 Task: Find connections with filter location Içara with filter topic #aviationwith filter profile language English with filter current company Unlimint with filter school St Joseph's College of Commerce (Autonomous) with filter industry Women's Handbag Manufacturing with filter service category NotaryOnline Research with filter keywords title Supervisors
Action: Mouse moved to (688, 154)
Screenshot: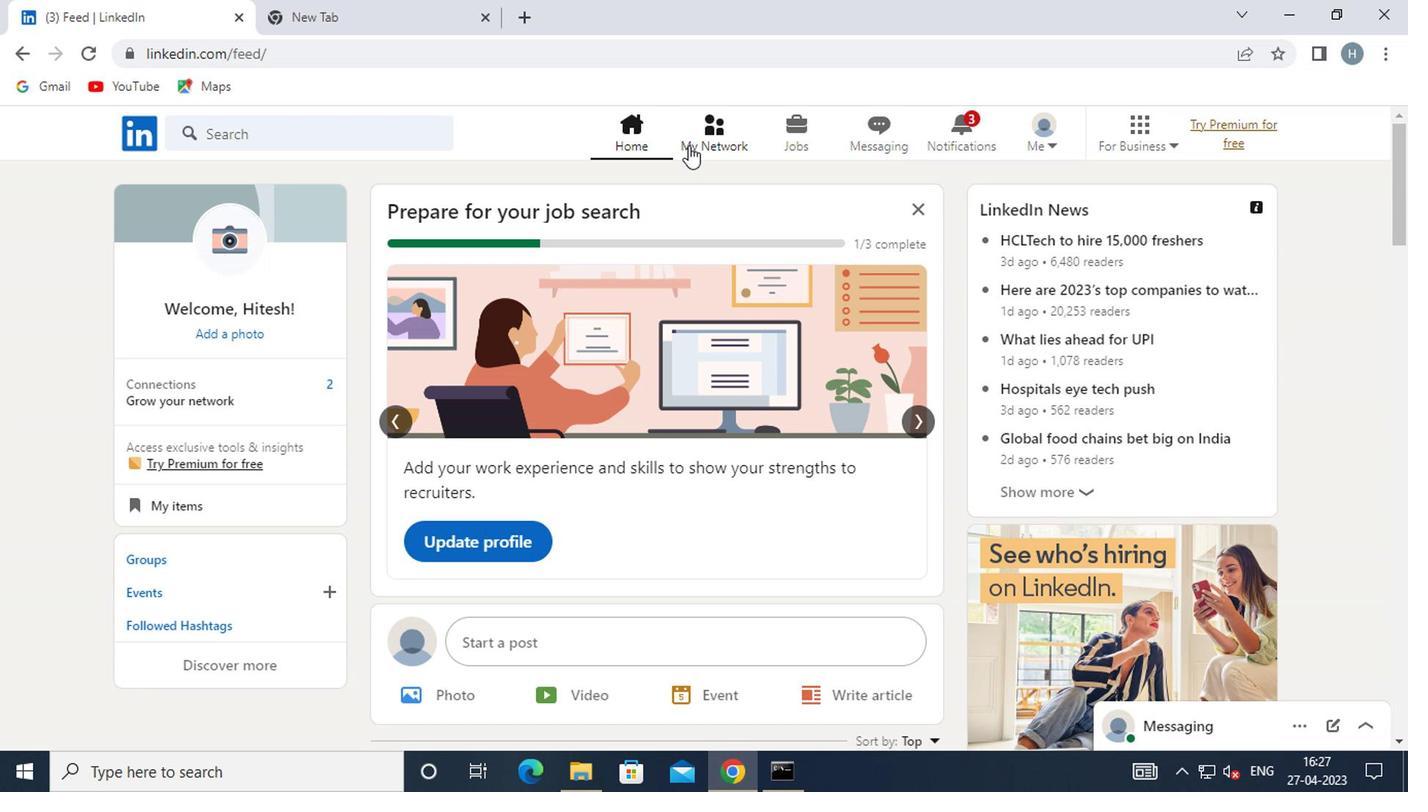 
Action: Mouse pressed left at (688, 154)
Screenshot: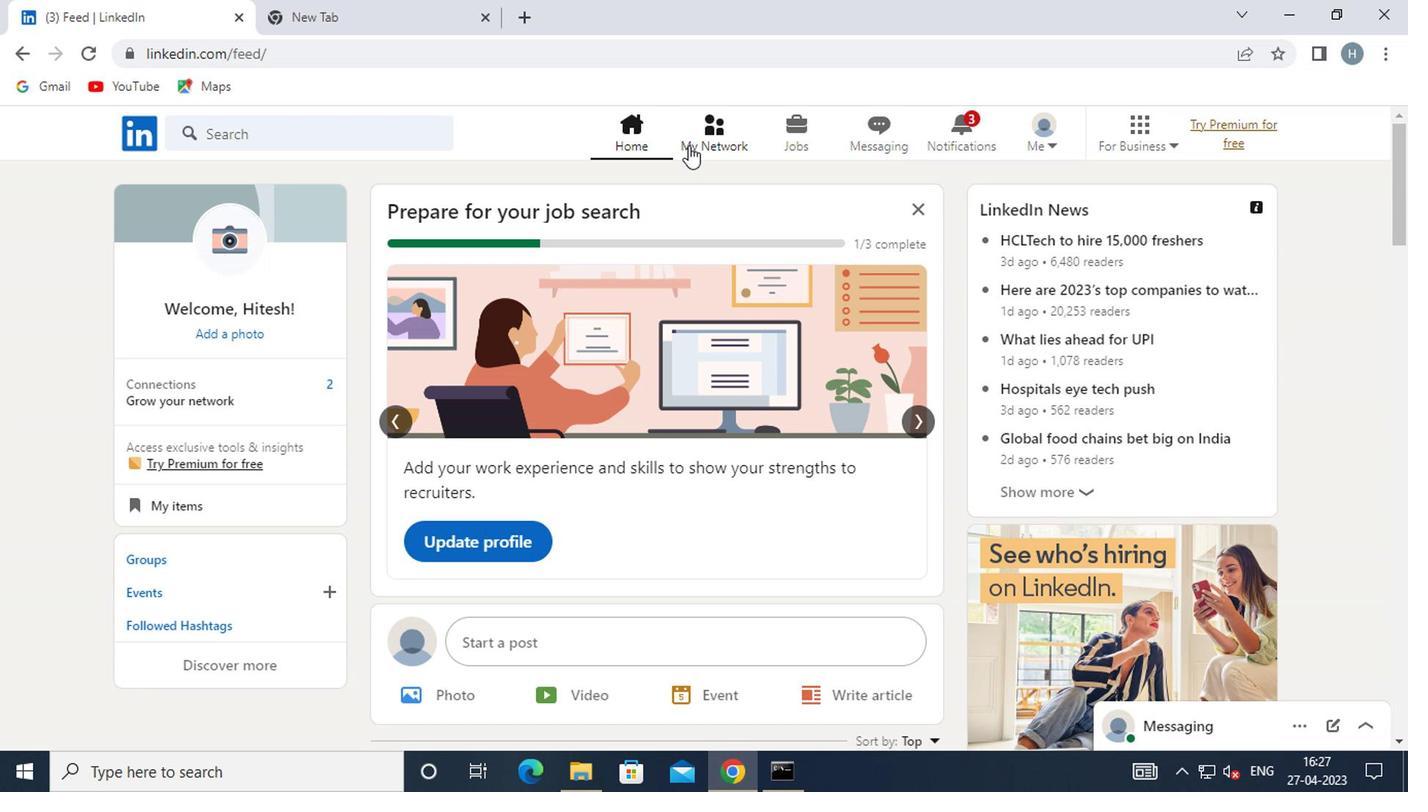 
Action: Mouse moved to (330, 245)
Screenshot: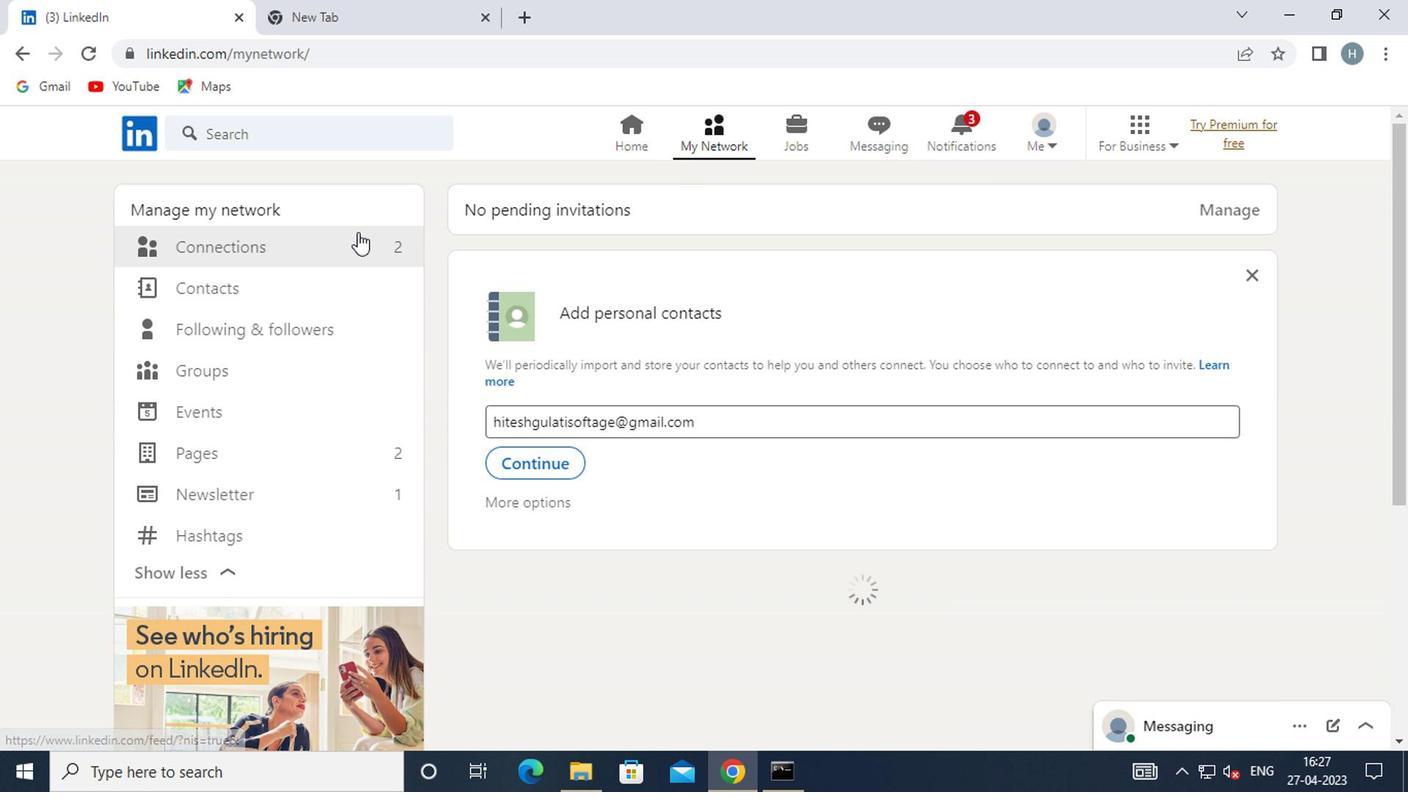 
Action: Mouse pressed left at (330, 245)
Screenshot: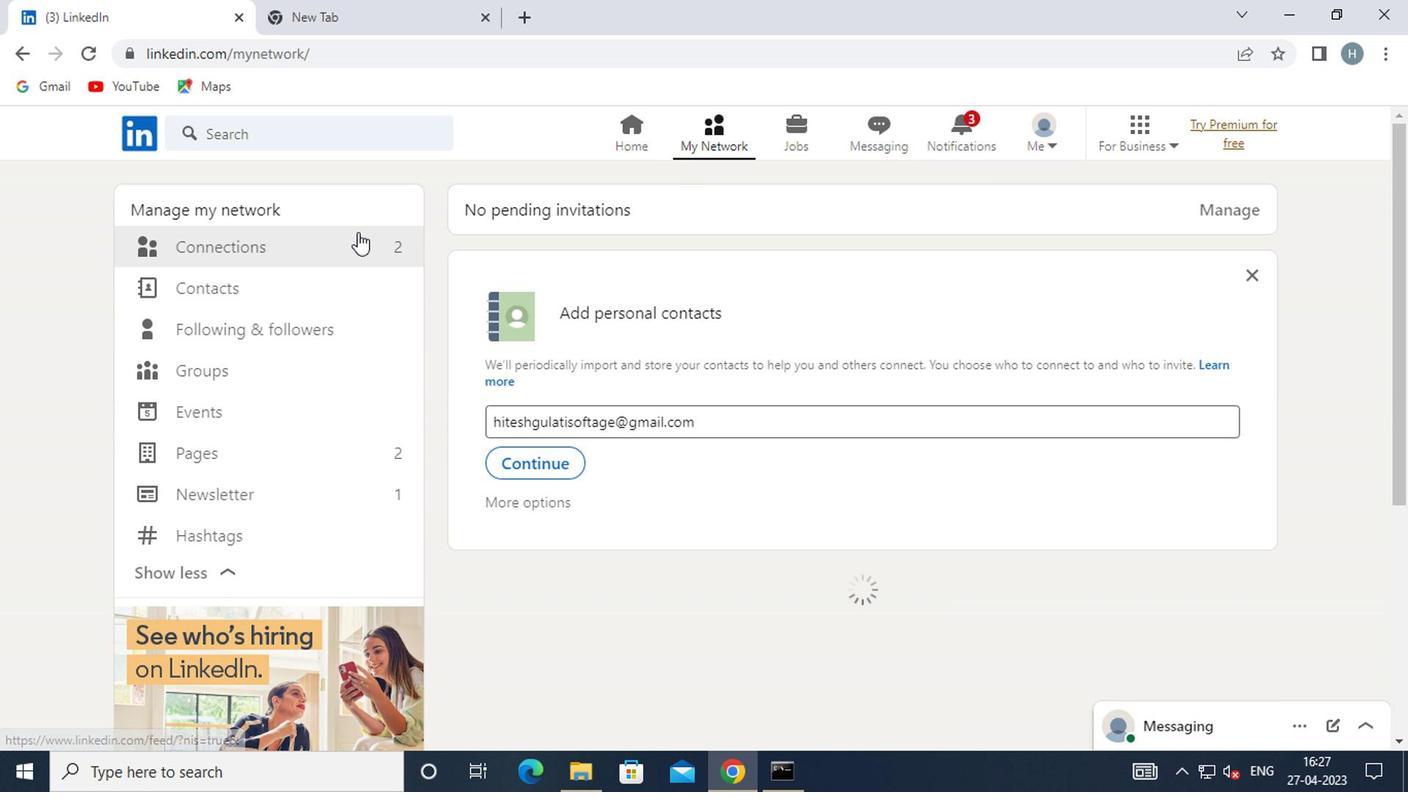 
Action: Mouse moved to (839, 245)
Screenshot: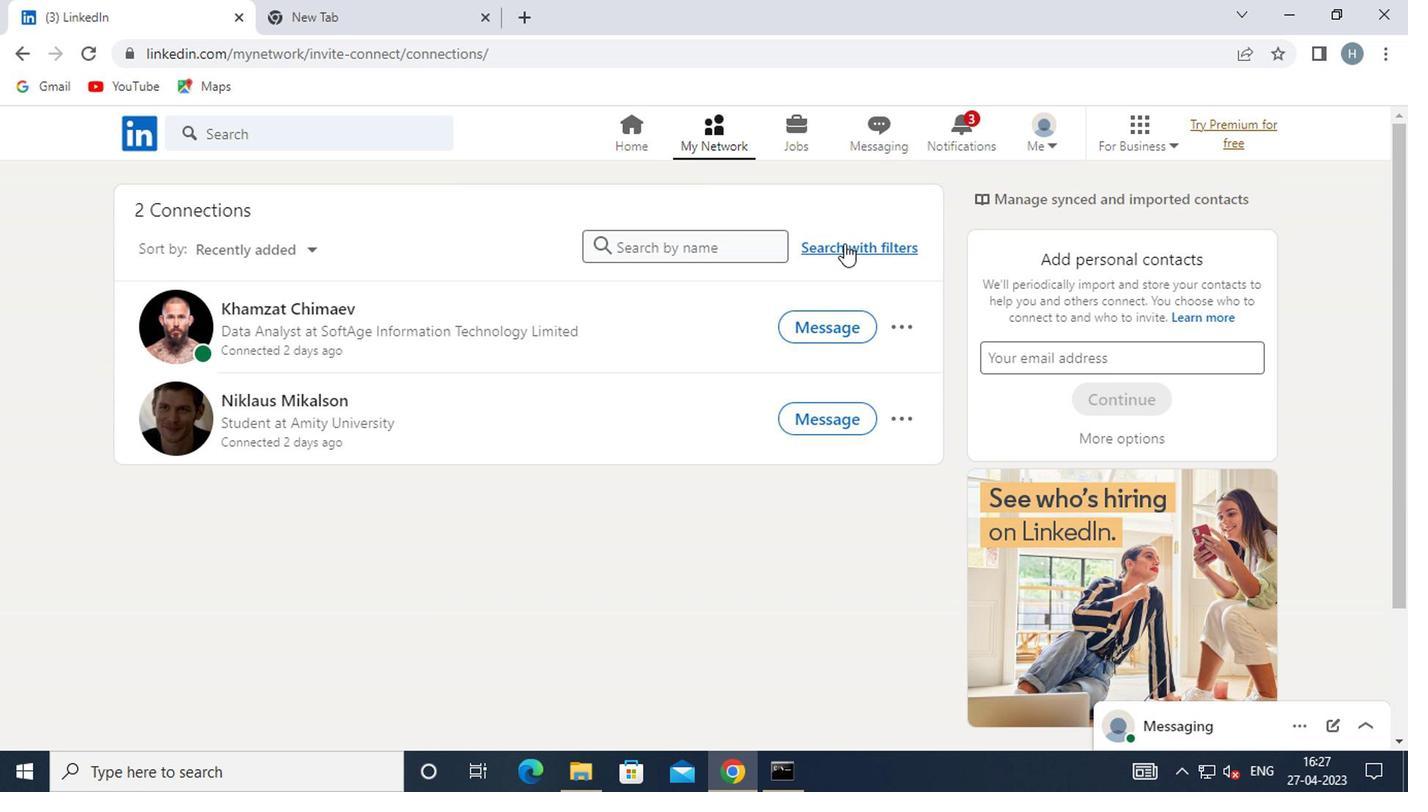 
Action: Mouse pressed left at (839, 245)
Screenshot: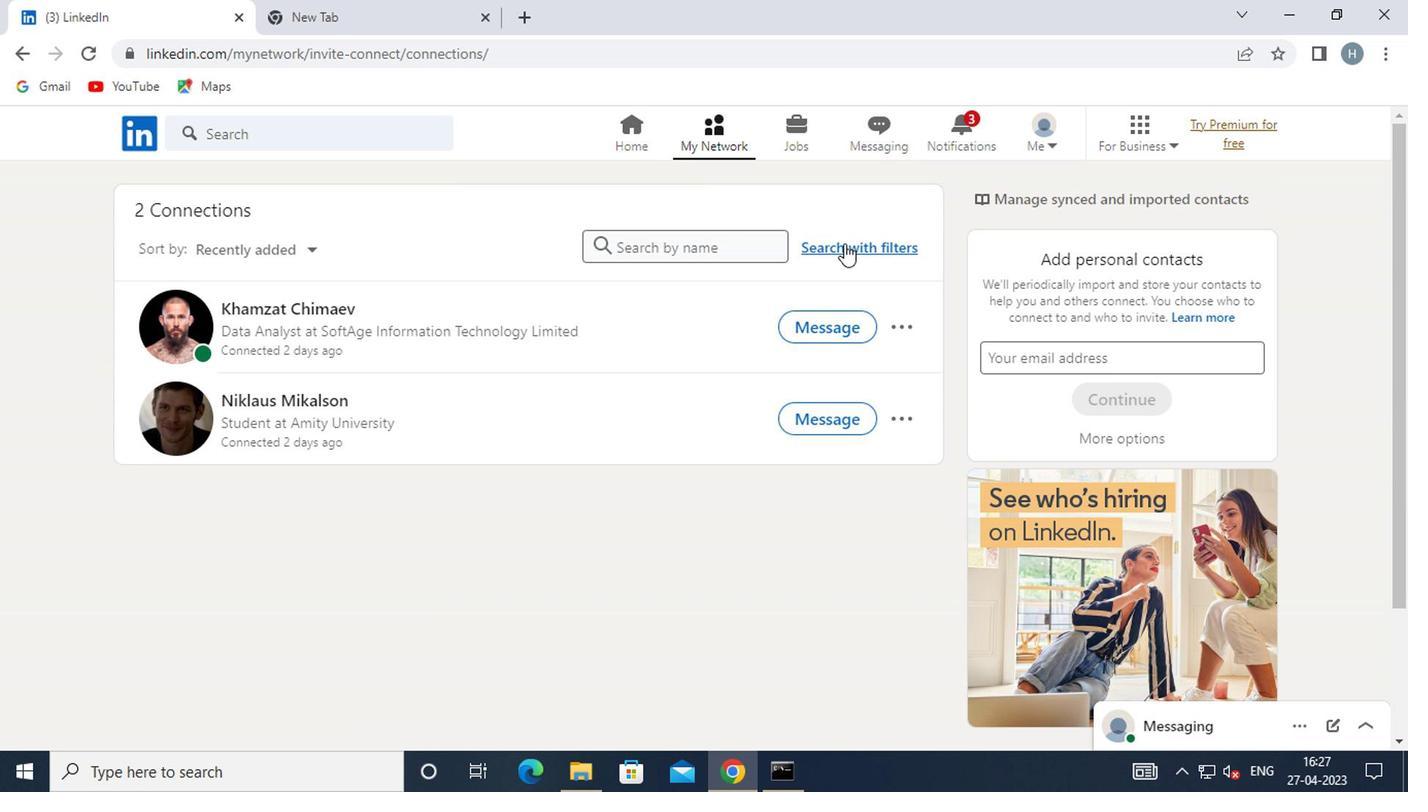 
Action: Mouse moved to (770, 188)
Screenshot: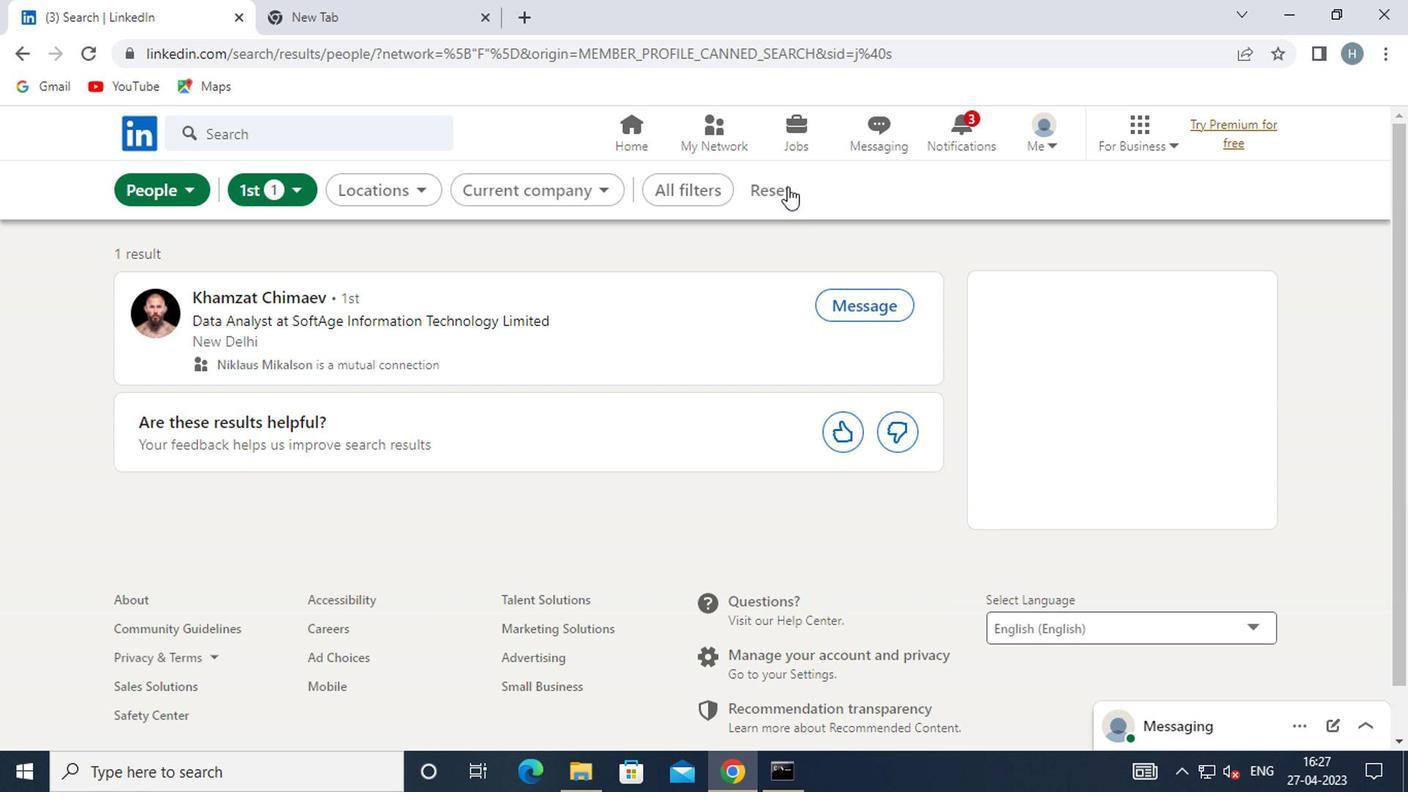 
Action: Mouse pressed left at (770, 188)
Screenshot: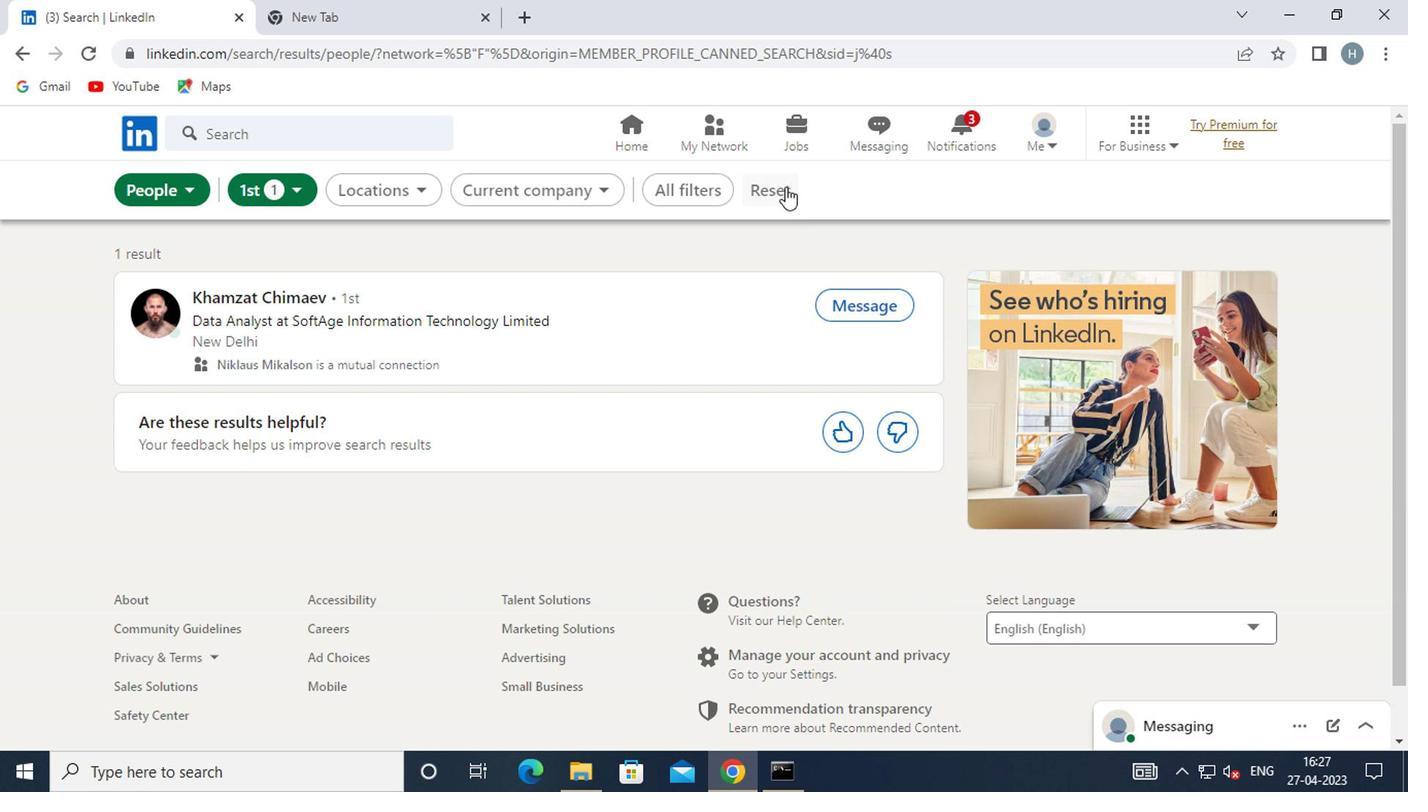 
Action: Mouse moved to (729, 188)
Screenshot: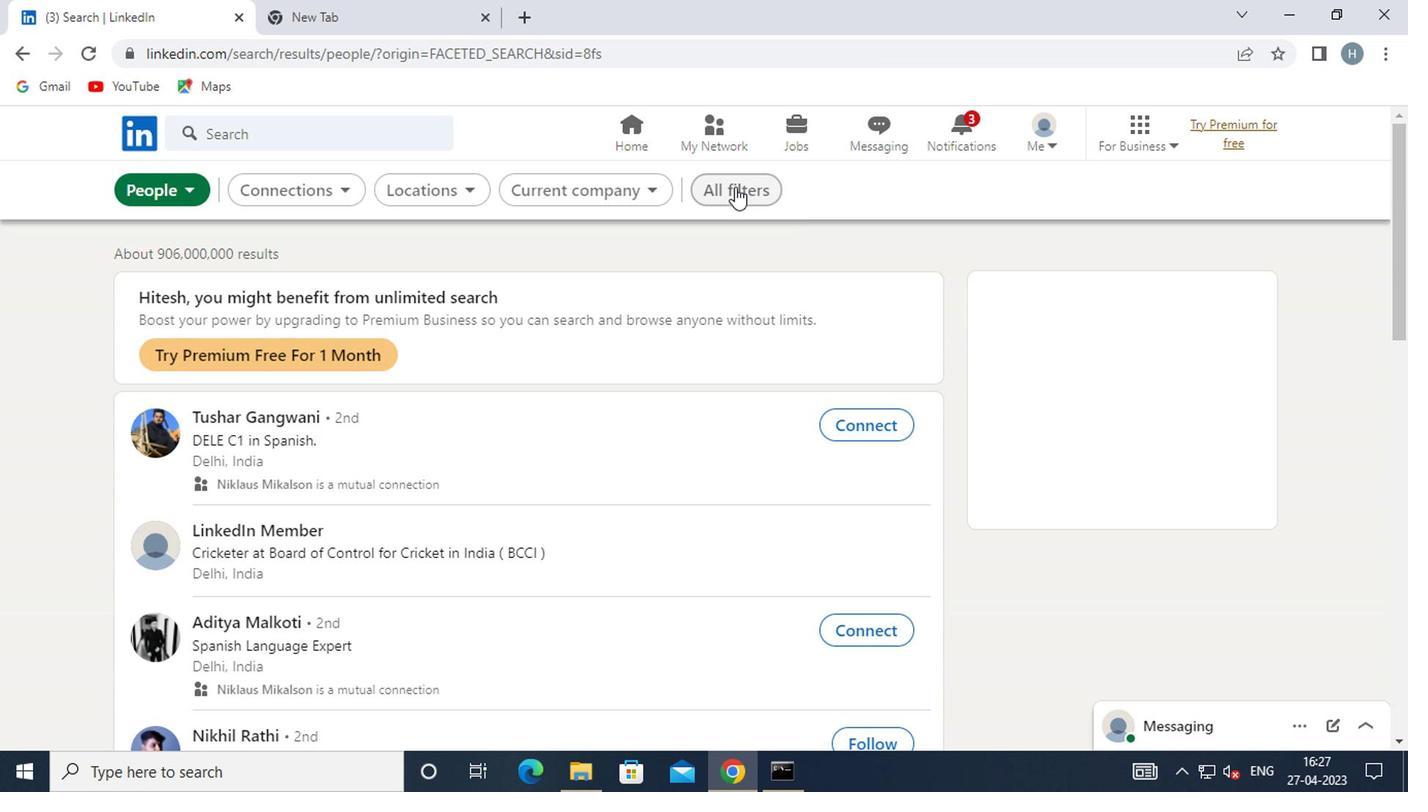 
Action: Mouse pressed left at (729, 188)
Screenshot: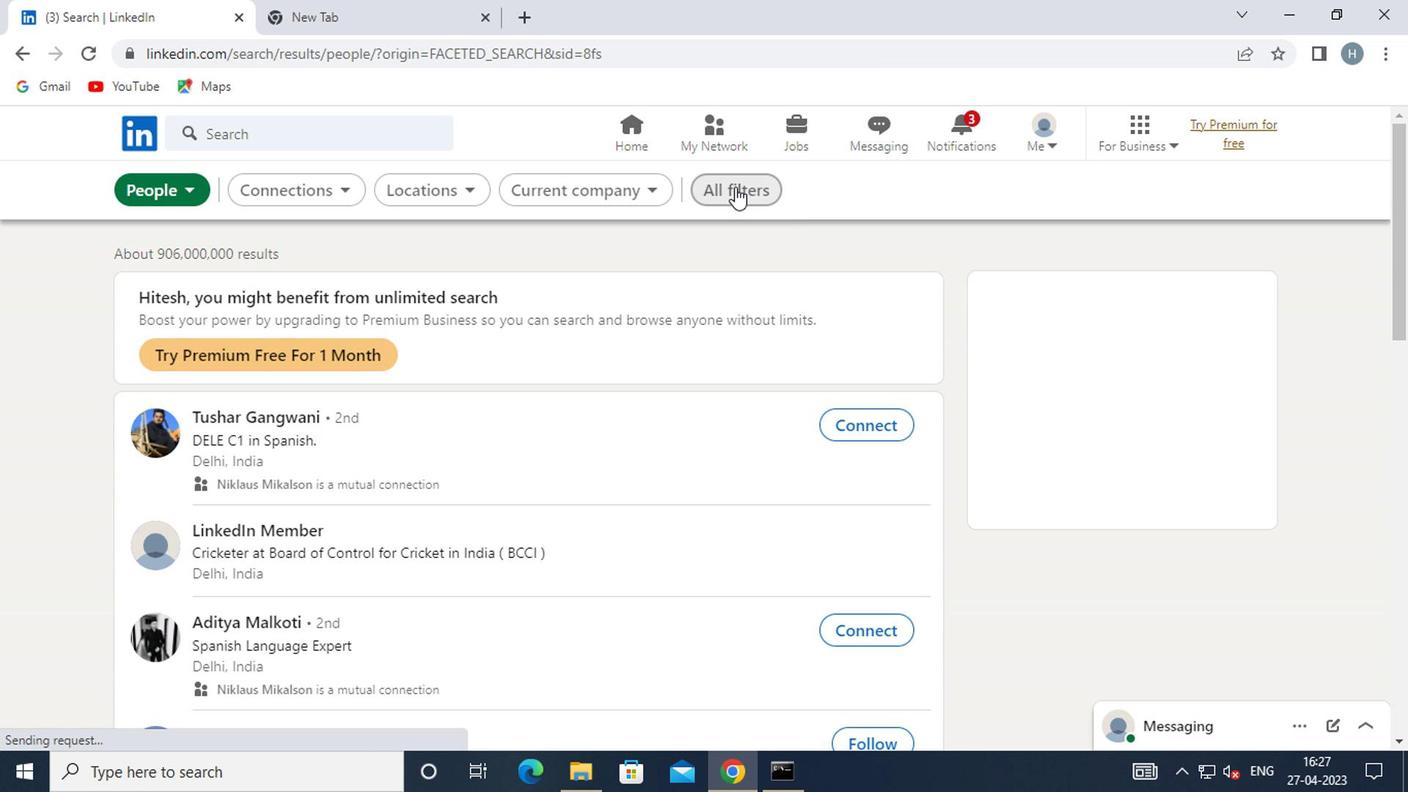 
Action: Mouse moved to (1006, 382)
Screenshot: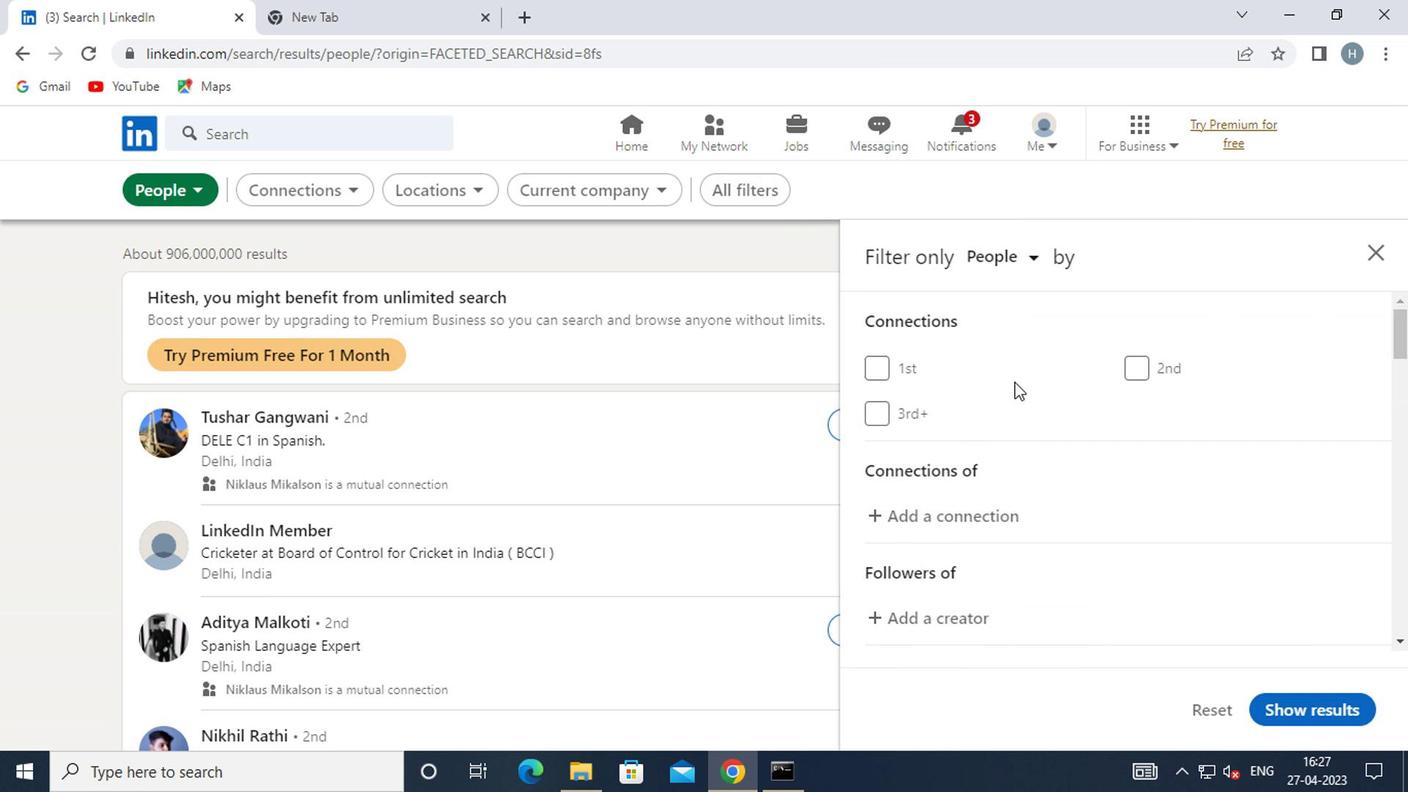 
Action: Mouse scrolled (1006, 382) with delta (0, 0)
Screenshot: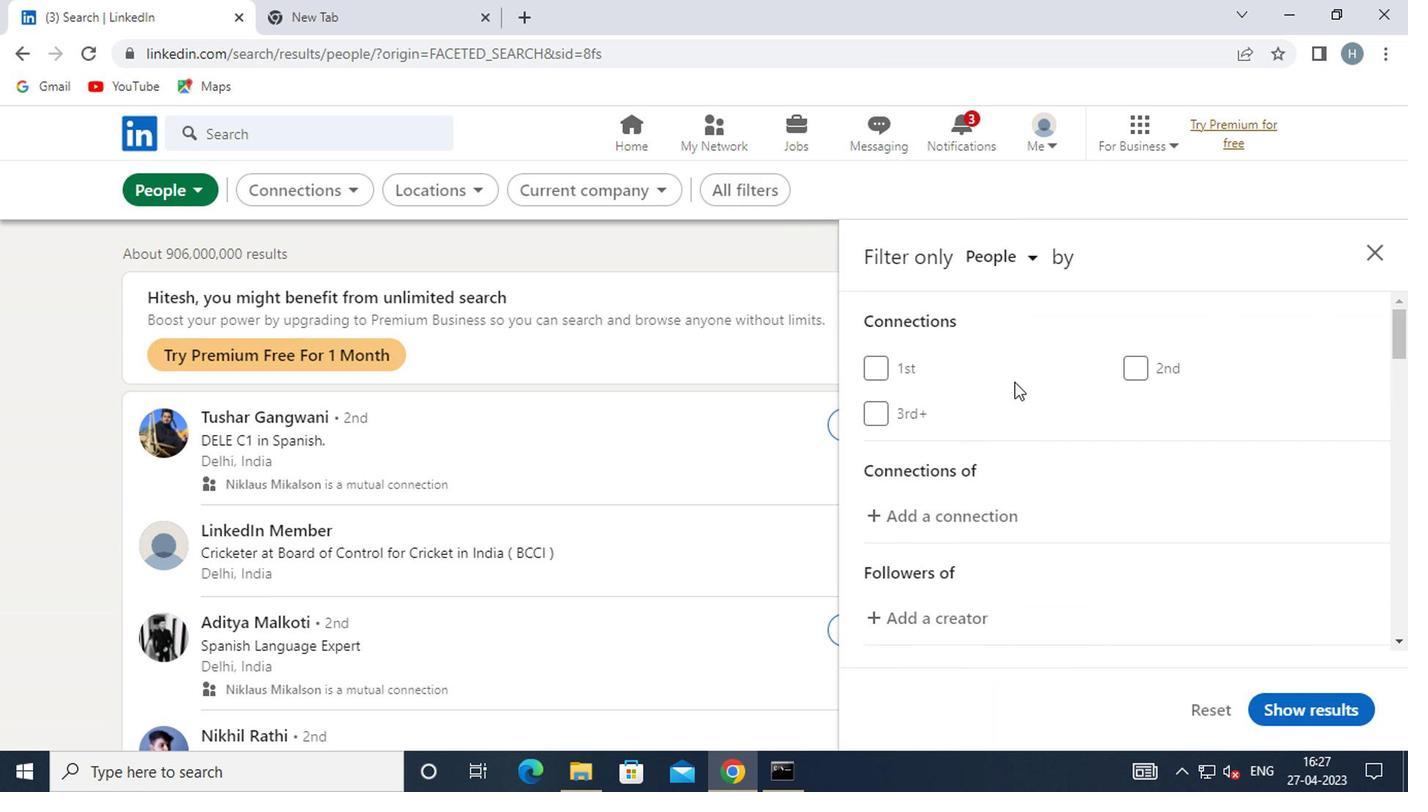 
Action: Mouse scrolled (1006, 382) with delta (0, 0)
Screenshot: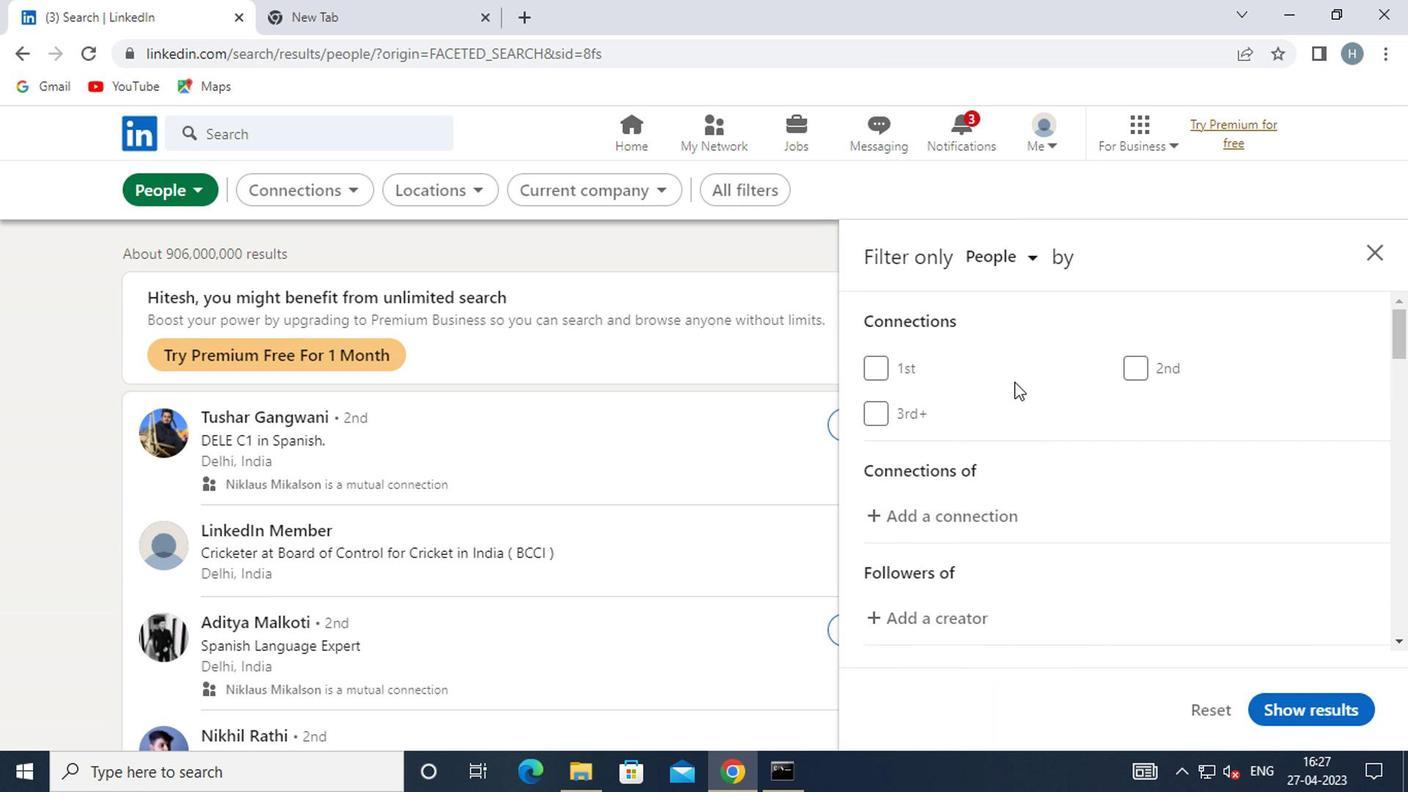 
Action: Mouse scrolled (1006, 382) with delta (0, 0)
Screenshot: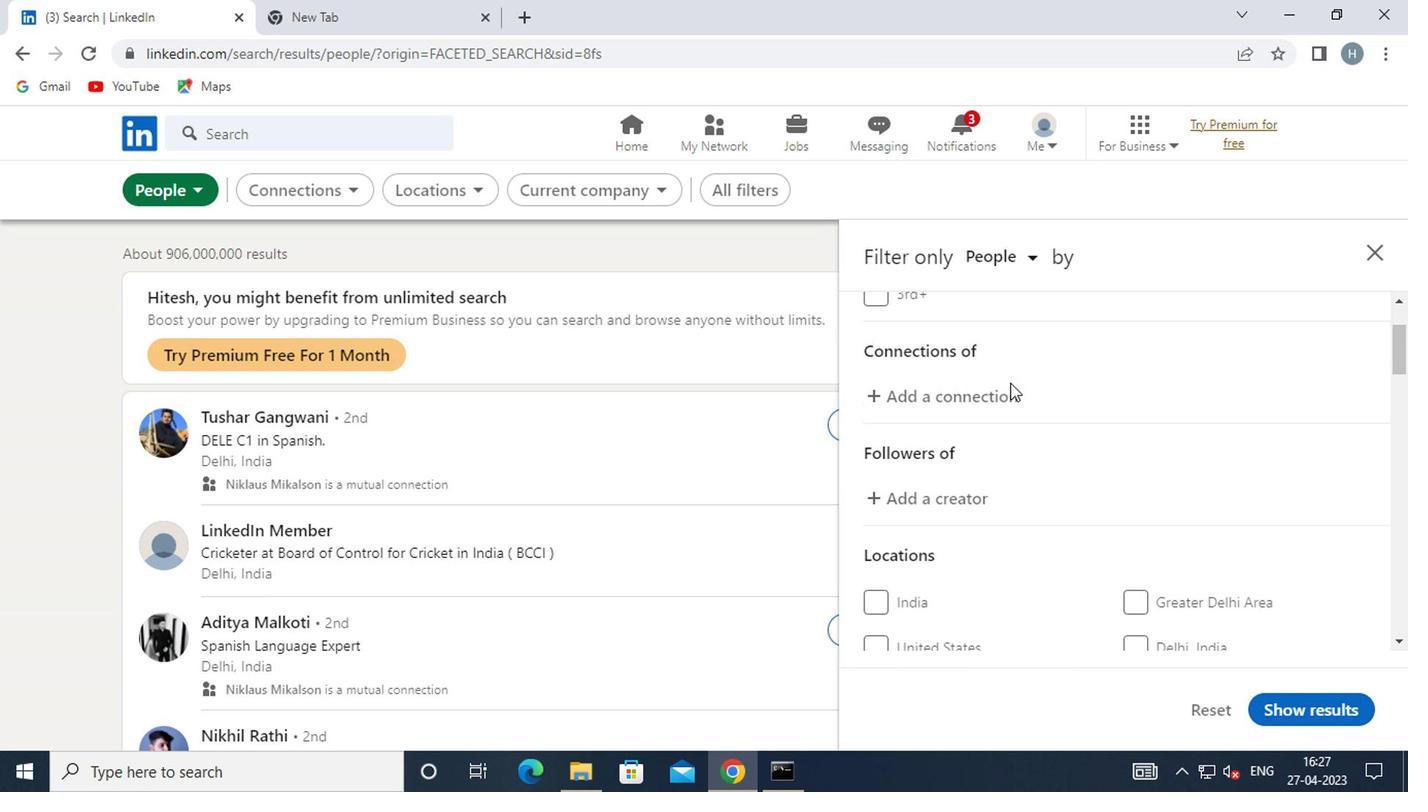 
Action: Mouse scrolled (1006, 382) with delta (0, 0)
Screenshot: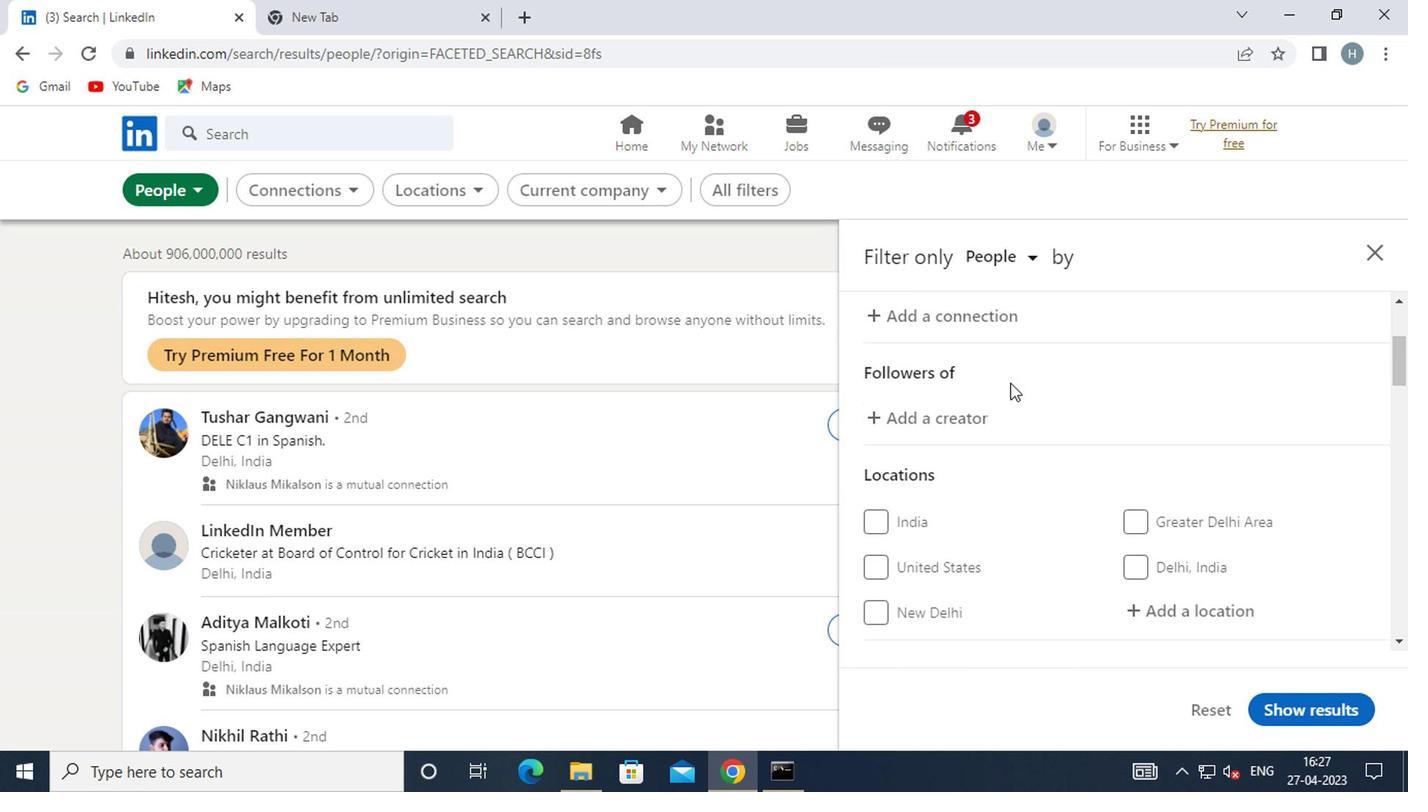 
Action: Mouse moved to (1163, 401)
Screenshot: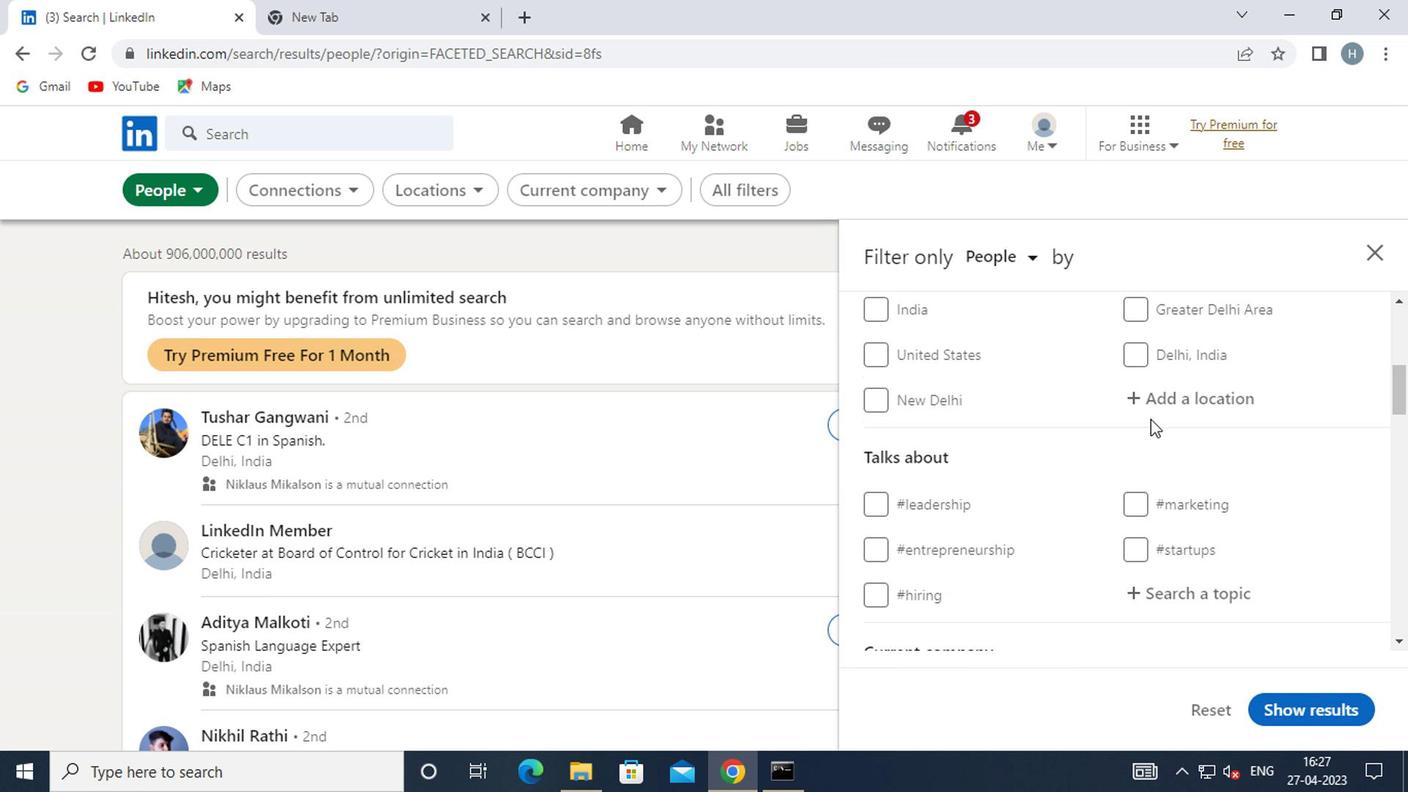 
Action: Mouse pressed left at (1163, 401)
Screenshot: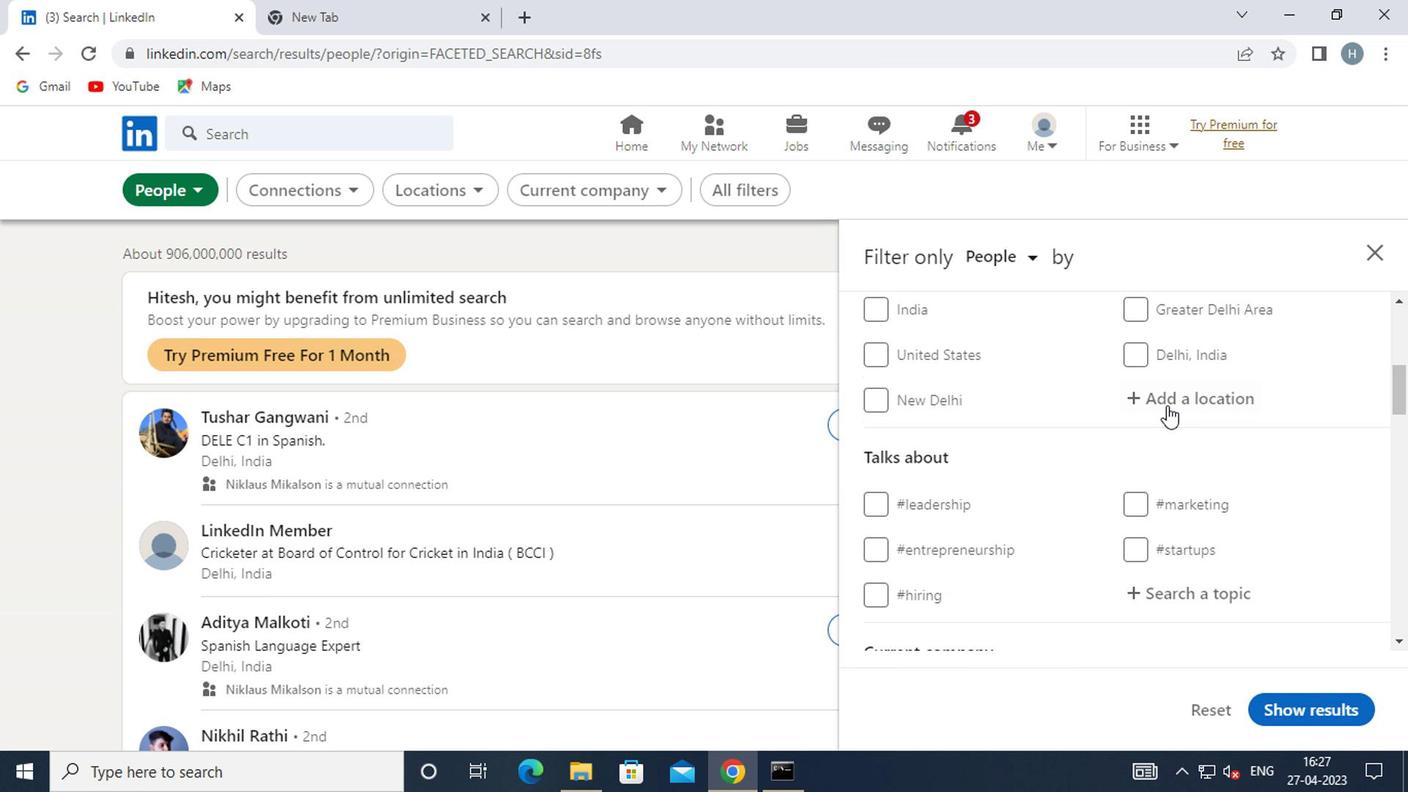 
Action: Key pressed <Key.shift>ICARA
Screenshot: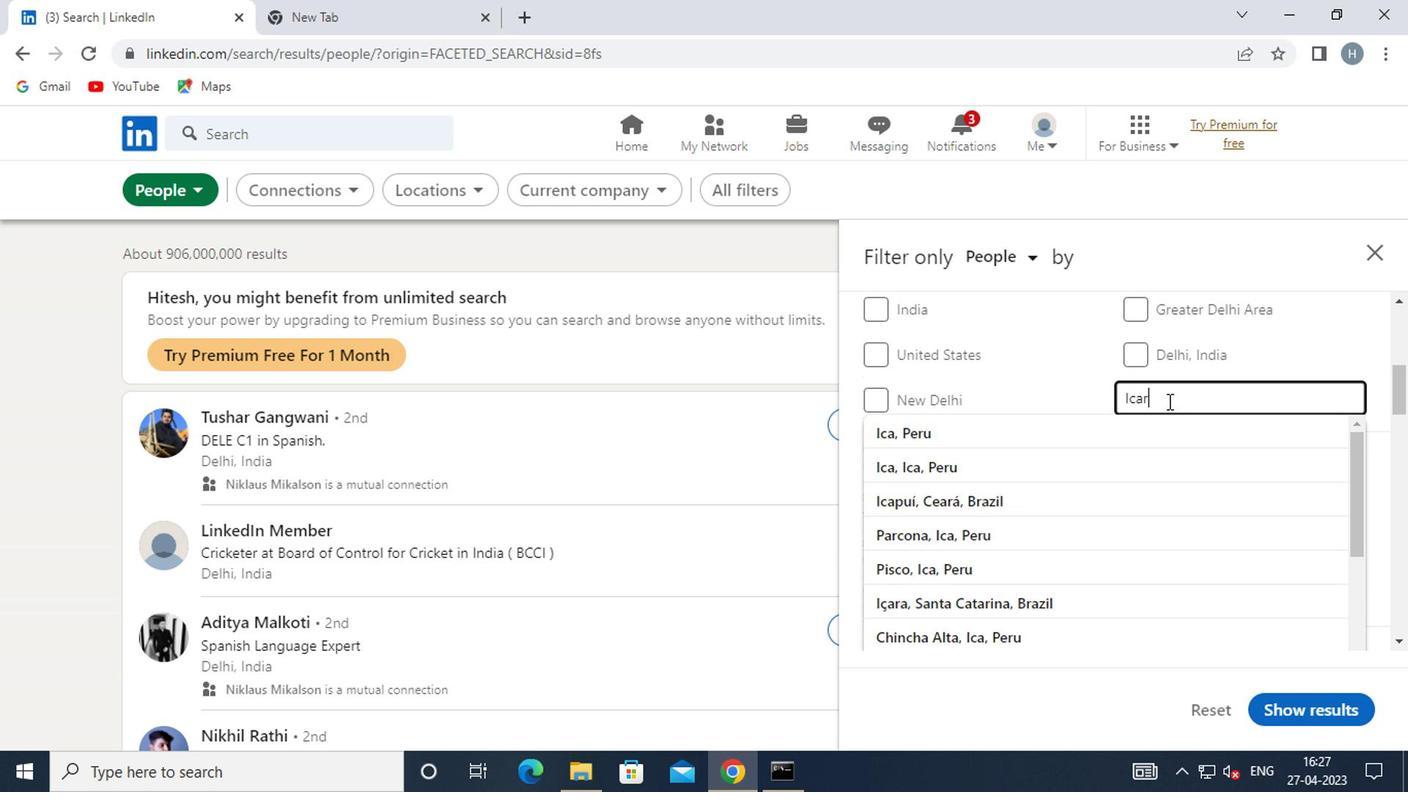 
Action: Mouse moved to (1329, 338)
Screenshot: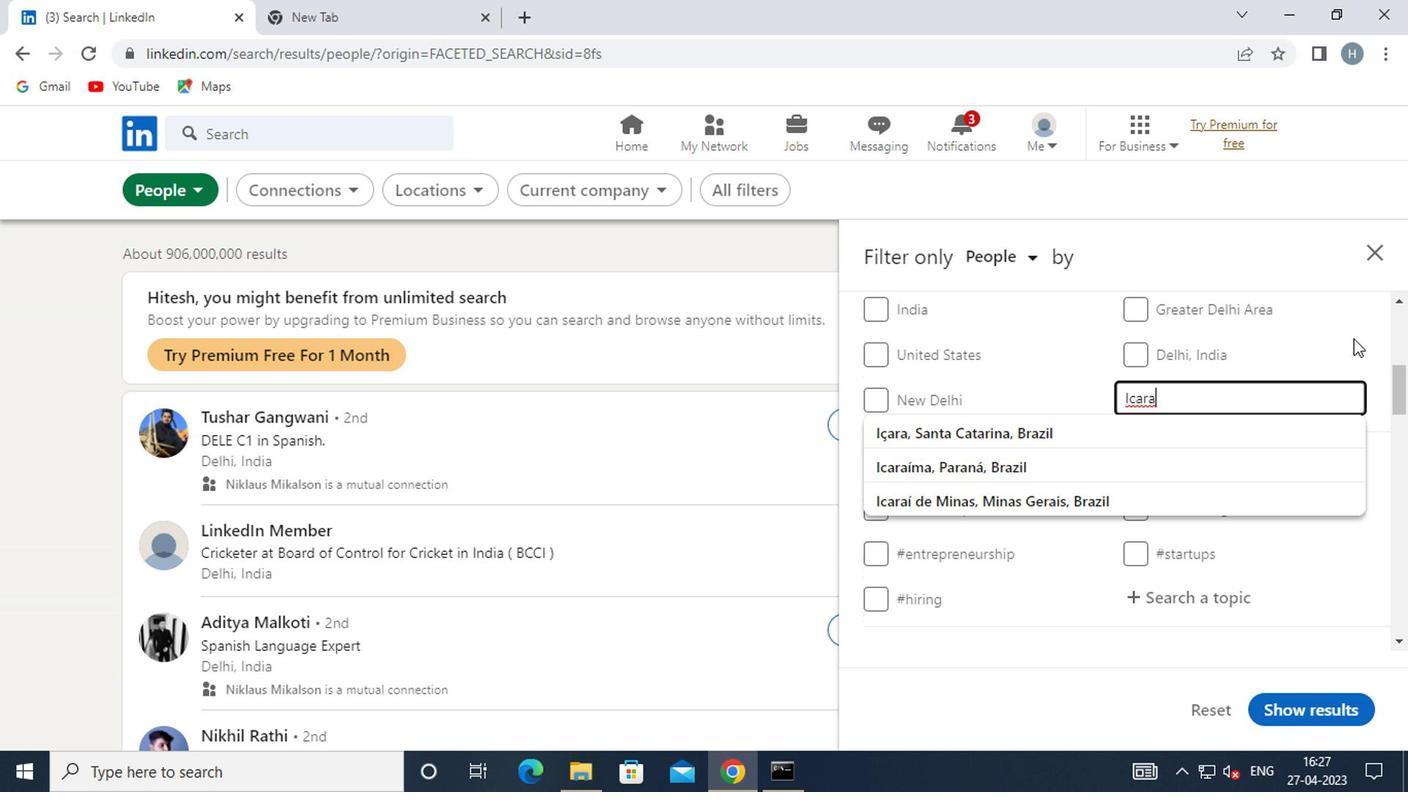 
Action: Mouse pressed left at (1329, 338)
Screenshot: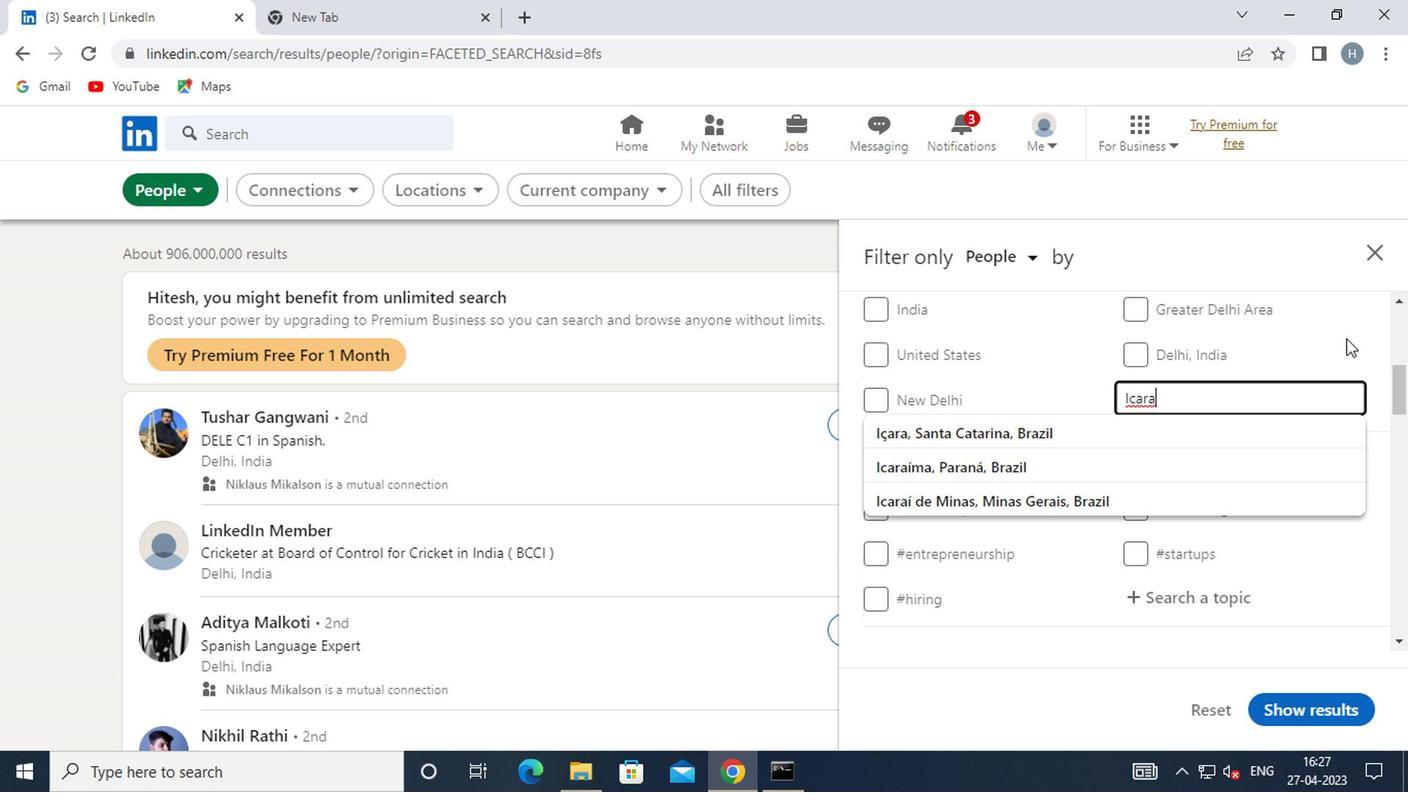 
Action: Mouse moved to (1268, 374)
Screenshot: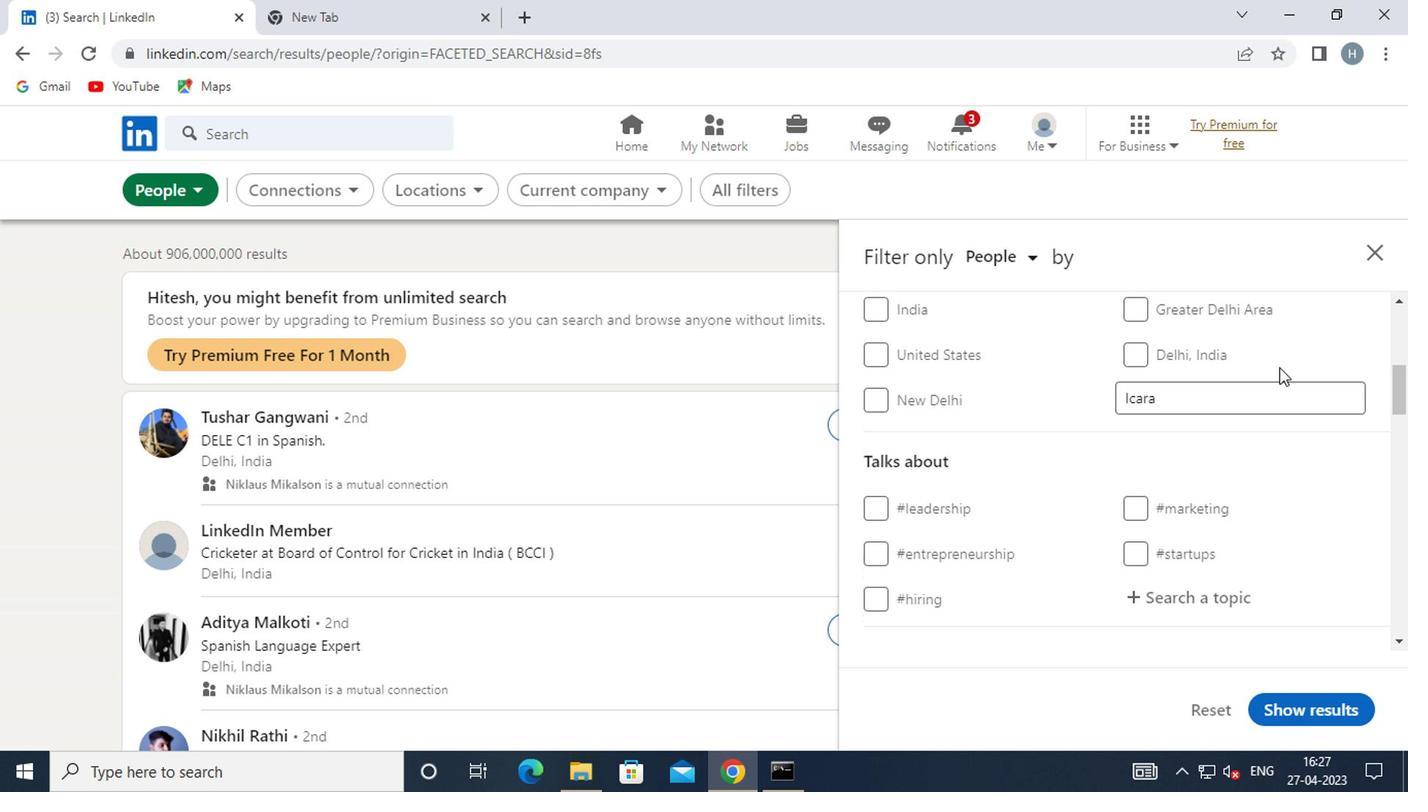 
Action: Mouse scrolled (1268, 372) with delta (0, -1)
Screenshot: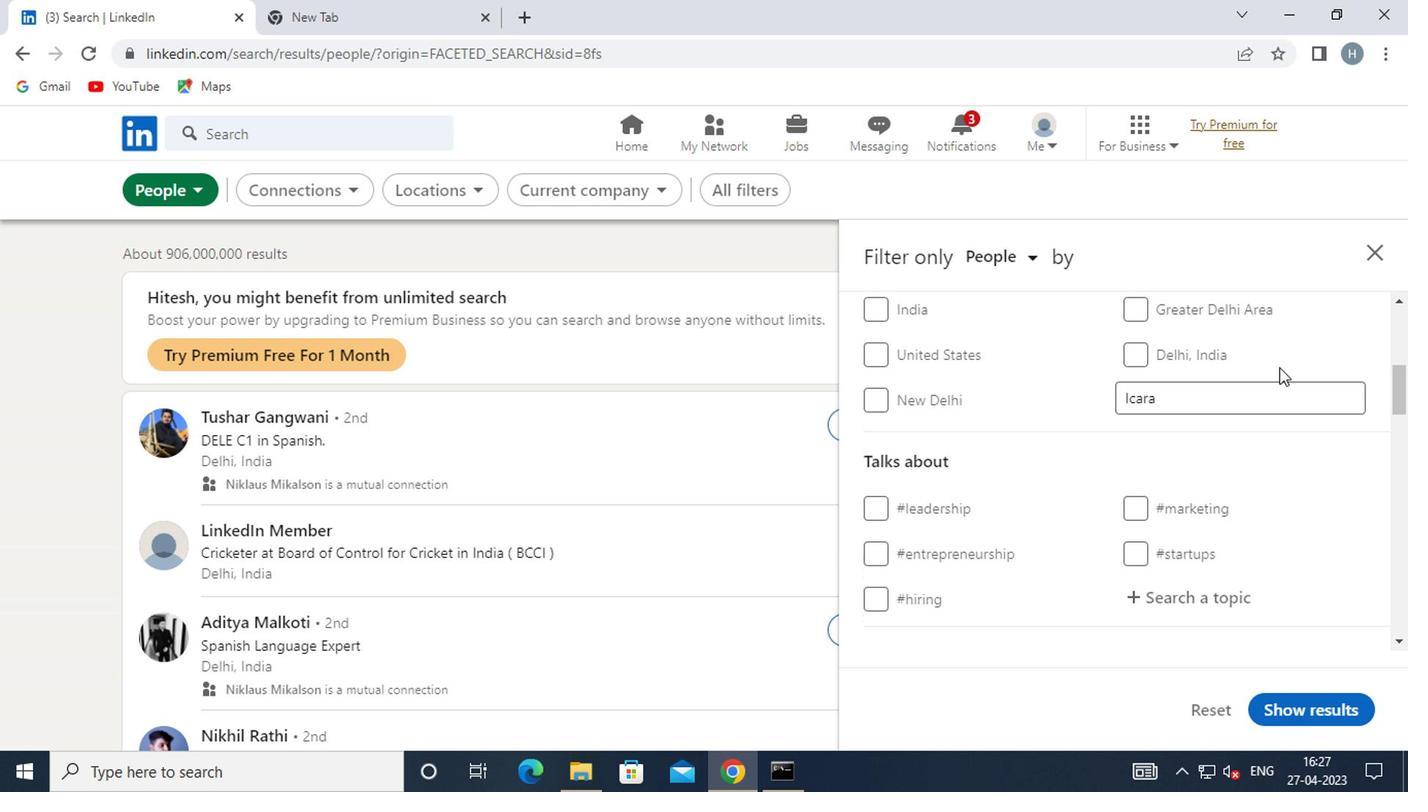 
Action: Mouse moved to (1260, 380)
Screenshot: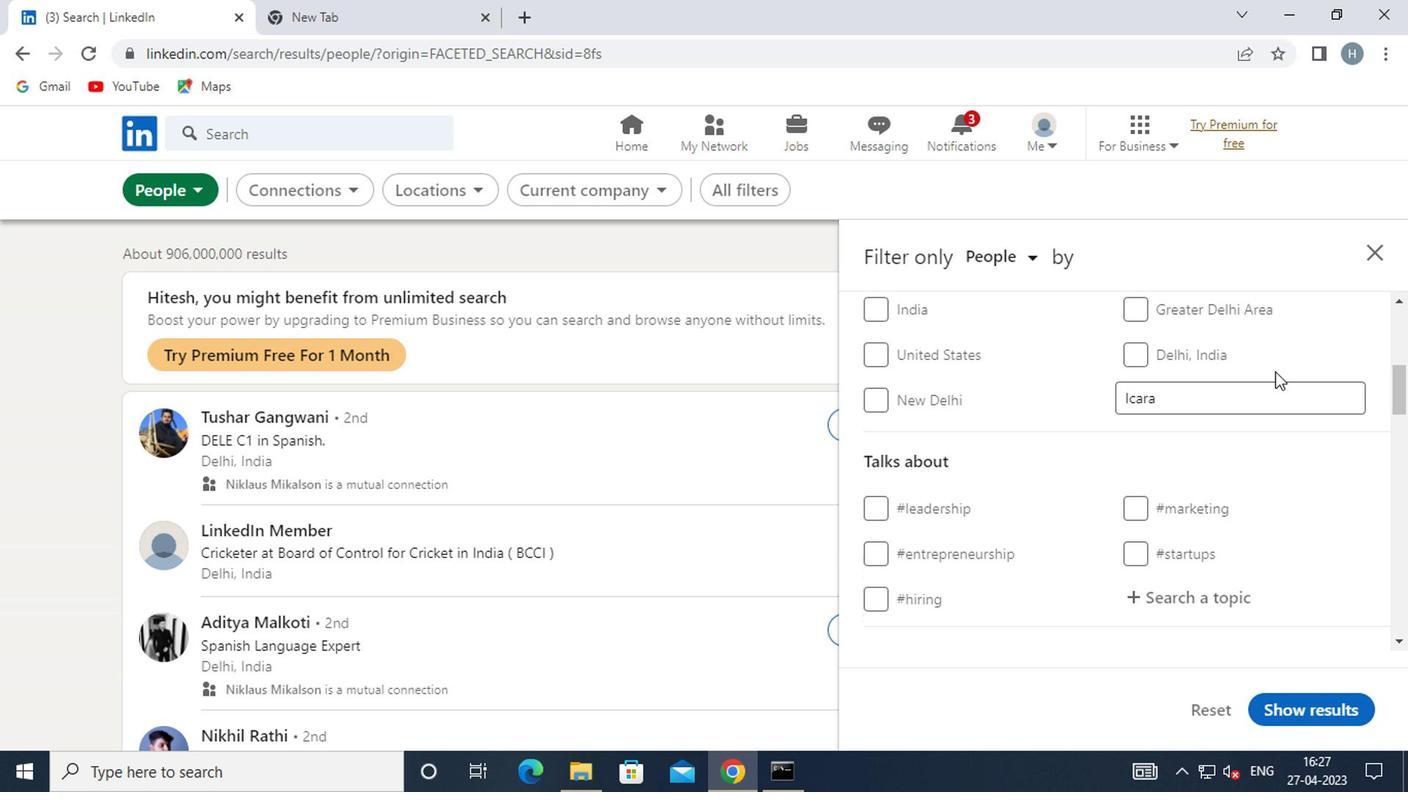 
Action: Mouse scrolled (1260, 379) with delta (0, 0)
Screenshot: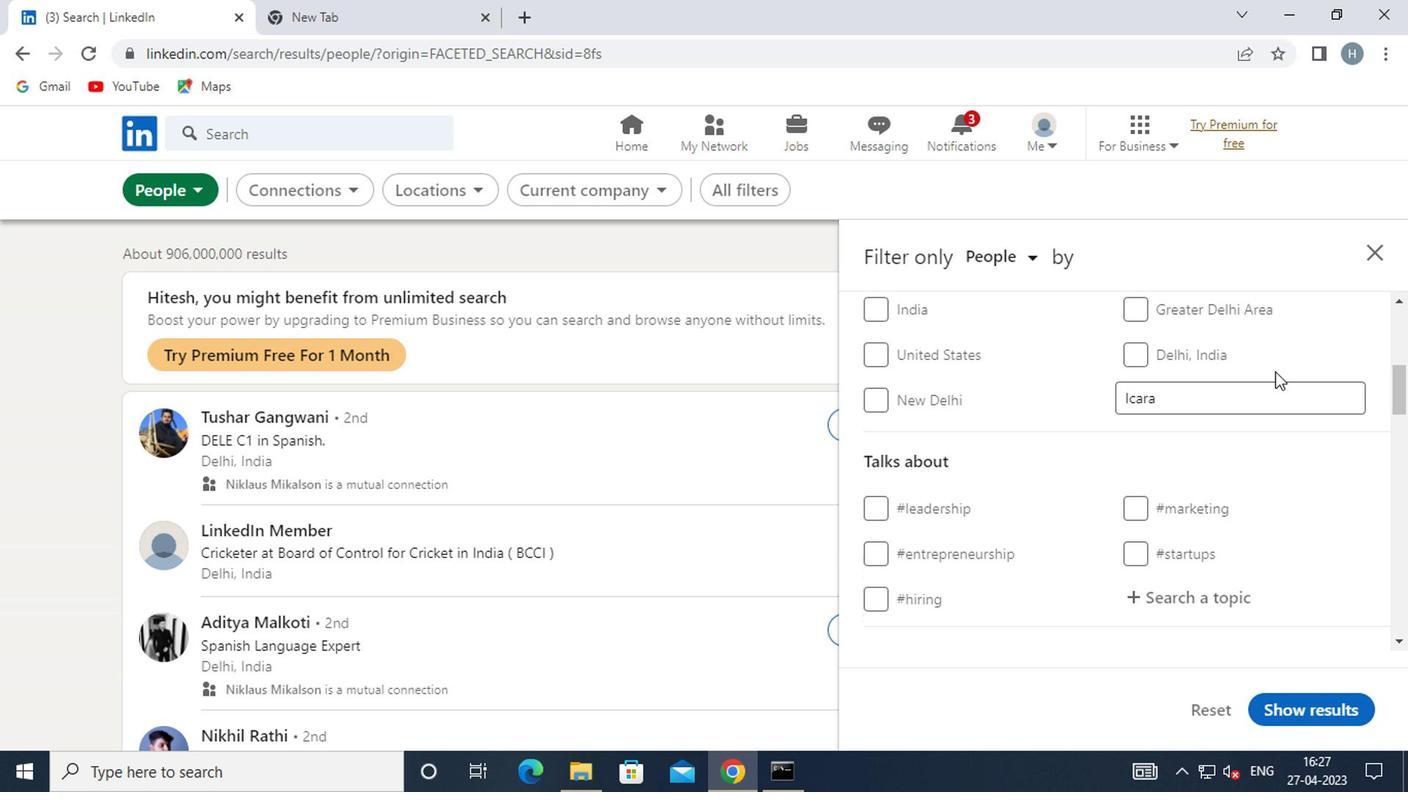 
Action: Mouse moved to (1221, 385)
Screenshot: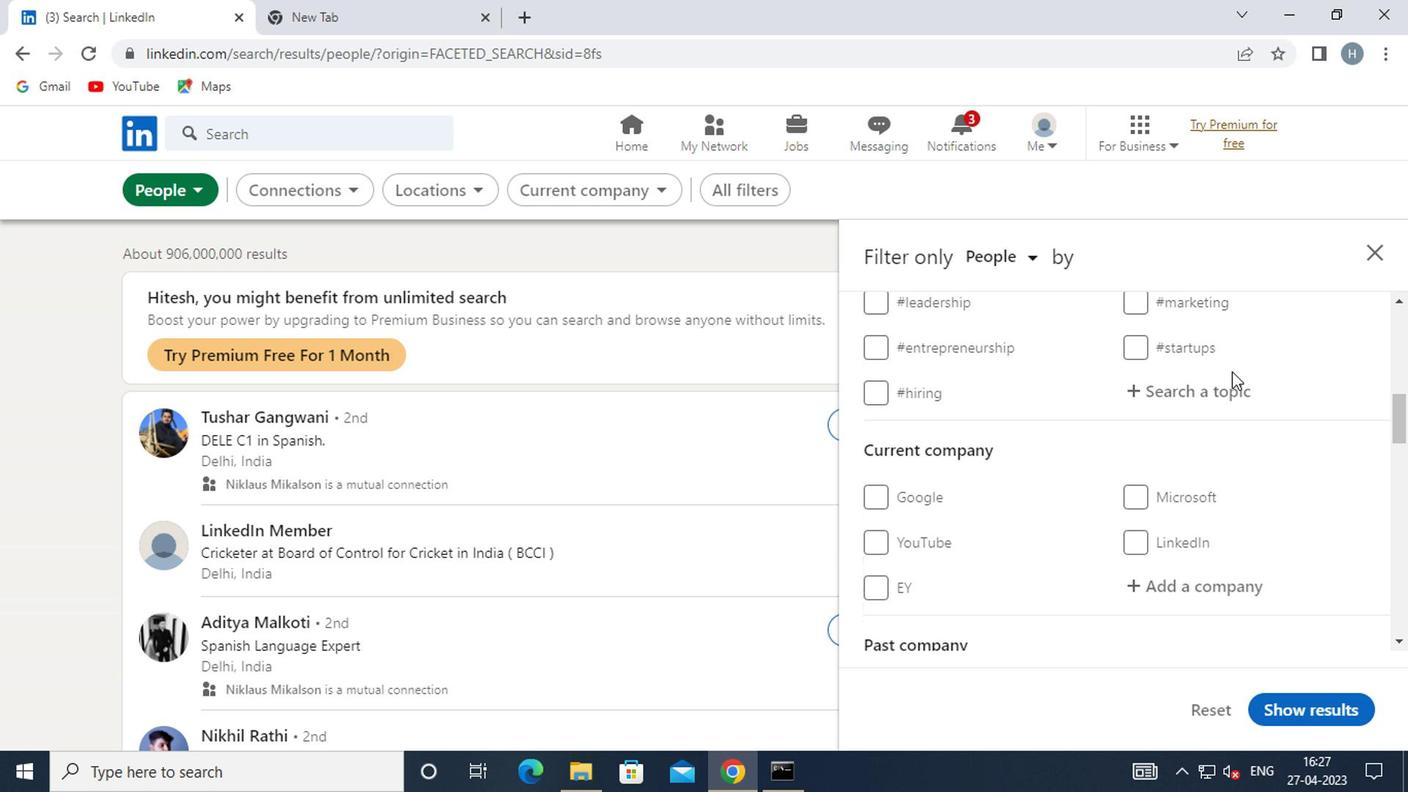 
Action: Mouse pressed left at (1221, 385)
Screenshot: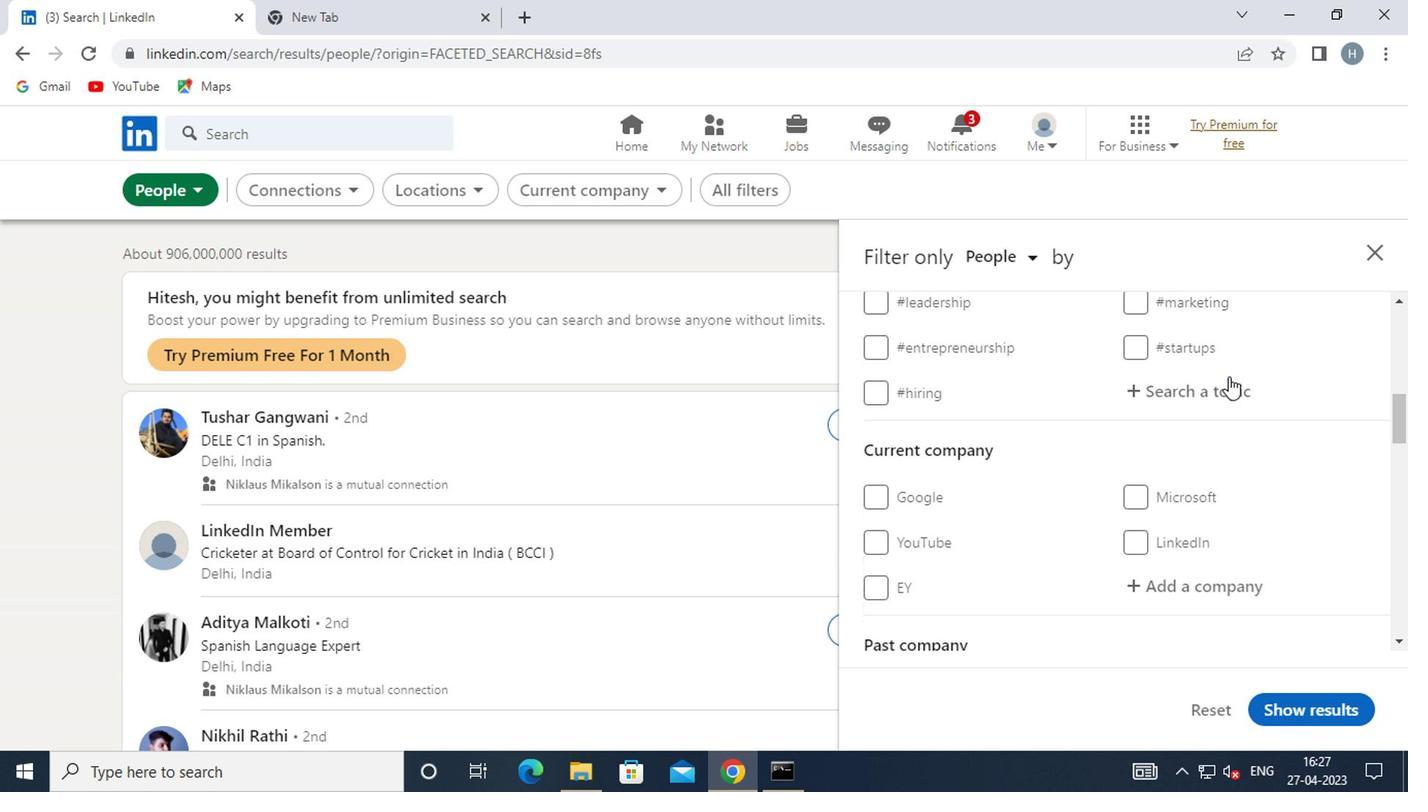 
Action: Key pressed <Key.shift><Key.shift><Key.shift><Key.shift><Key.shift><Key.shift><Key.shift><Key.shift>#AVIATIONWITH
Screenshot: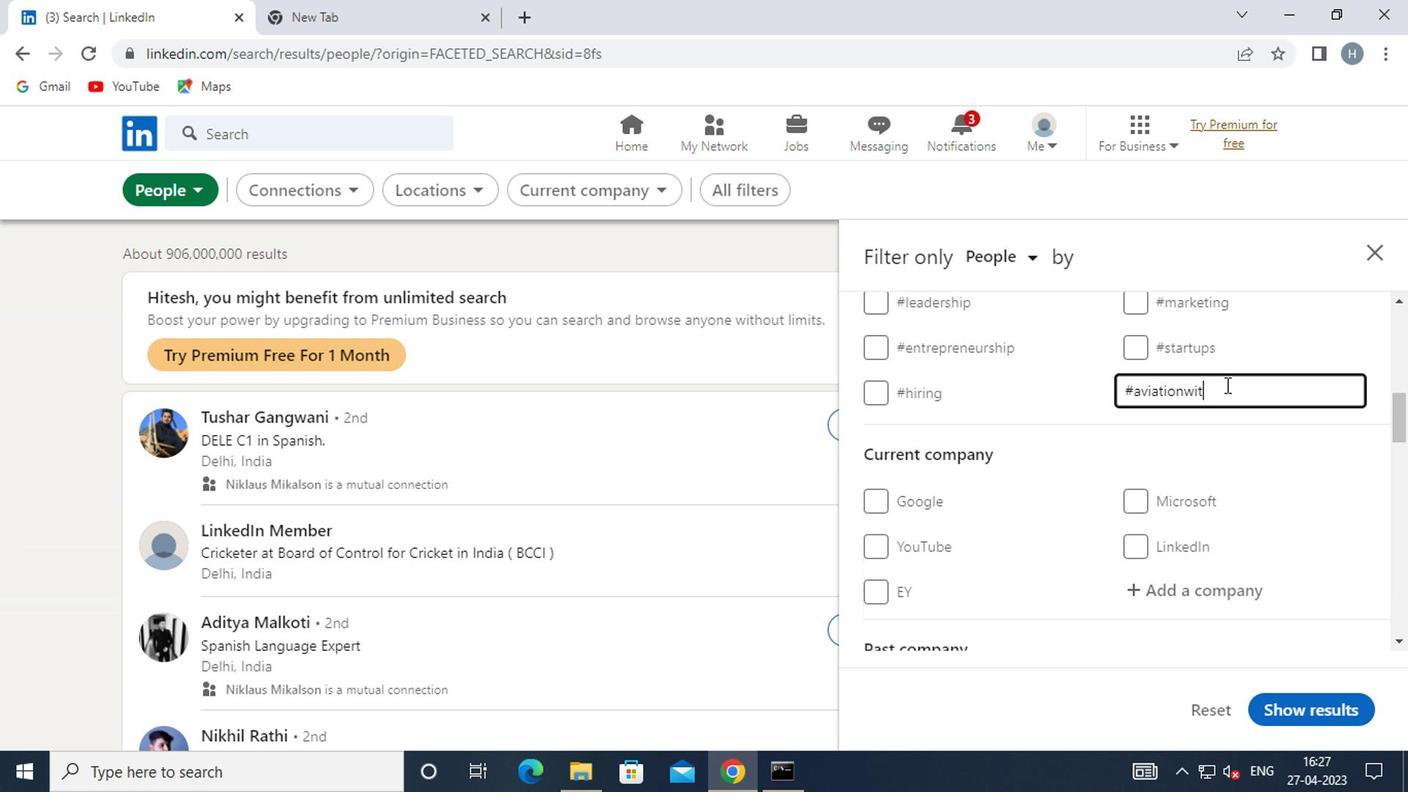 
Action: Mouse moved to (1291, 354)
Screenshot: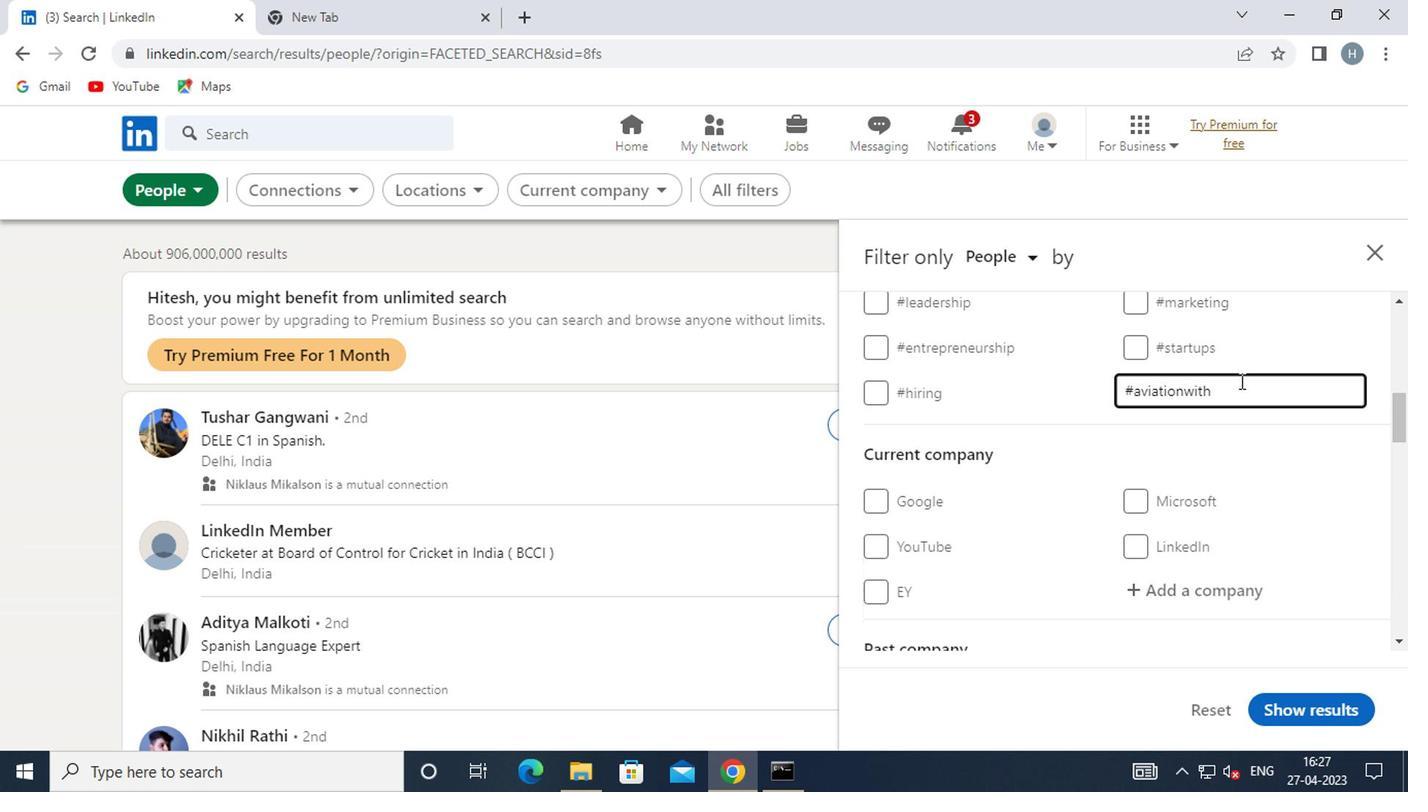 
Action: Mouse pressed left at (1291, 354)
Screenshot: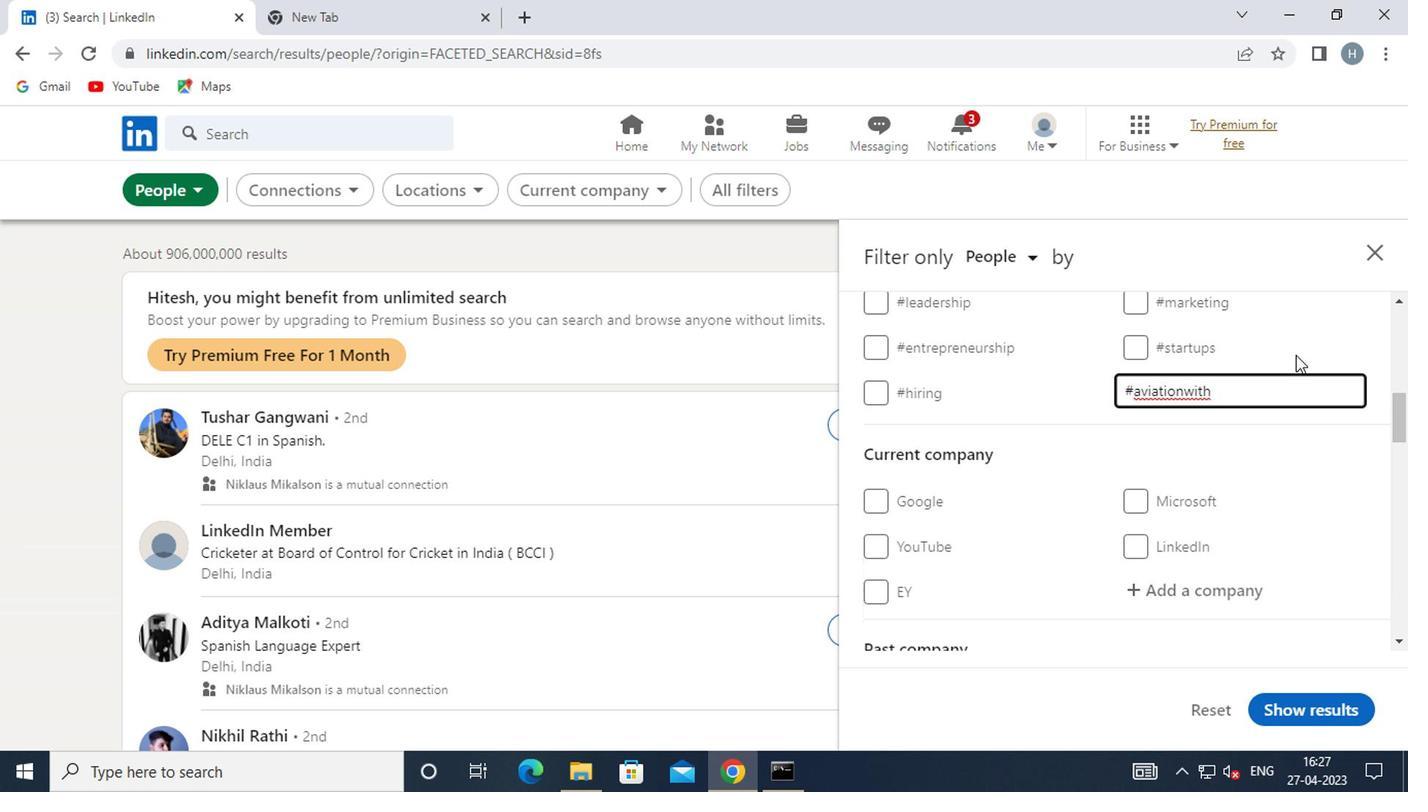 
Action: Mouse moved to (1290, 354)
Screenshot: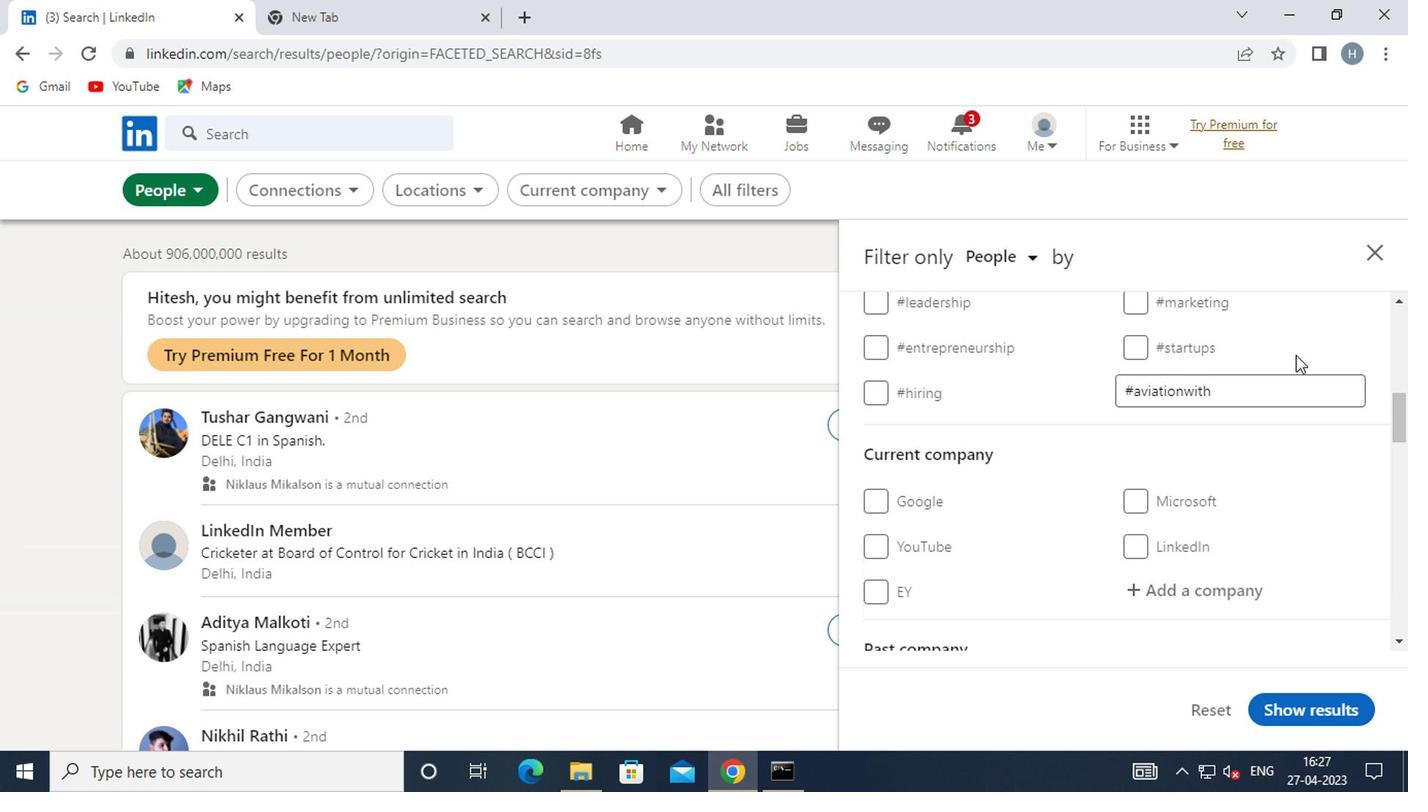 
Action: Mouse scrolled (1290, 354) with delta (0, 0)
Screenshot: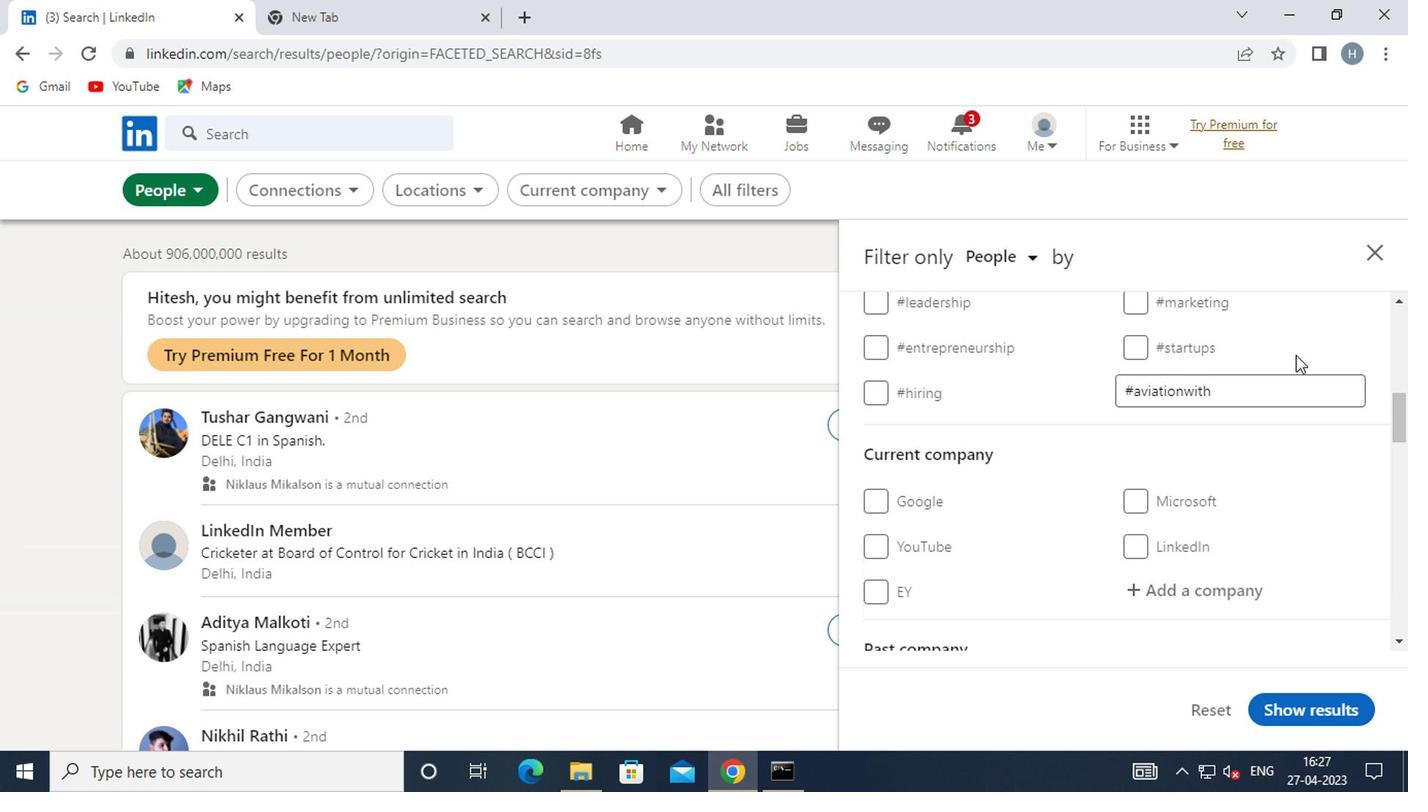 
Action: Mouse moved to (1280, 357)
Screenshot: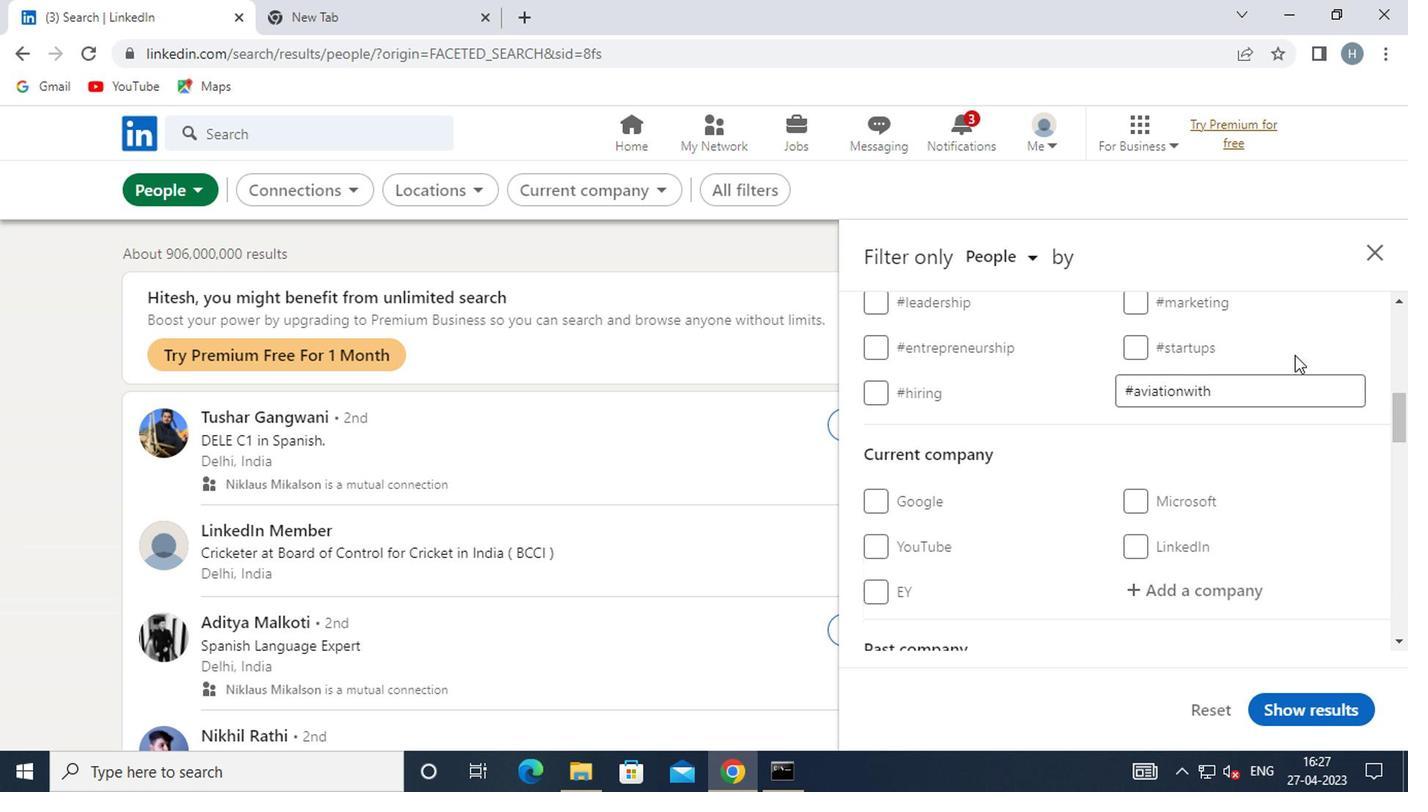 
Action: Mouse scrolled (1280, 356) with delta (0, 0)
Screenshot: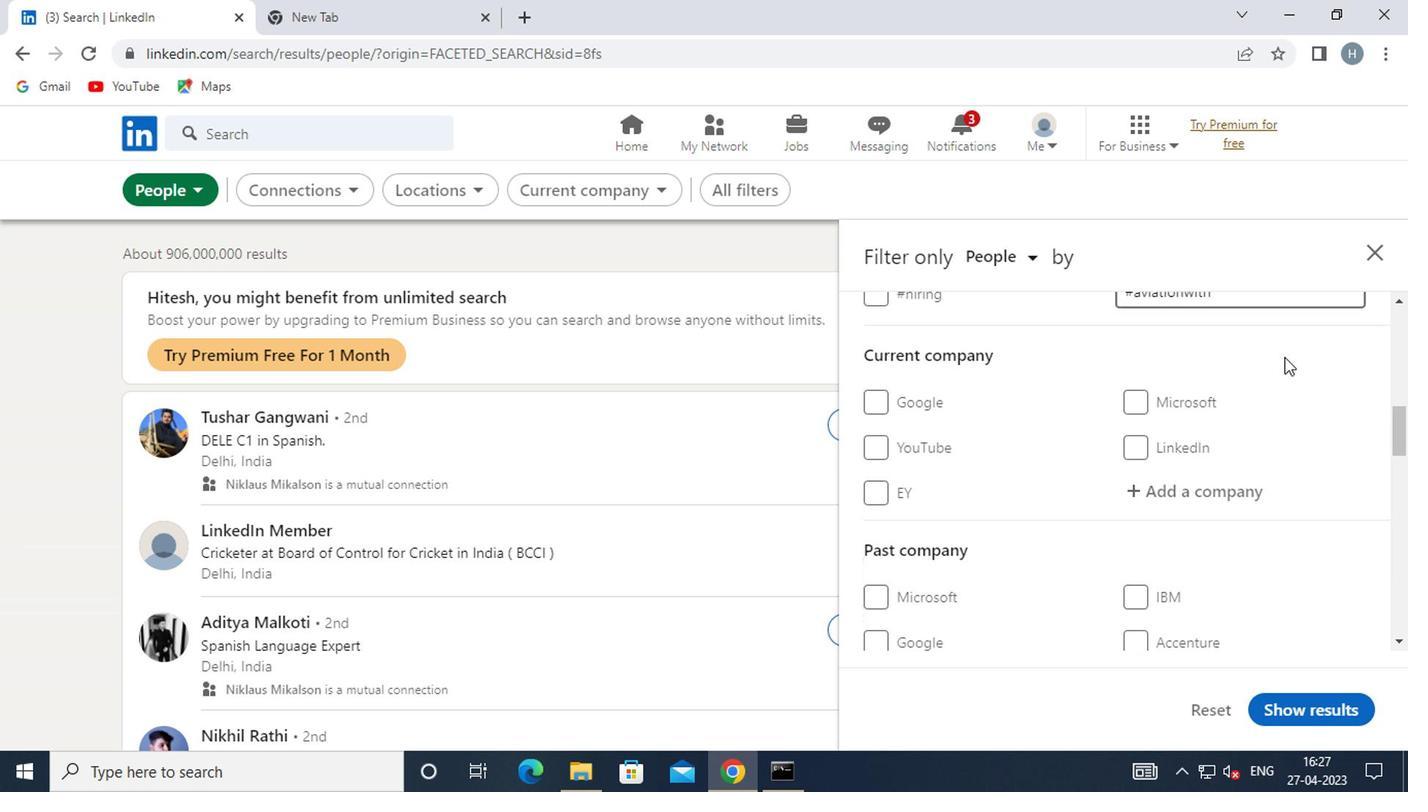 
Action: Mouse scrolled (1280, 356) with delta (0, 0)
Screenshot: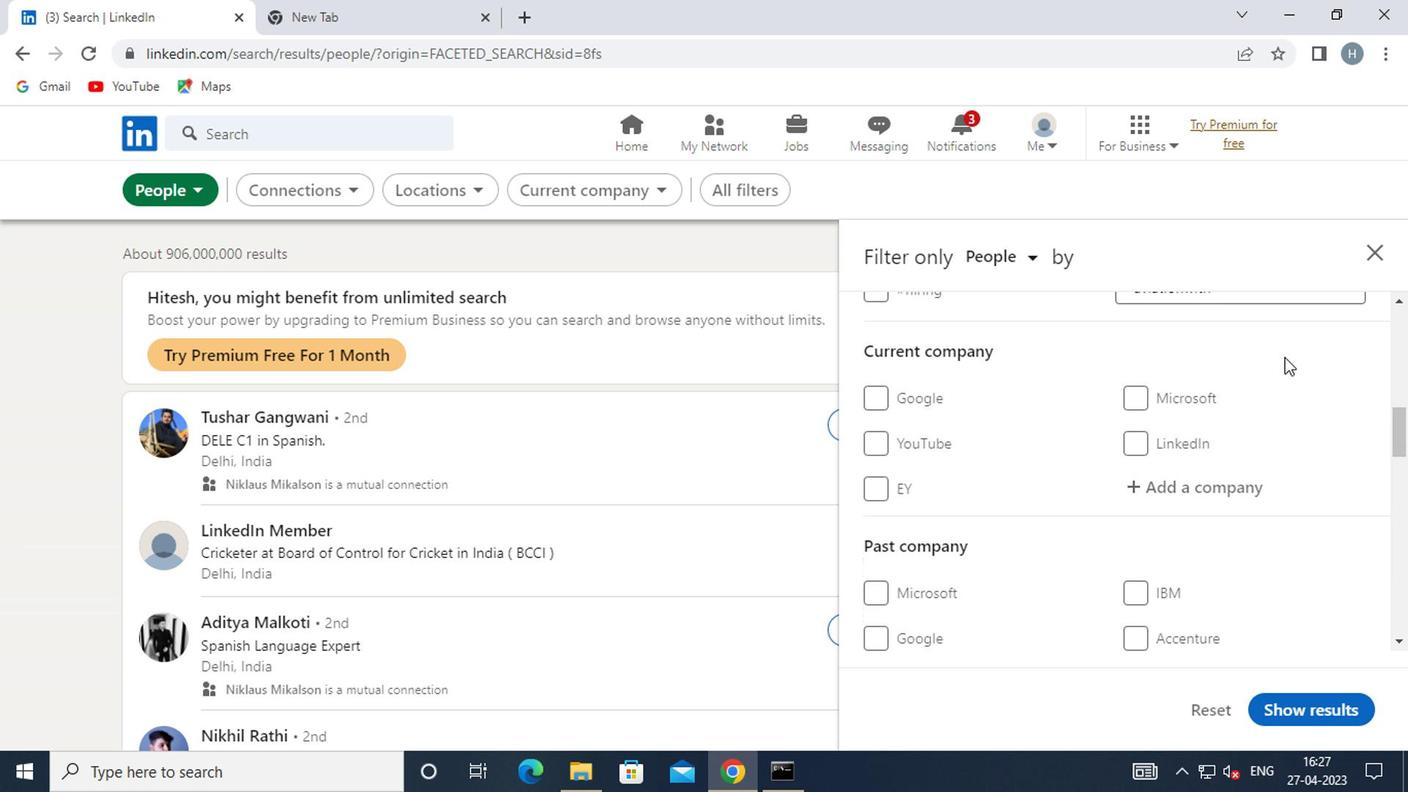 
Action: Mouse moved to (1271, 366)
Screenshot: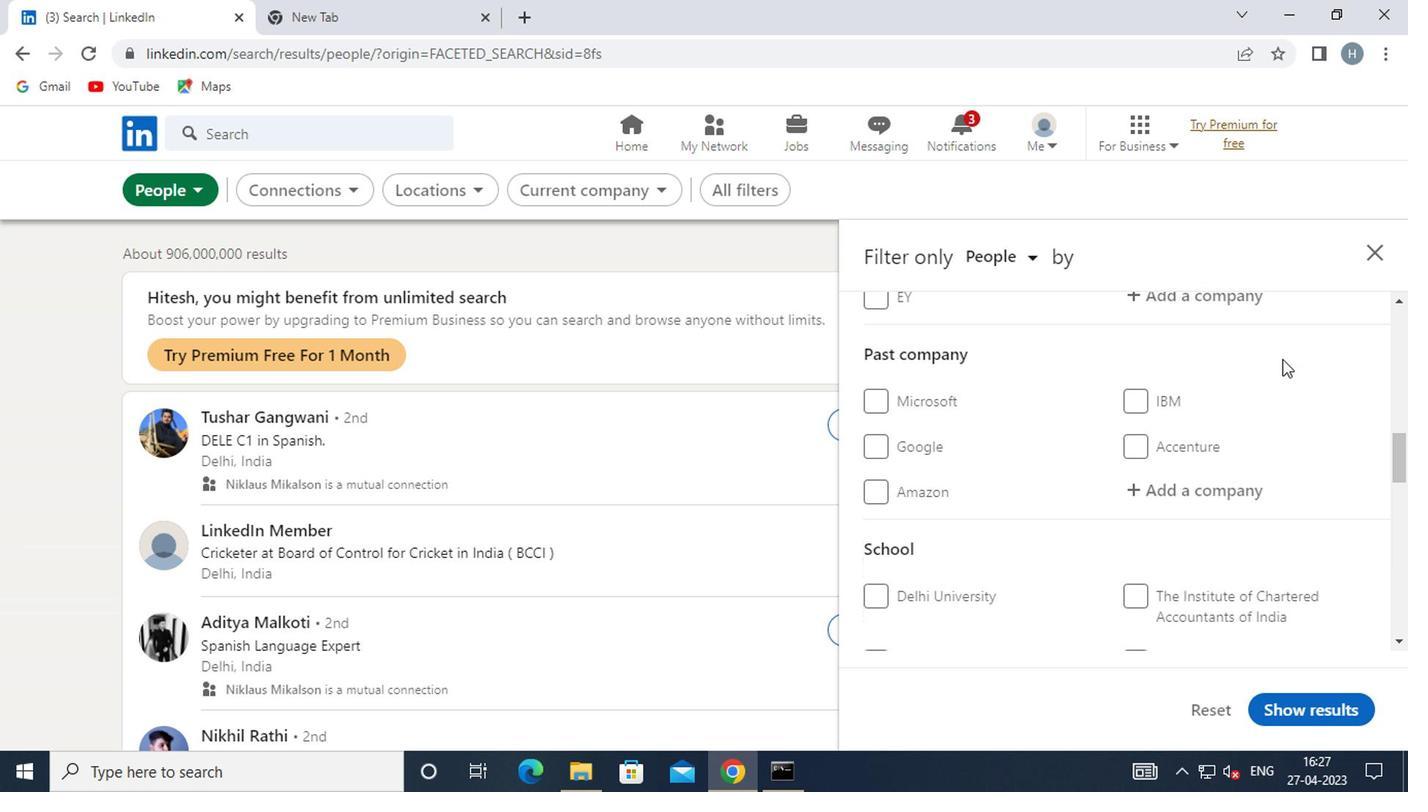 
Action: Mouse scrolled (1271, 365) with delta (0, -1)
Screenshot: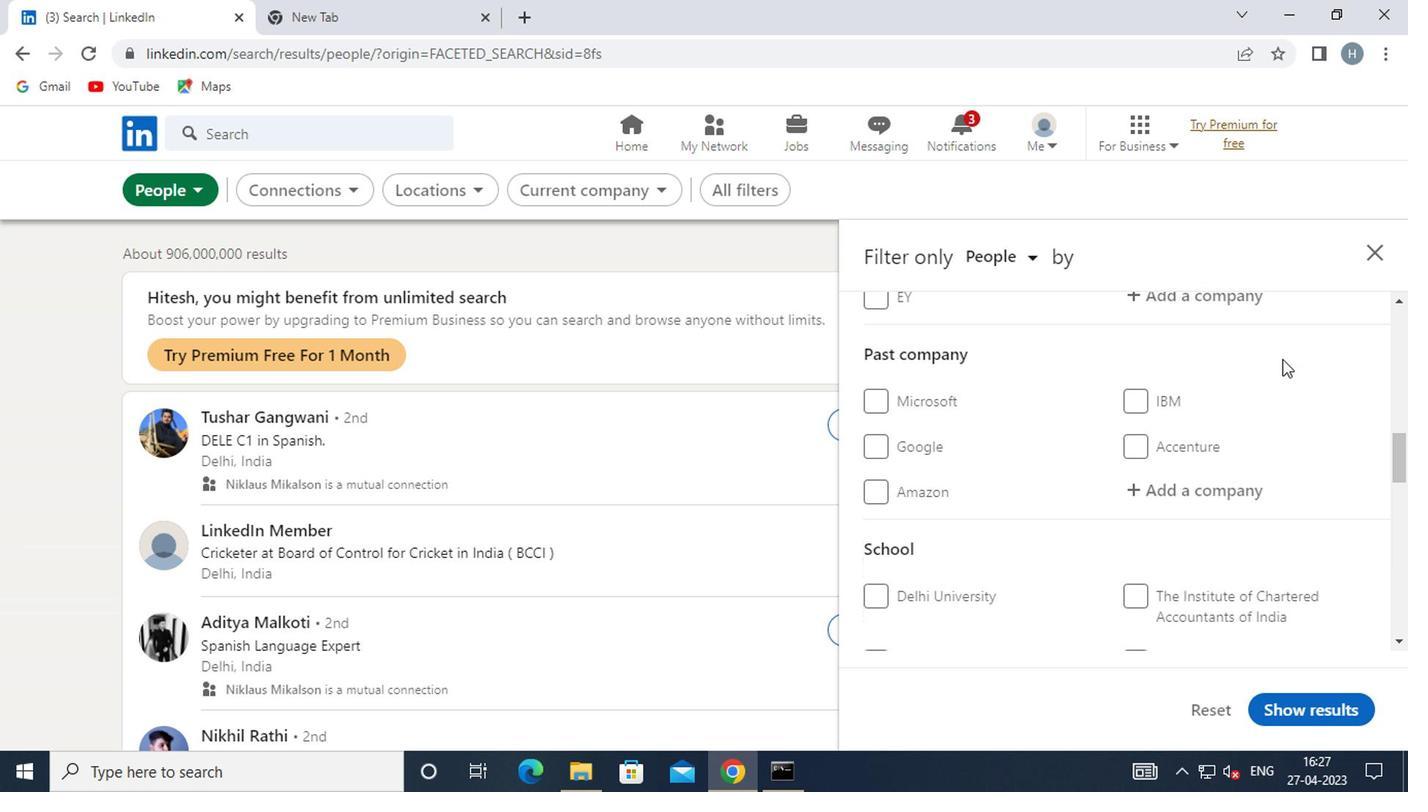 
Action: Mouse moved to (1265, 374)
Screenshot: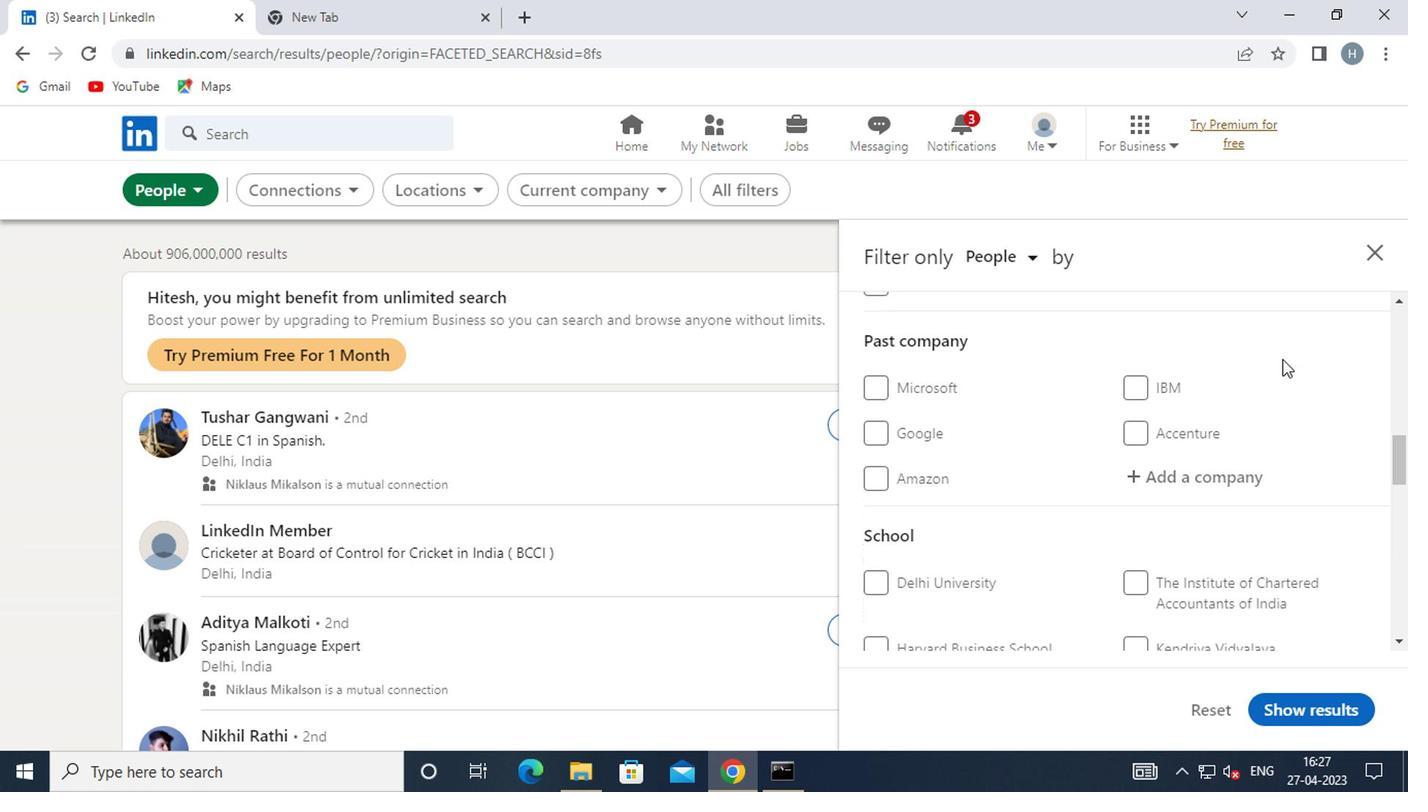 
Action: Mouse scrolled (1265, 372) with delta (0, -1)
Screenshot: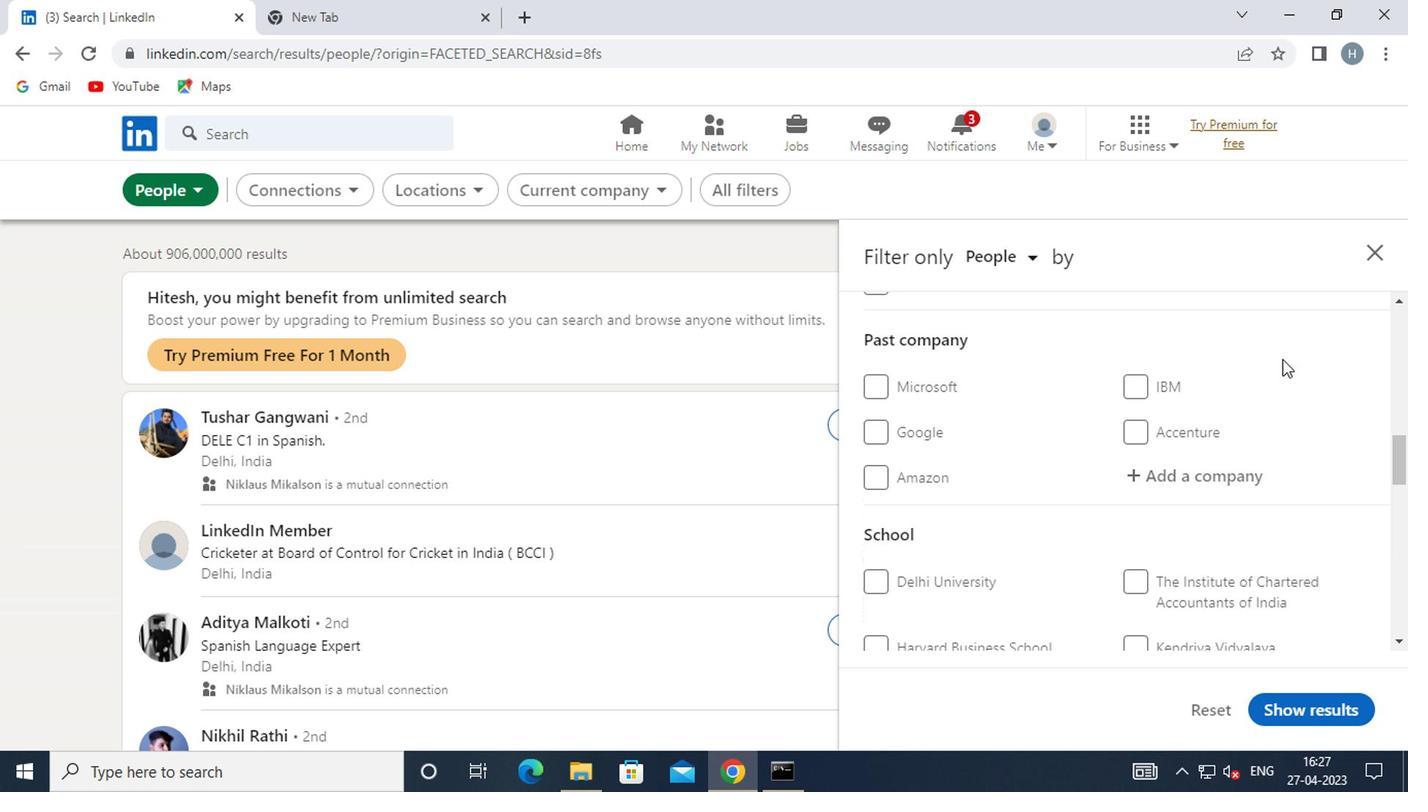 
Action: Mouse moved to (1251, 384)
Screenshot: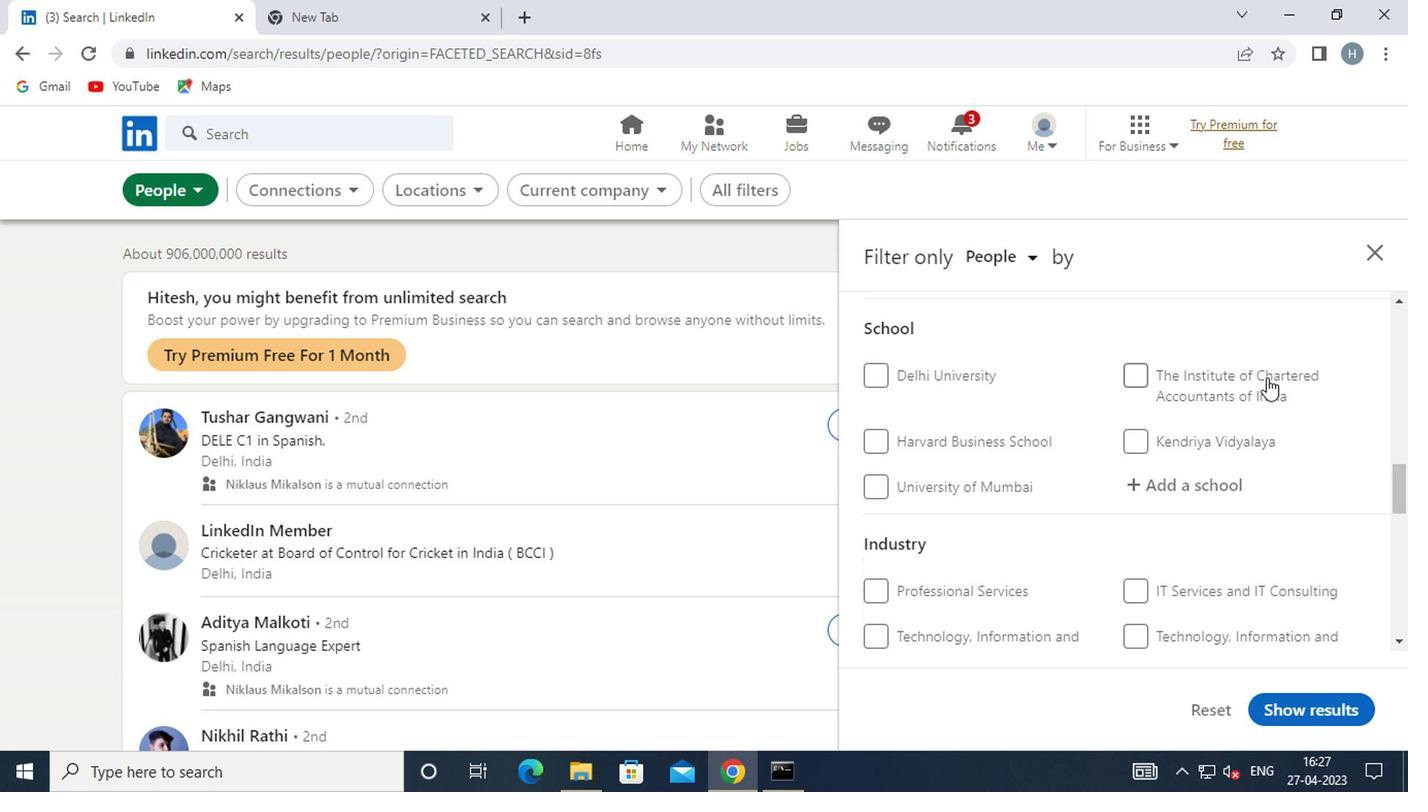 
Action: Mouse scrolled (1251, 382) with delta (0, -1)
Screenshot: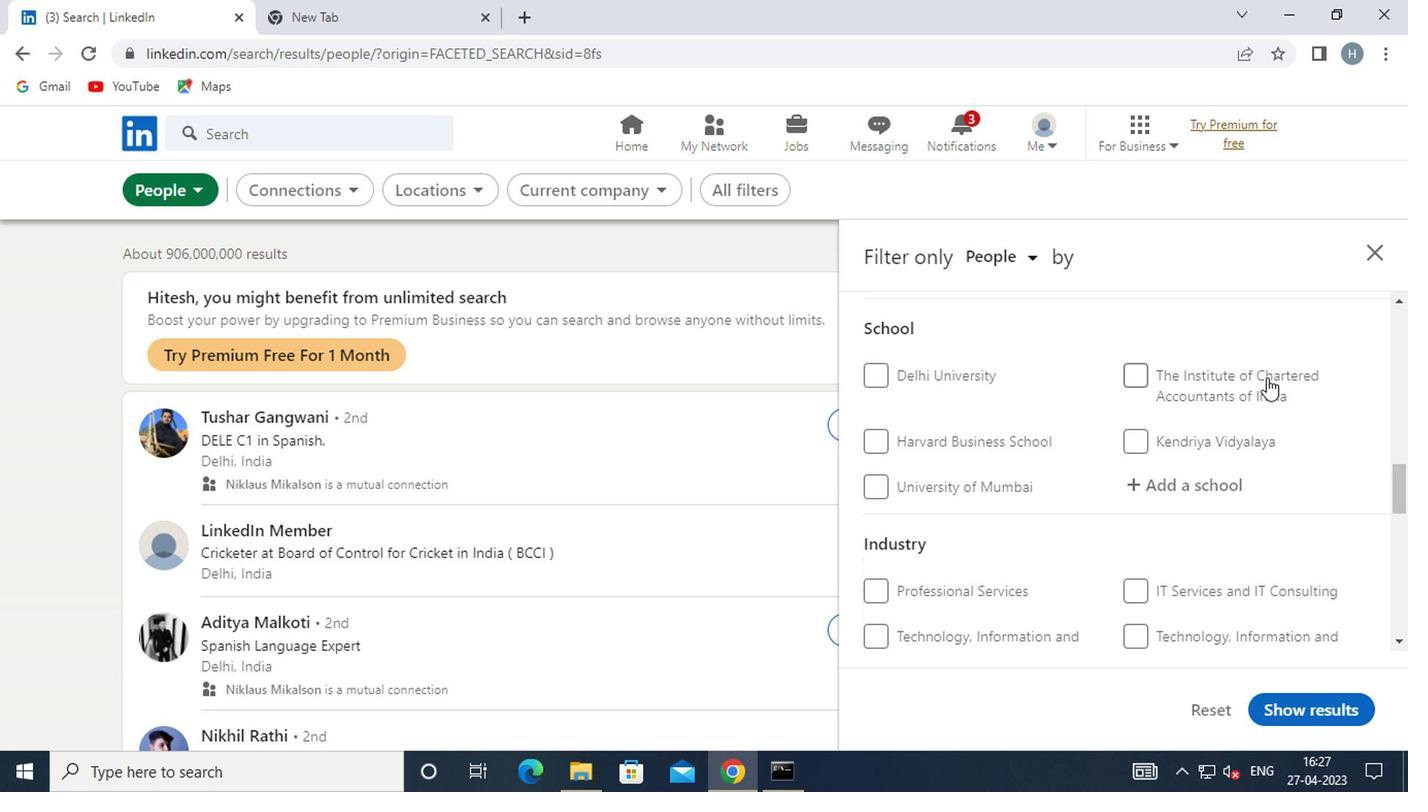 
Action: Mouse moved to (1246, 387)
Screenshot: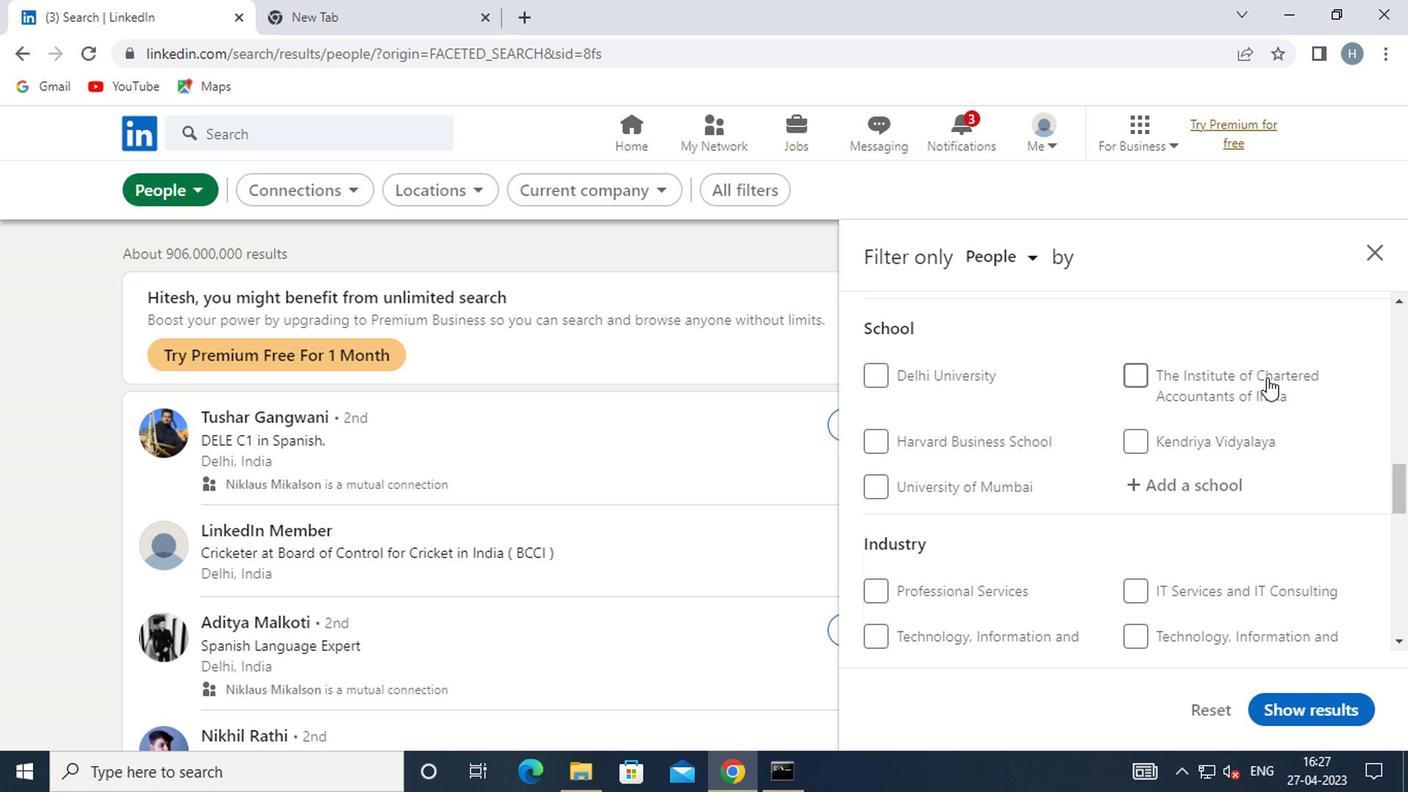 
Action: Mouse scrolled (1246, 387) with delta (0, 0)
Screenshot: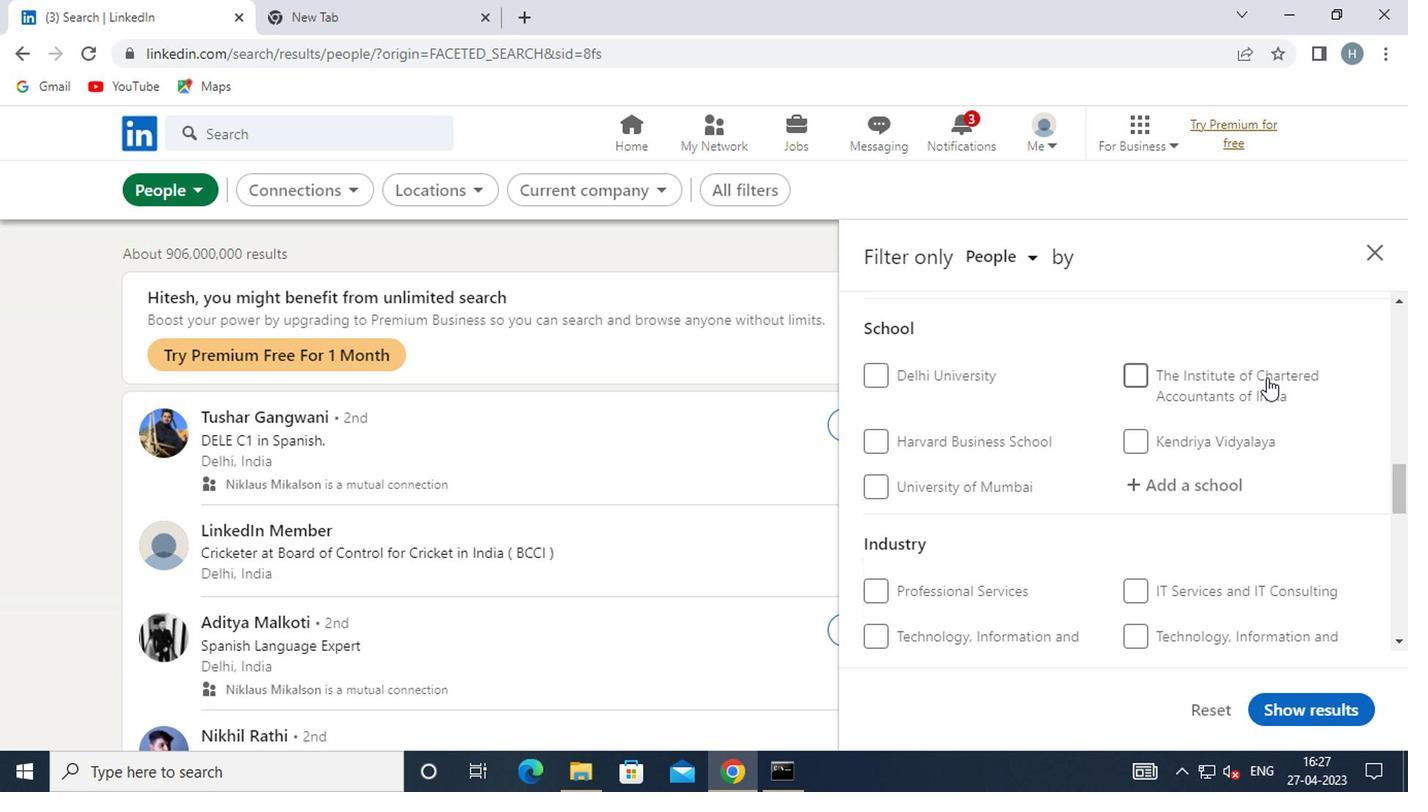 
Action: Mouse moved to (1229, 399)
Screenshot: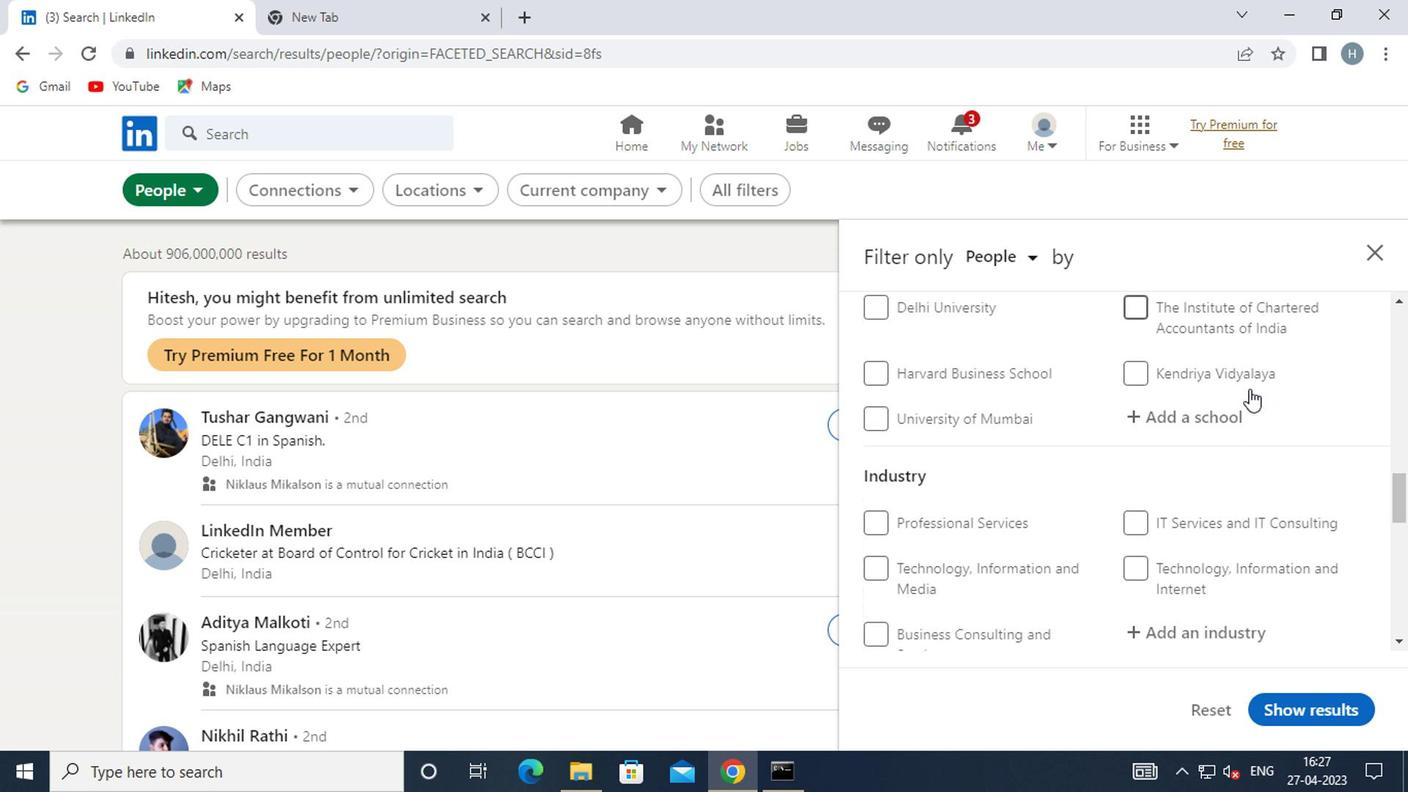 
Action: Mouse scrolled (1229, 398) with delta (0, -1)
Screenshot: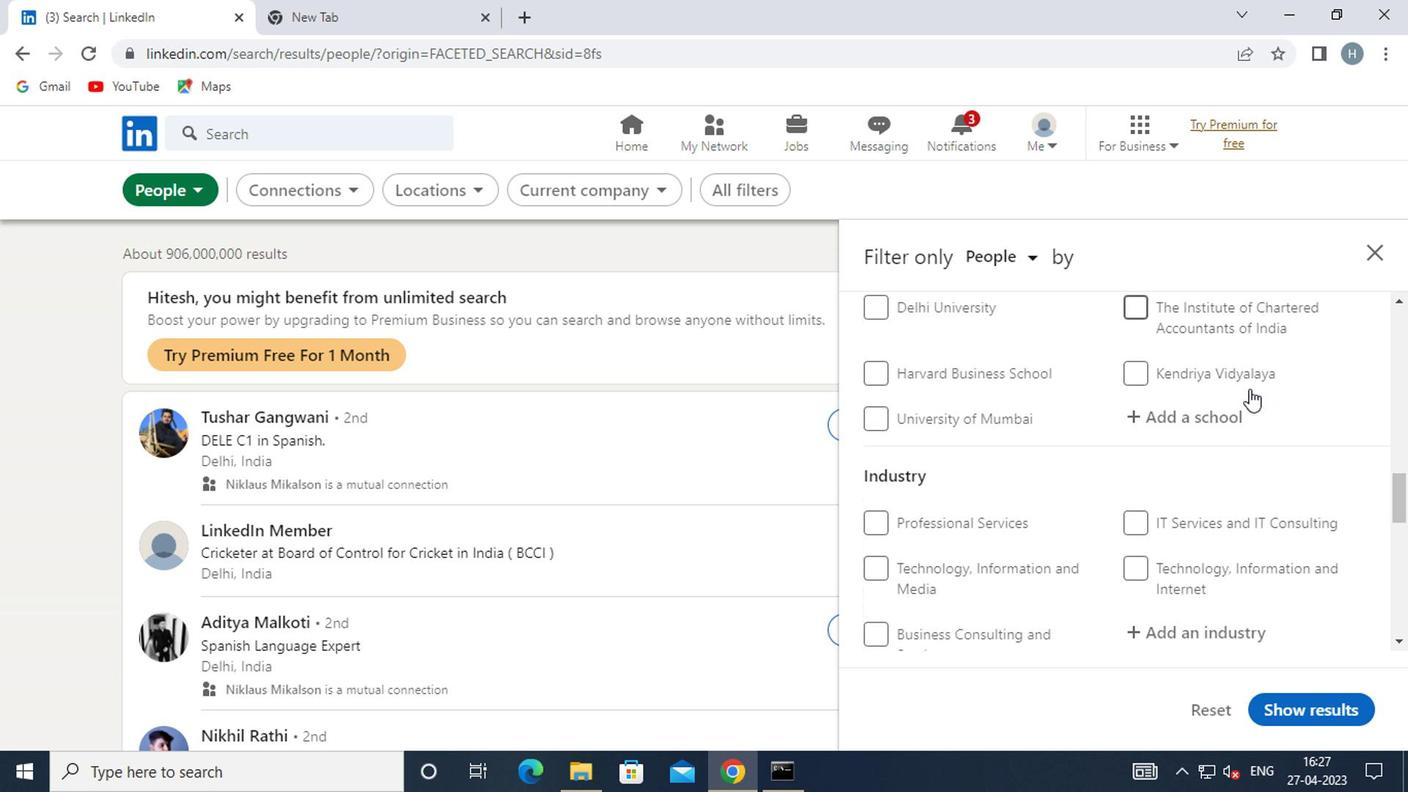 
Action: Mouse moved to (879, 522)
Screenshot: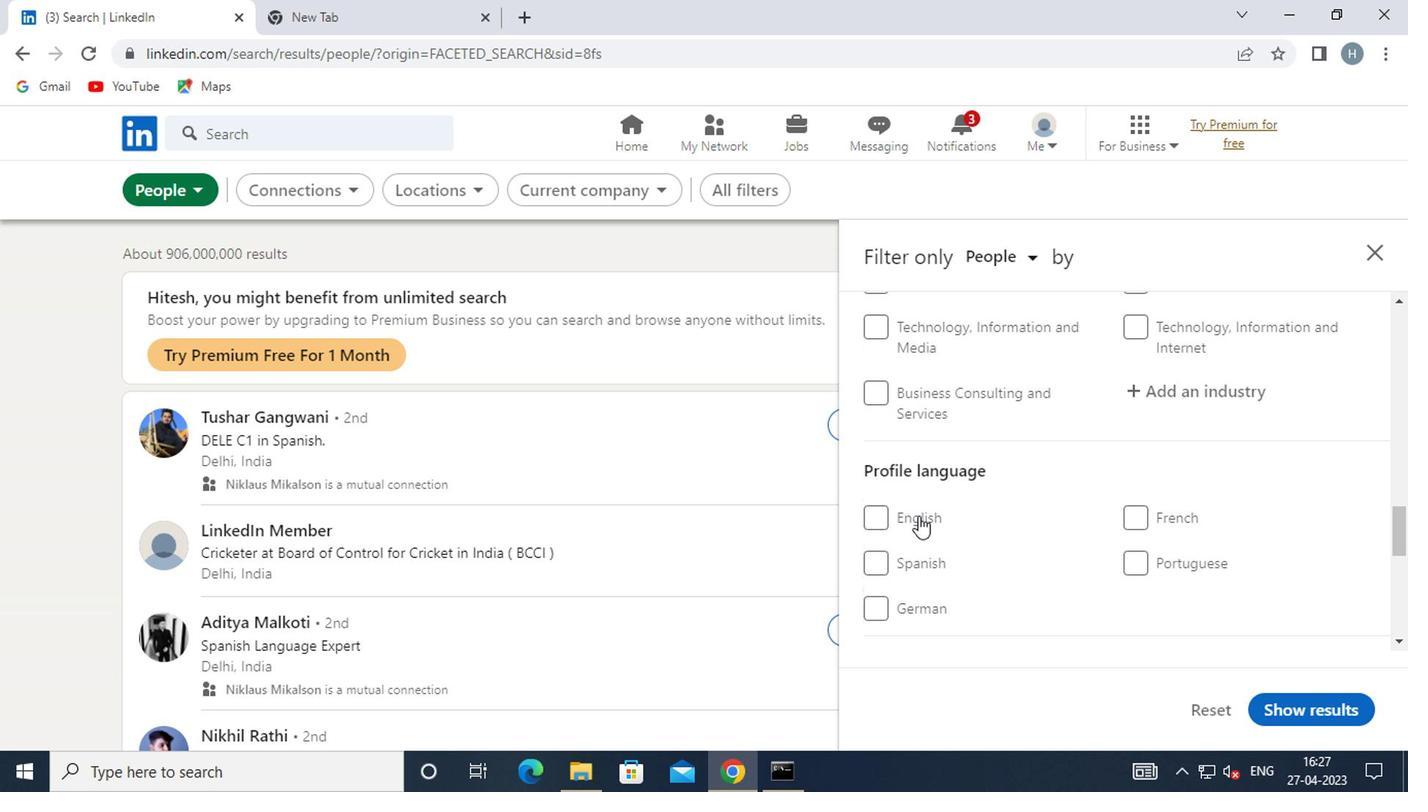 
Action: Mouse pressed left at (879, 522)
Screenshot: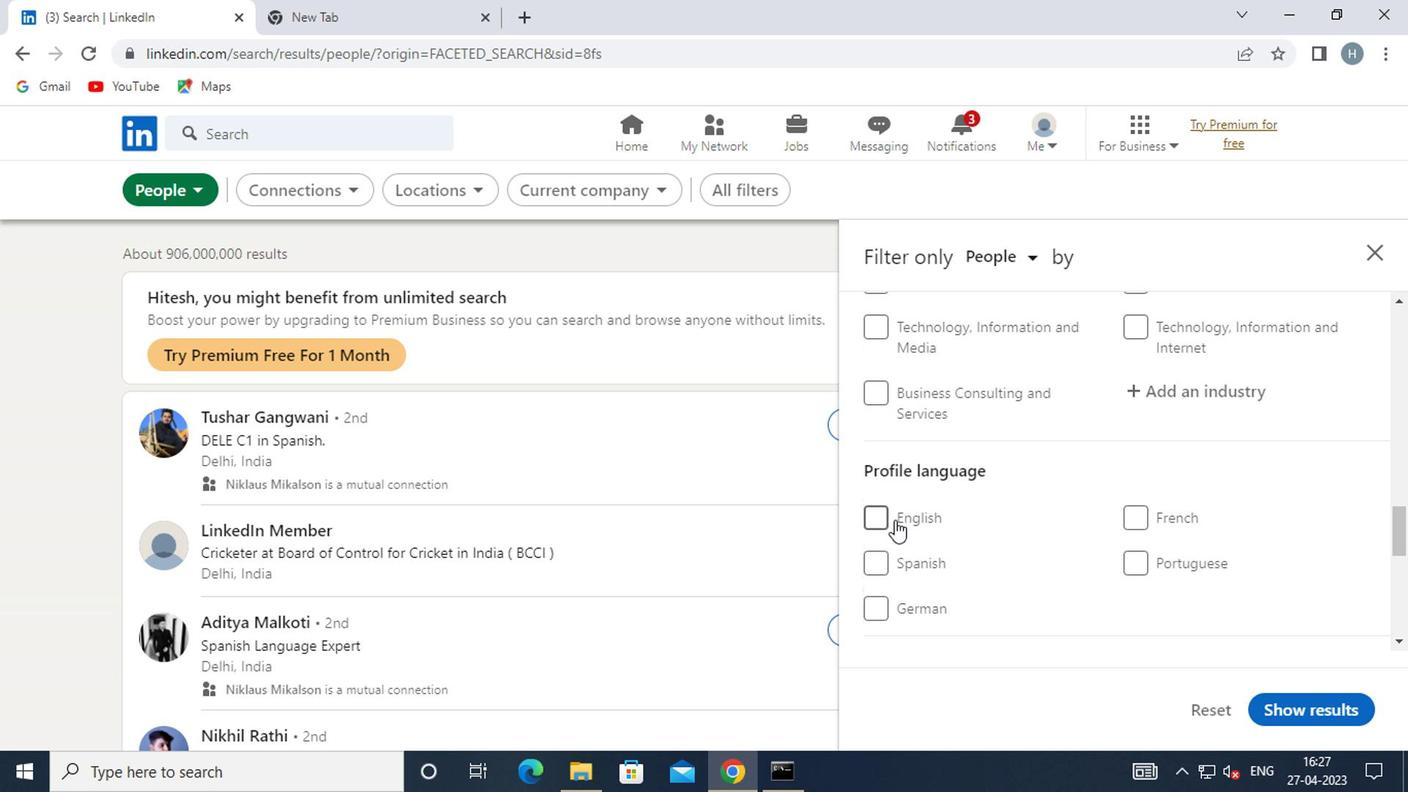 
Action: Mouse moved to (1039, 506)
Screenshot: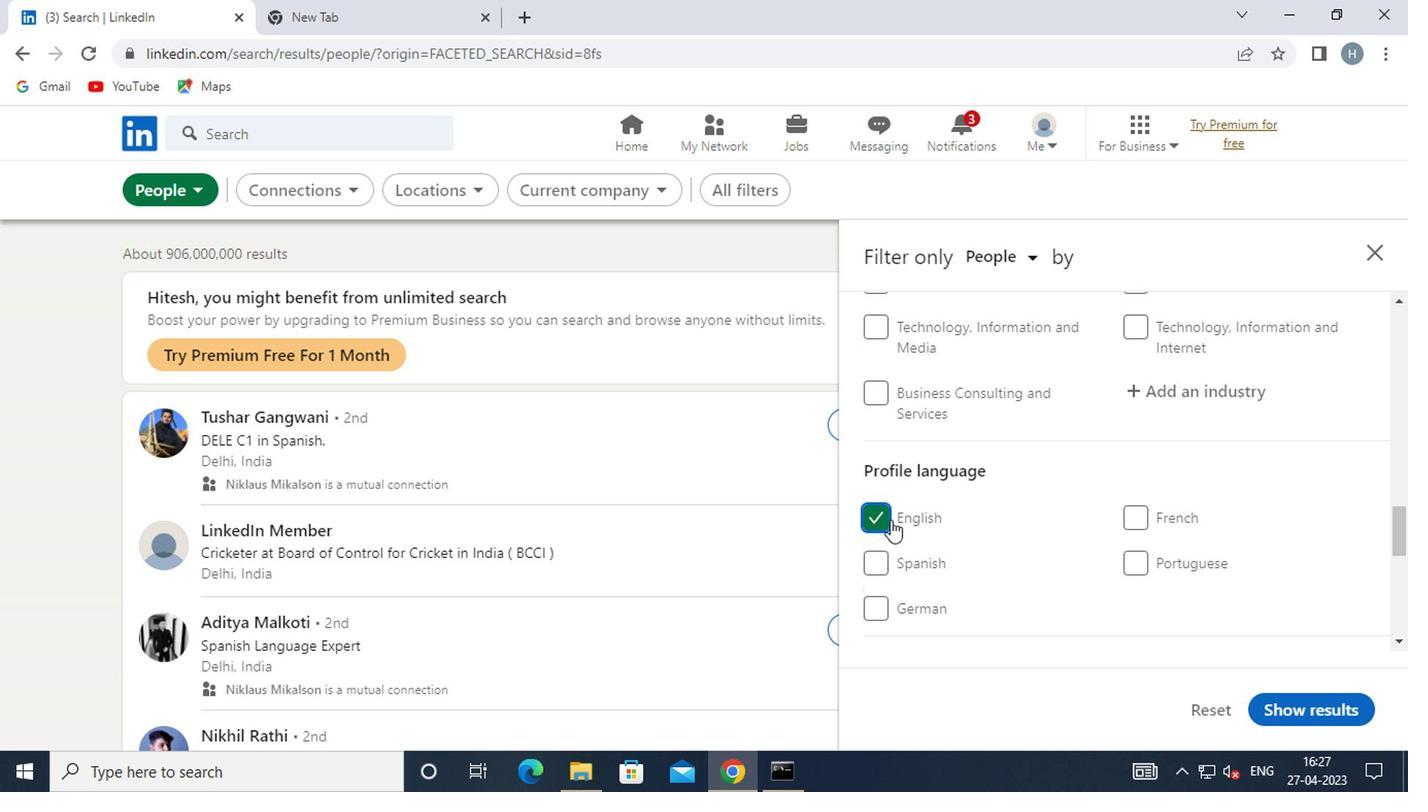 
Action: Mouse scrolled (1039, 508) with delta (0, 1)
Screenshot: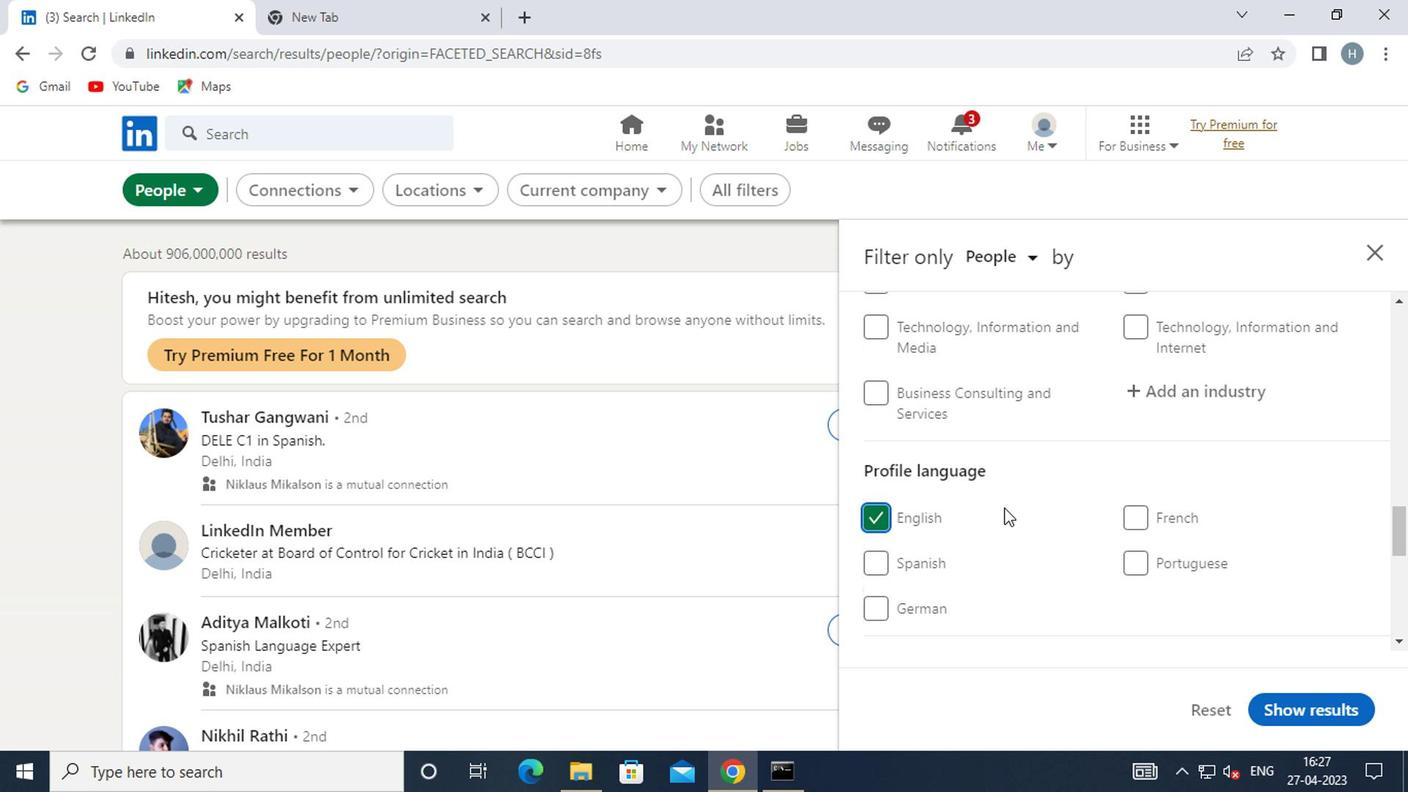 
Action: Mouse scrolled (1039, 508) with delta (0, 1)
Screenshot: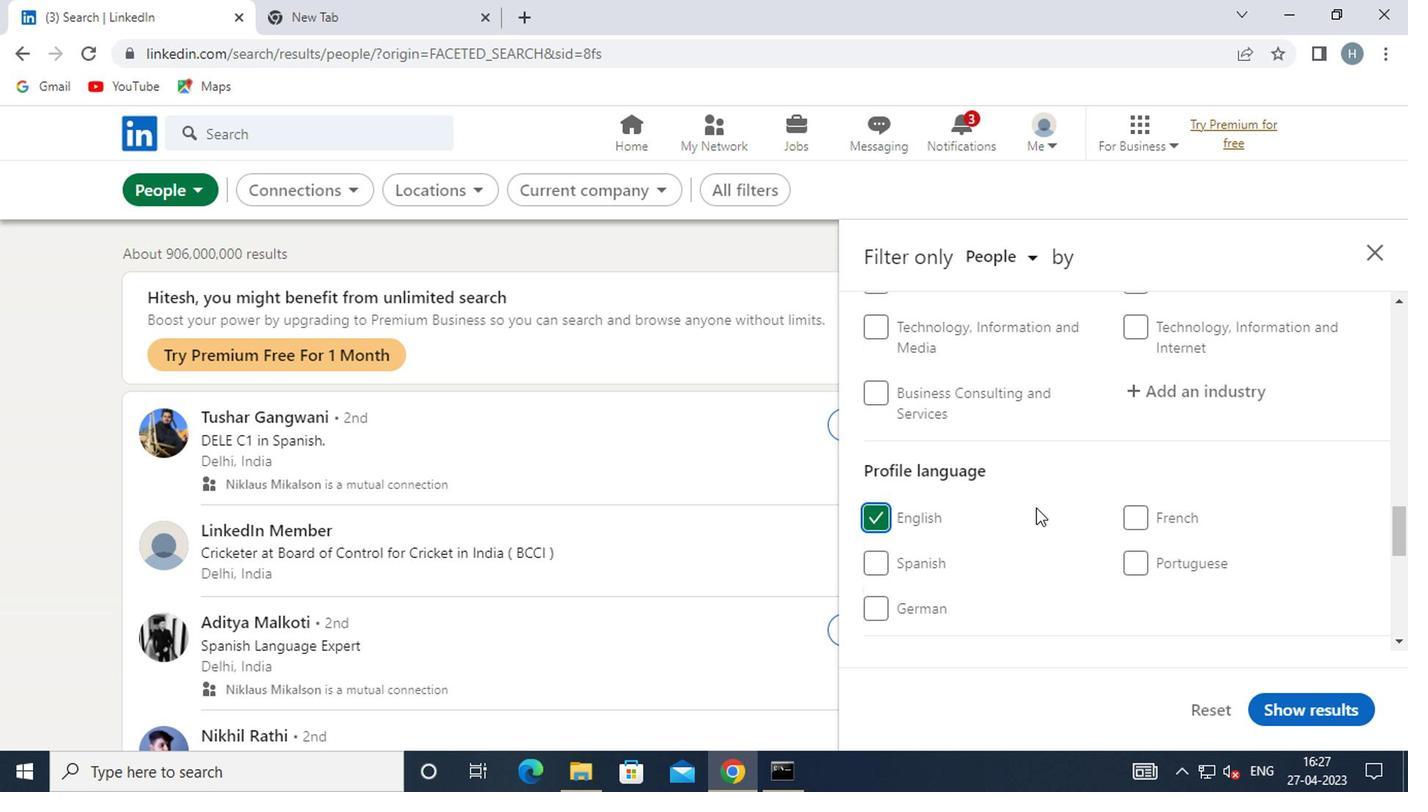 
Action: Mouse moved to (1041, 506)
Screenshot: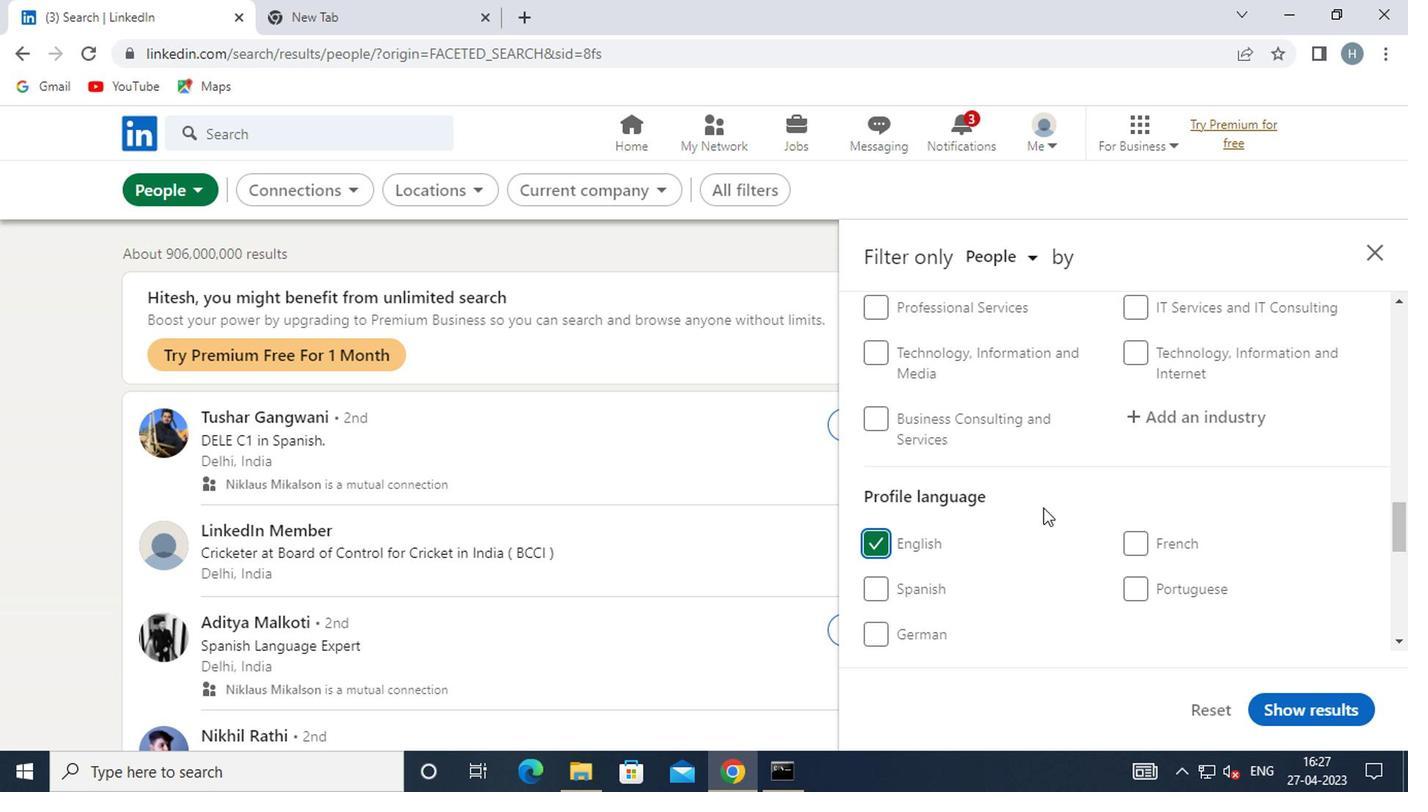 
Action: Mouse scrolled (1041, 508) with delta (0, 1)
Screenshot: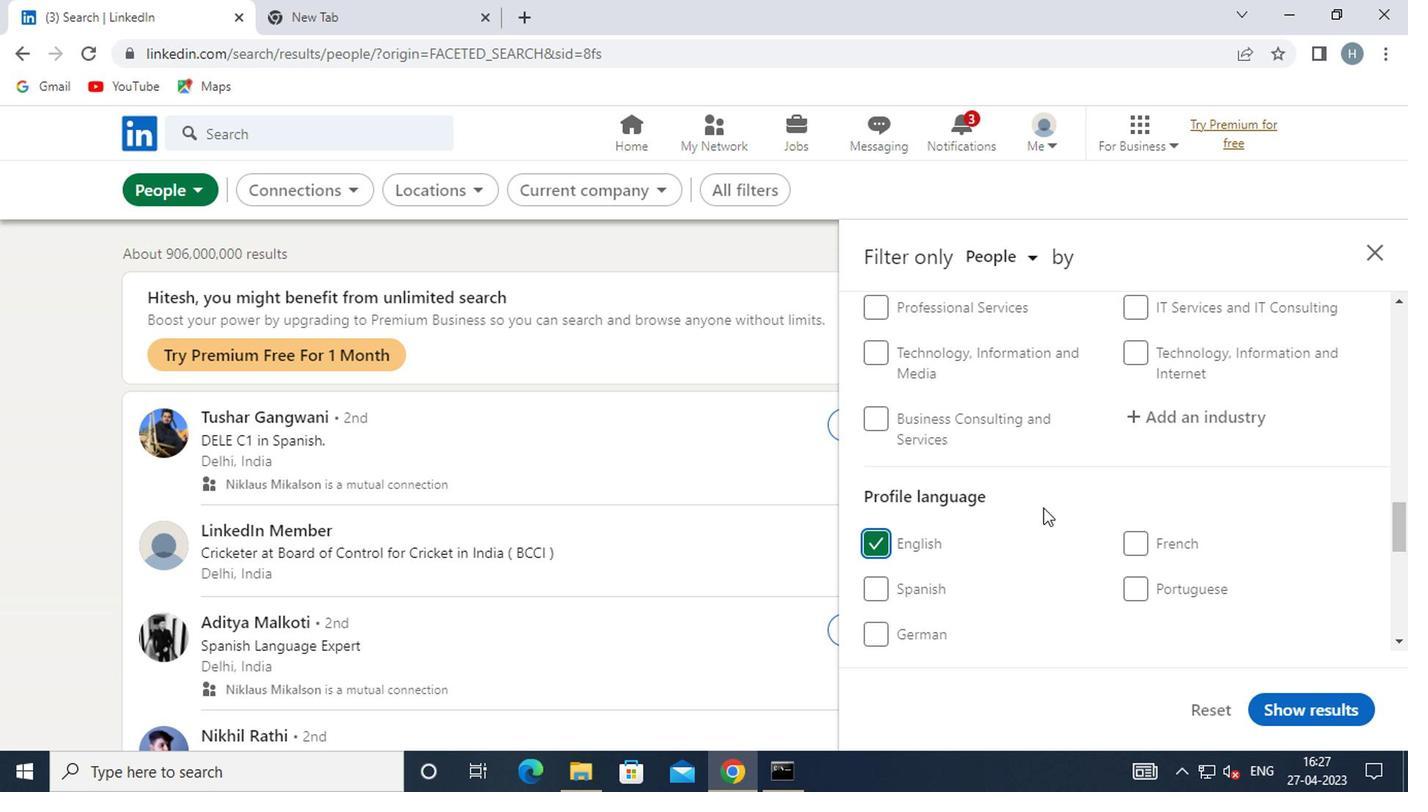 
Action: Mouse scrolled (1041, 508) with delta (0, 1)
Screenshot: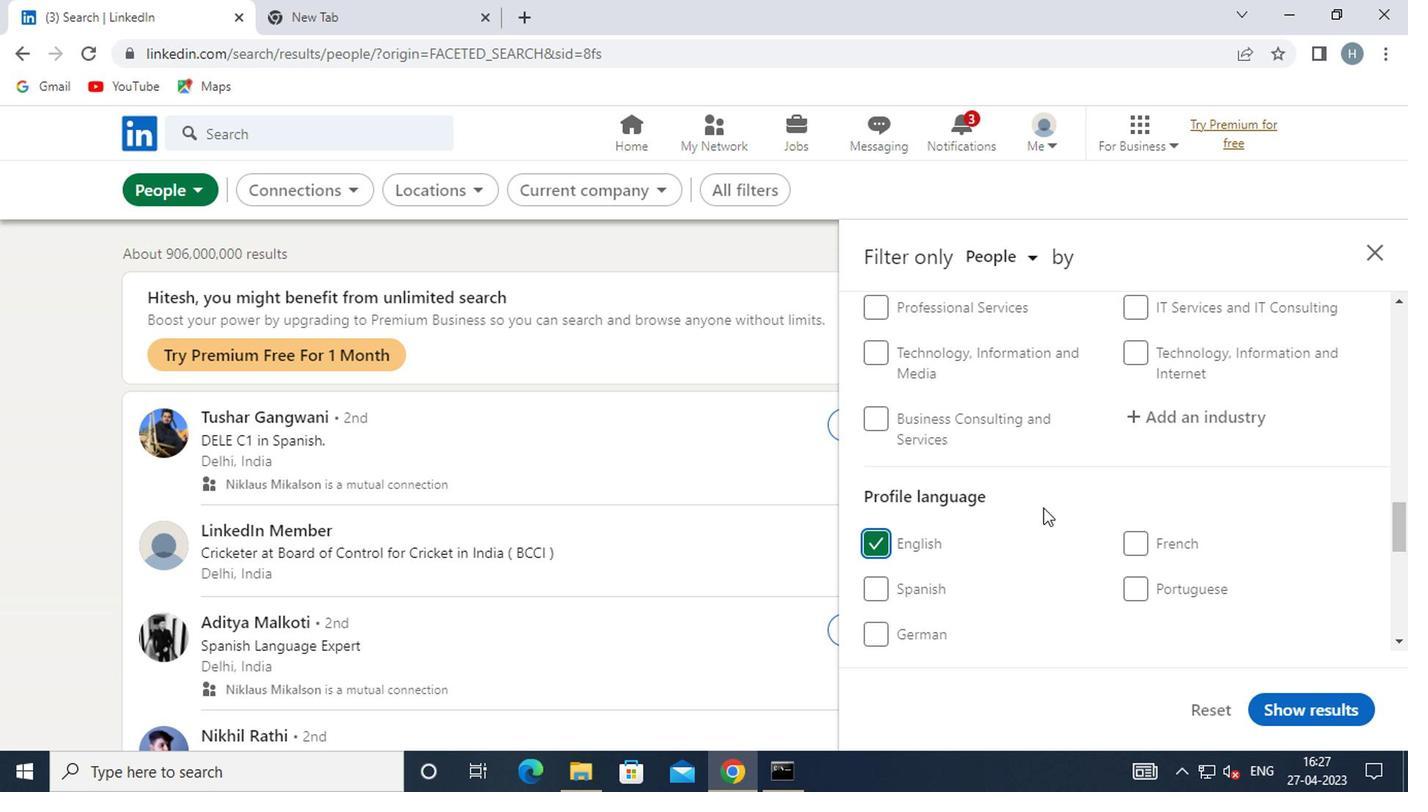 
Action: Mouse moved to (1041, 506)
Screenshot: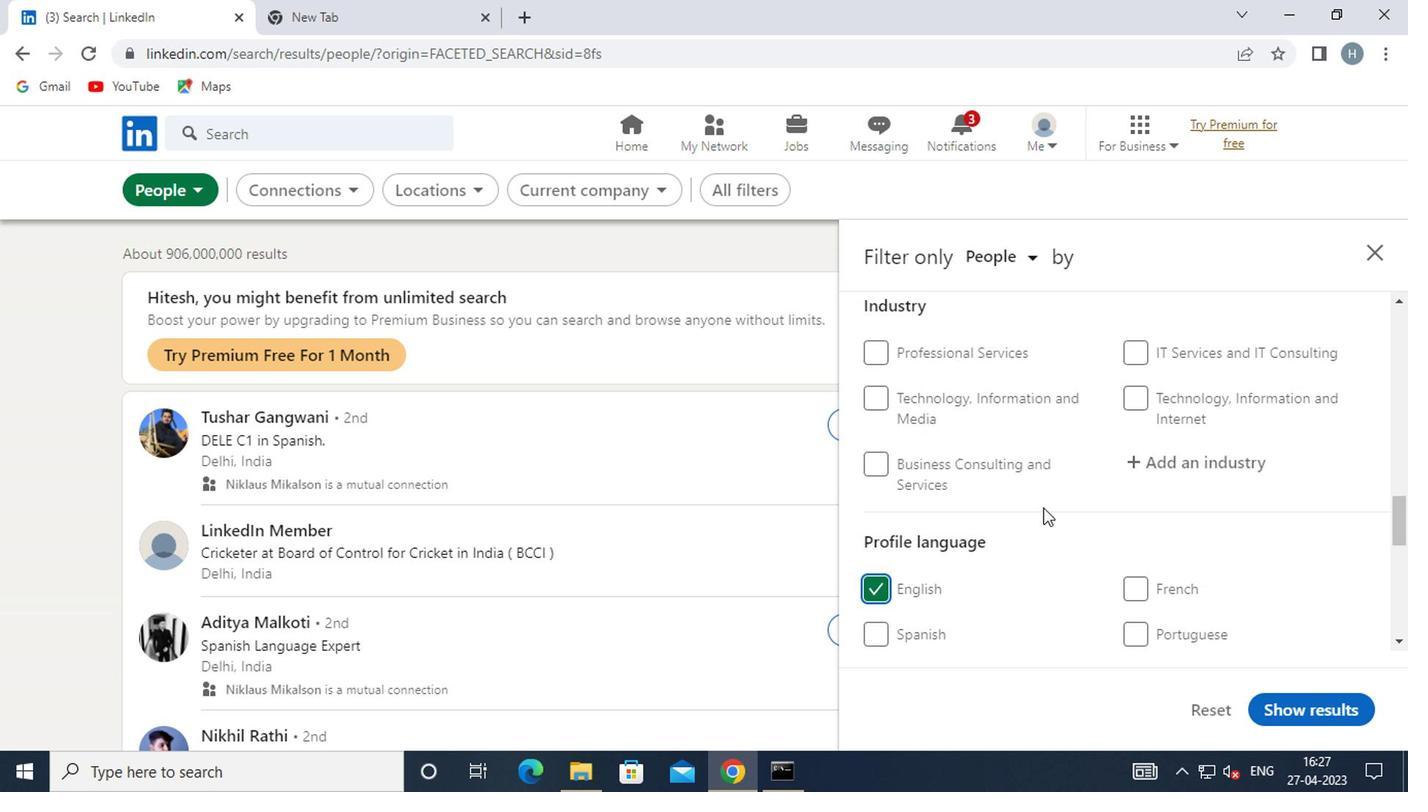 
Action: Mouse scrolled (1041, 506) with delta (0, 0)
Screenshot: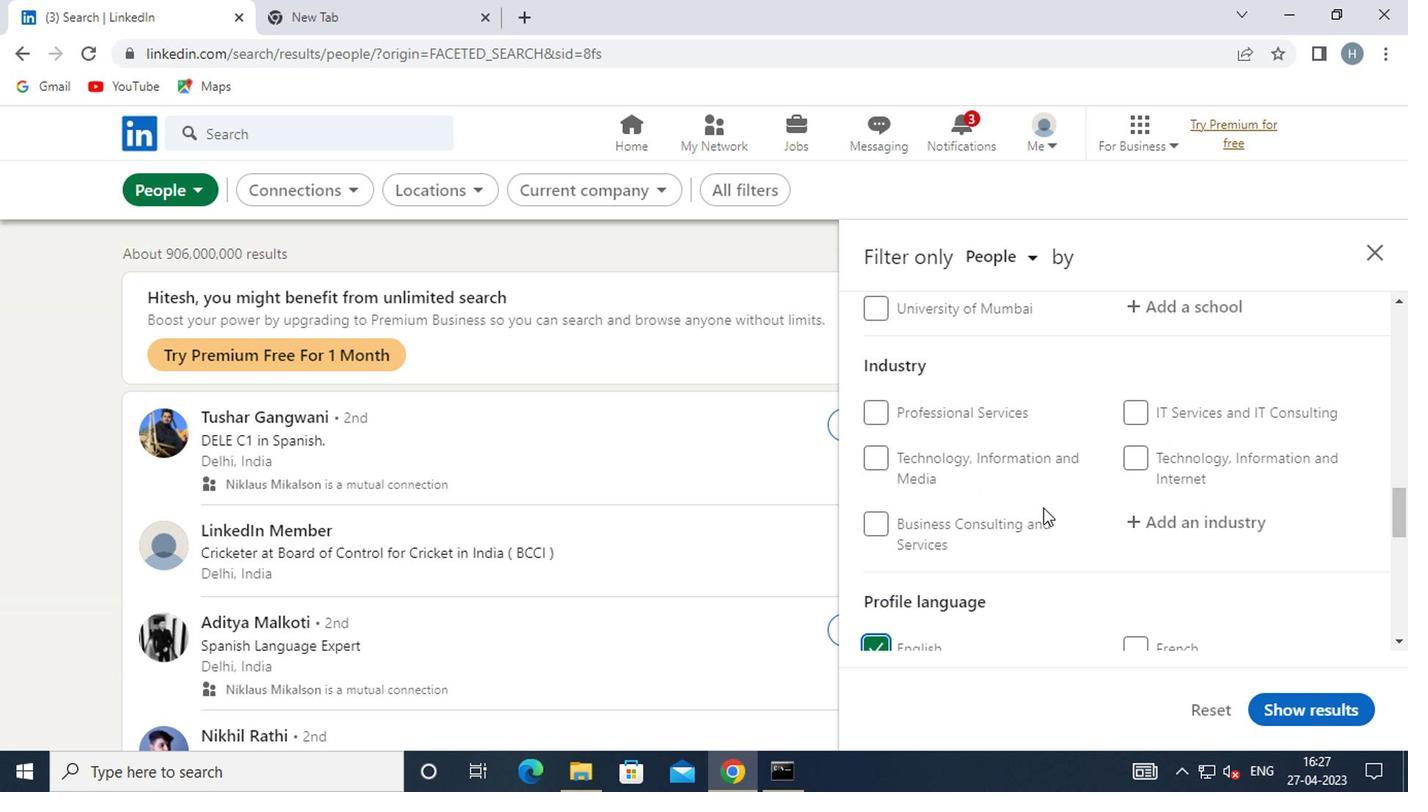 
Action: Mouse moved to (1044, 504)
Screenshot: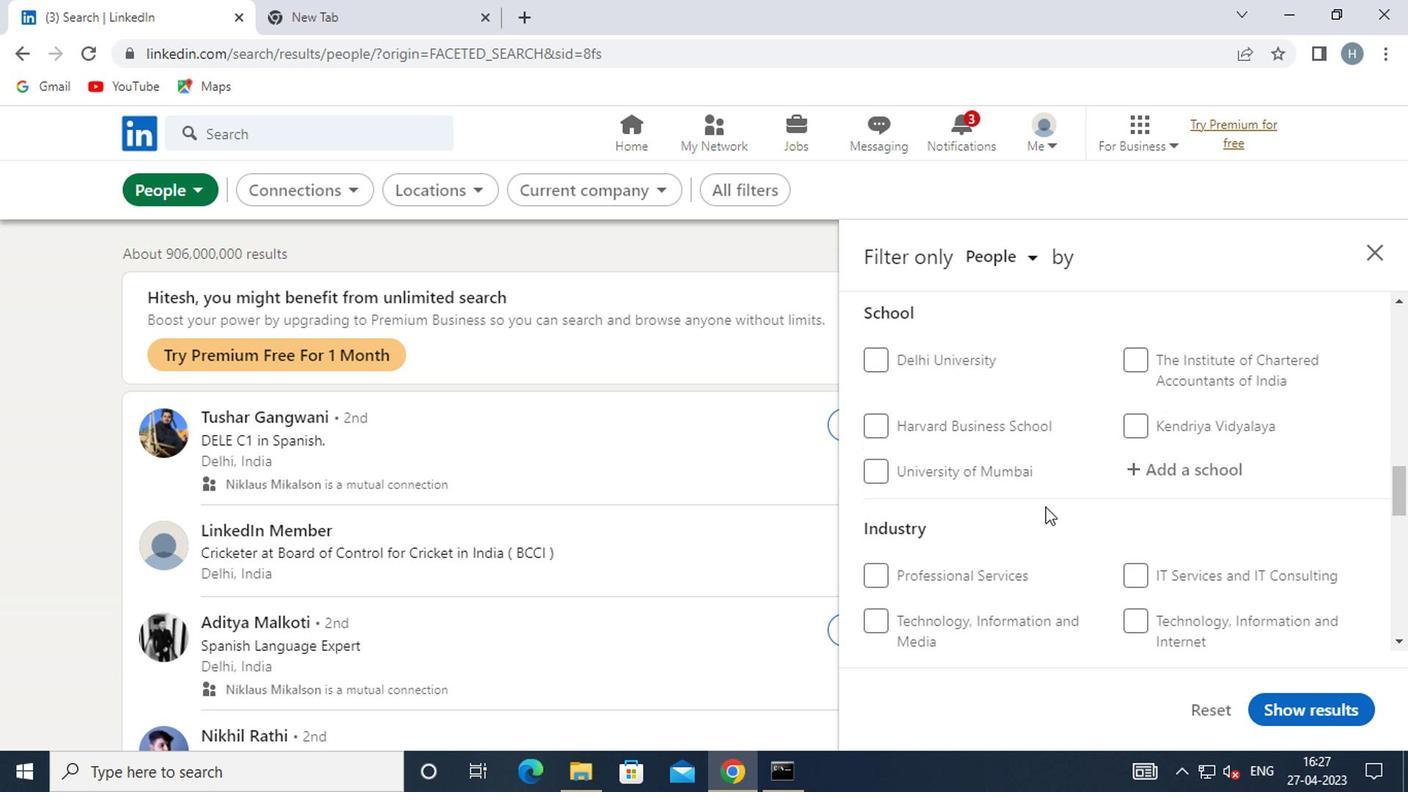 
Action: Mouse scrolled (1044, 506) with delta (0, 1)
Screenshot: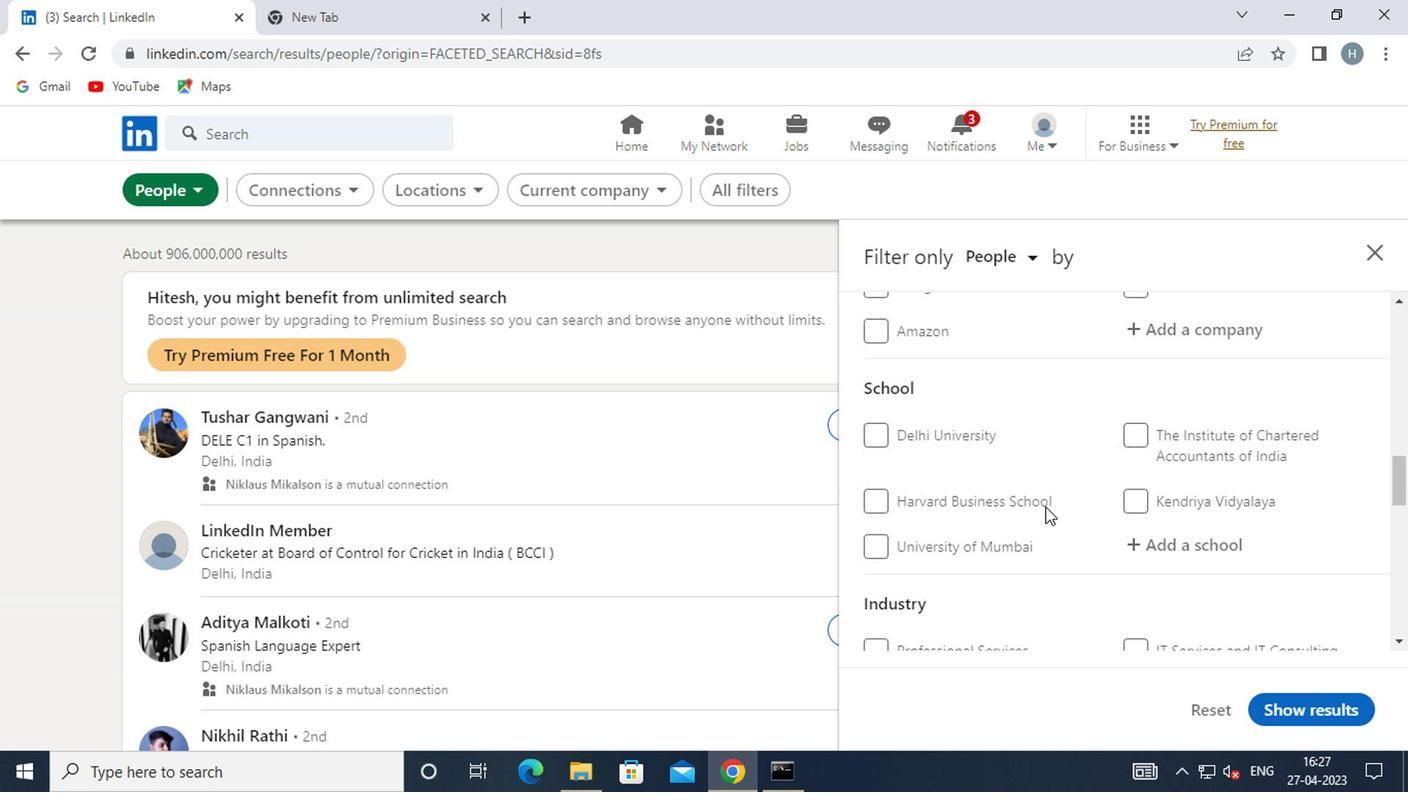 
Action: Mouse scrolled (1044, 506) with delta (0, 1)
Screenshot: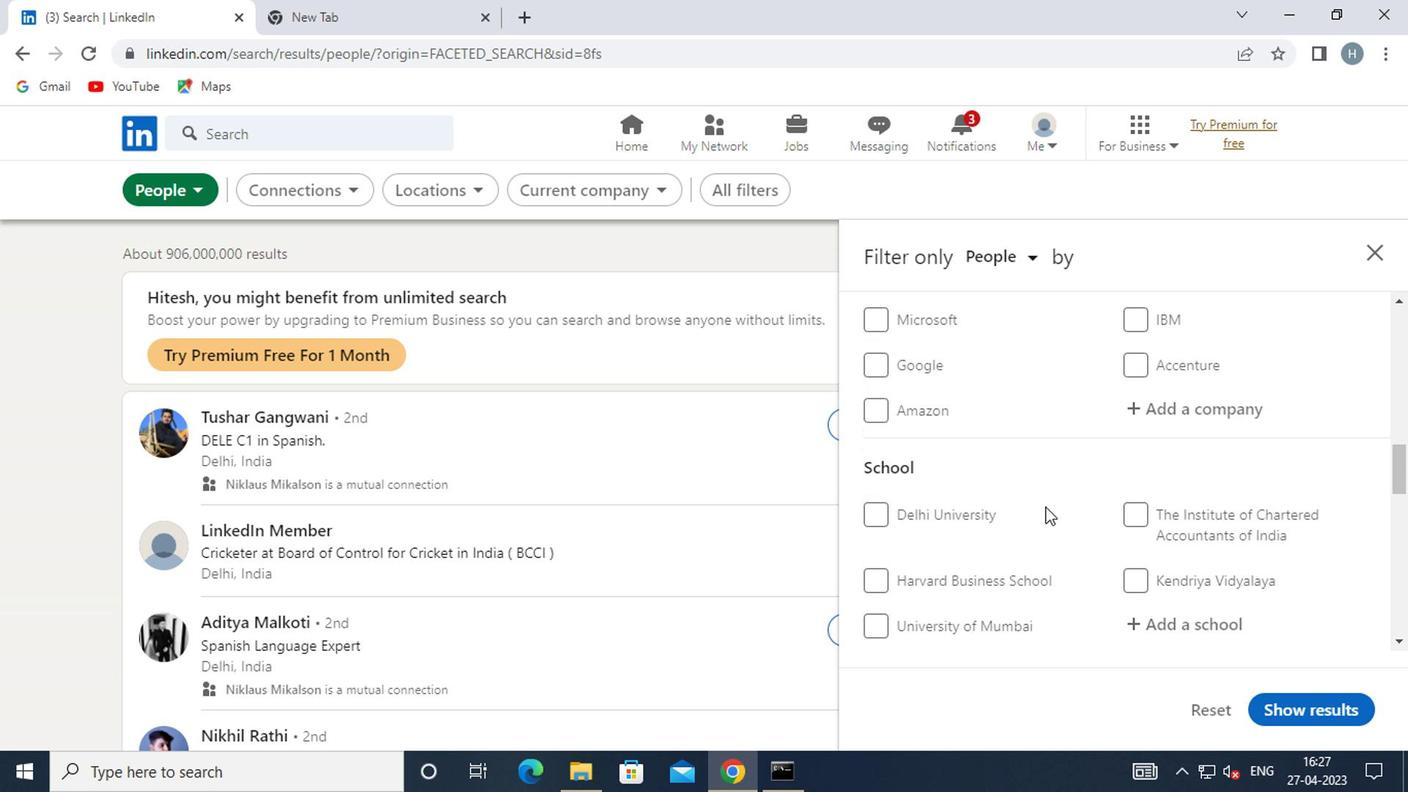 
Action: Mouse moved to (1174, 484)
Screenshot: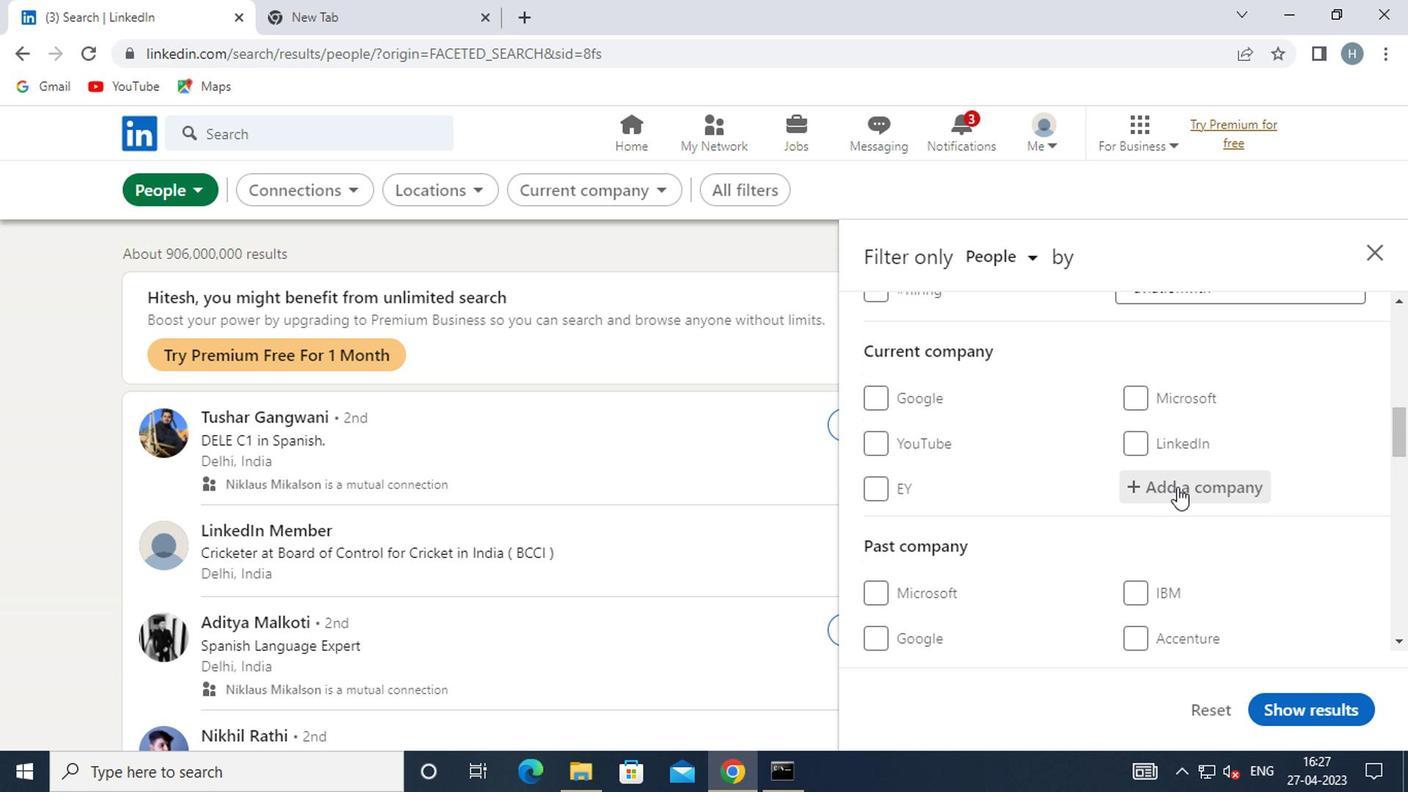 
Action: Mouse pressed left at (1174, 484)
Screenshot: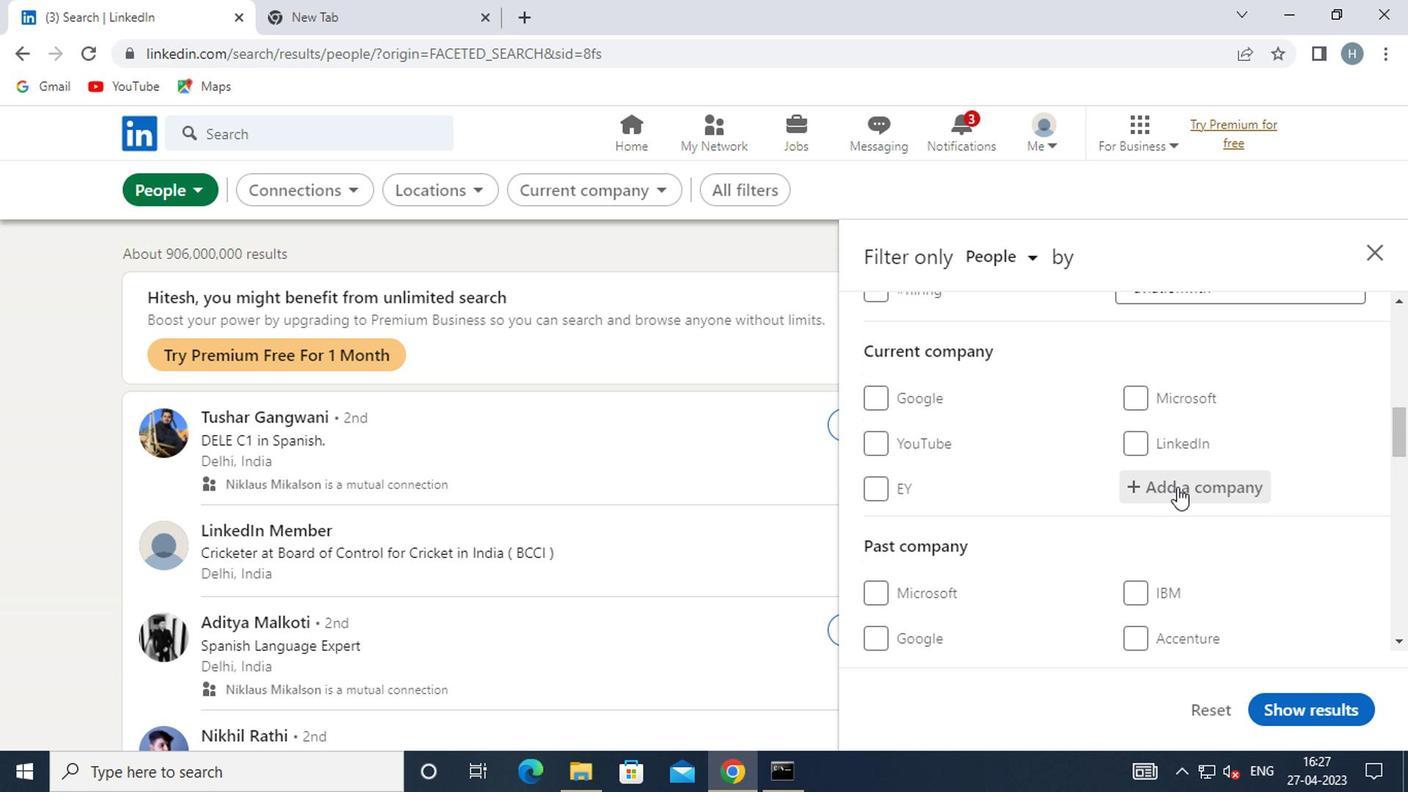 
Action: Key pressed <Key.shift>UNLIMIT<Key.backspace>NT
Screenshot: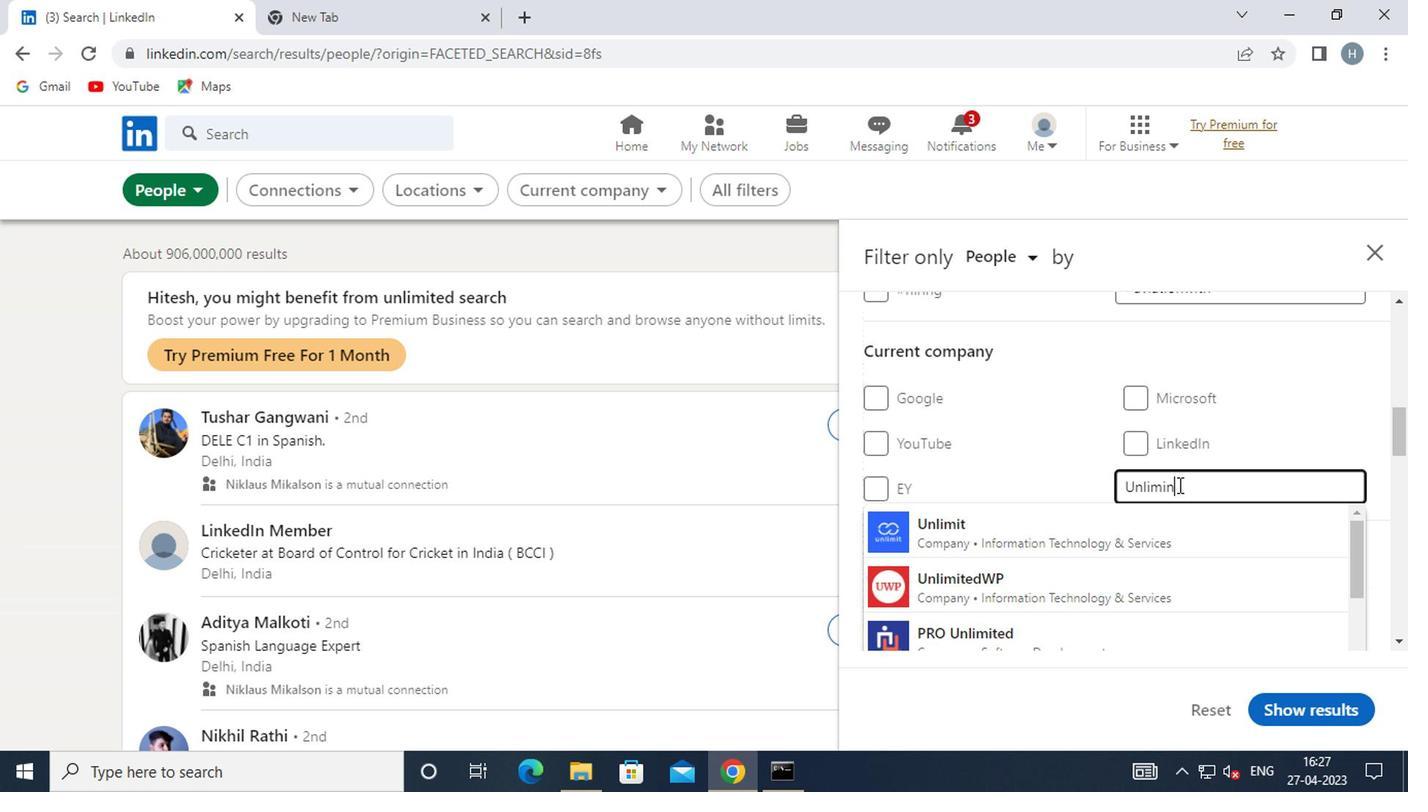 
Action: Mouse moved to (1019, 524)
Screenshot: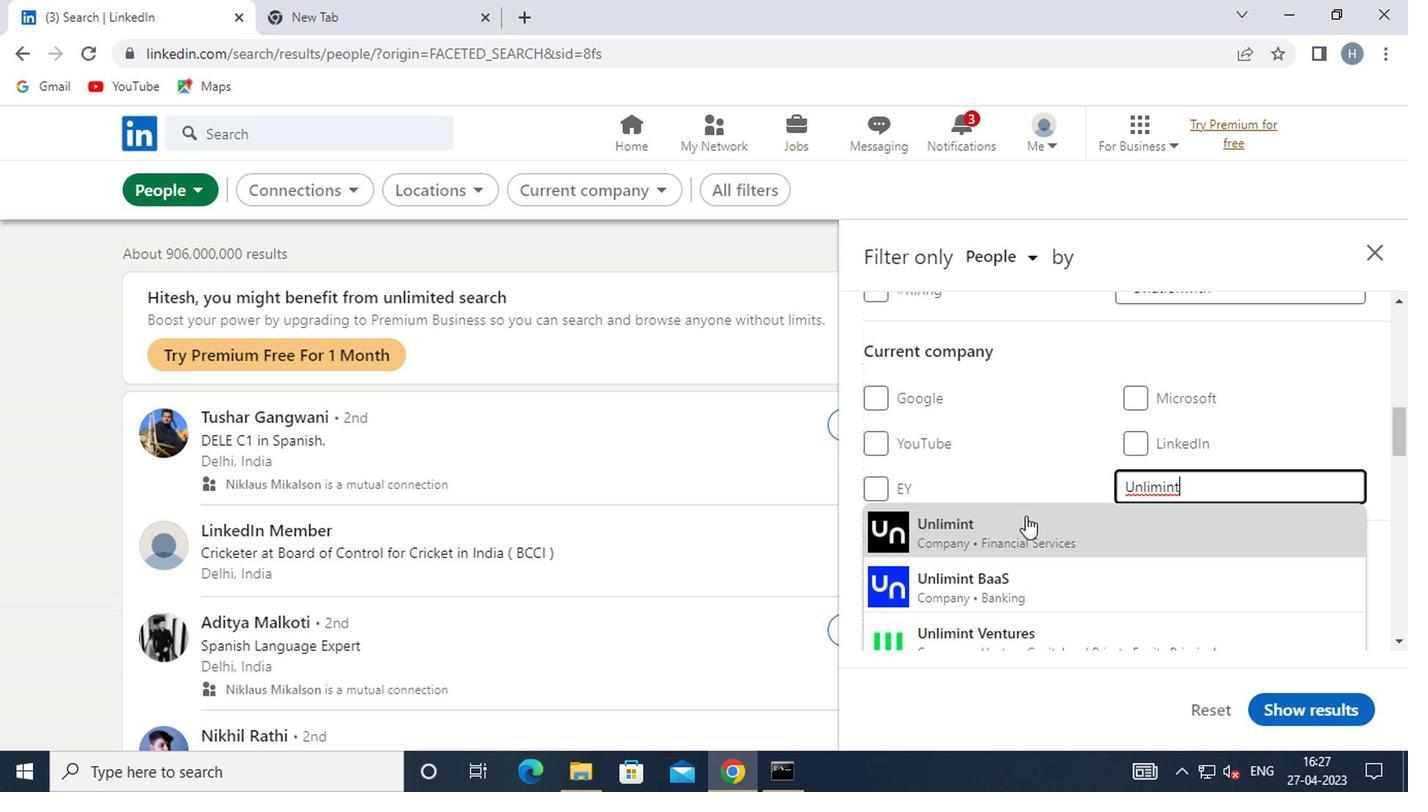 
Action: Mouse pressed left at (1019, 524)
Screenshot: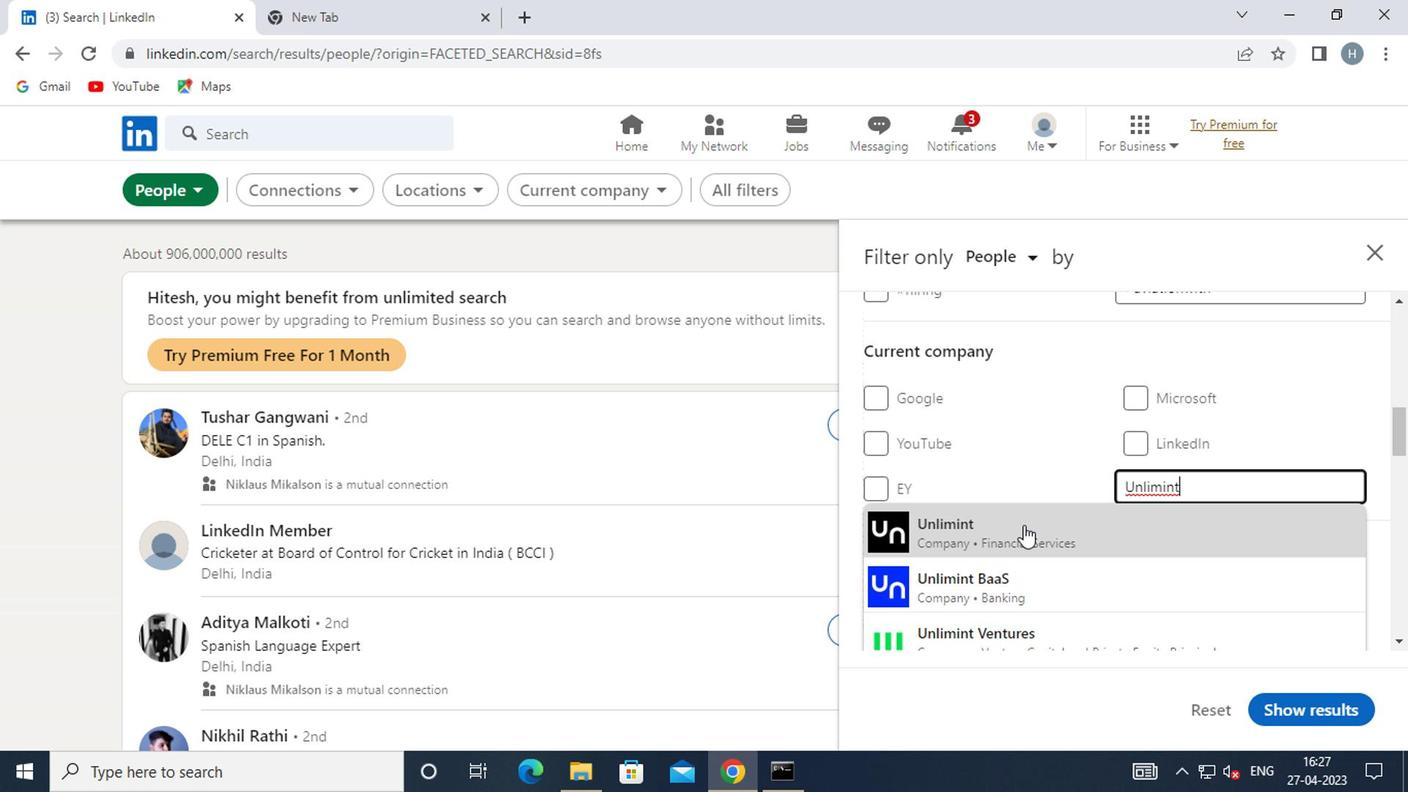 
Action: Mouse moved to (1027, 520)
Screenshot: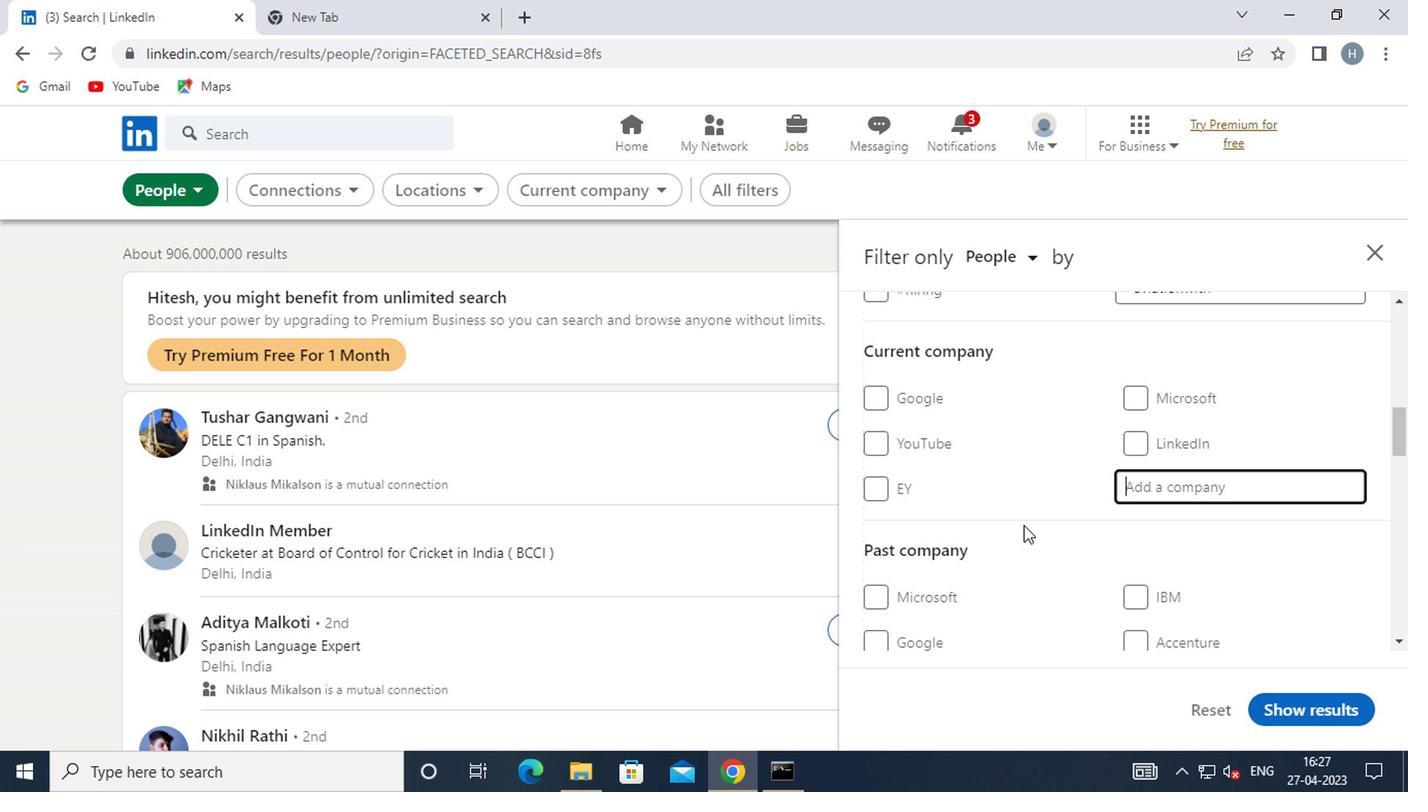 
Action: Mouse scrolled (1027, 519) with delta (0, 0)
Screenshot: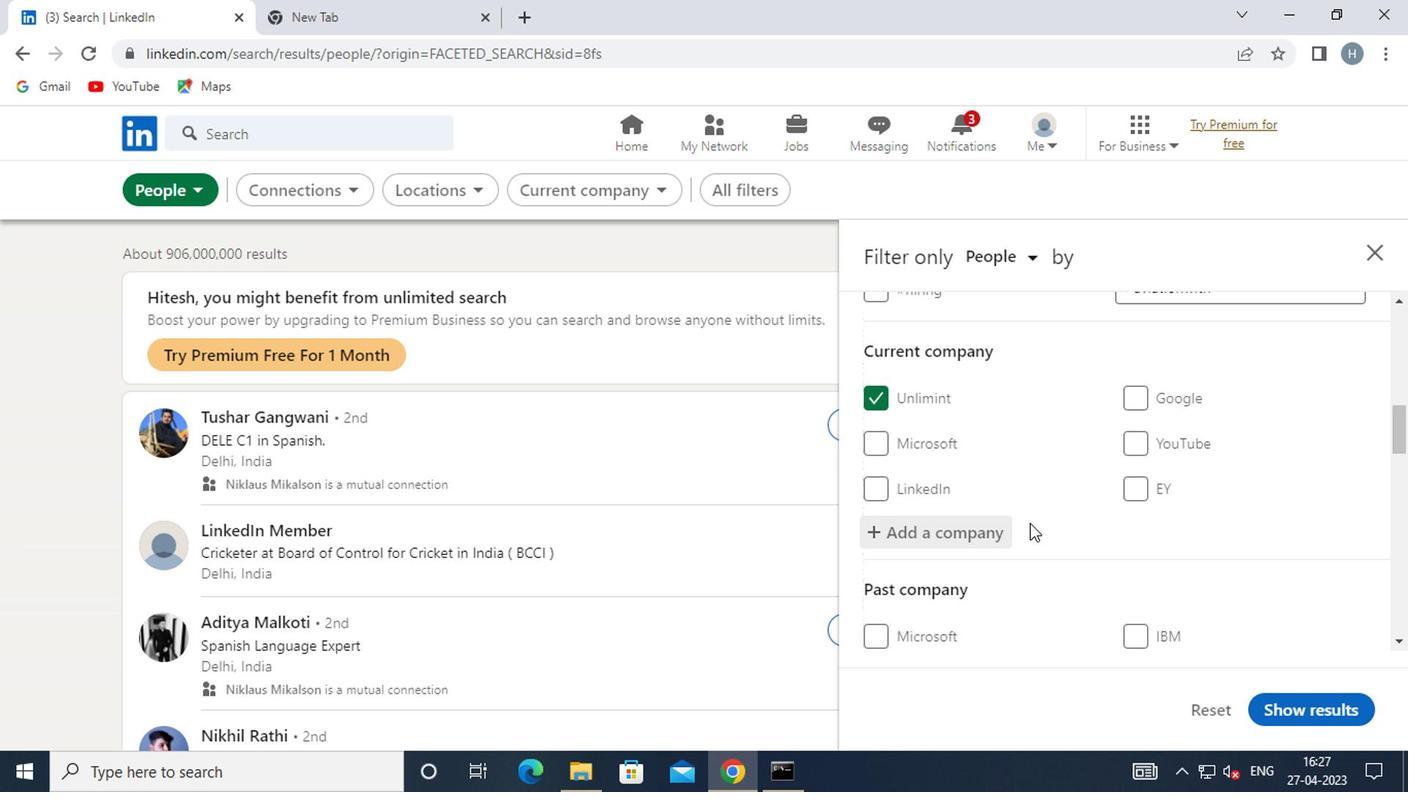 
Action: Mouse scrolled (1027, 519) with delta (0, 0)
Screenshot: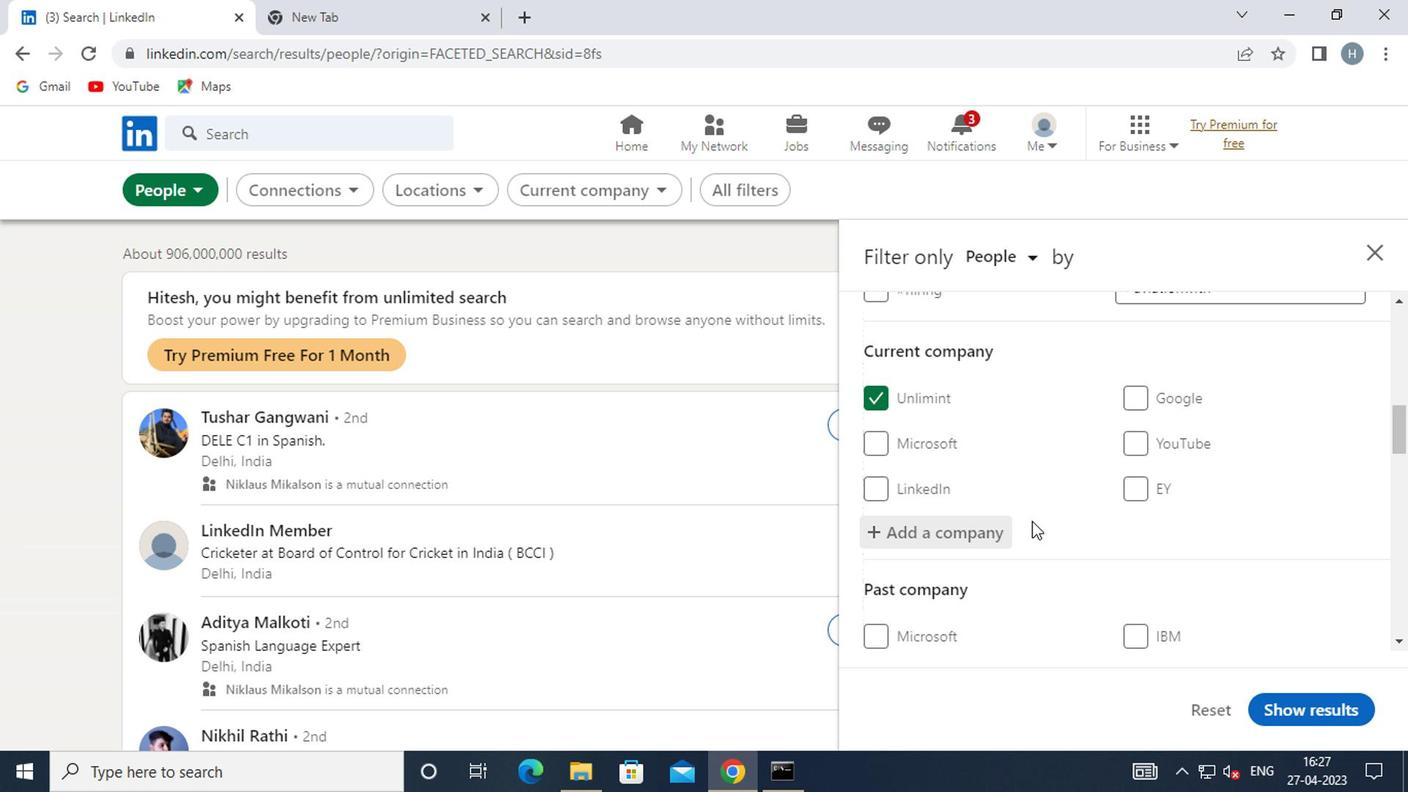 
Action: Mouse moved to (1073, 479)
Screenshot: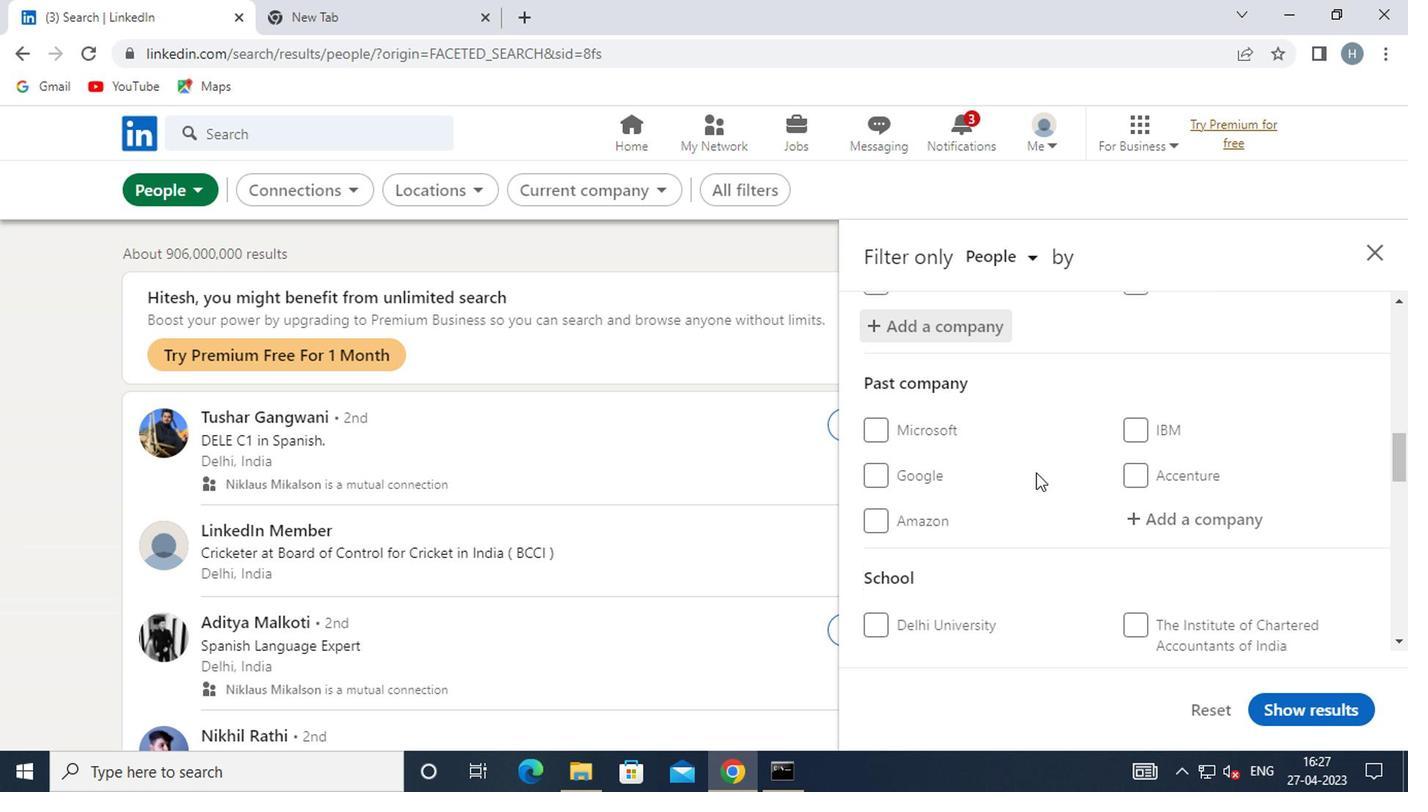 
Action: Mouse scrolled (1073, 478) with delta (0, -1)
Screenshot: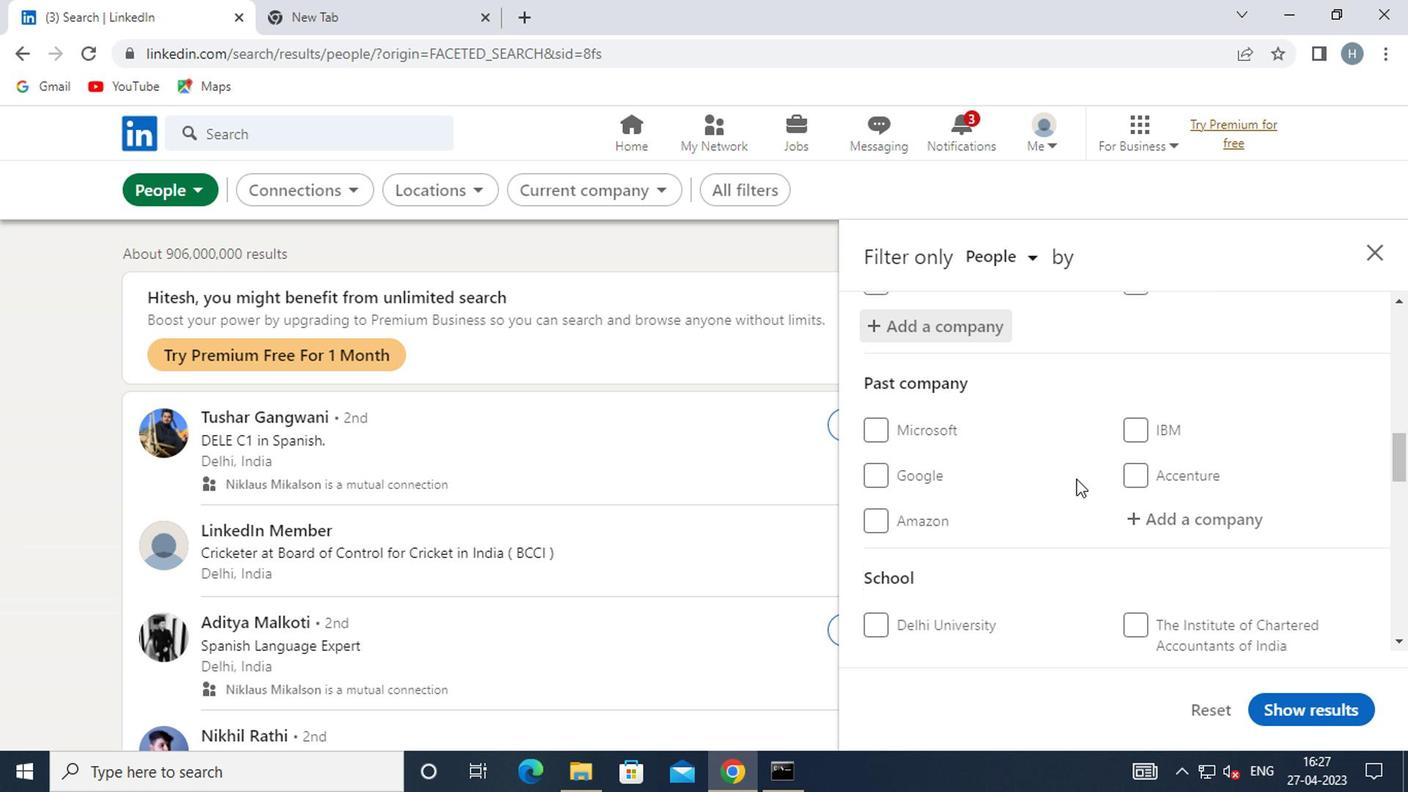 
Action: Mouse moved to (1073, 480)
Screenshot: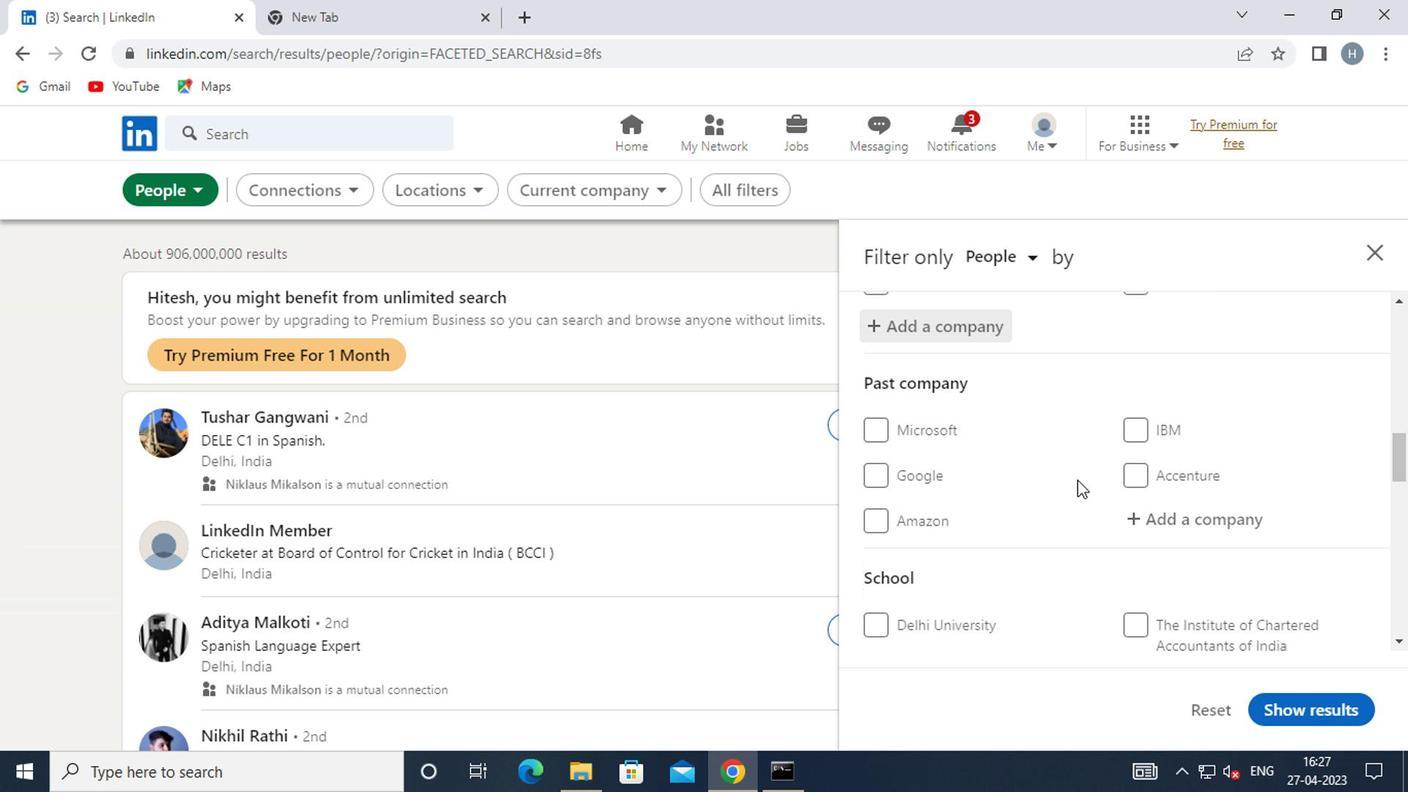 
Action: Mouse scrolled (1073, 479) with delta (0, 0)
Screenshot: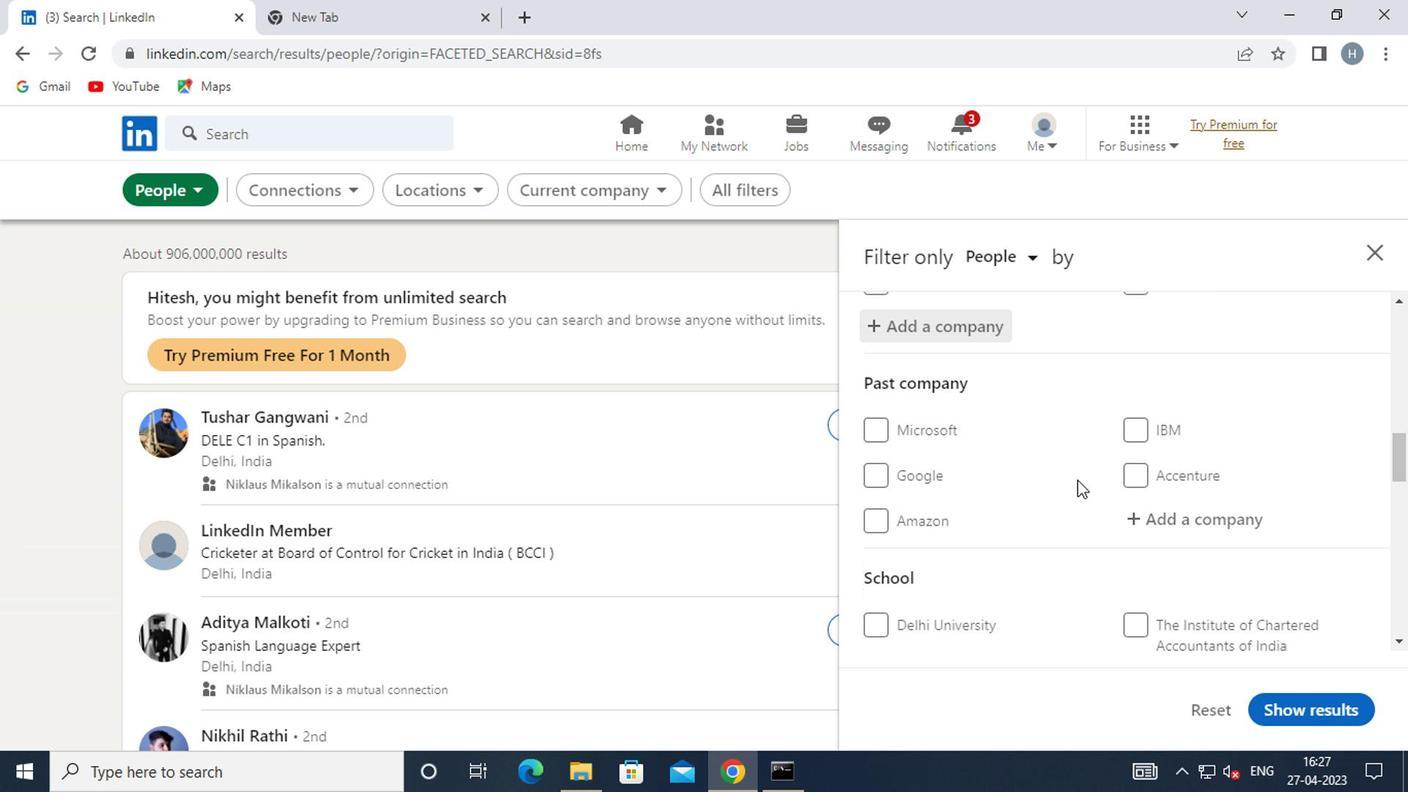 
Action: Mouse moved to (1174, 521)
Screenshot: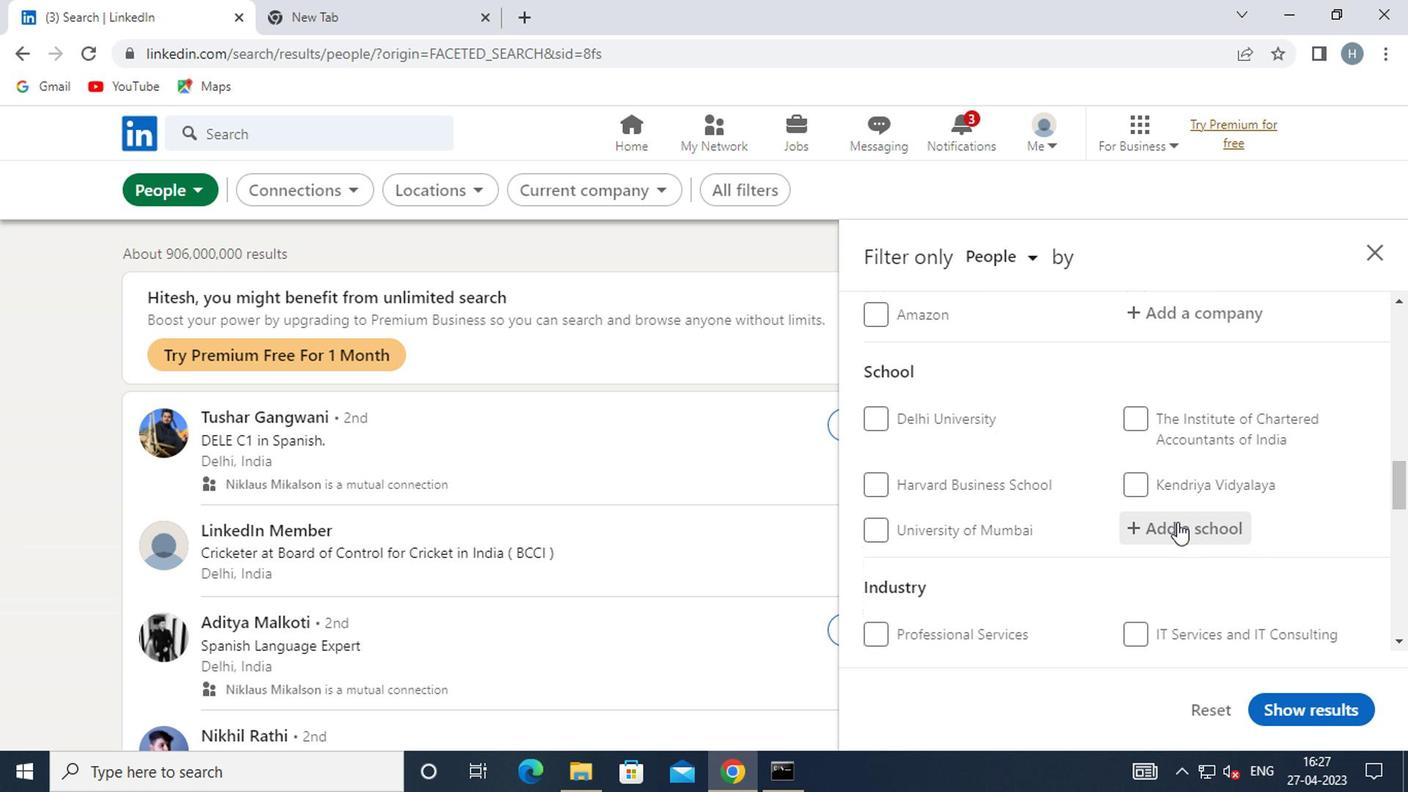 
Action: Mouse pressed left at (1174, 521)
Screenshot: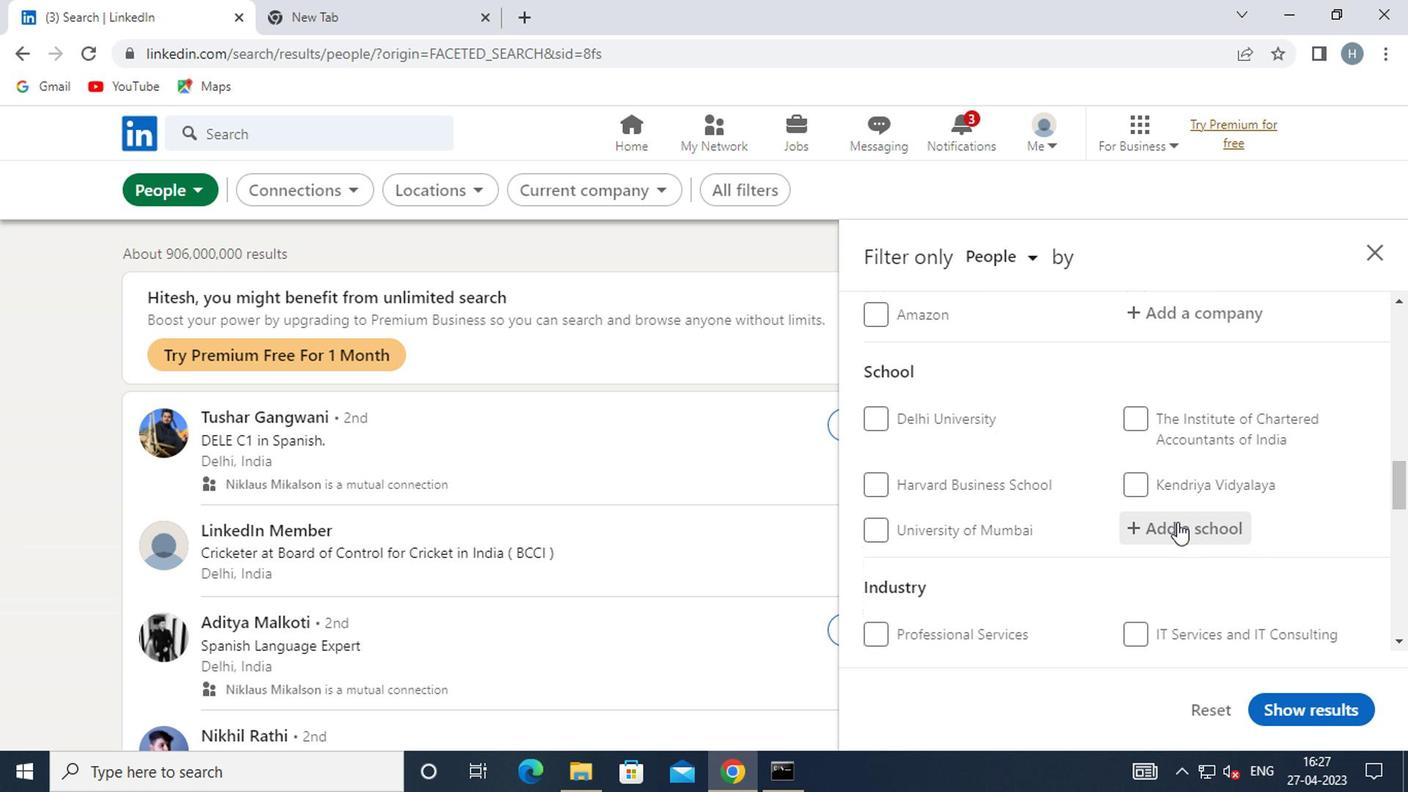 
Action: Mouse moved to (1174, 521)
Screenshot: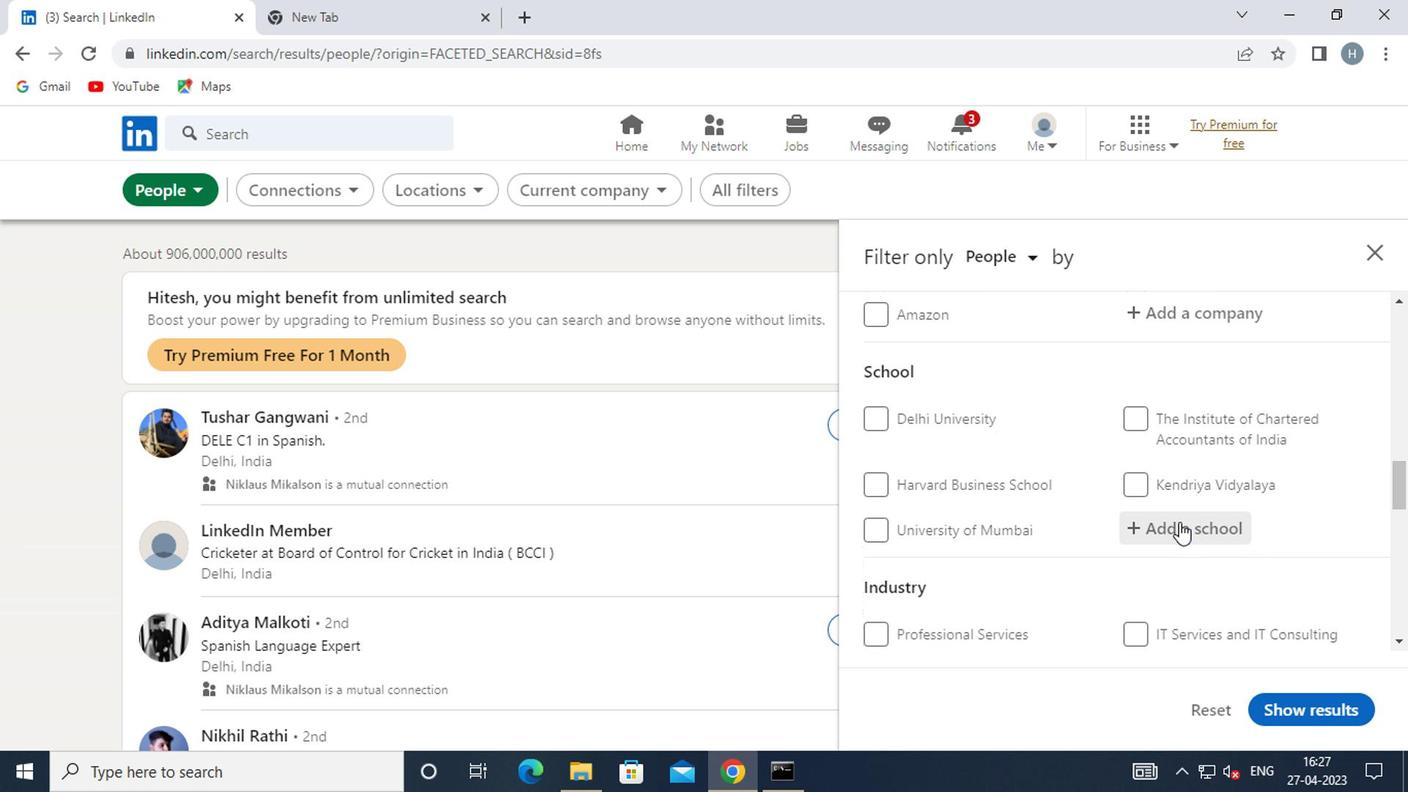 
Action: Key pressed <Key.shift>ST<Key.space><Key.shift>JOSEPH
Screenshot: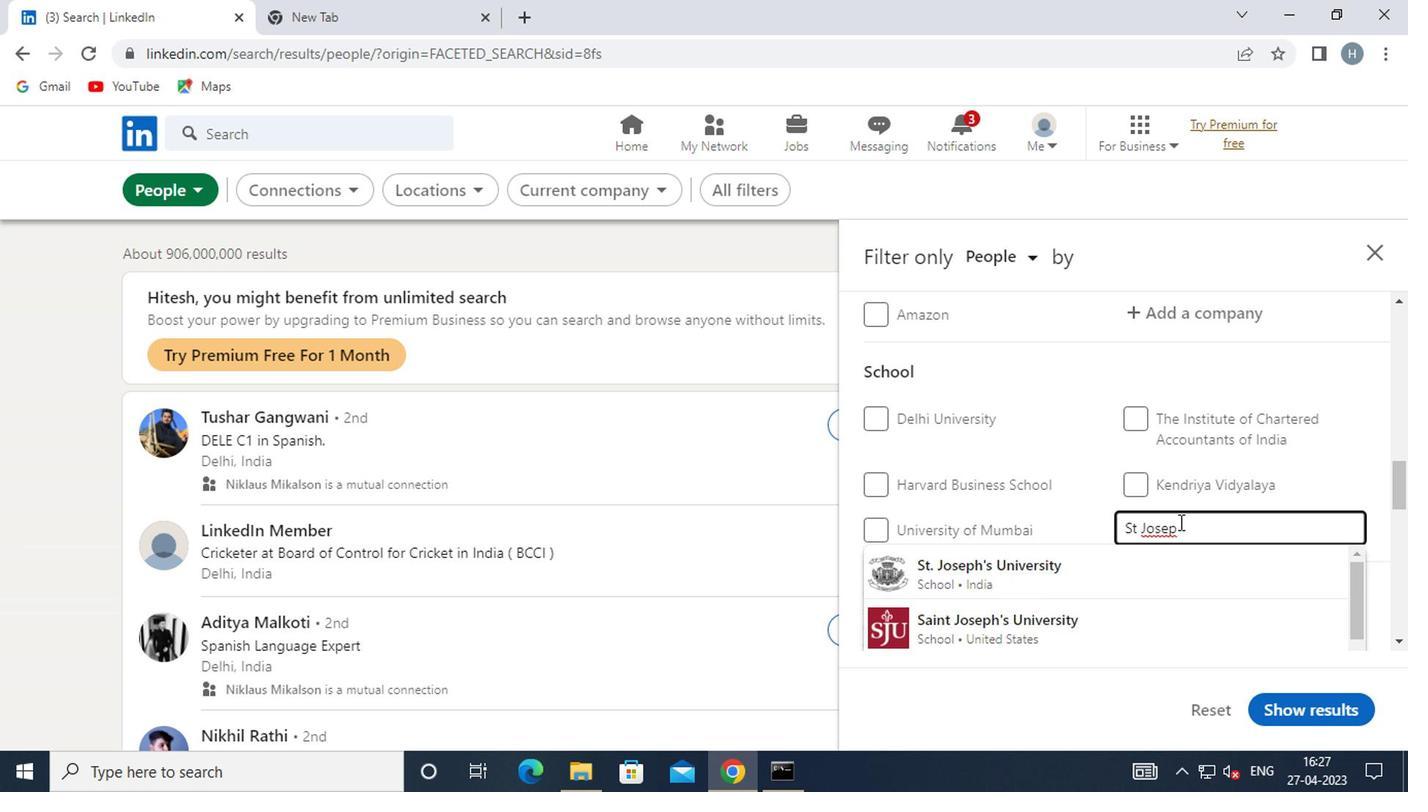 
Action: Mouse moved to (1082, 603)
Screenshot: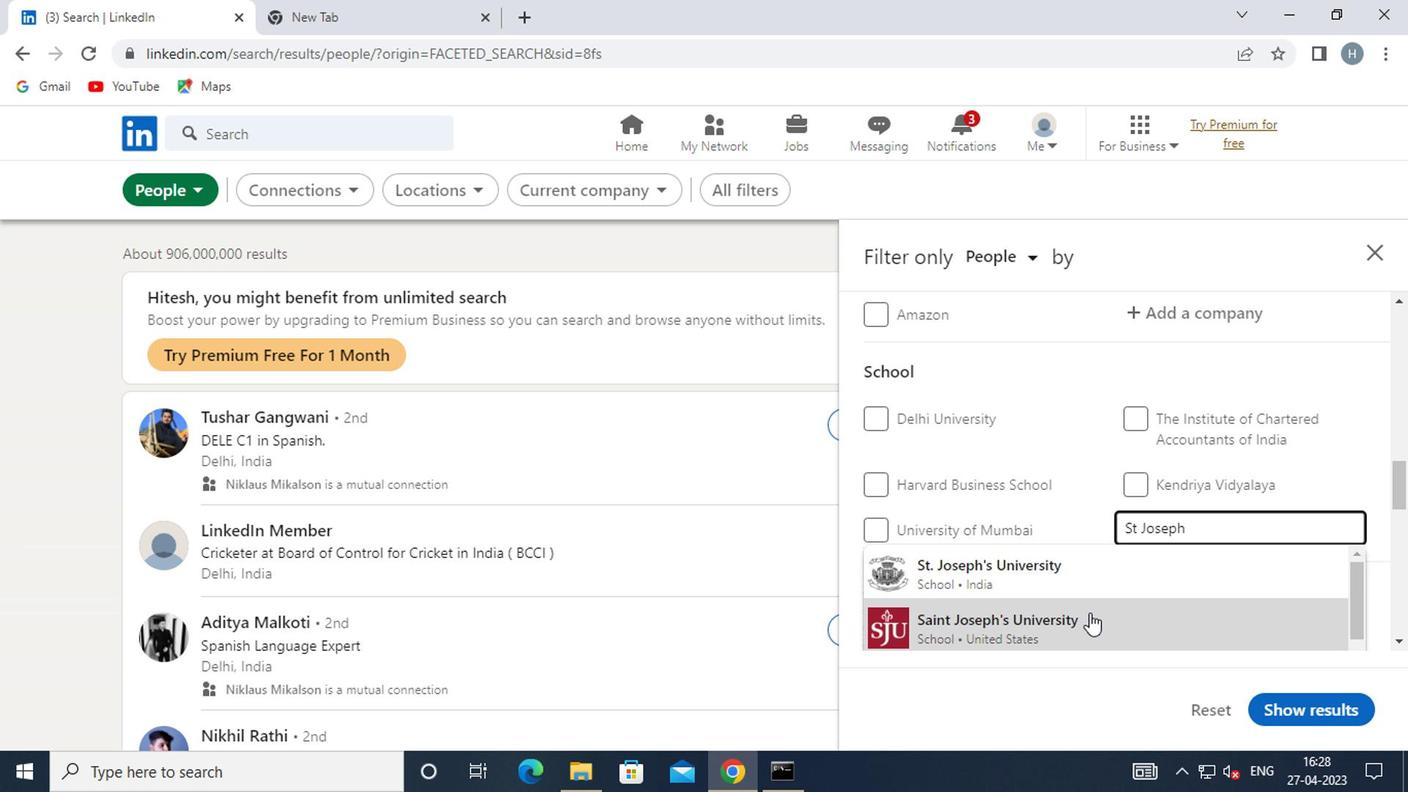 
Action: Mouse scrolled (1082, 602) with delta (0, -1)
Screenshot: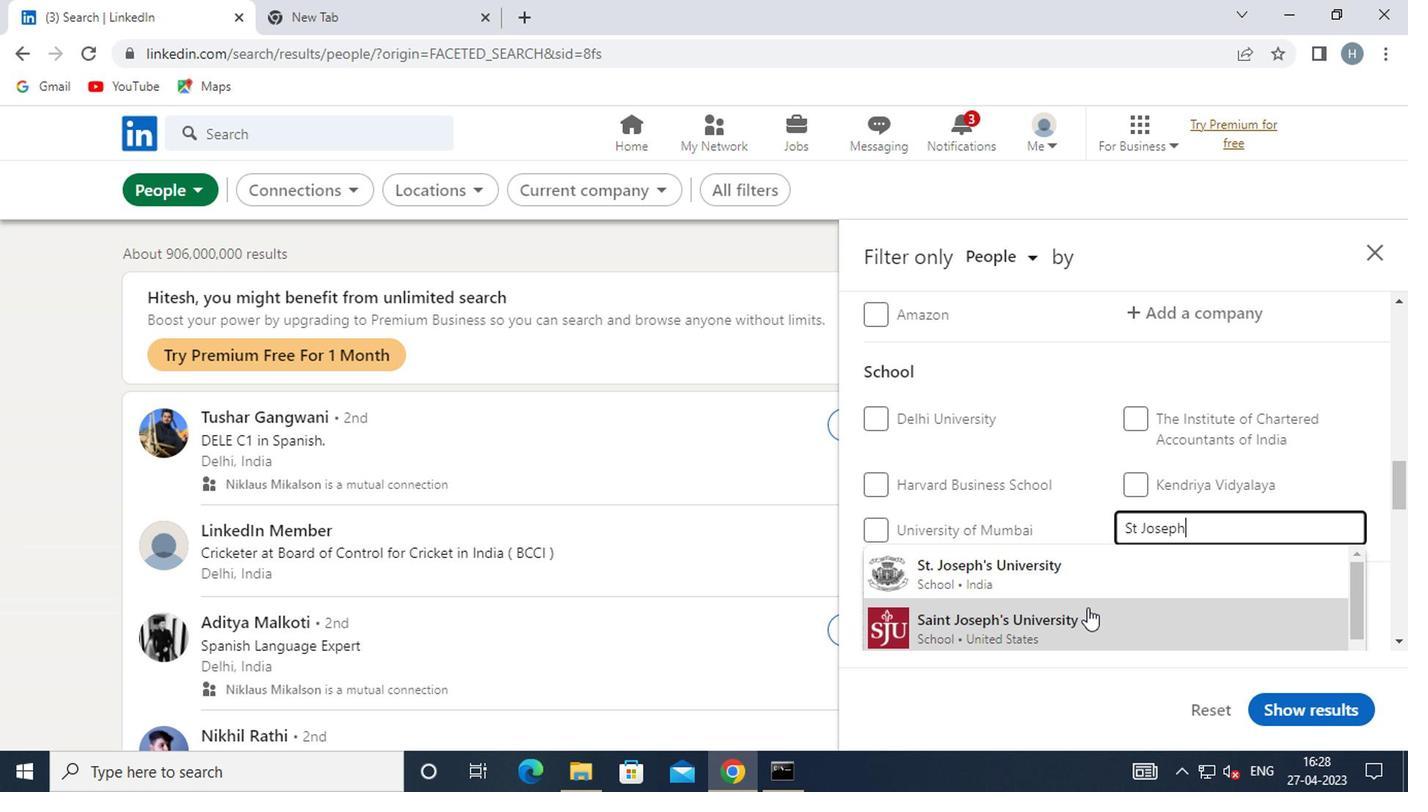 
Action: Mouse scrolled (1082, 602) with delta (0, -1)
Screenshot: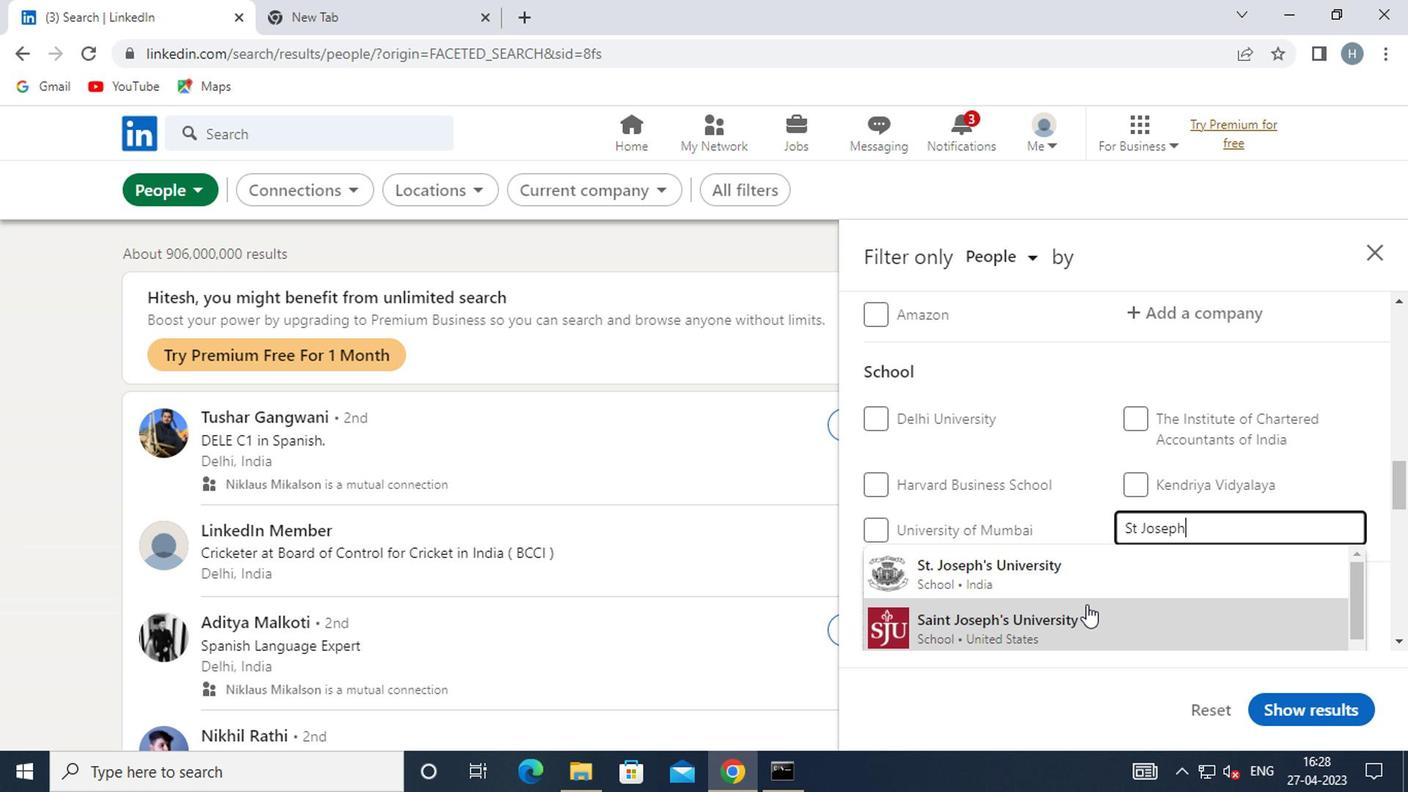 
Action: Mouse moved to (1084, 588)
Screenshot: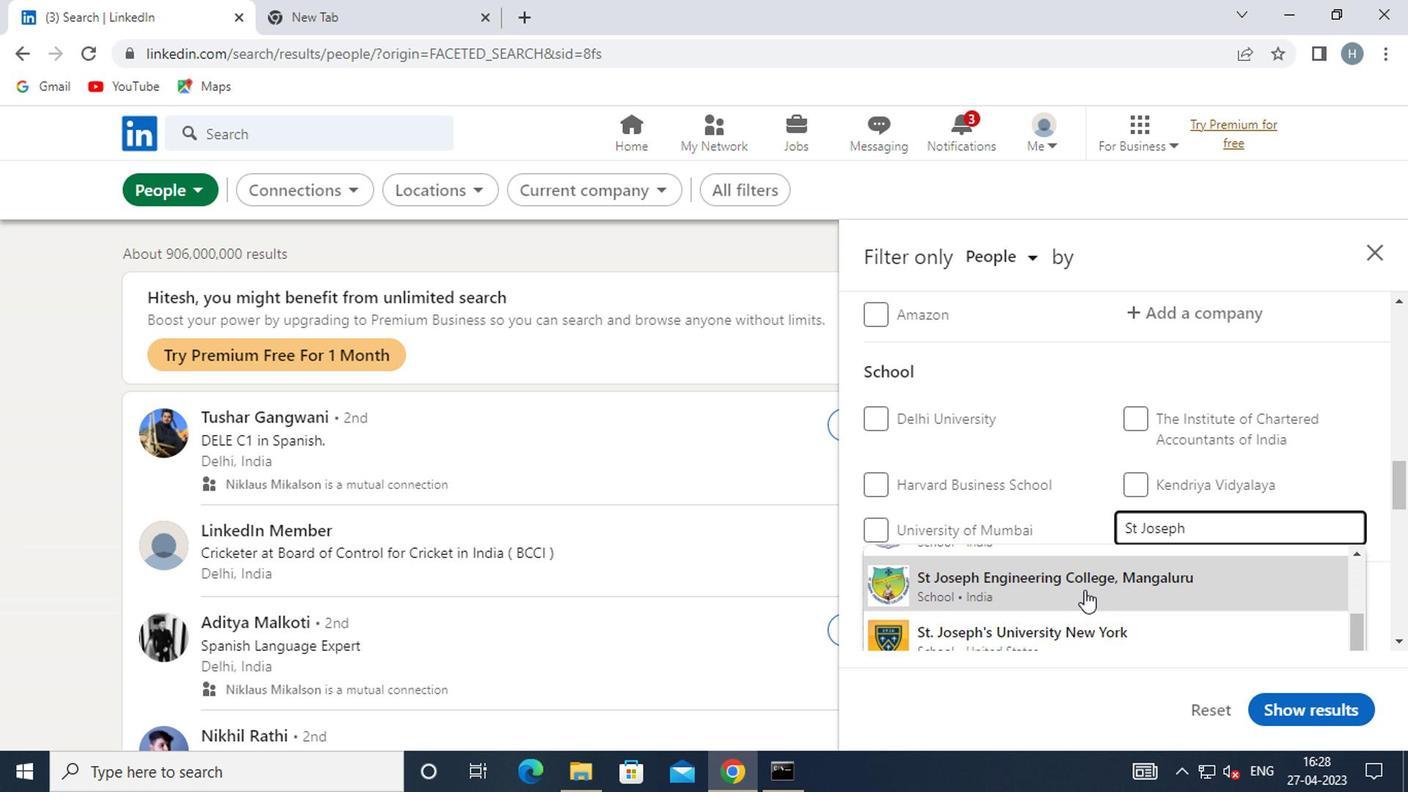 
Action: Mouse scrolled (1084, 589) with delta (0, 0)
Screenshot: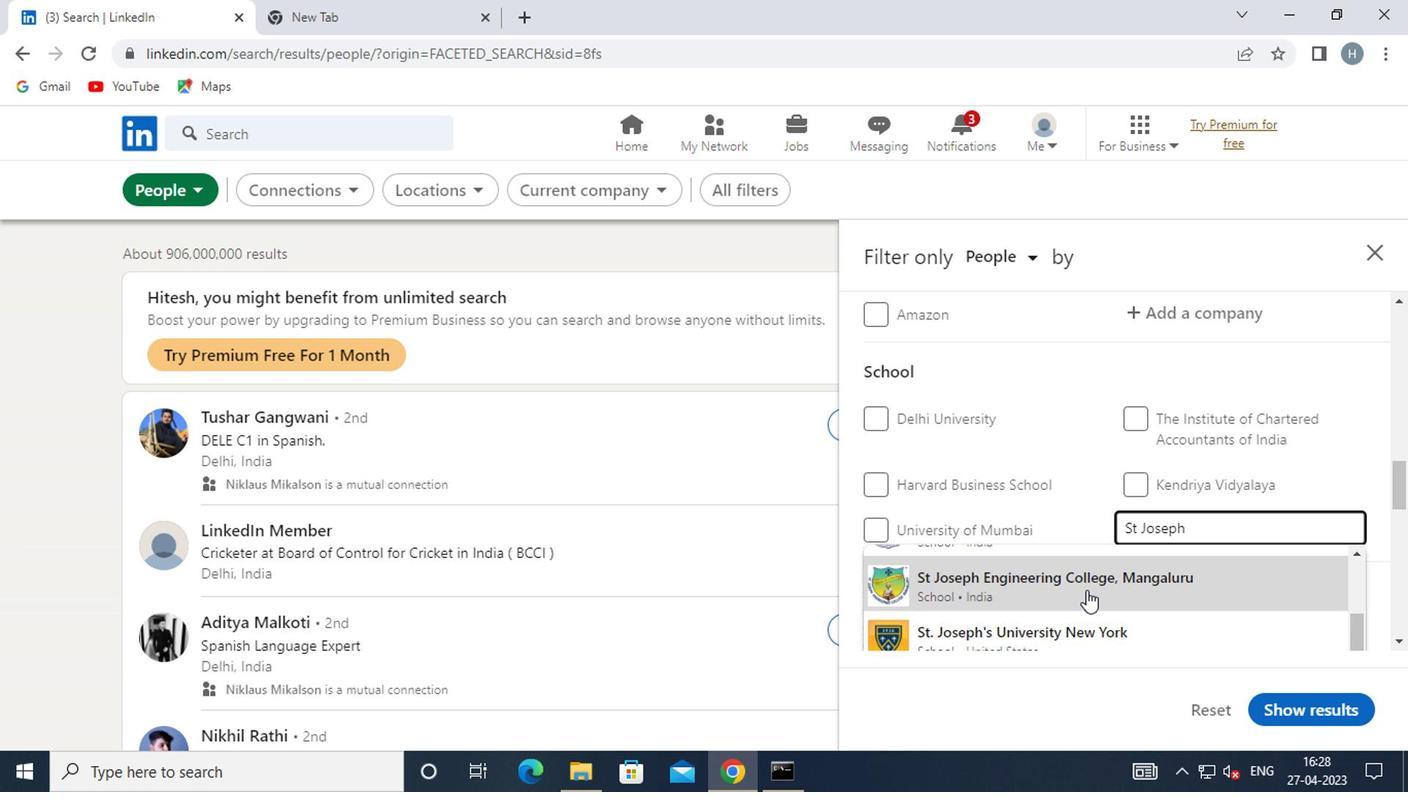 
Action: Mouse scrolled (1084, 589) with delta (0, 0)
Screenshot: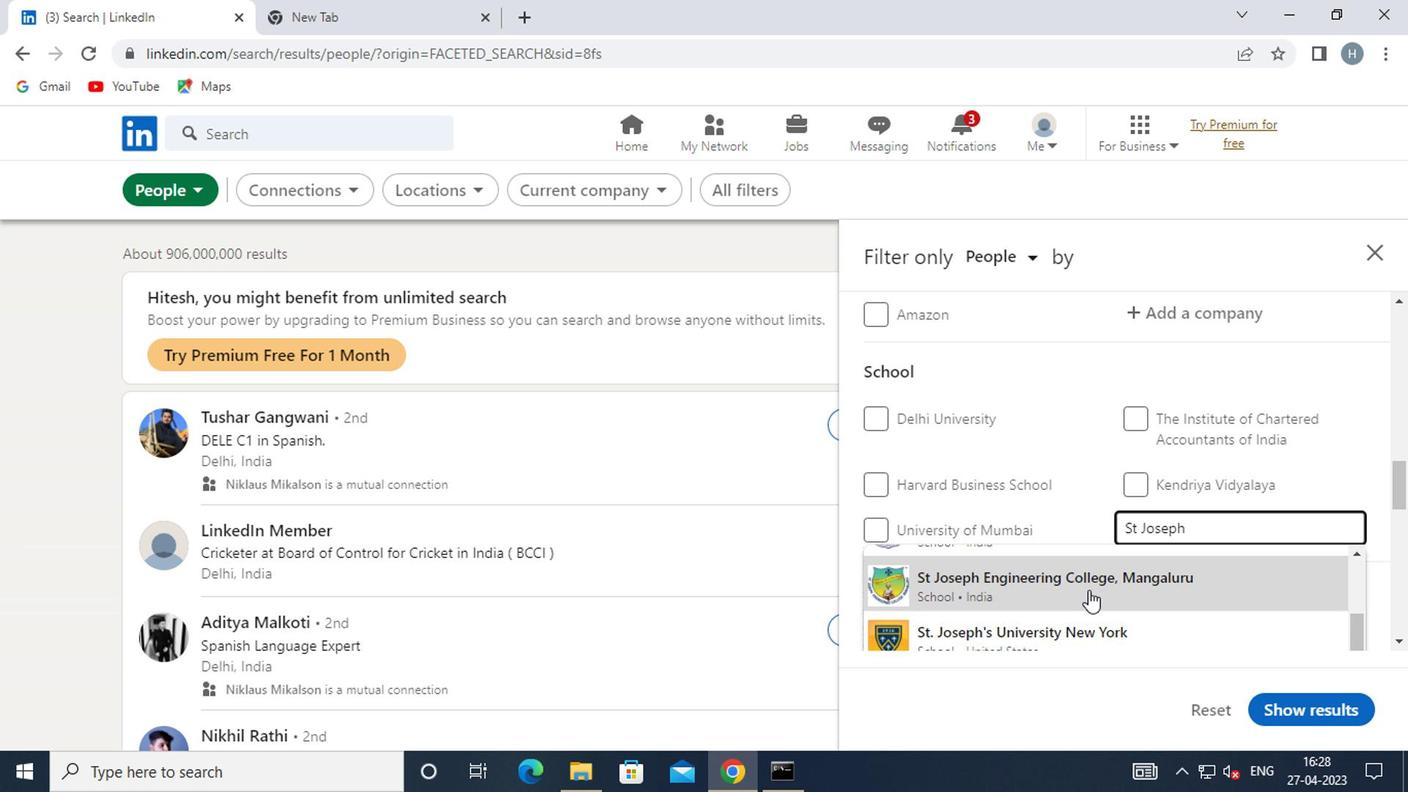 
Action: Mouse moved to (1097, 608)
Screenshot: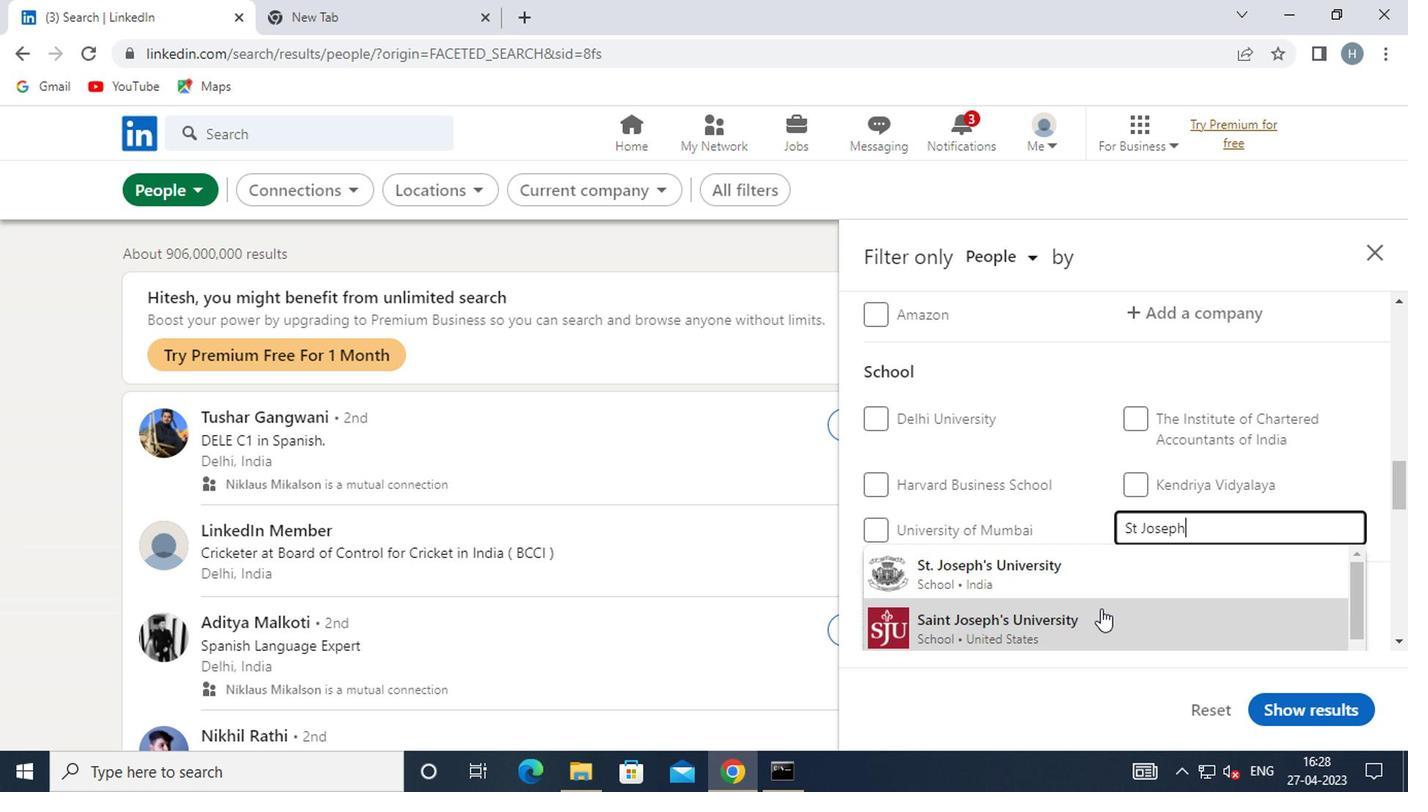 
Action: Mouse scrolled (1097, 607) with delta (0, -1)
Screenshot: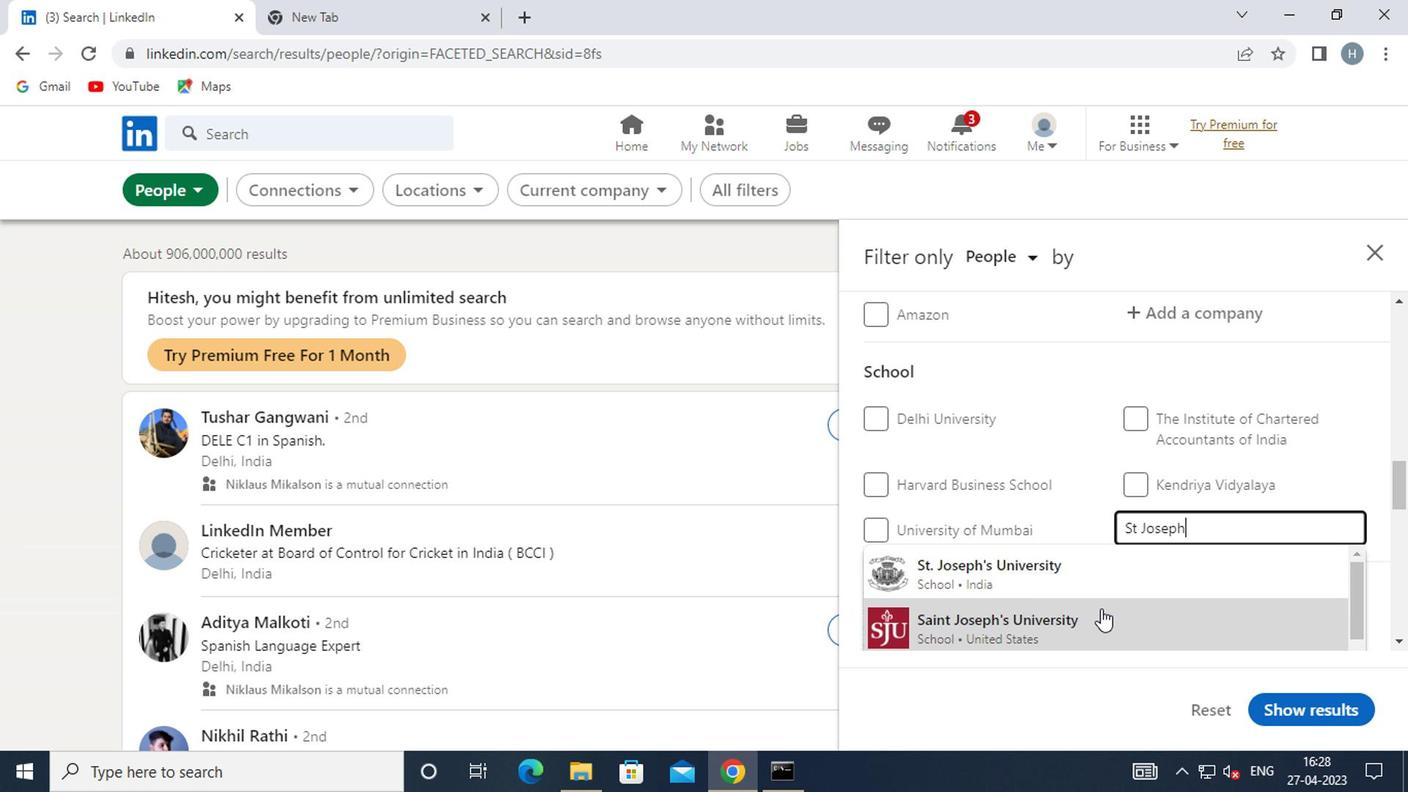
Action: Mouse moved to (1097, 602)
Screenshot: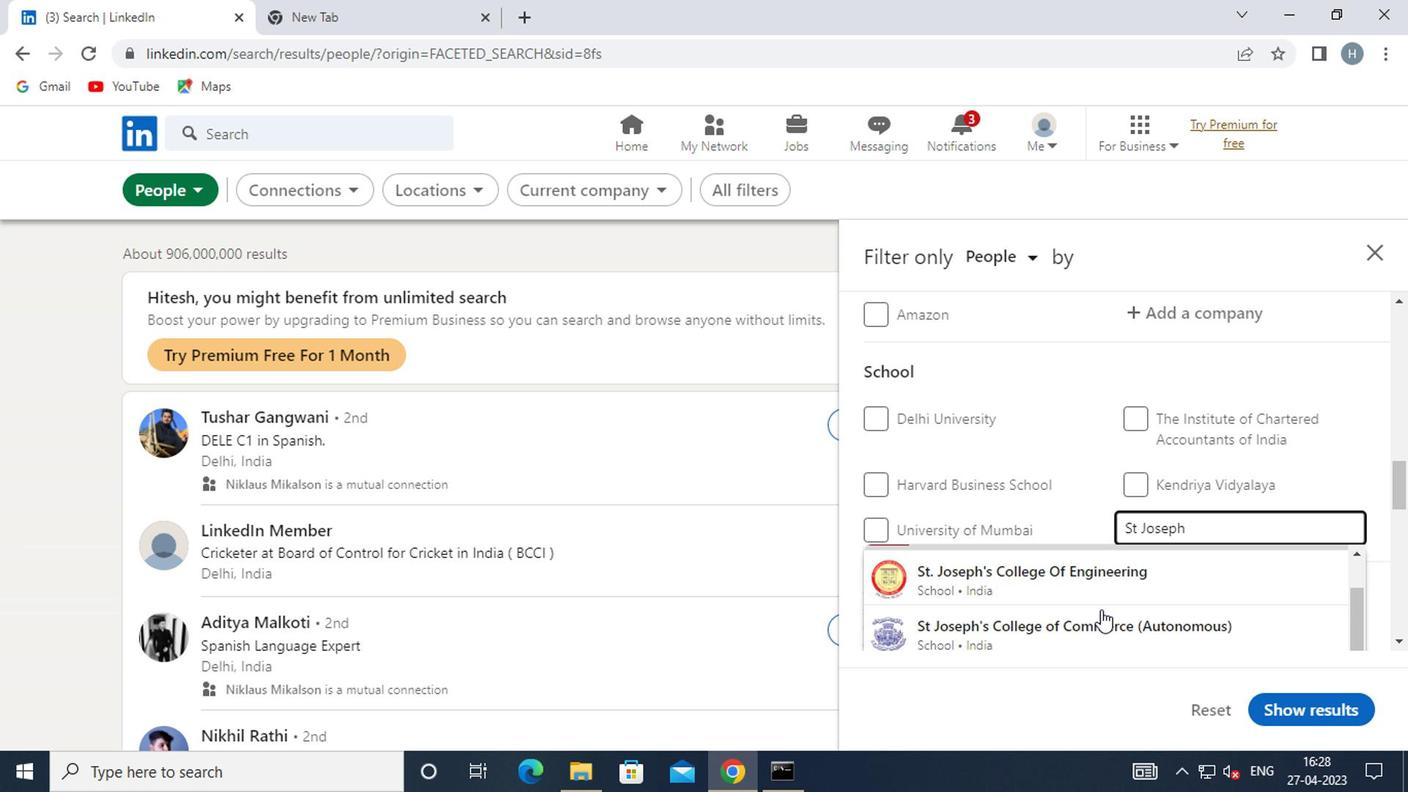 
Action: Mouse scrolled (1097, 603) with delta (0, 1)
Screenshot: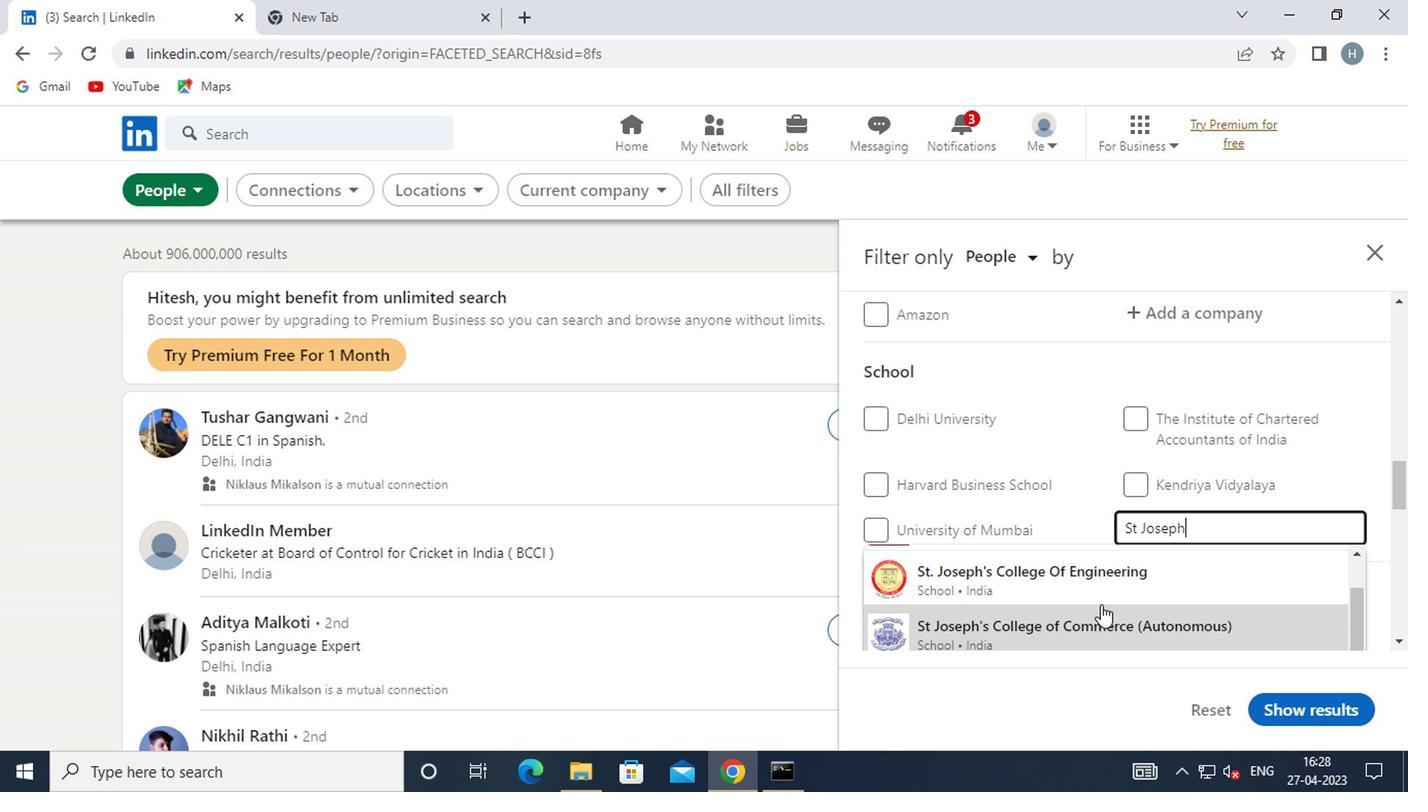 
Action: Mouse scrolled (1097, 601) with delta (0, 0)
Screenshot: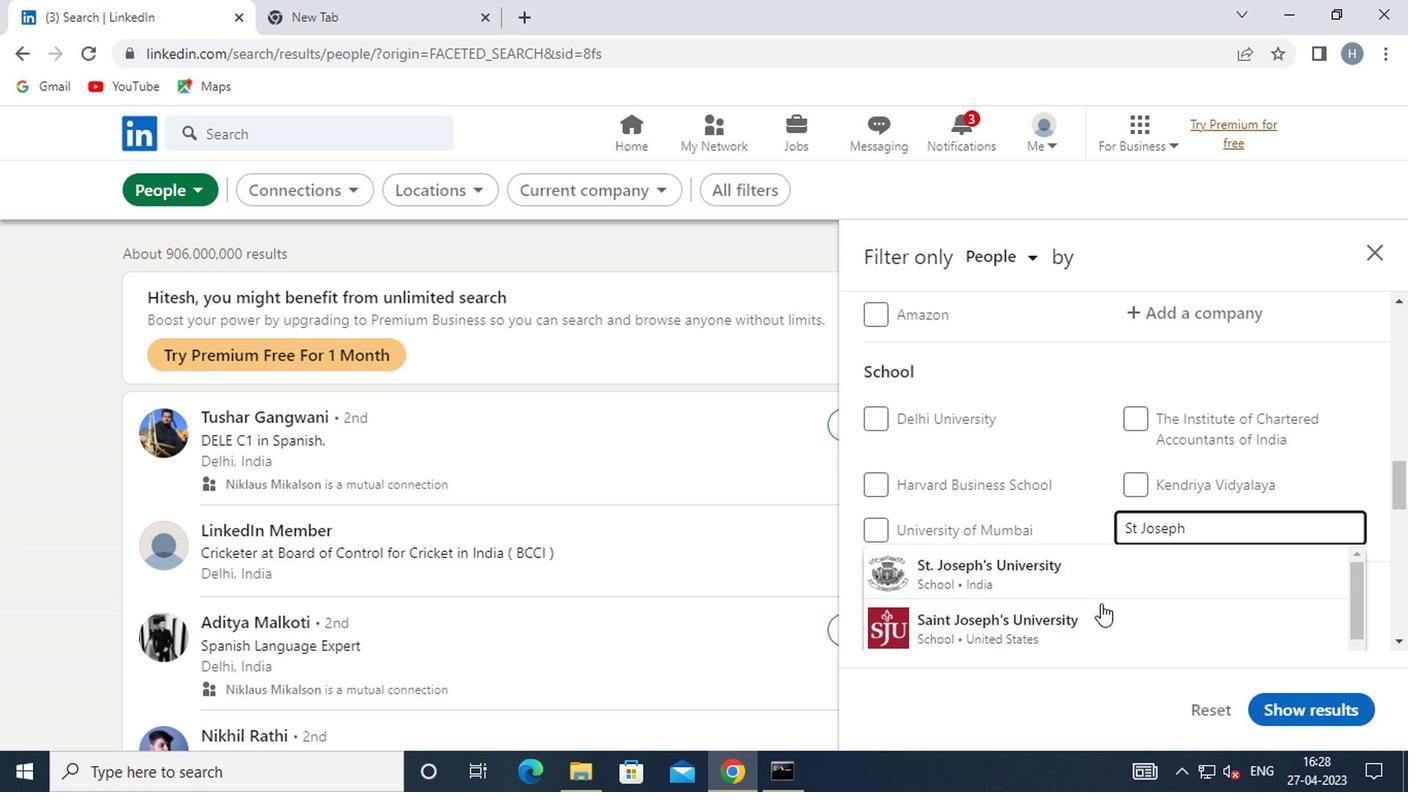 
Action: Mouse moved to (1106, 584)
Screenshot: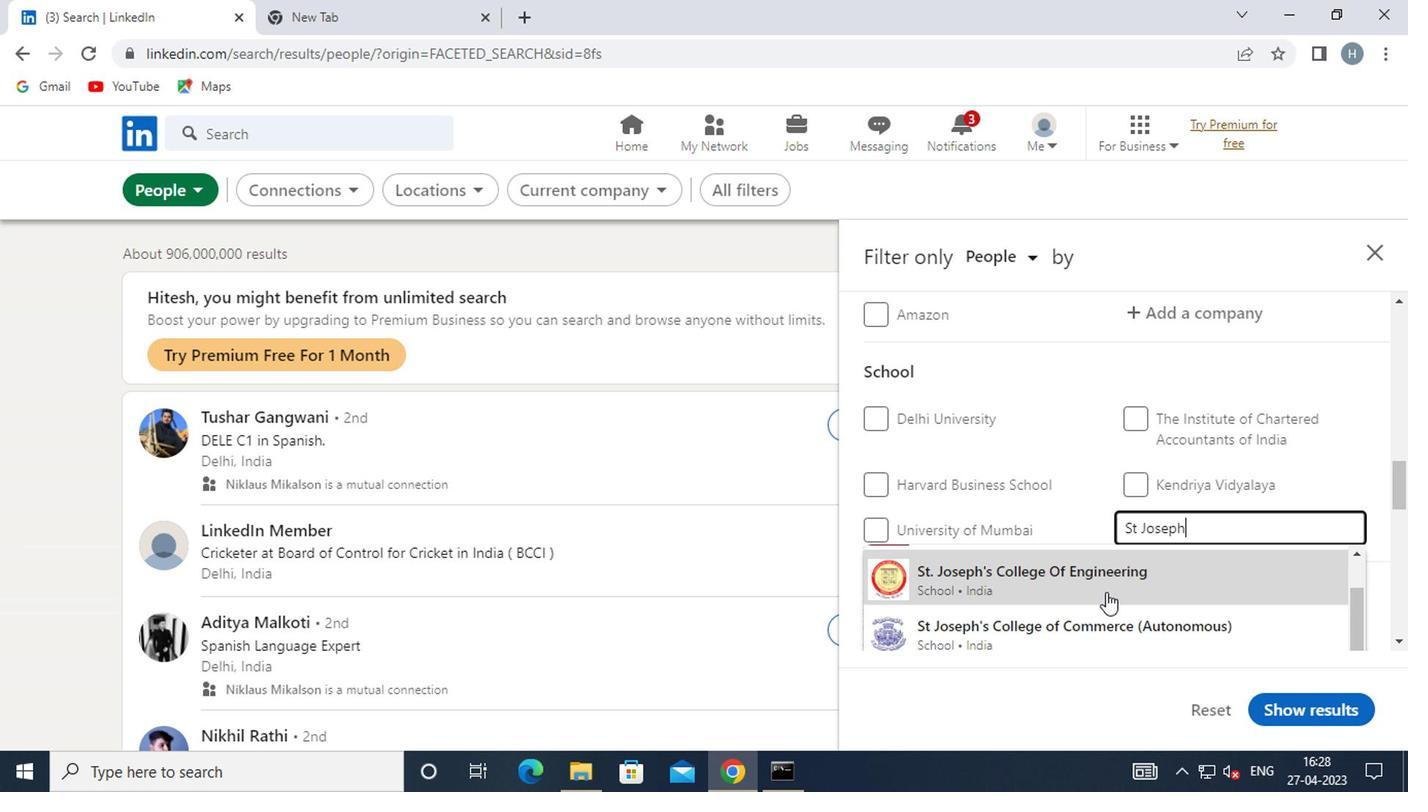 
Action: Mouse scrolled (1106, 583) with delta (0, 0)
Screenshot: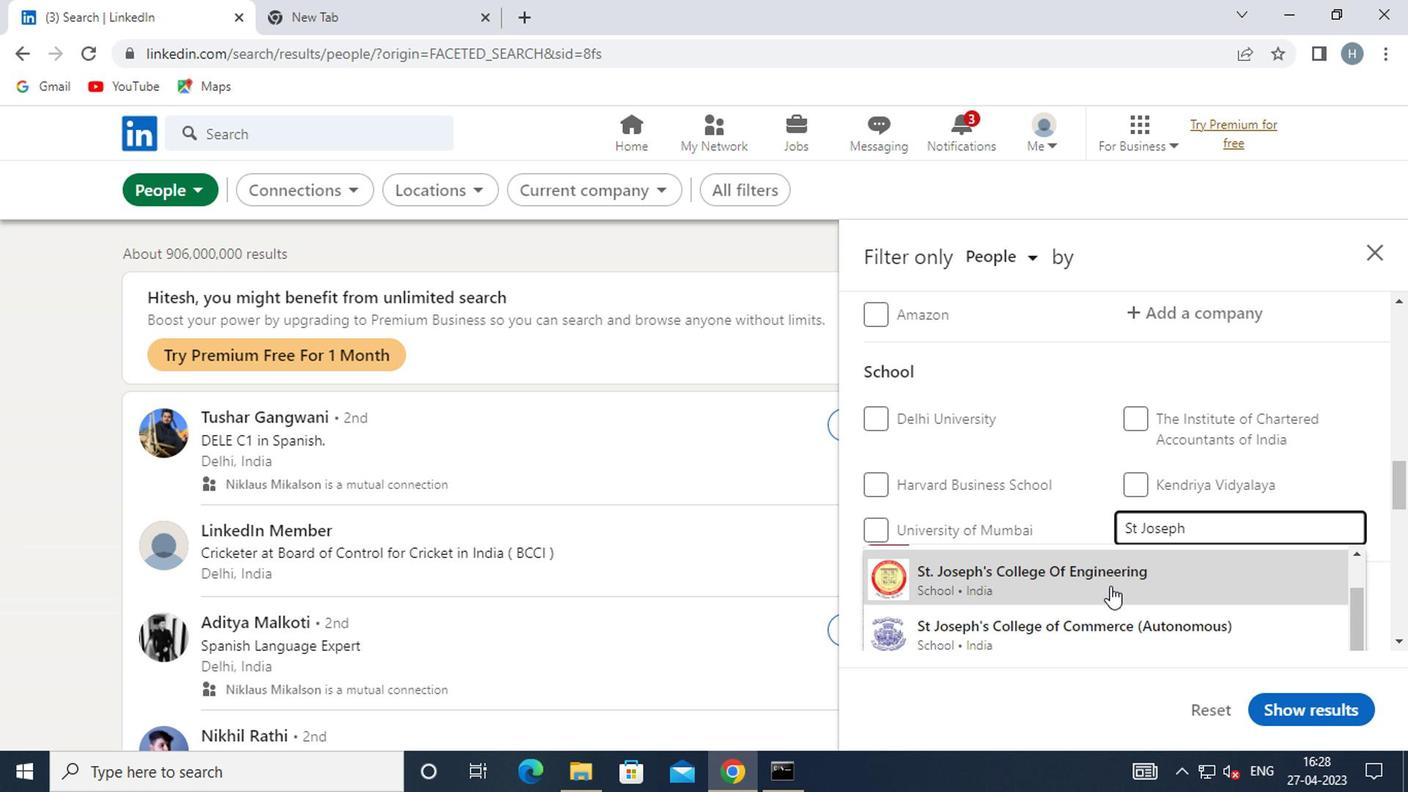 
Action: Mouse moved to (1121, 562)
Screenshot: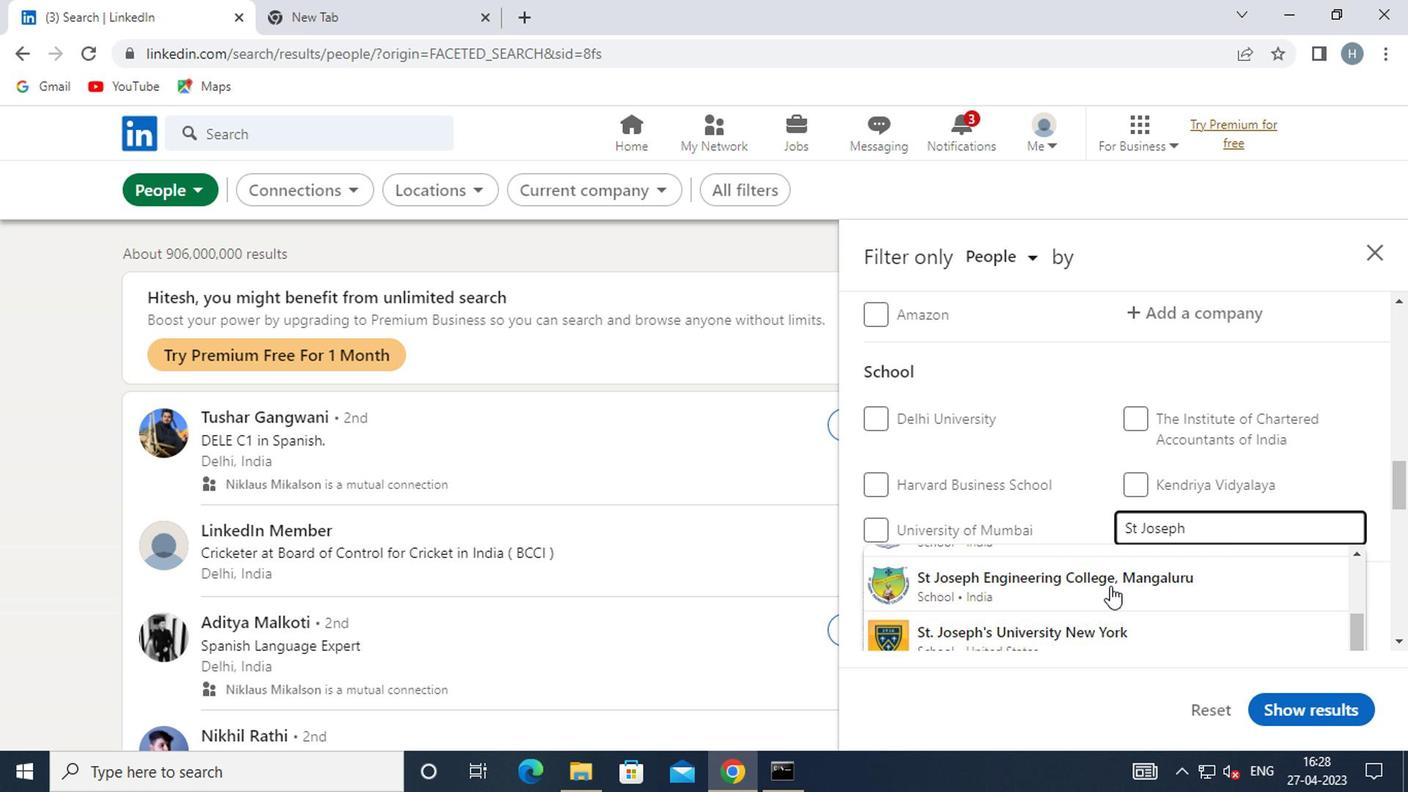 
Action: Mouse scrolled (1121, 563) with delta (0, 0)
Screenshot: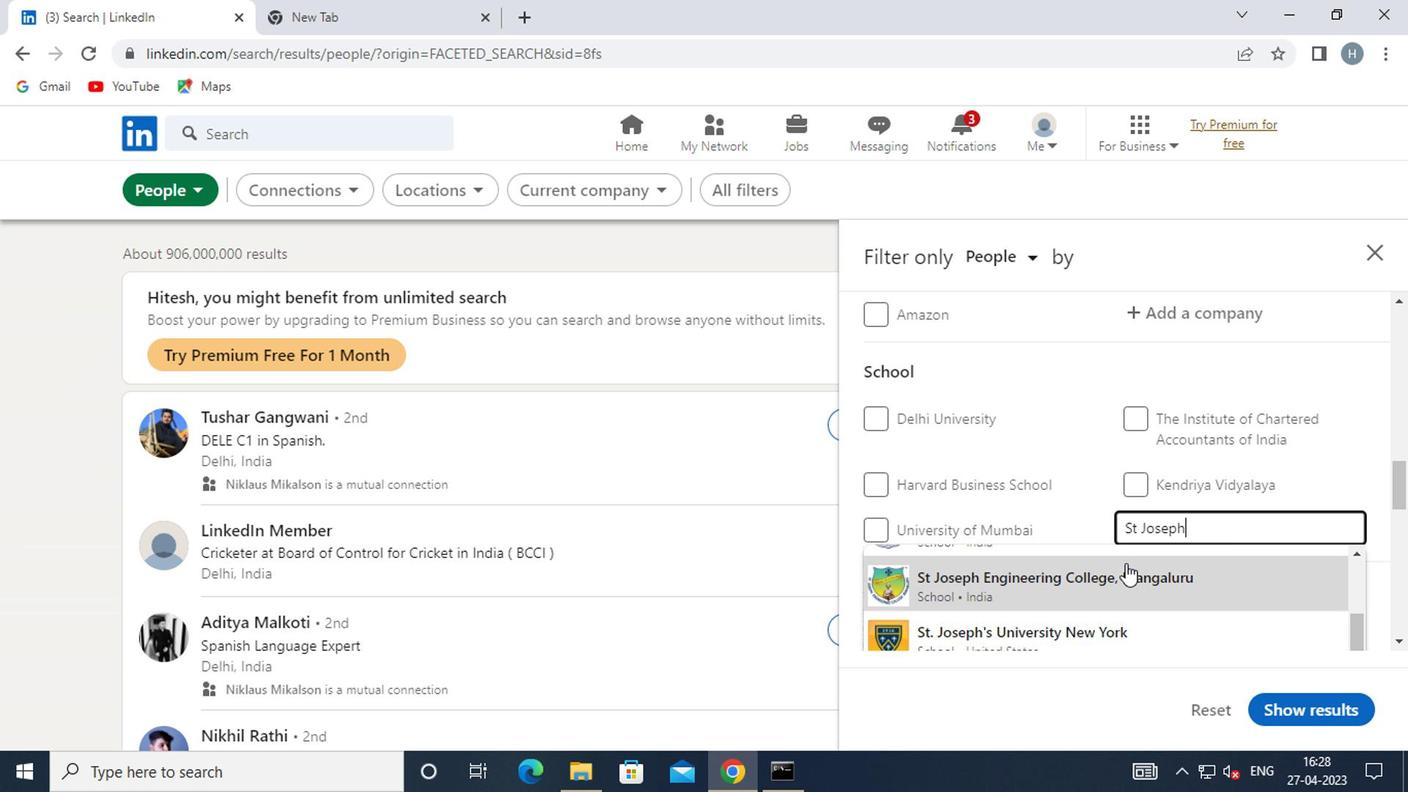 
Action: Mouse moved to (1129, 615)
Screenshot: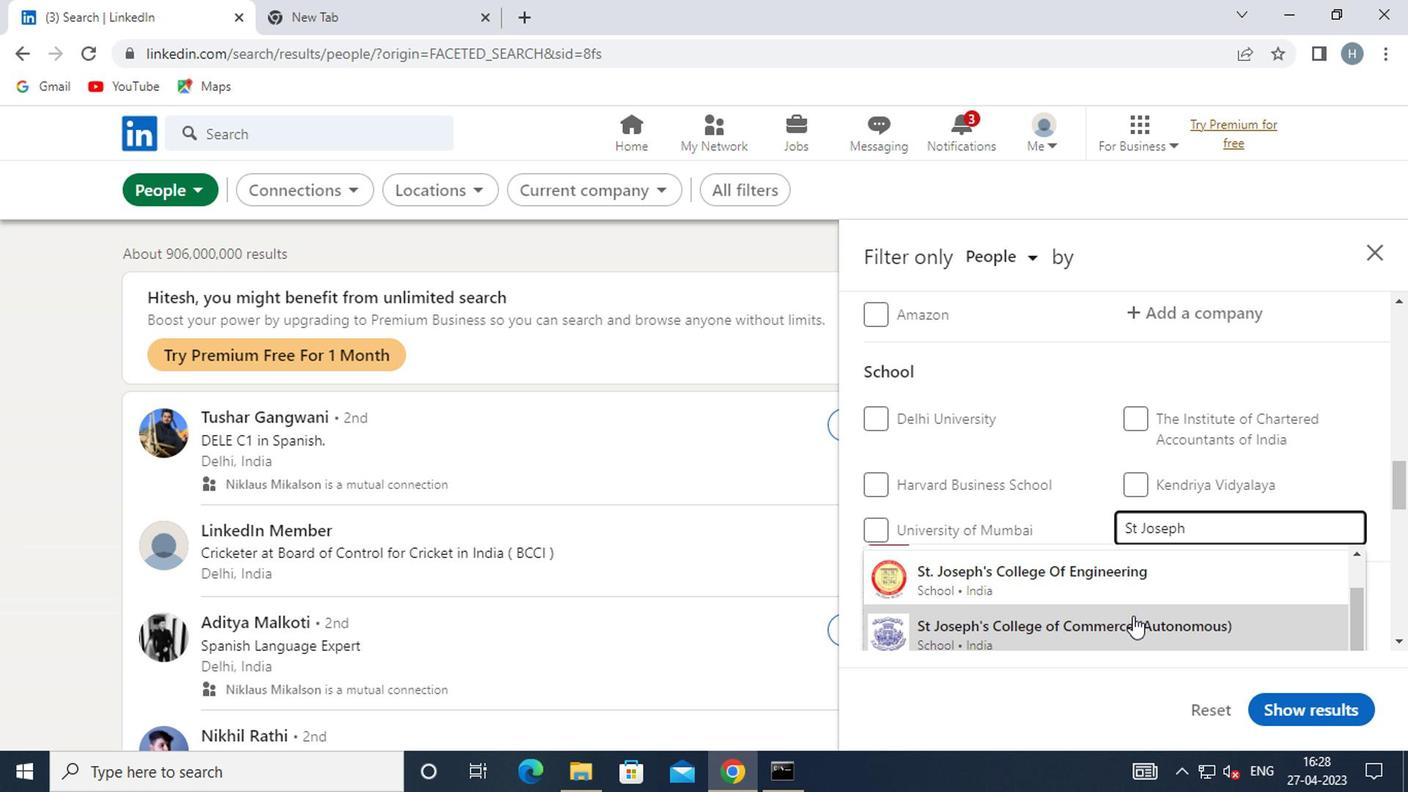 
Action: Mouse pressed left at (1129, 615)
Screenshot: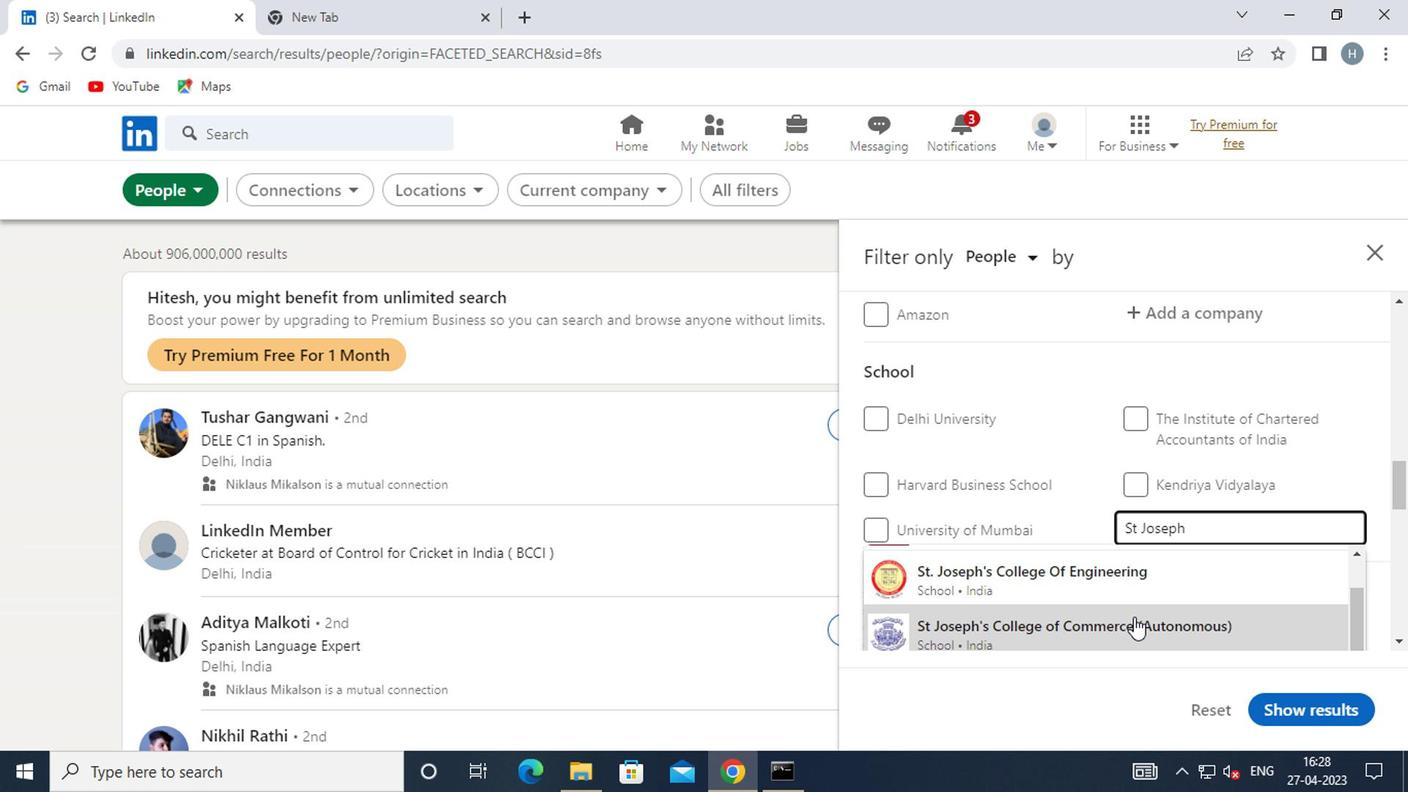 
Action: Mouse moved to (1092, 537)
Screenshot: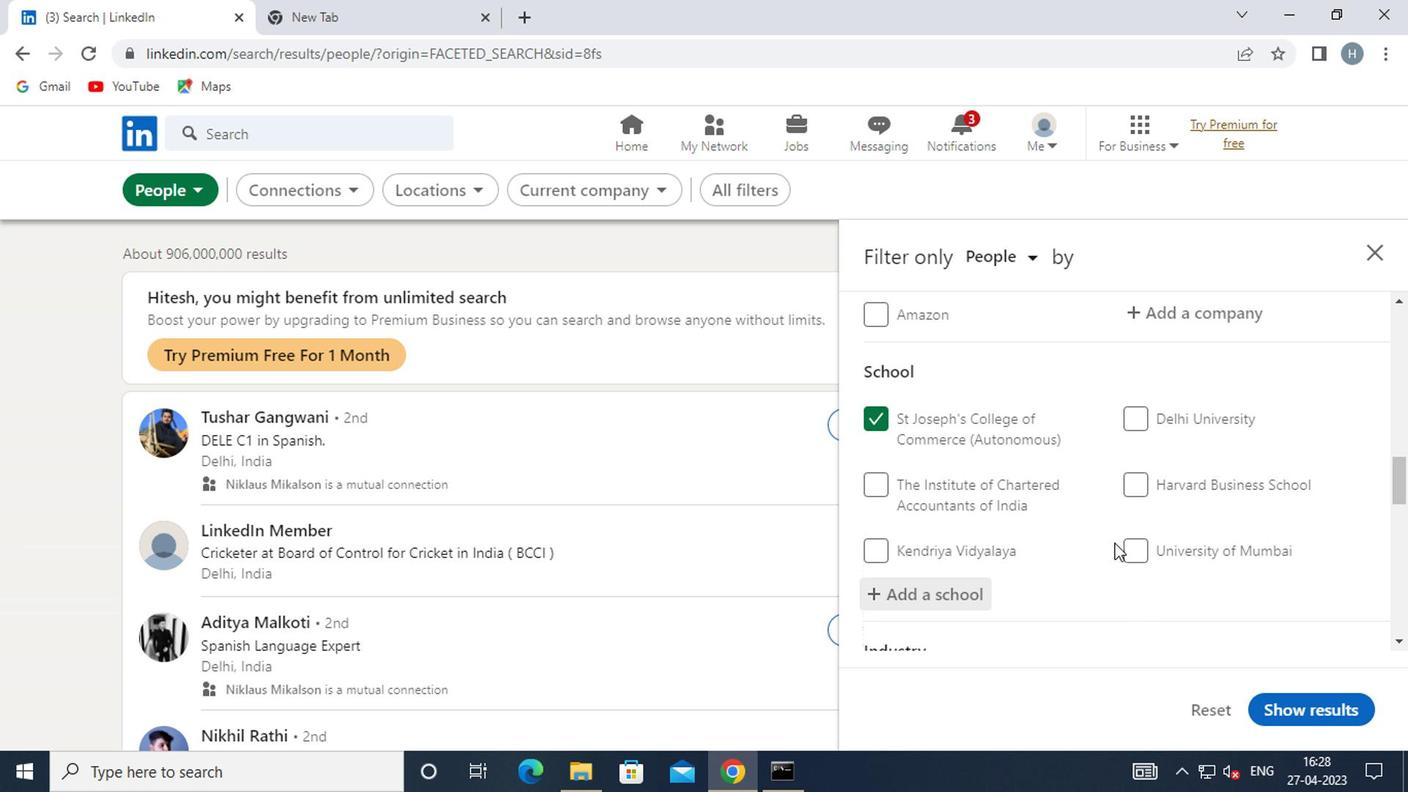 
Action: Mouse scrolled (1092, 536) with delta (0, 0)
Screenshot: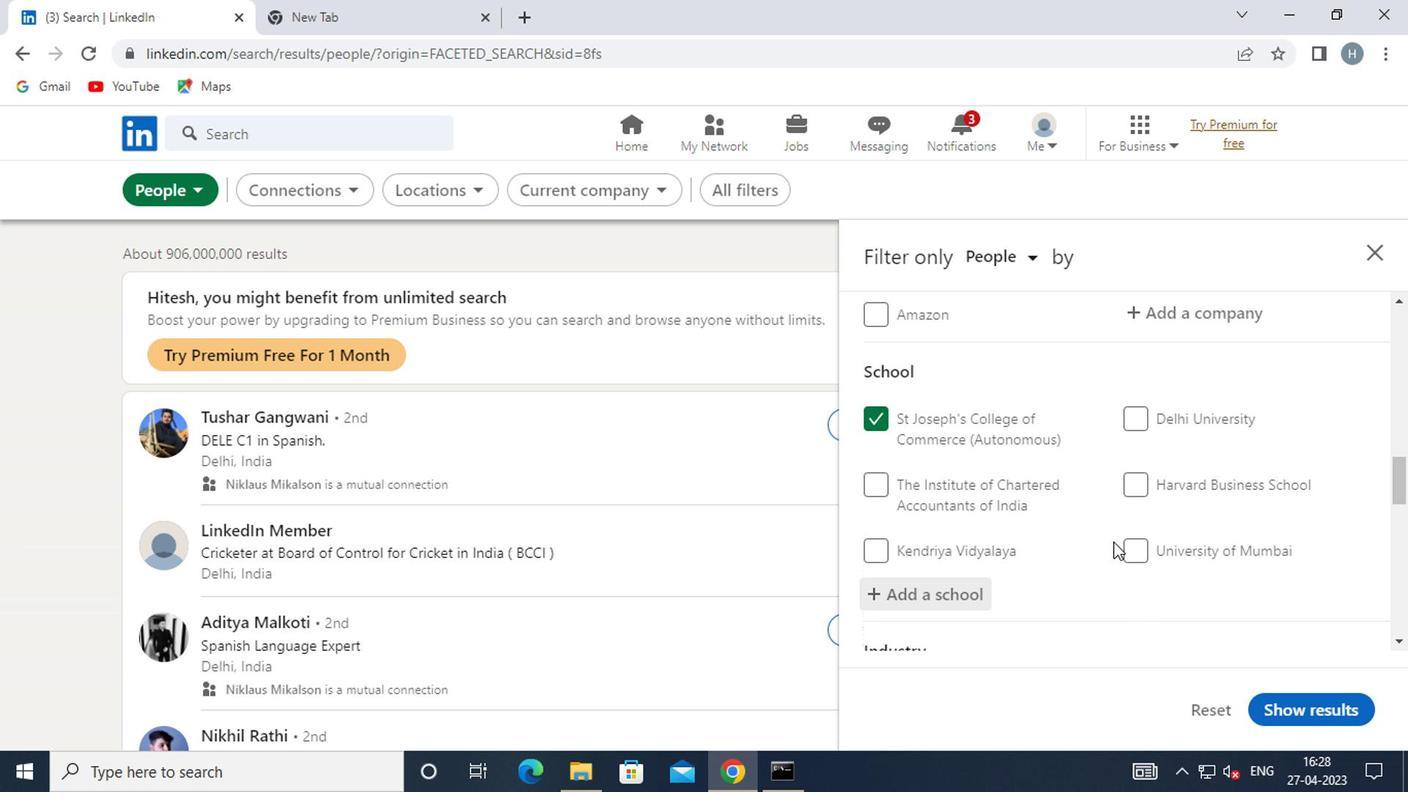 
Action: Mouse moved to (1083, 536)
Screenshot: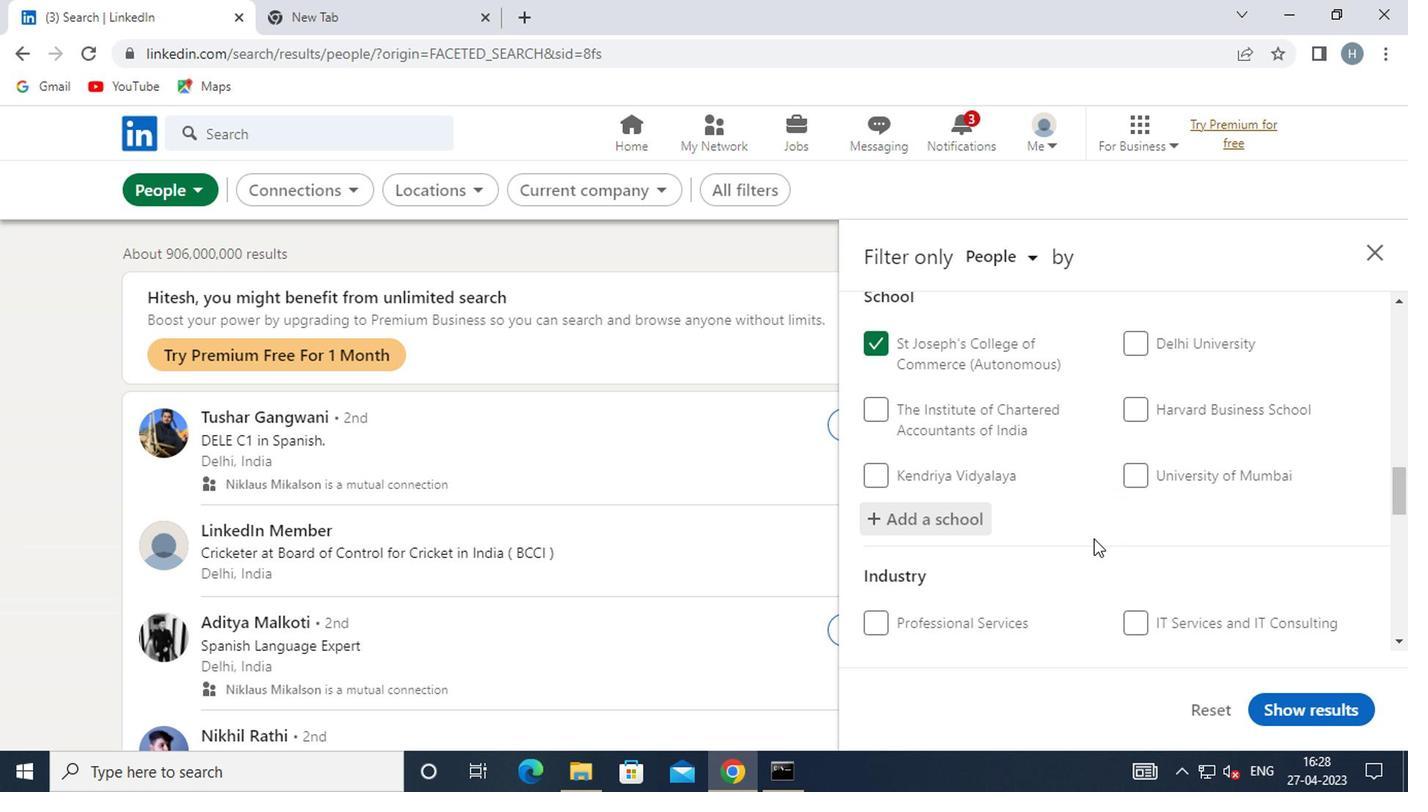 
Action: Mouse scrolled (1083, 535) with delta (0, -1)
Screenshot: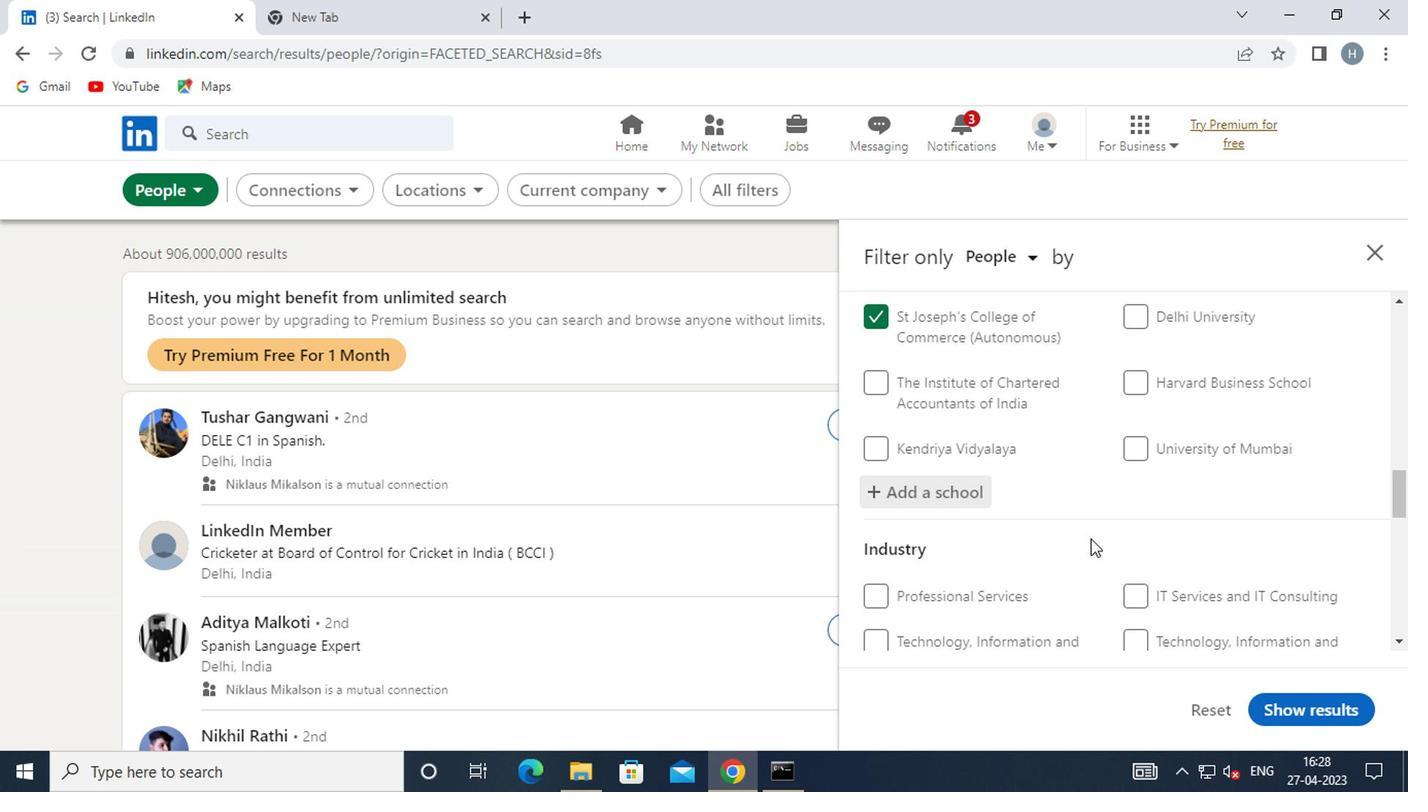 
Action: Mouse scrolled (1083, 535) with delta (0, -1)
Screenshot: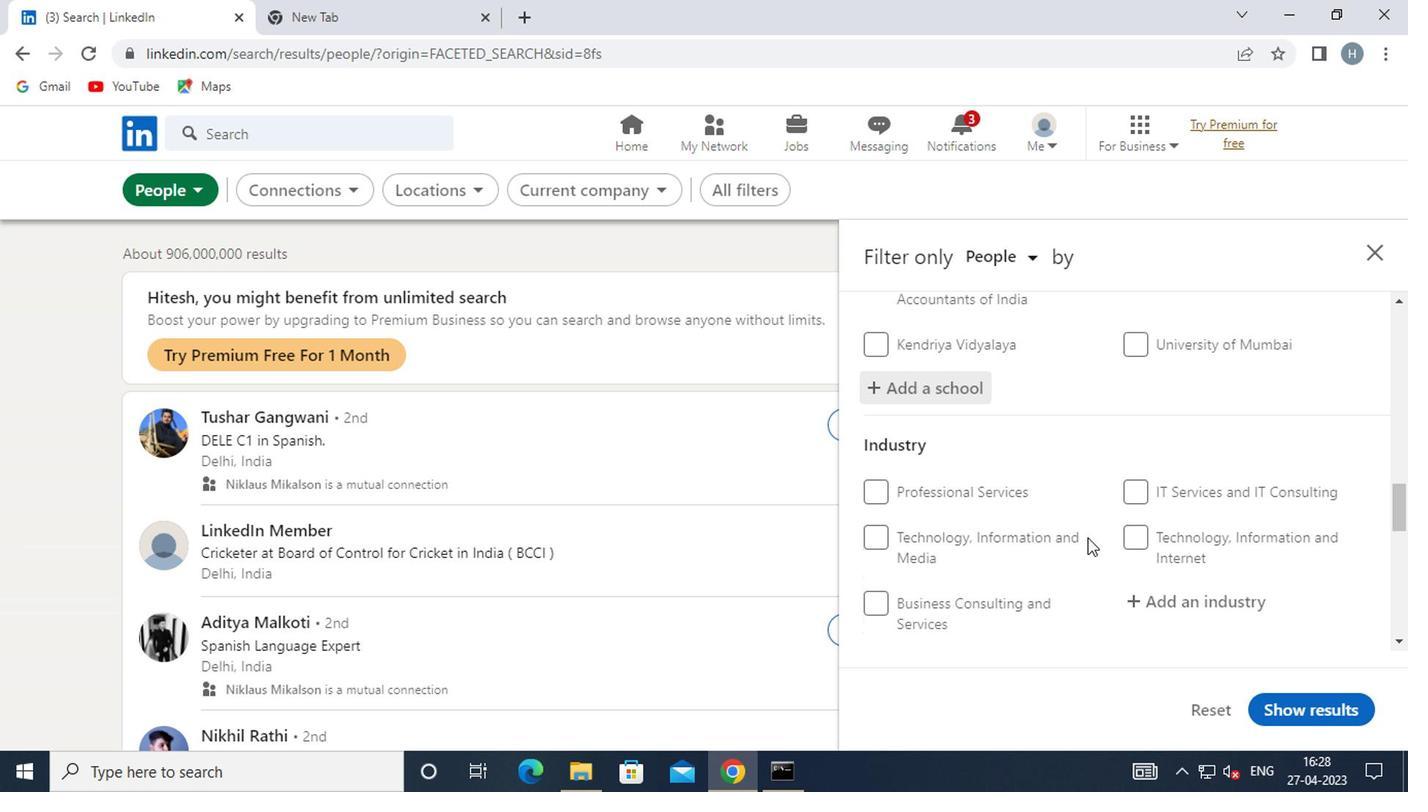 
Action: Mouse moved to (1199, 495)
Screenshot: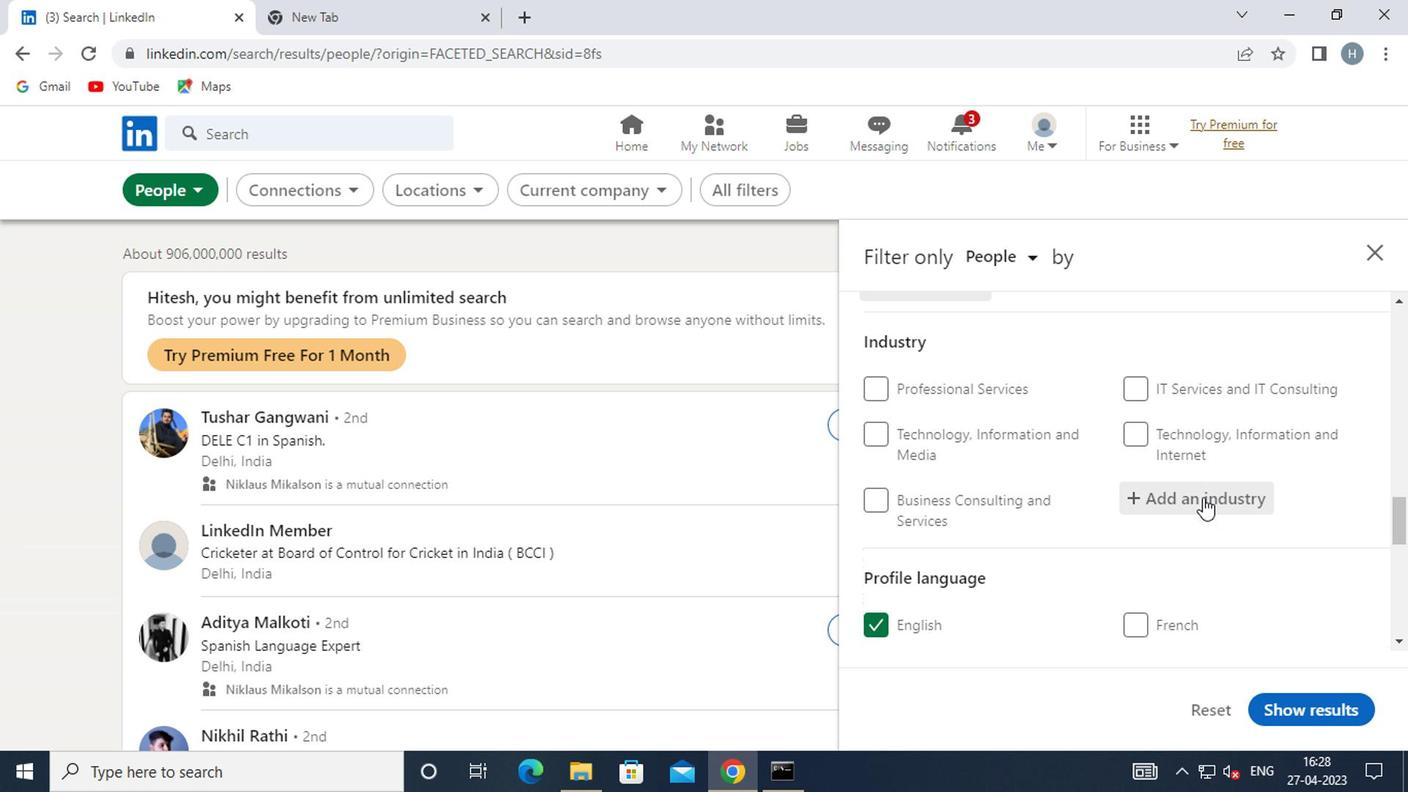 
Action: Mouse pressed left at (1199, 495)
Screenshot: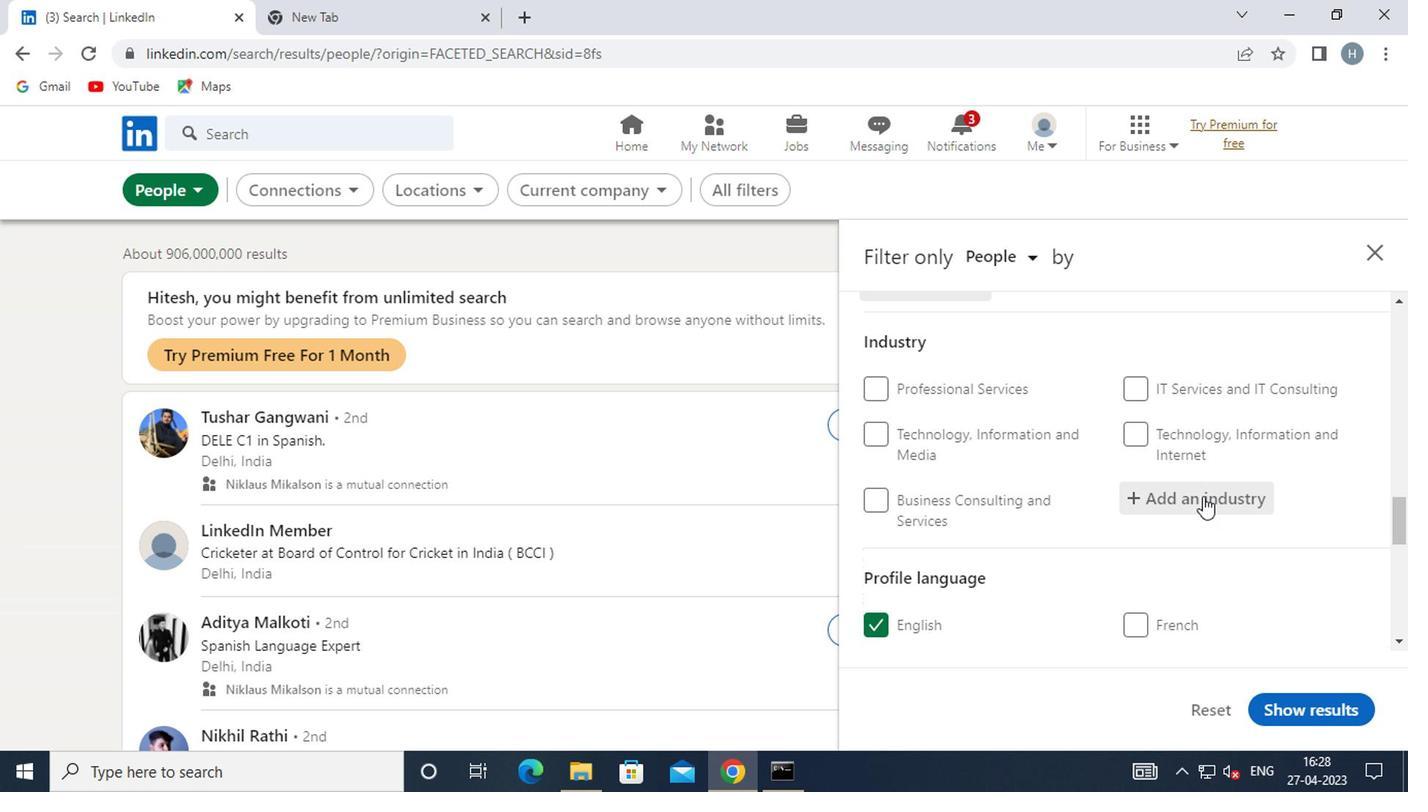 
Action: Mouse moved to (1199, 492)
Screenshot: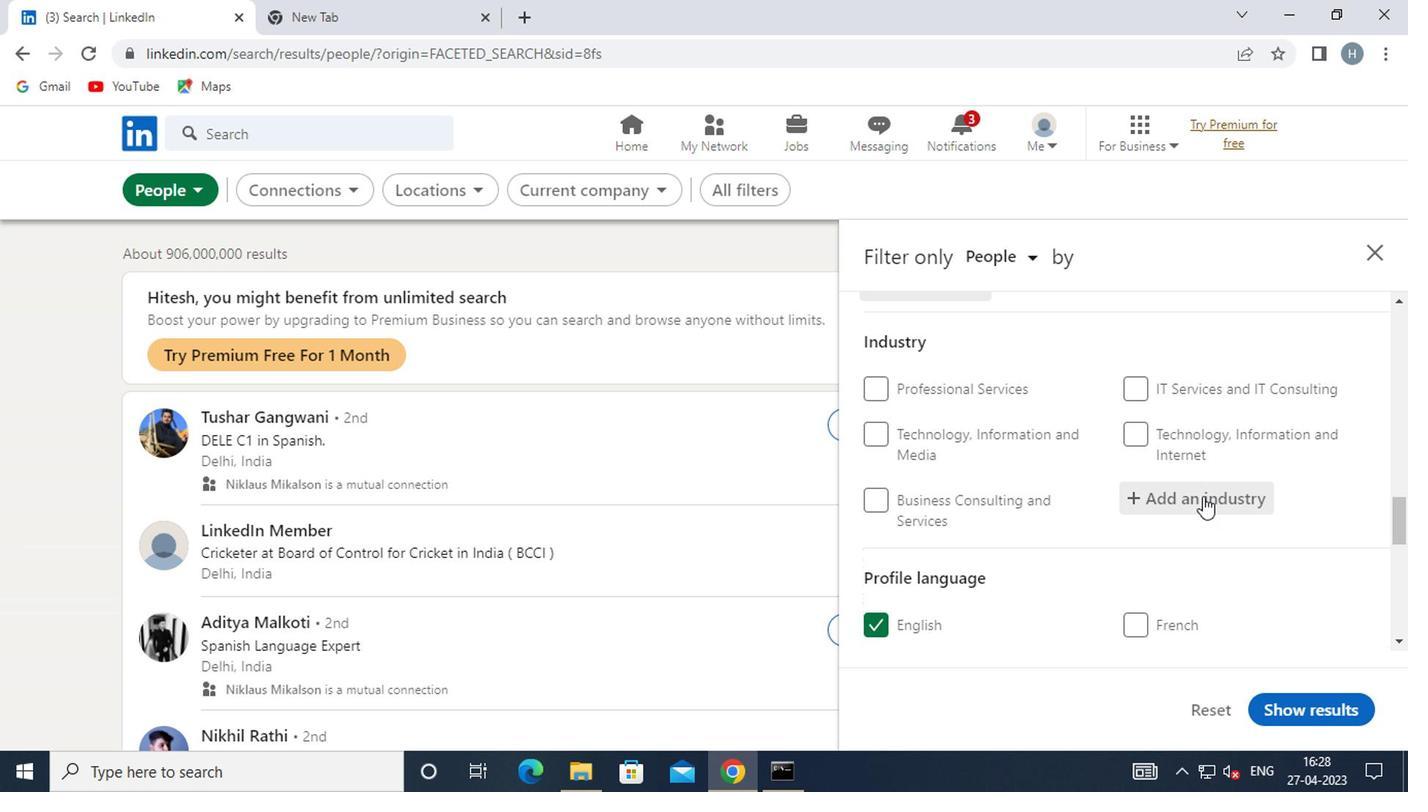 
Action: Key pressed <Key.shift>WOMEN
Screenshot: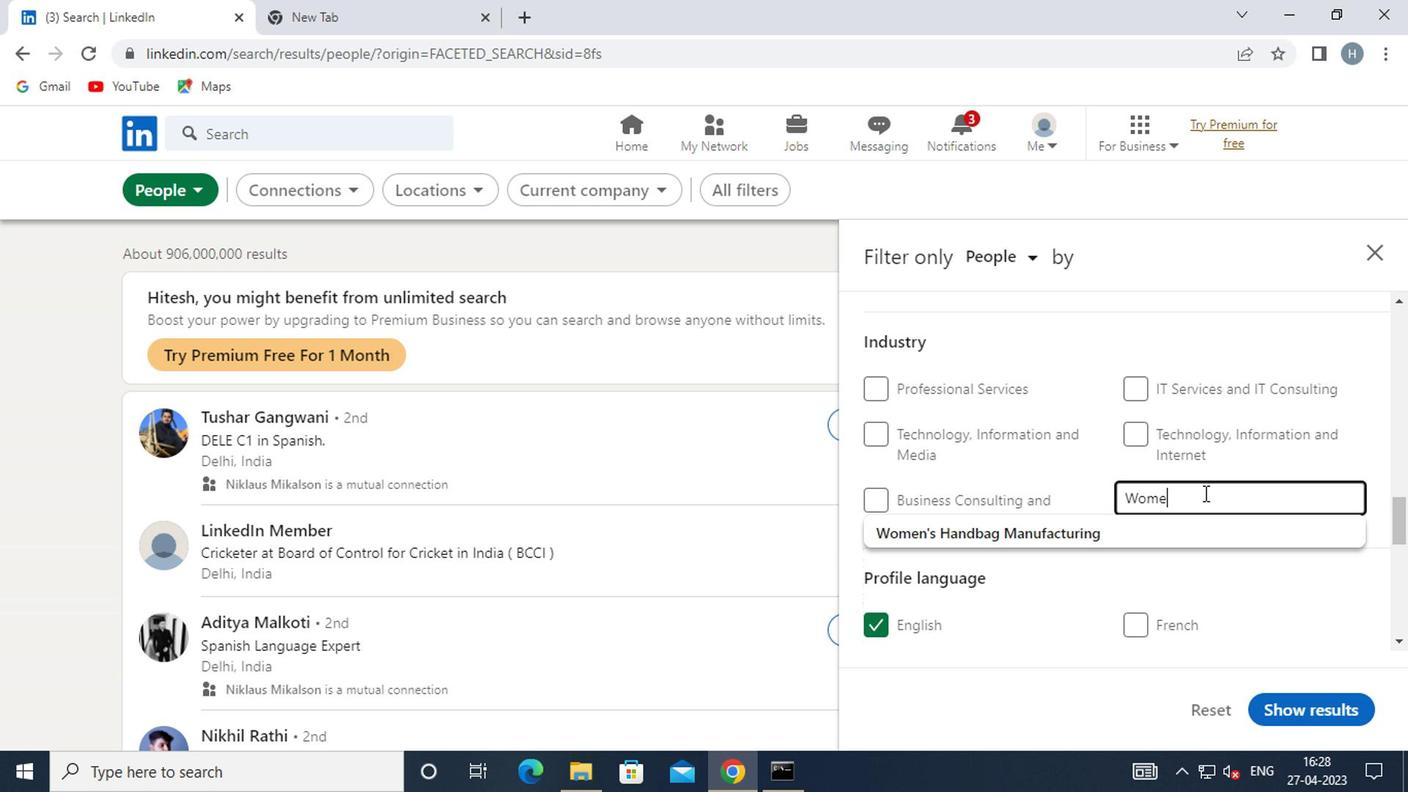 
Action: Mouse moved to (1093, 533)
Screenshot: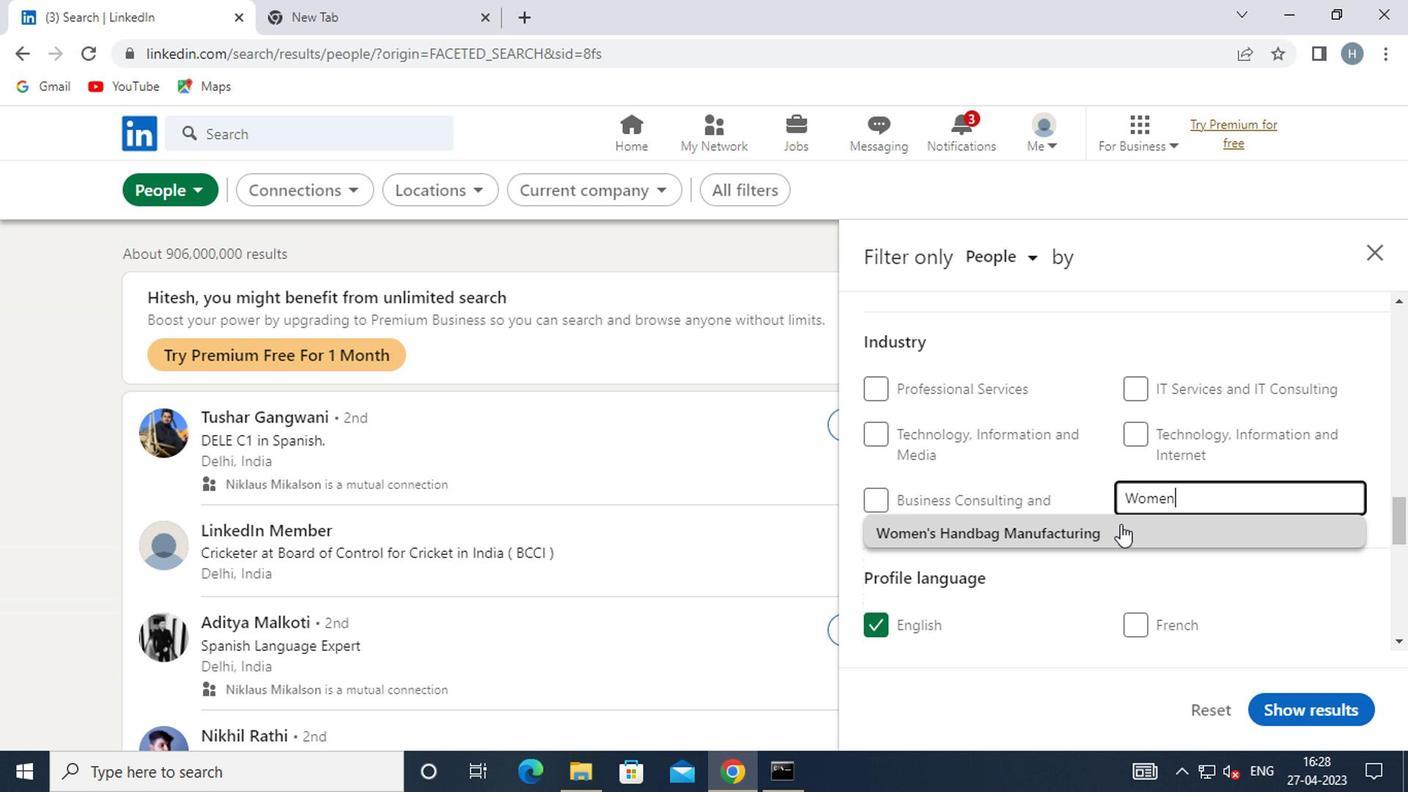 
Action: Mouse pressed left at (1093, 533)
Screenshot: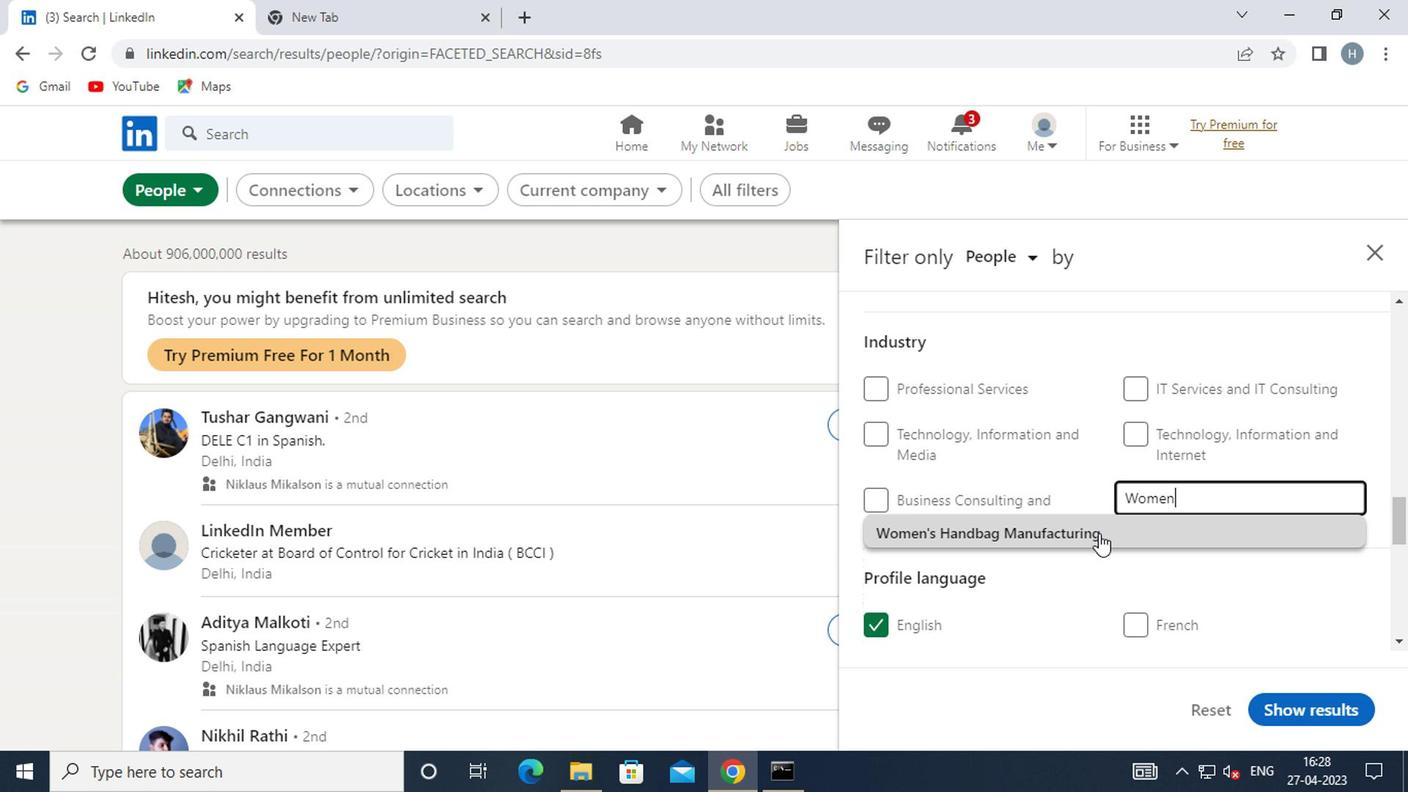 
Action: Mouse scrolled (1093, 532) with delta (0, -1)
Screenshot: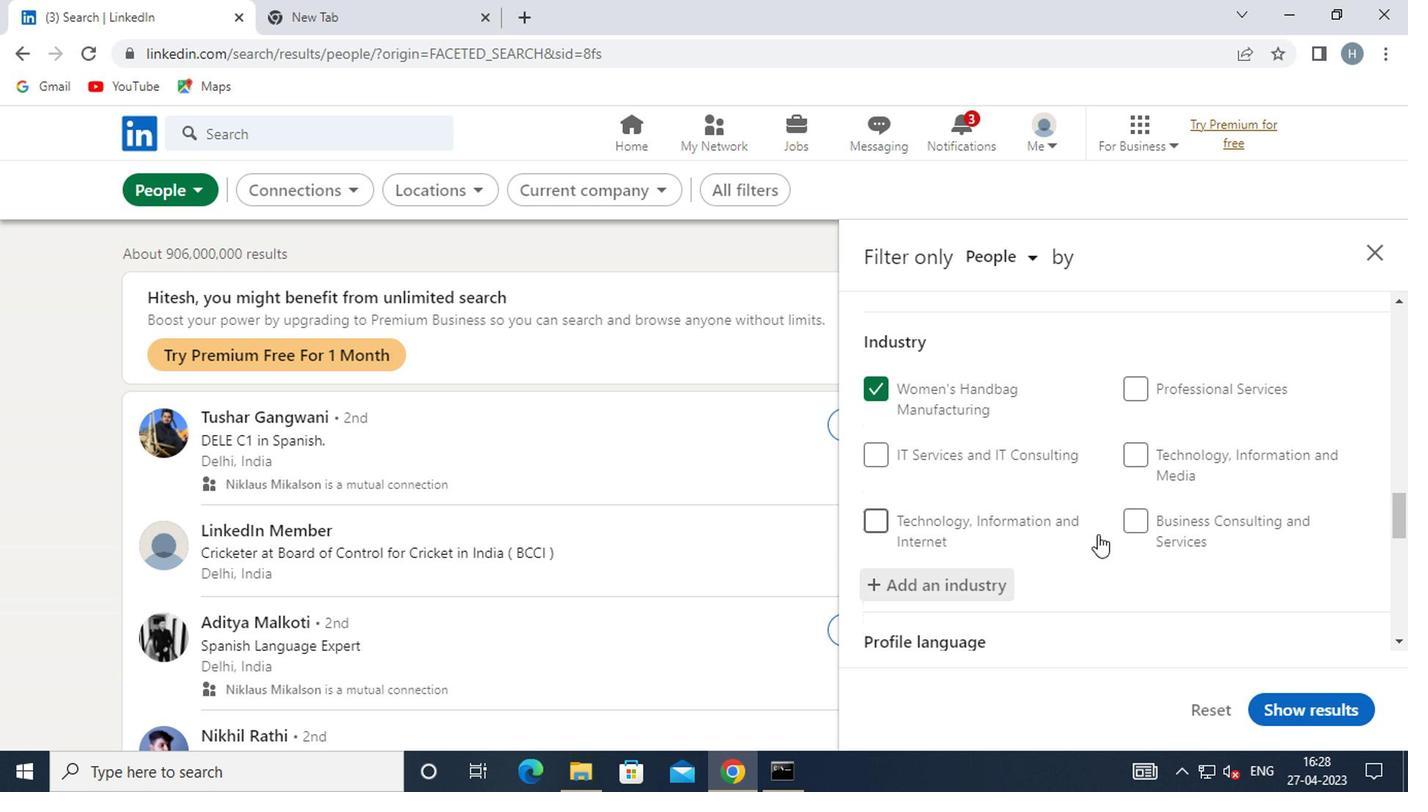 
Action: Mouse scrolled (1093, 532) with delta (0, -1)
Screenshot: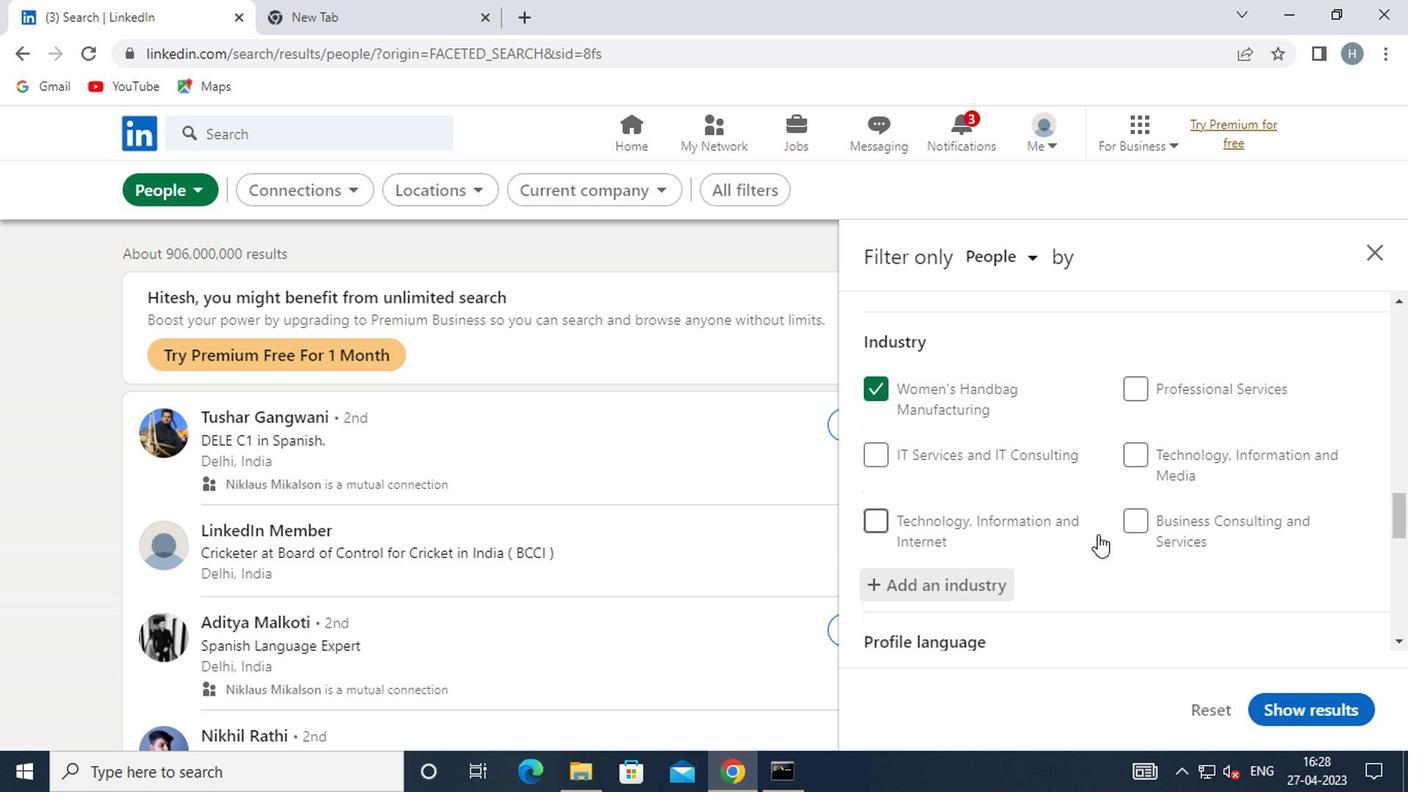 
Action: Mouse moved to (1059, 522)
Screenshot: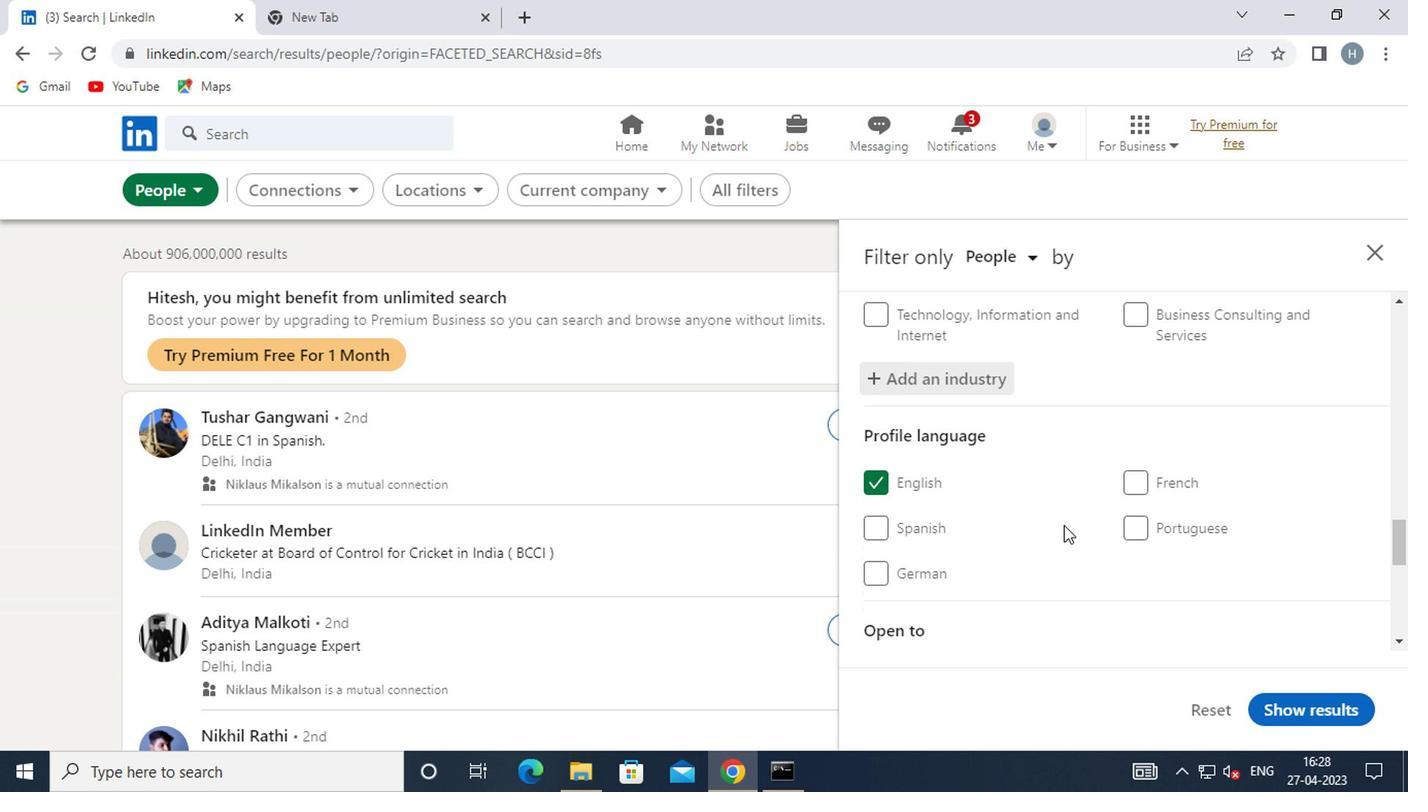 
Action: Mouse scrolled (1059, 521) with delta (0, 0)
Screenshot: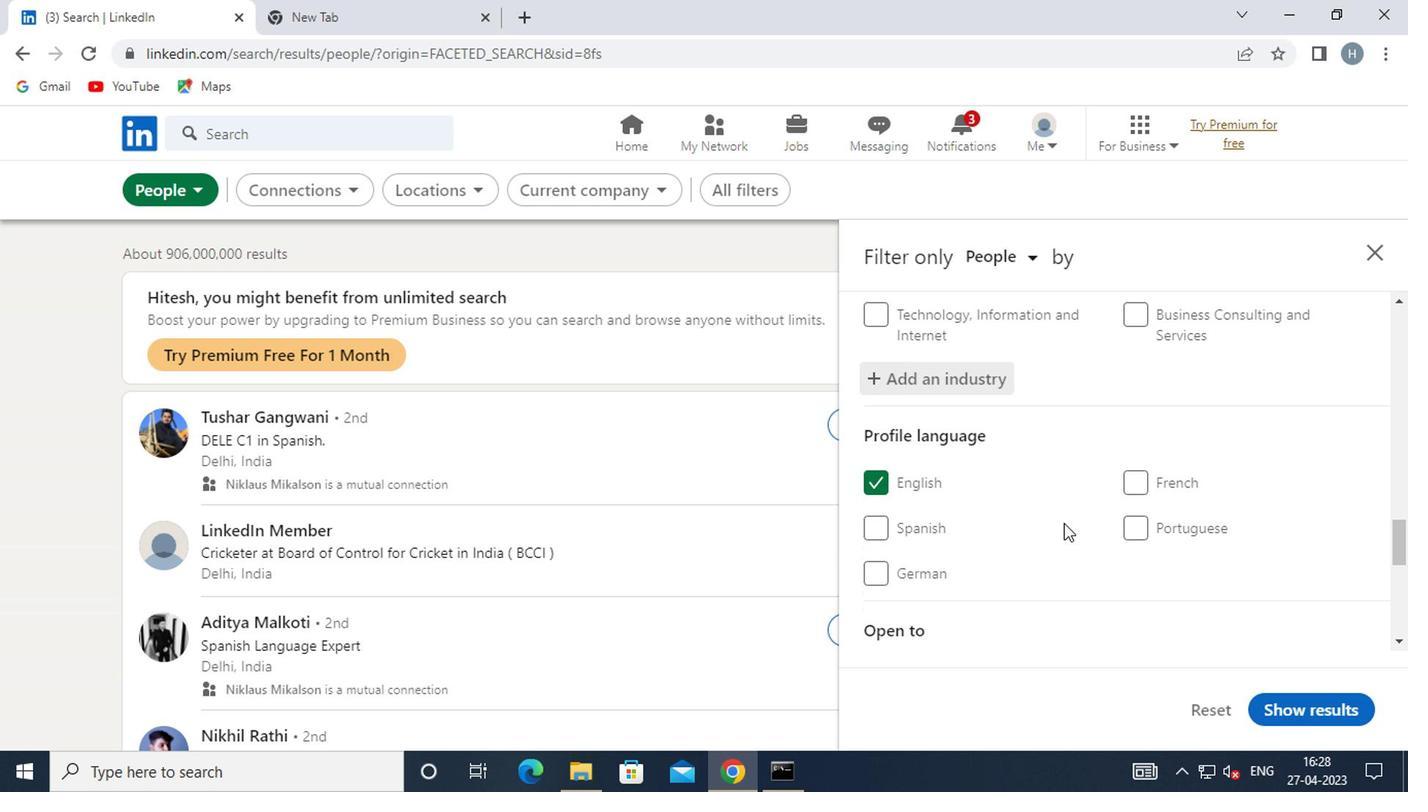 
Action: Mouse scrolled (1059, 521) with delta (0, 0)
Screenshot: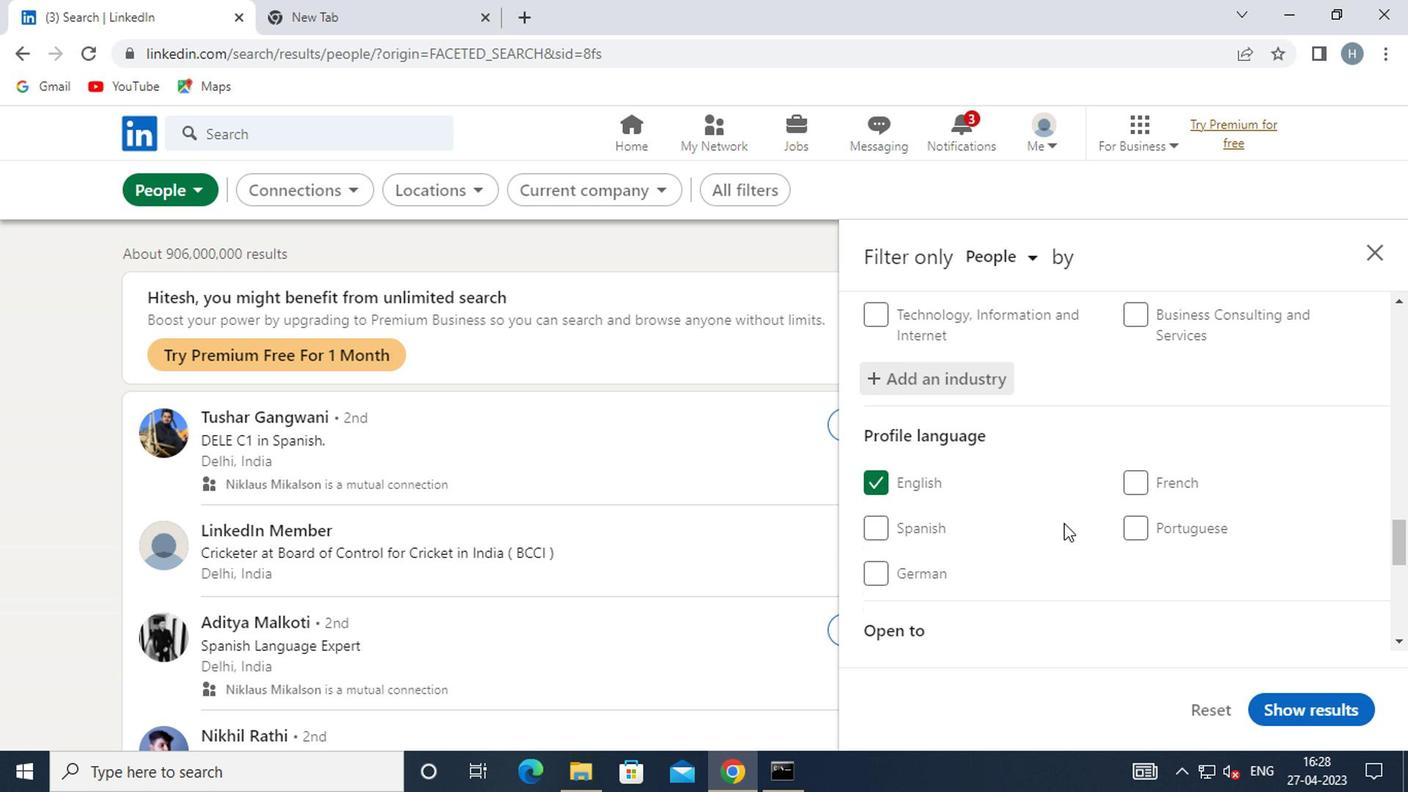 
Action: Mouse moved to (1059, 520)
Screenshot: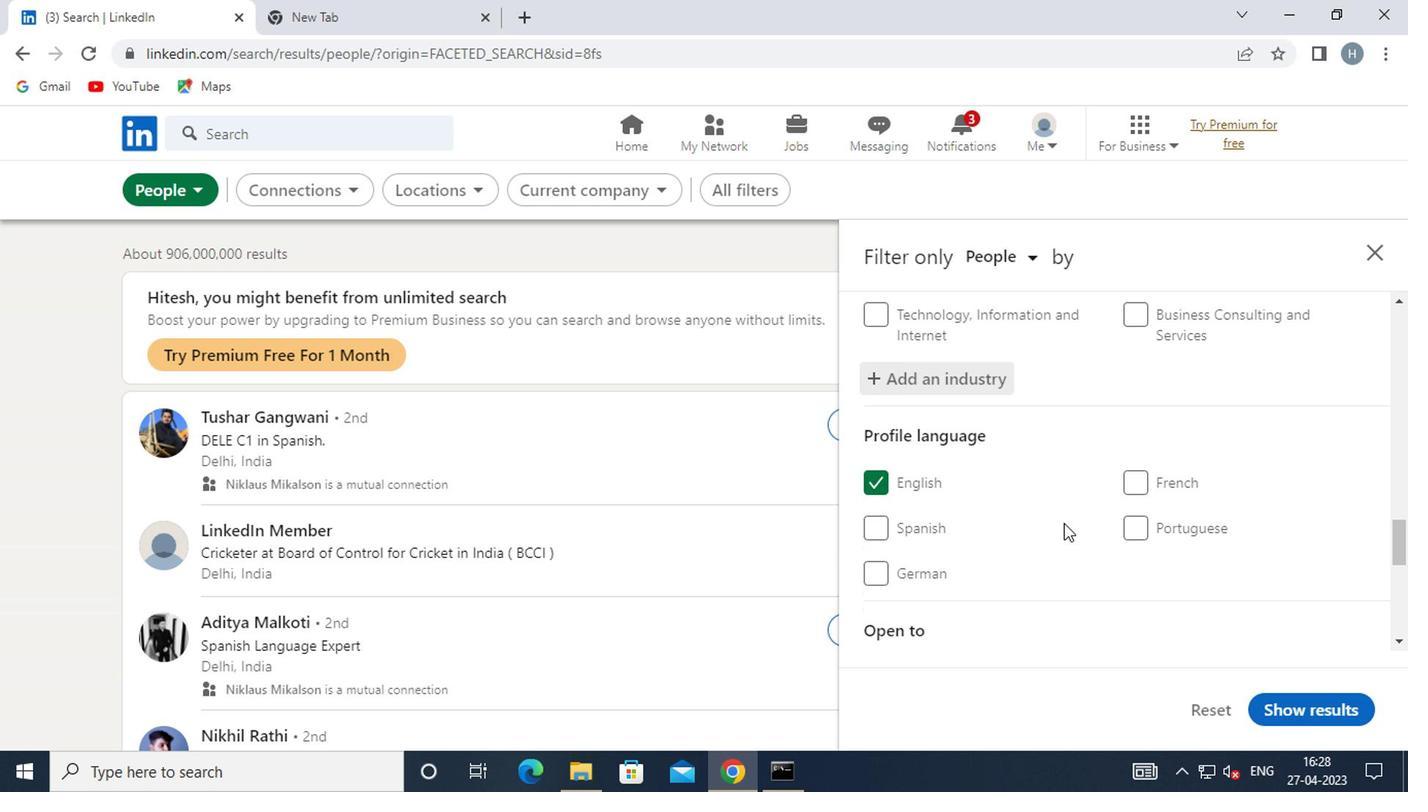
Action: Mouse scrolled (1059, 519) with delta (0, 0)
Screenshot: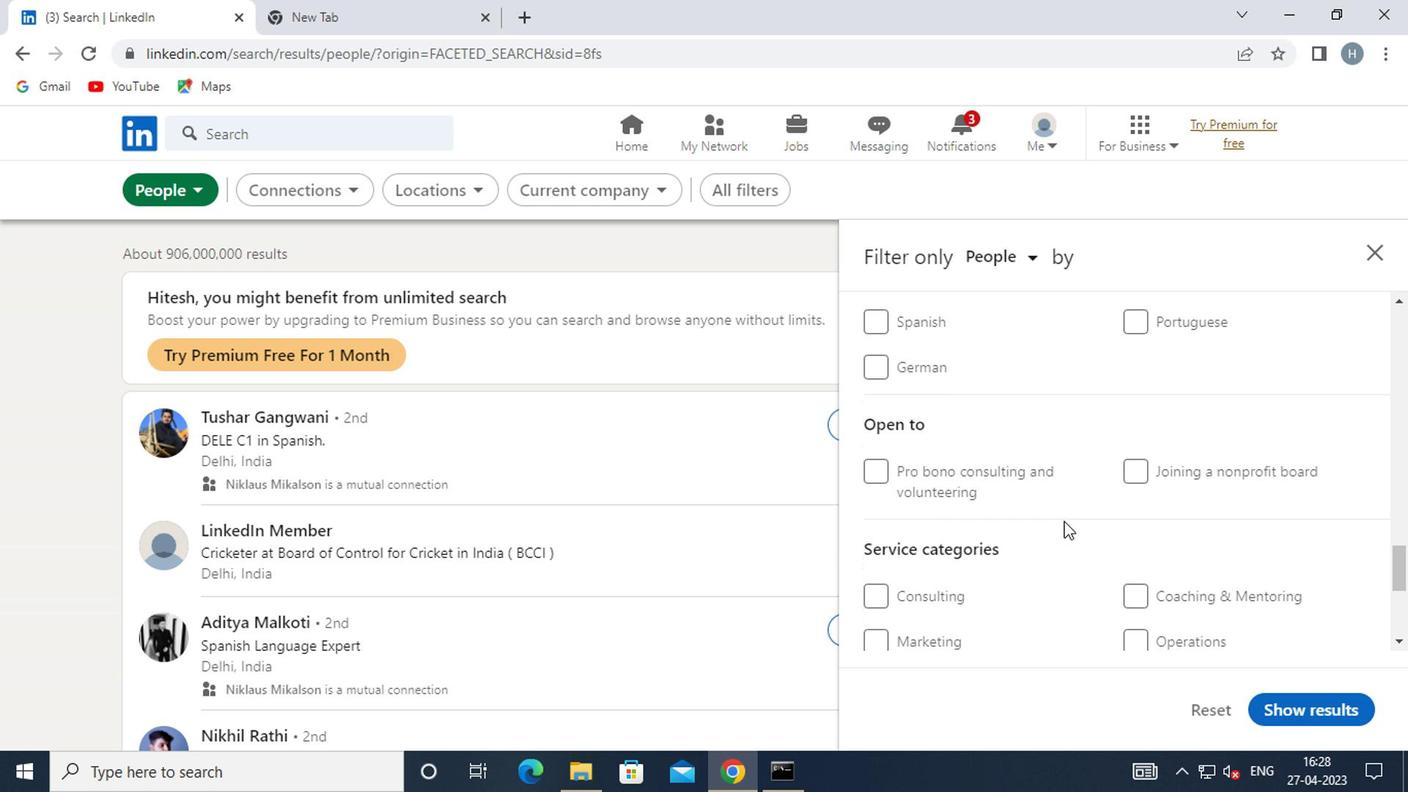 
Action: Mouse moved to (1192, 588)
Screenshot: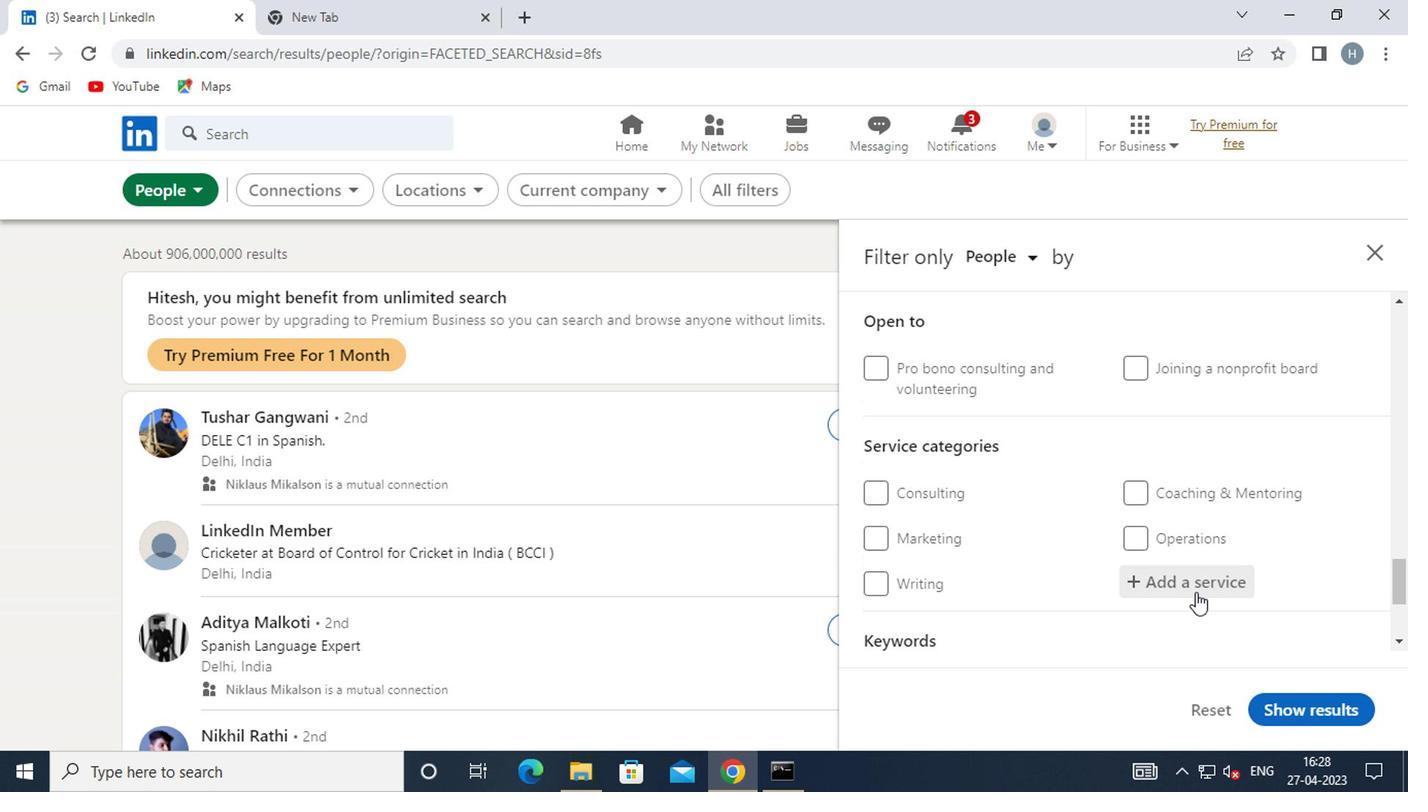 
Action: Mouse pressed left at (1192, 588)
Screenshot: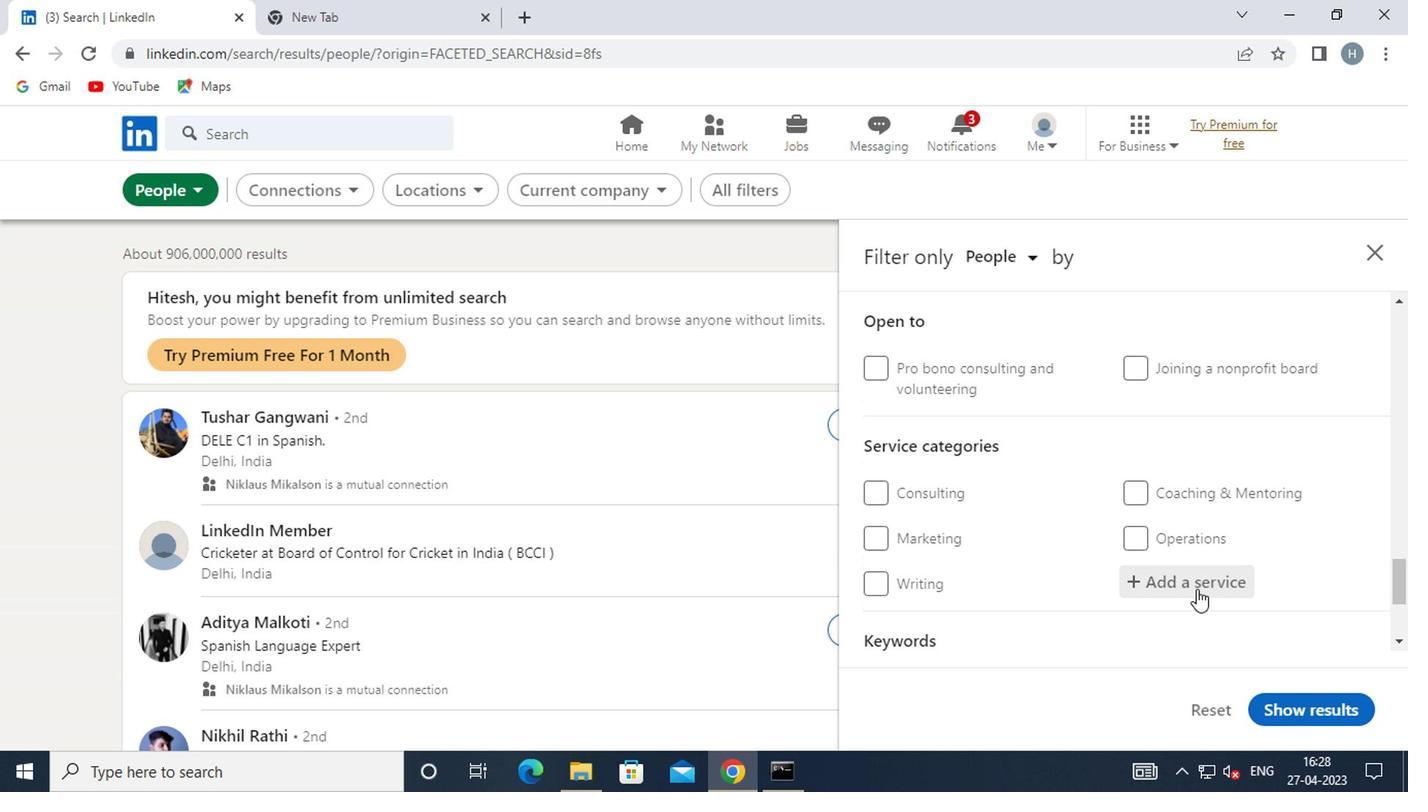 
Action: Key pressed <Key.shift>NOTARY
Screenshot: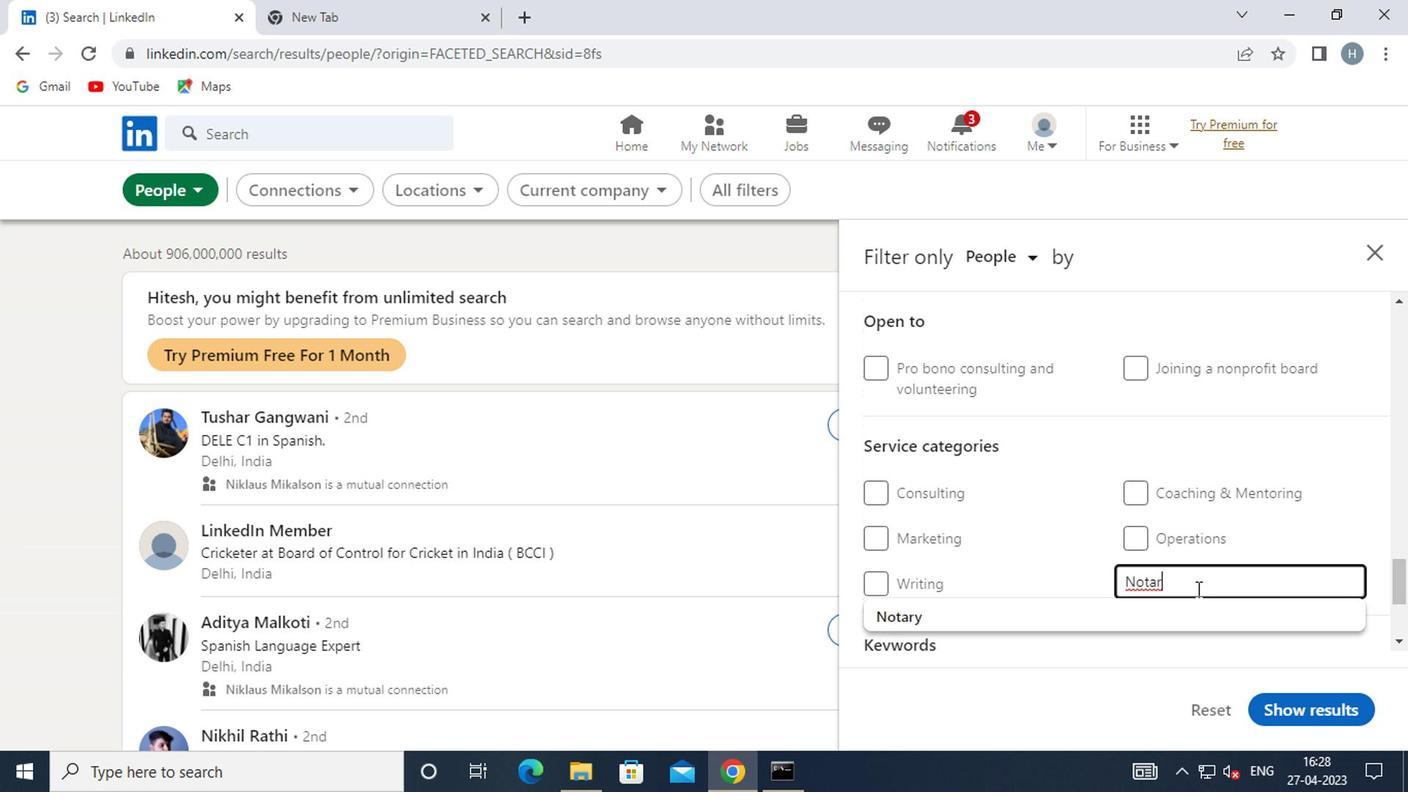 
Action: Mouse moved to (976, 617)
Screenshot: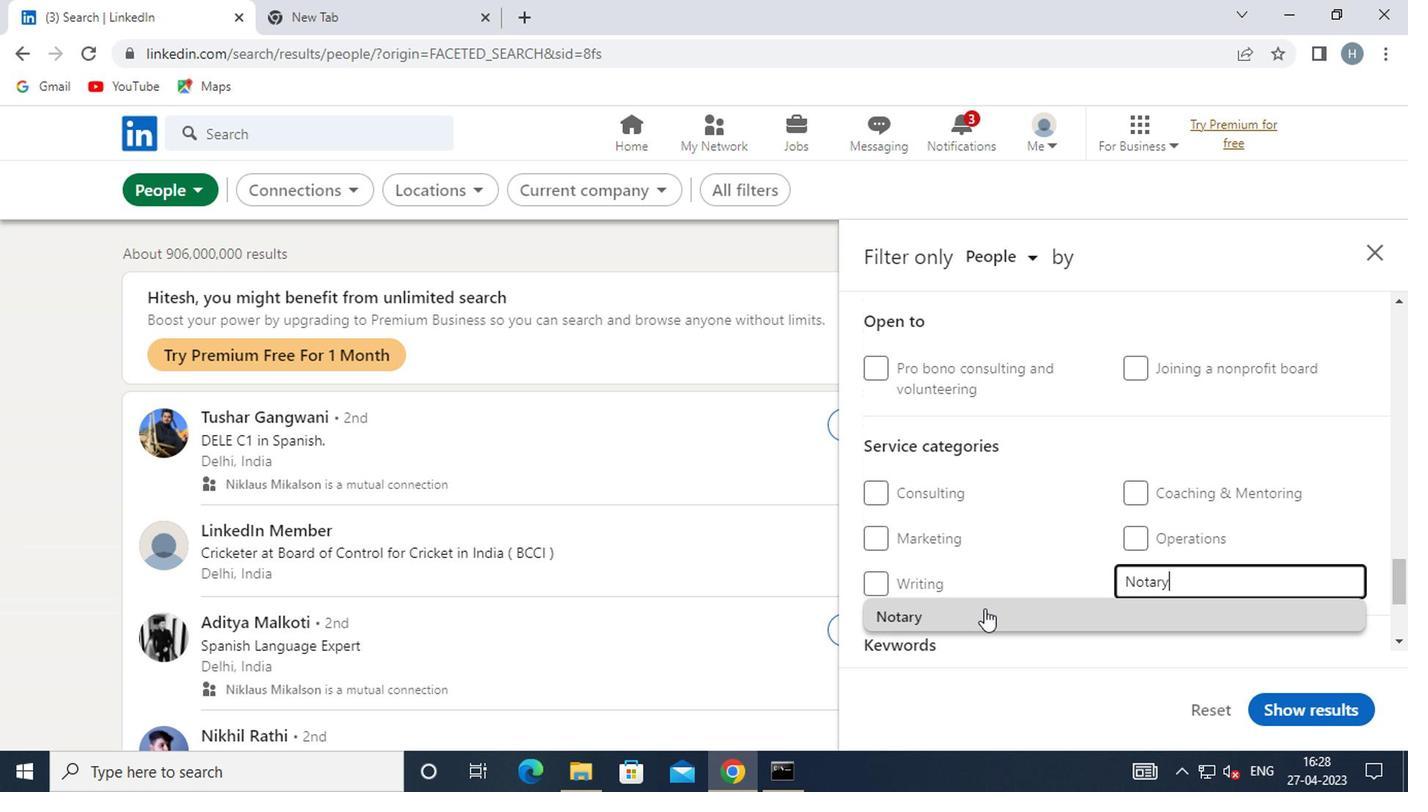 
Action: Mouse pressed left at (976, 617)
Screenshot: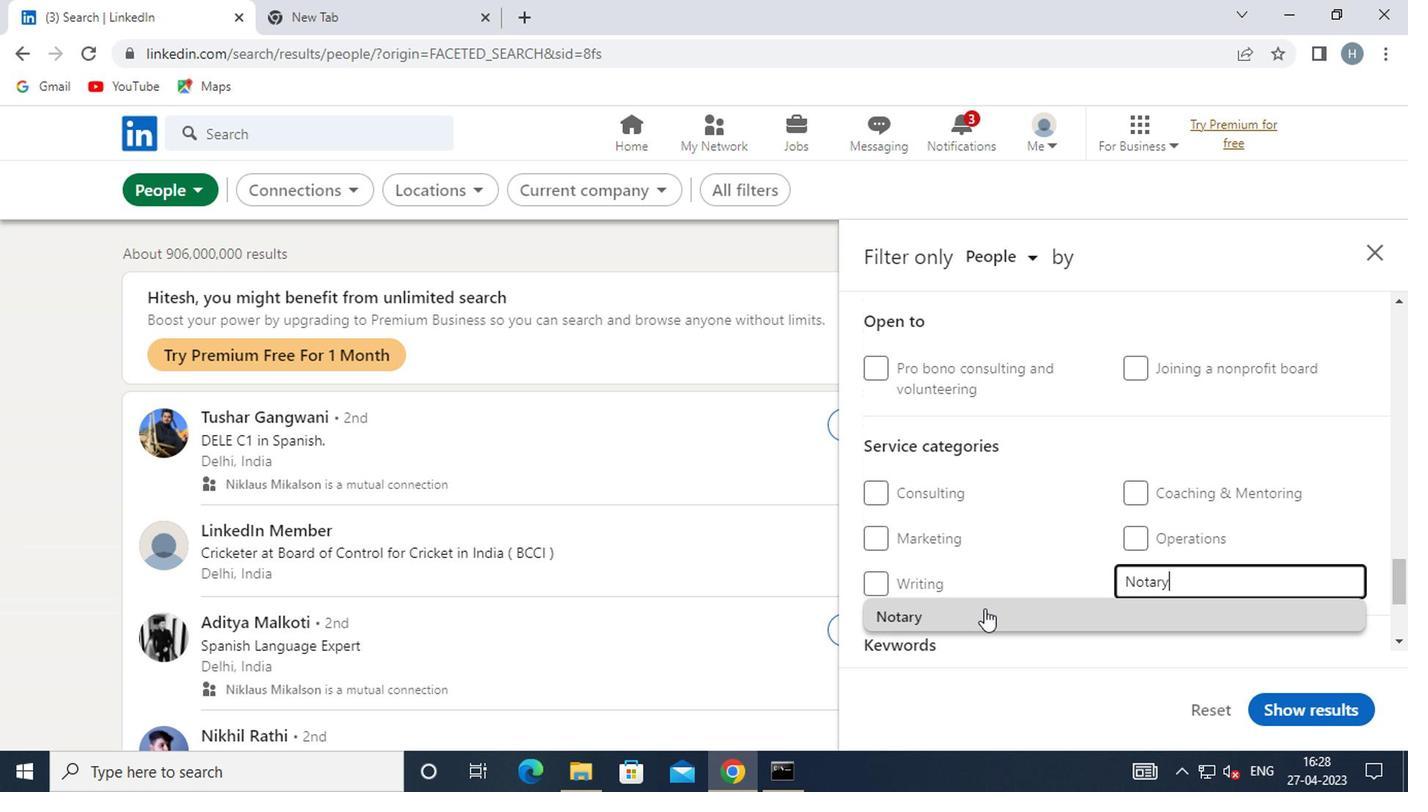
Action: Mouse moved to (1001, 596)
Screenshot: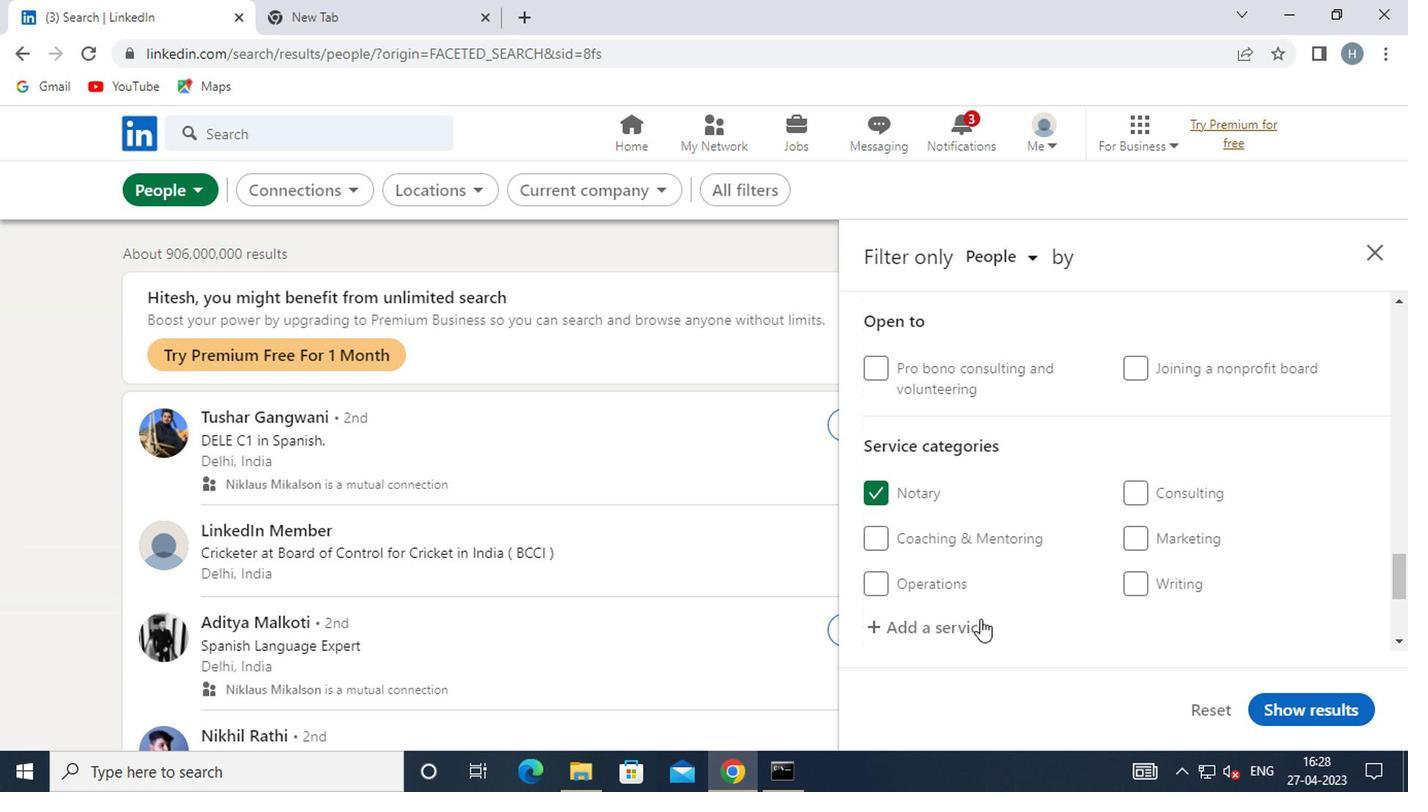 
Action: Mouse scrolled (1001, 594) with delta (0, -1)
Screenshot: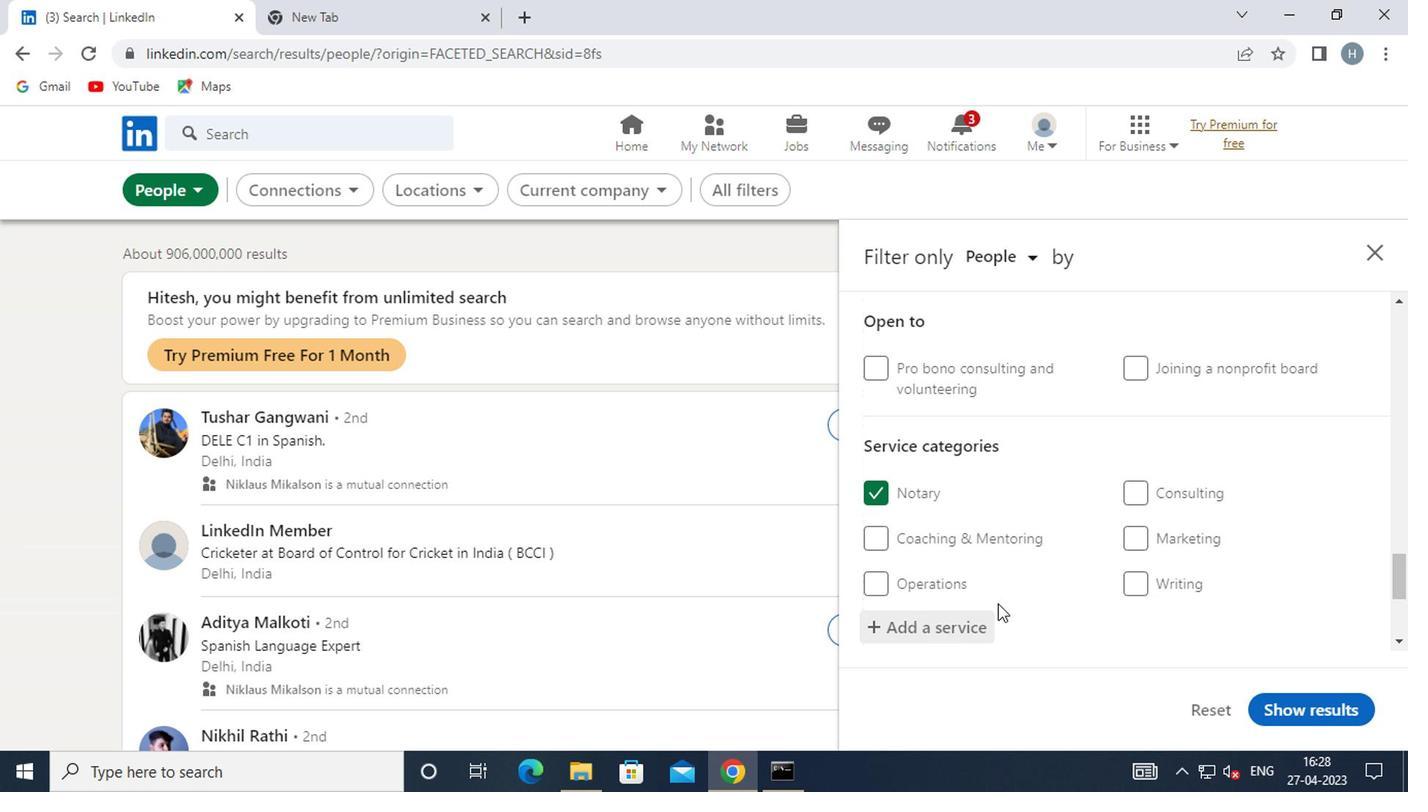
Action: Mouse scrolled (1001, 594) with delta (0, -1)
Screenshot: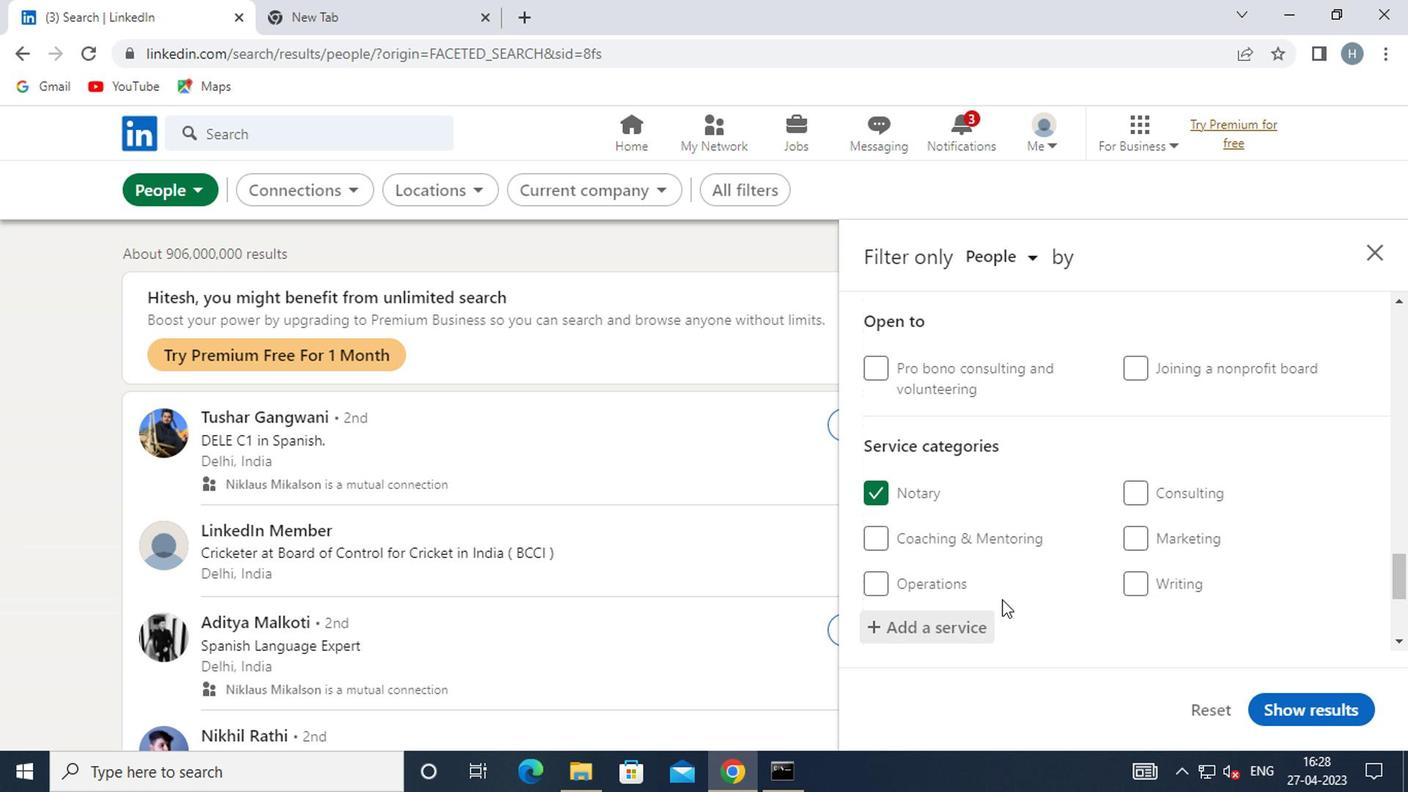 
Action: Mouse moved to (1003, 593)
Screenshot: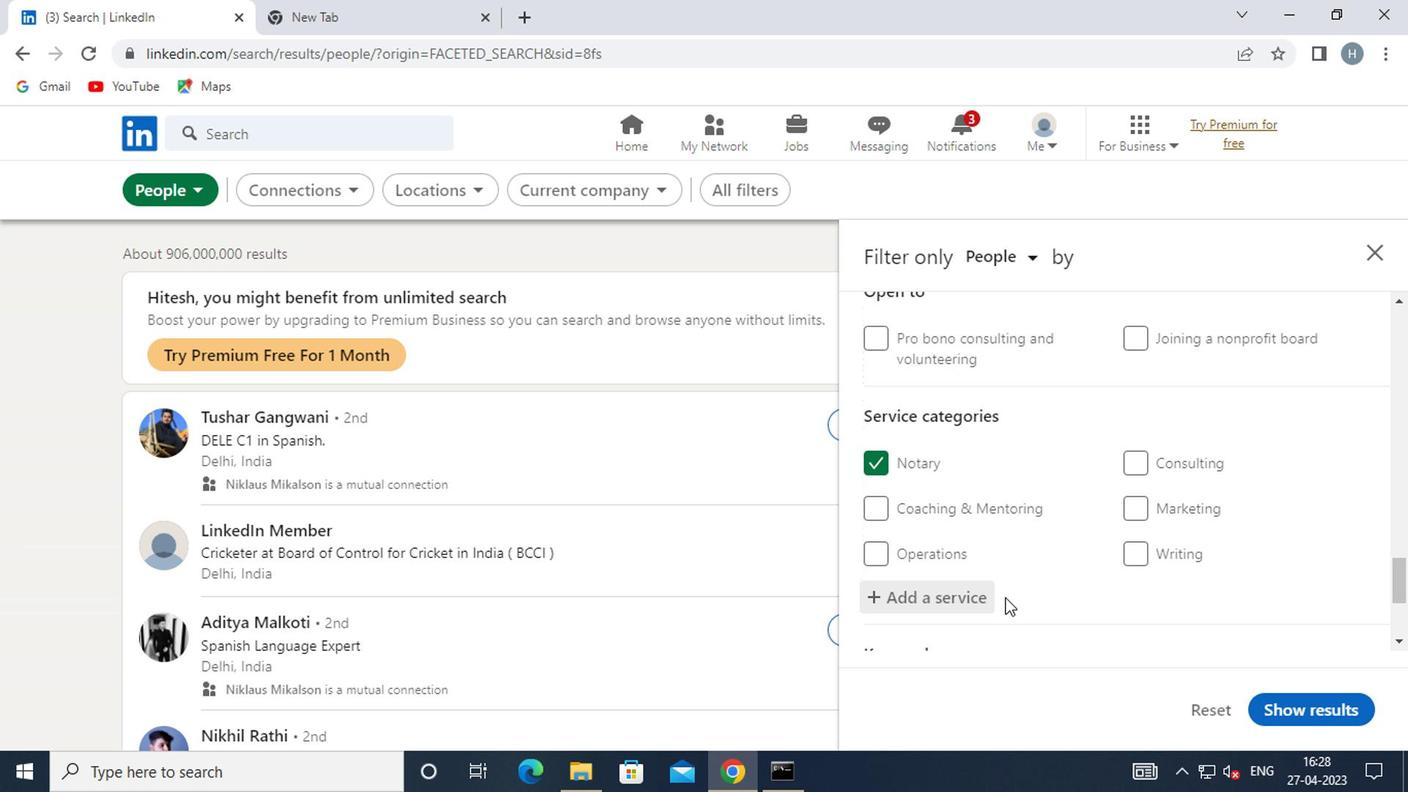 
Action: Mouse scrolled (1003, 591) with delta (0, -1)
Screenshot: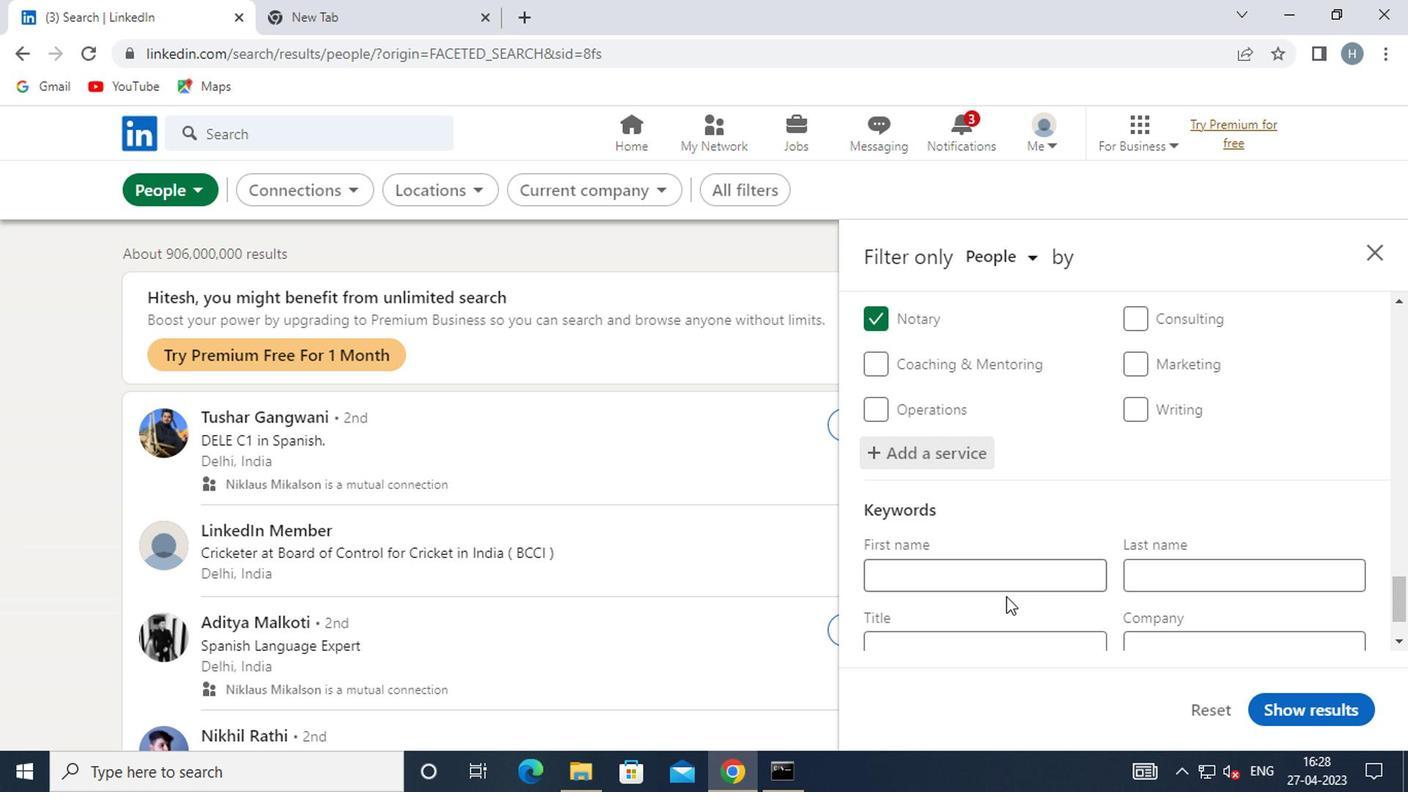 
Action: Mouse moved to (1041, 557)
Screenshot: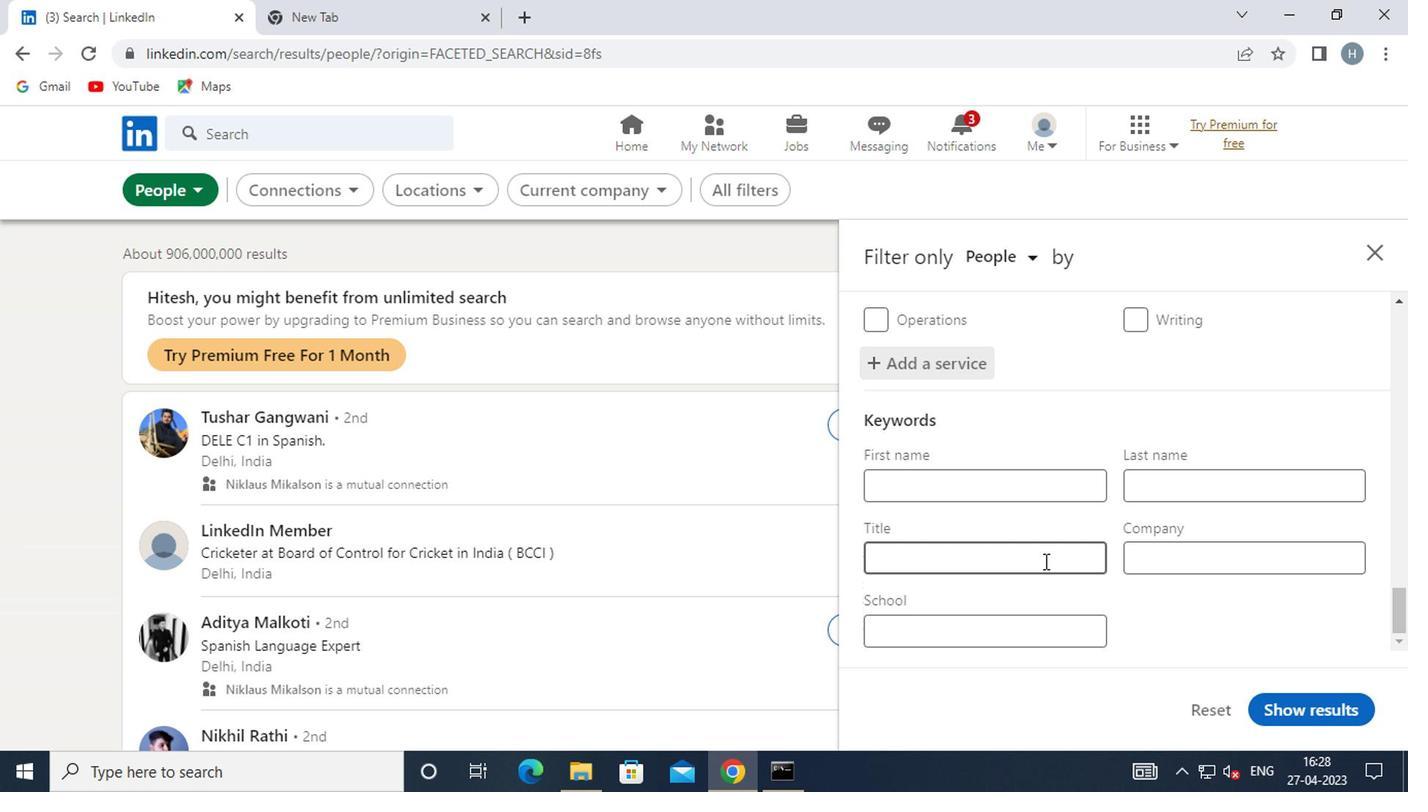 
Action: Mouse pressed left at (1041, 557)
Screenshot: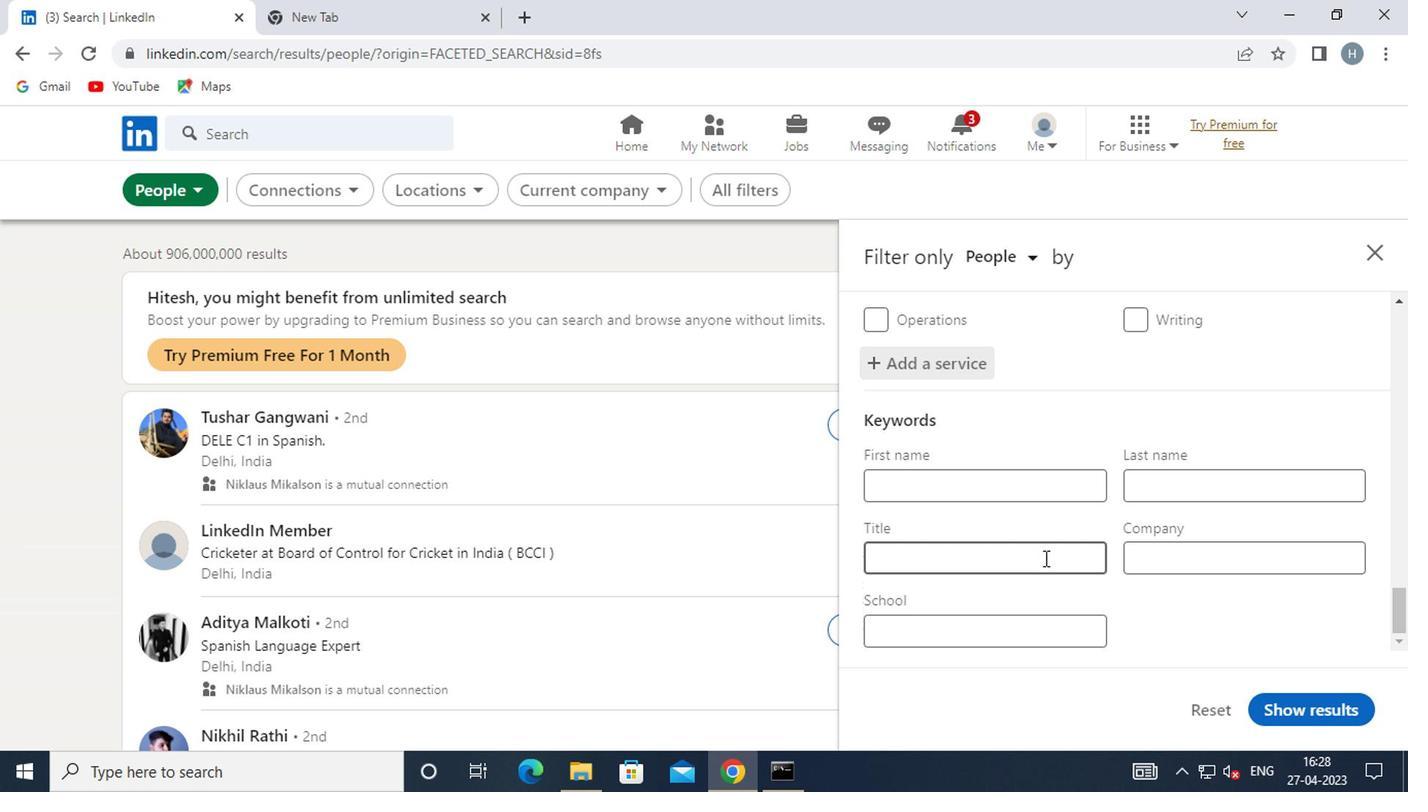 
Action: Key pressed <Key.shift>SUP
Screenshot: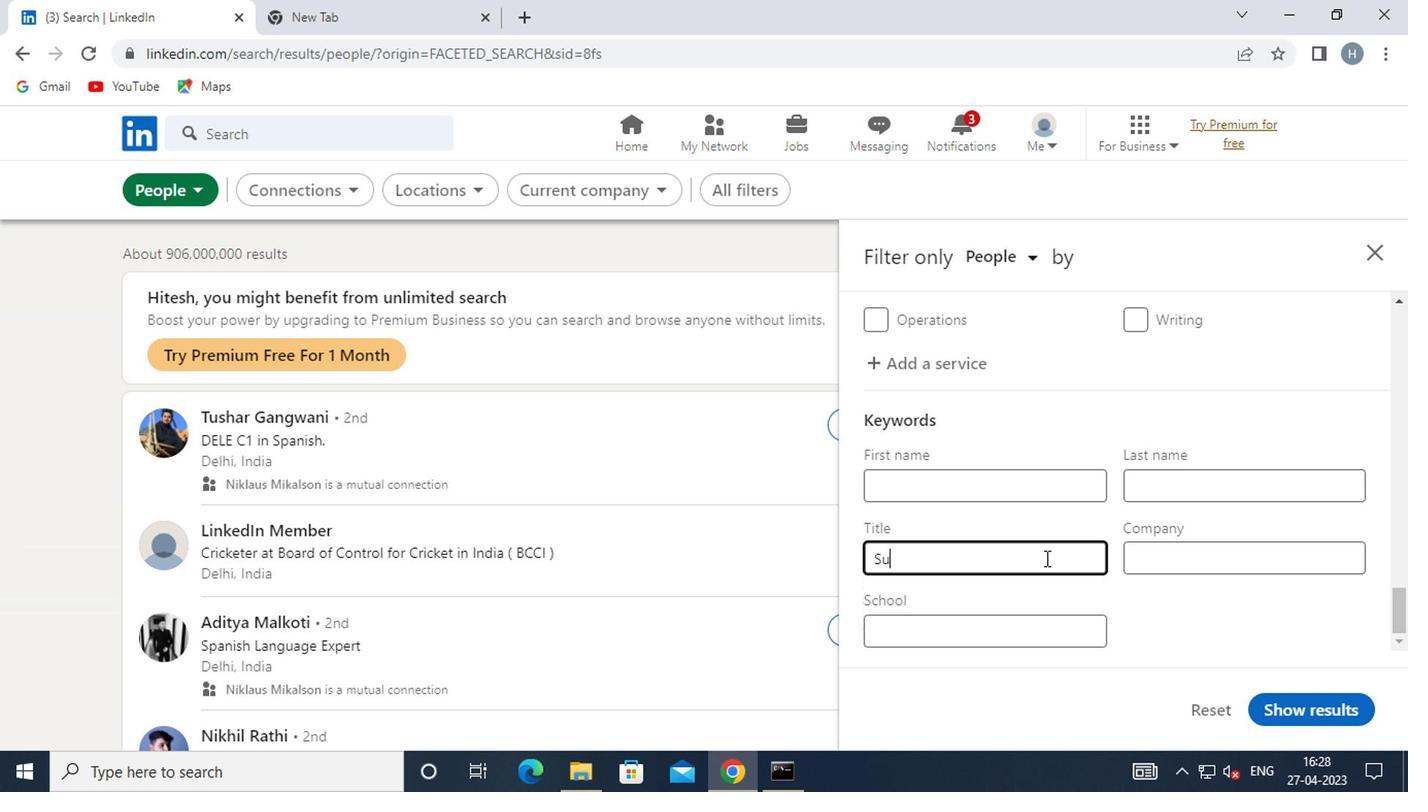 
Action: Mouse moved to (1043, 555)
Screenshot: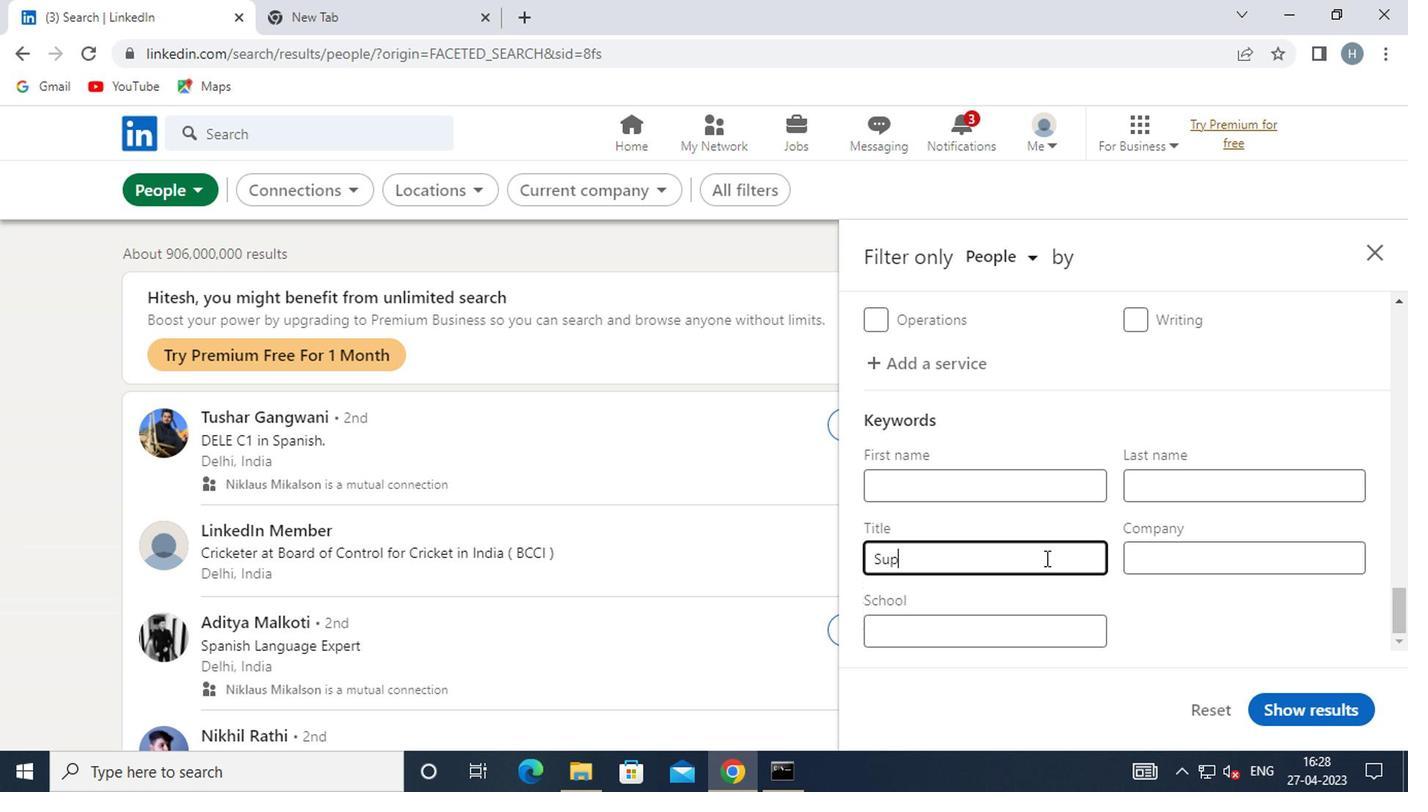 
Action: Key pressed ER
Screenshot: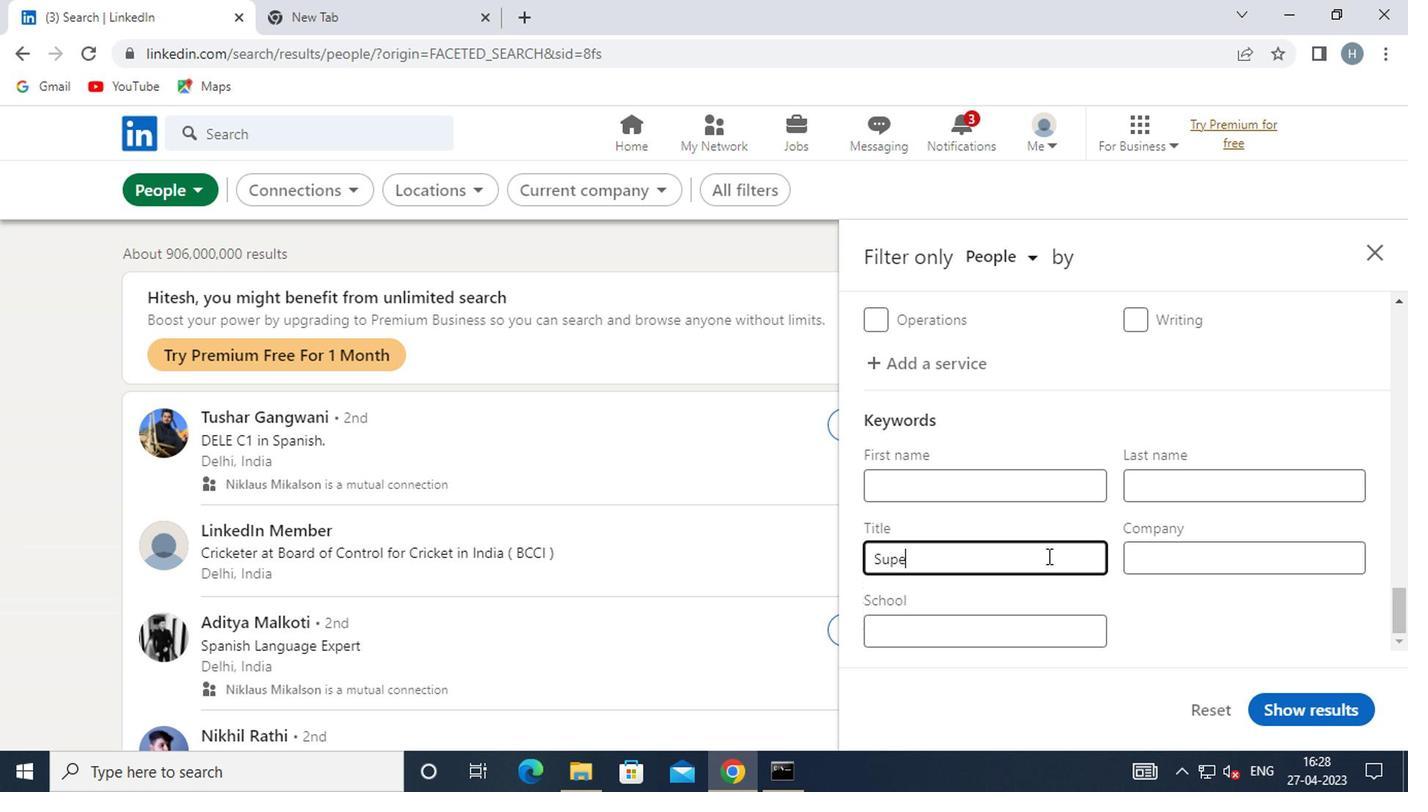 
Action: Mouse moved to (1044, 554)
Screenshot: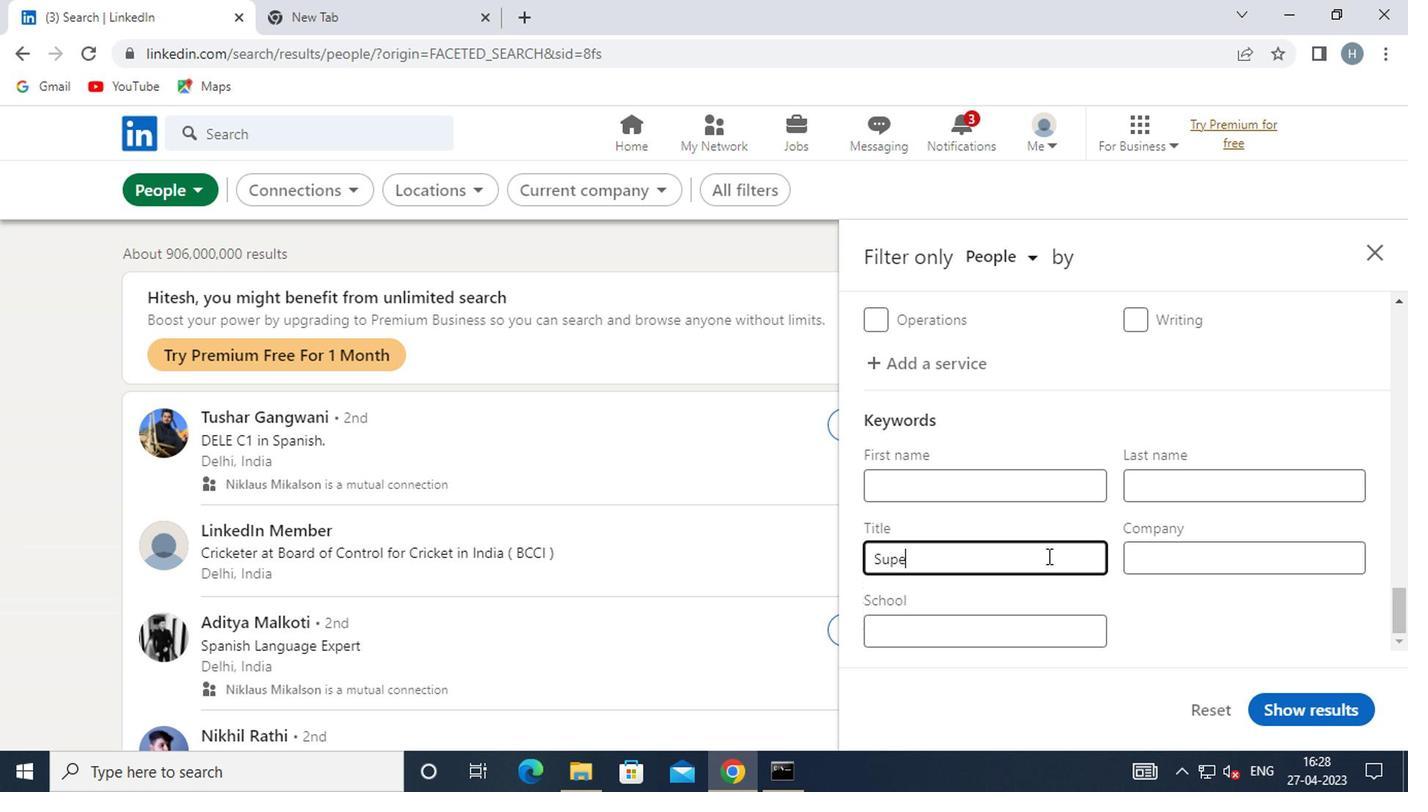 
Action: Key pressed VI
Screenshot: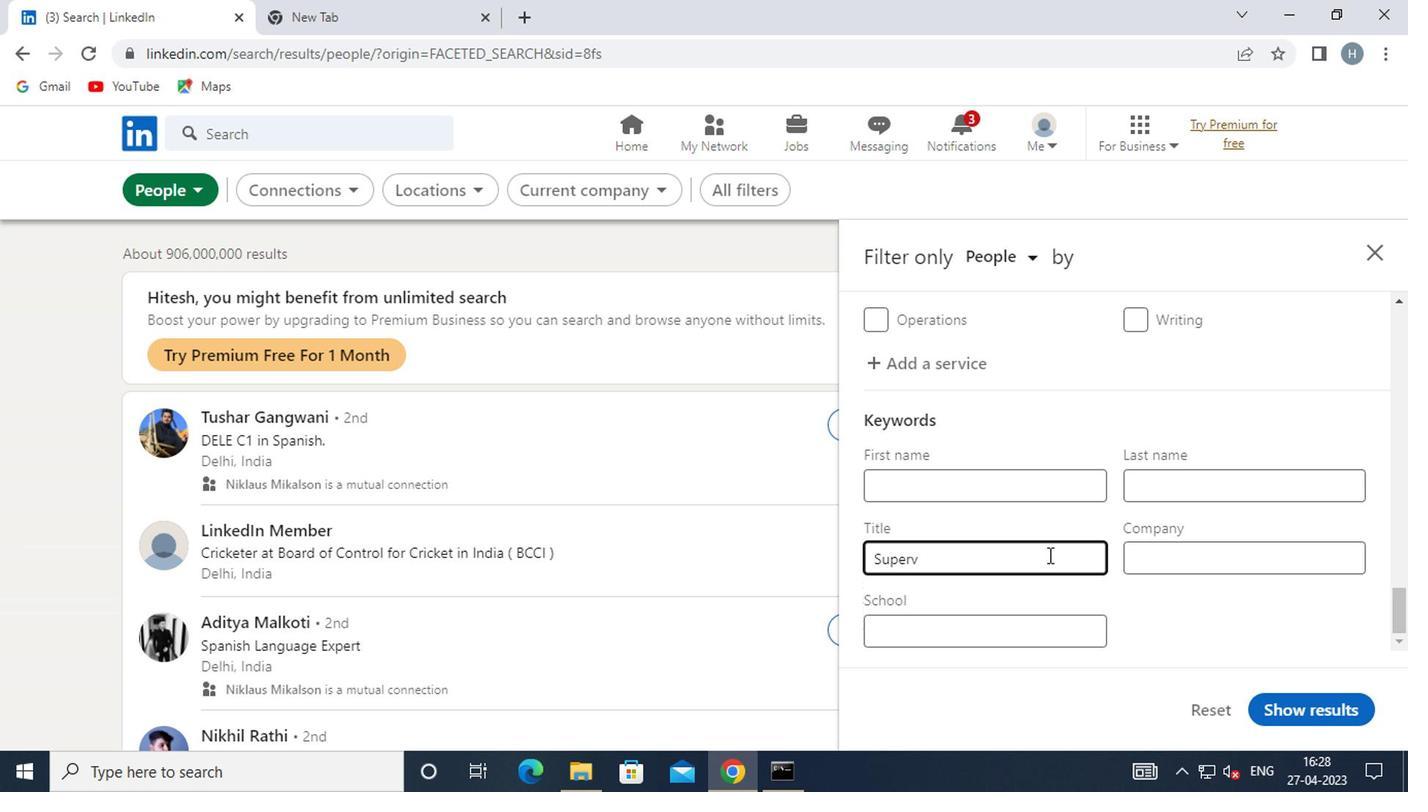 
Action: Mouse moved to (1046, 553)
Screenshot: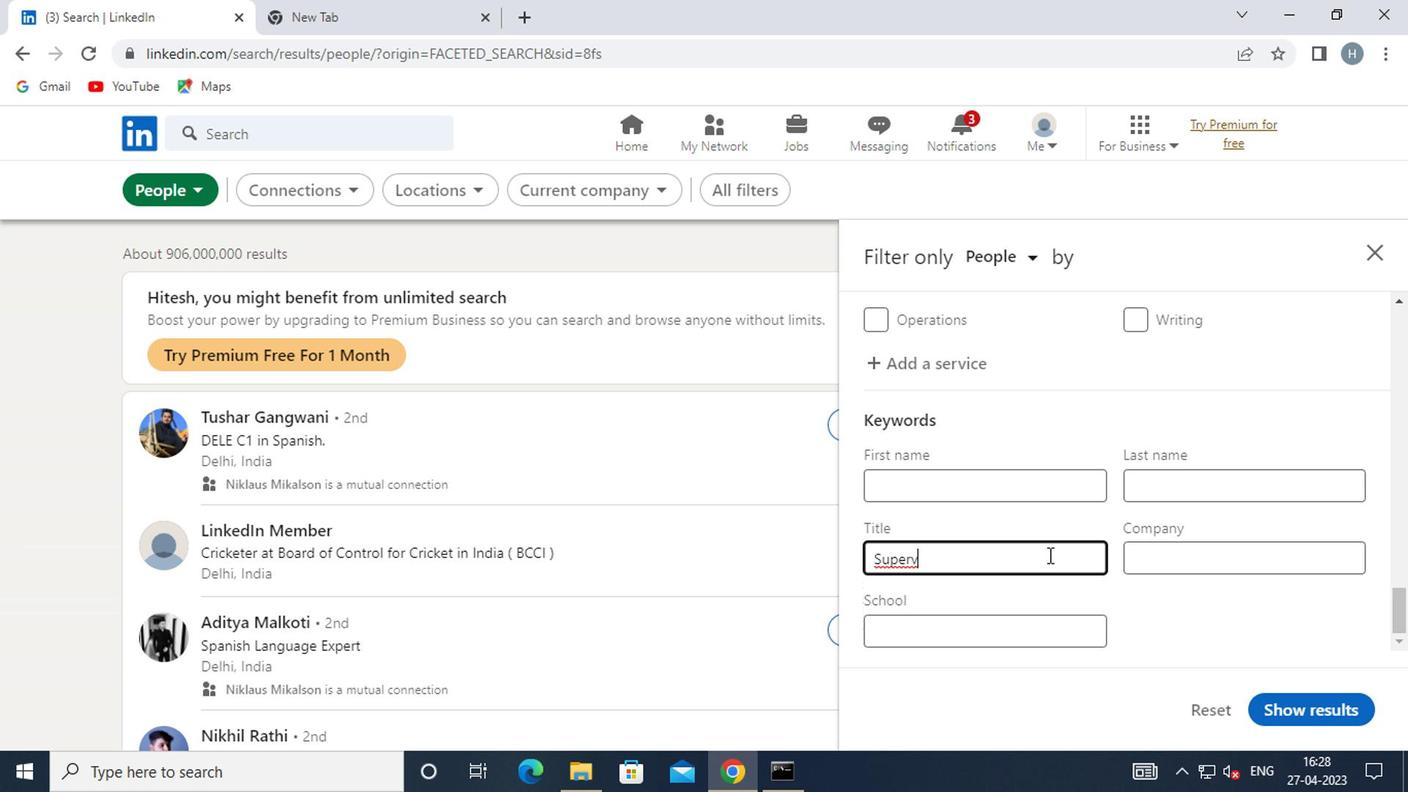 
Action: Key pressed S
Screenshot: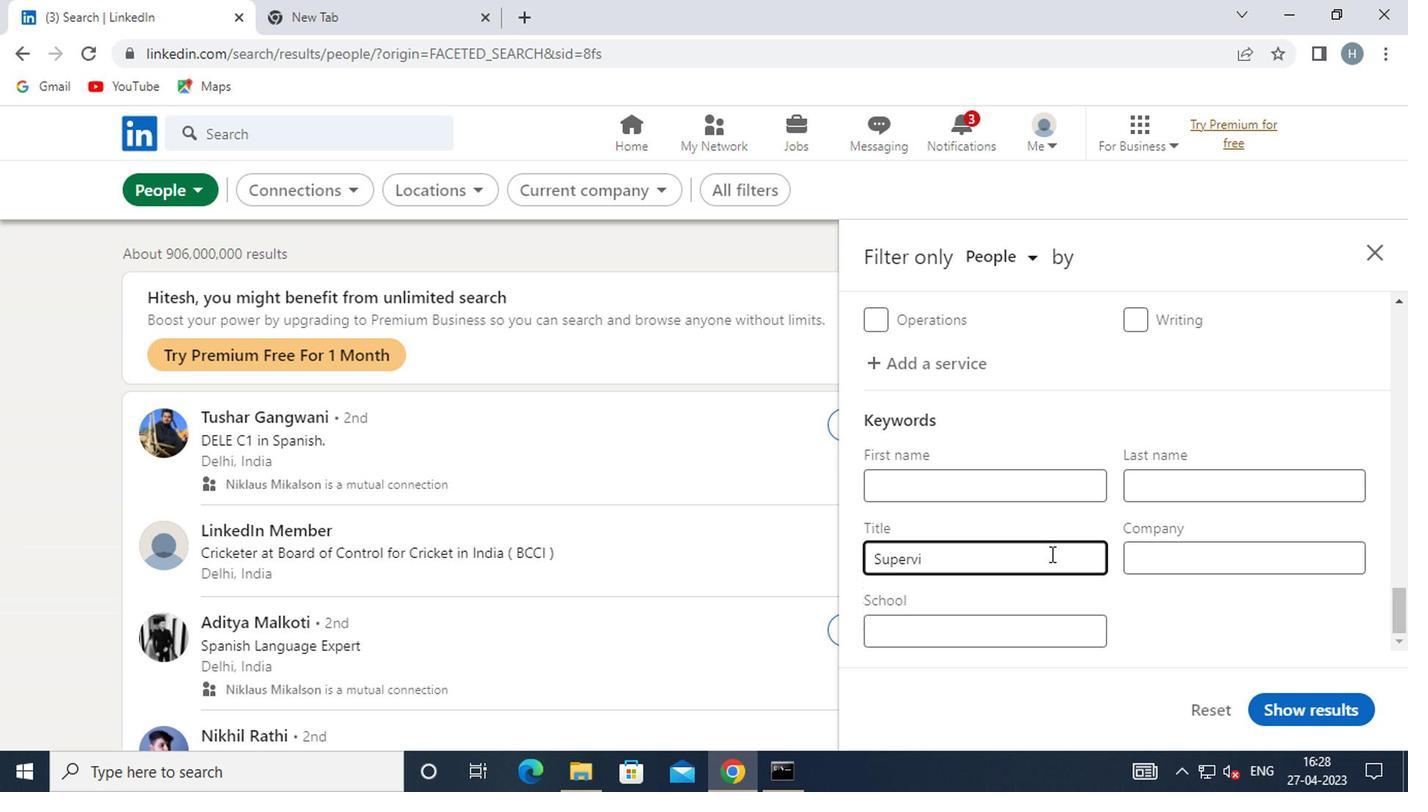 
Action: Mouse moved to (1047, 553)
Screenshot: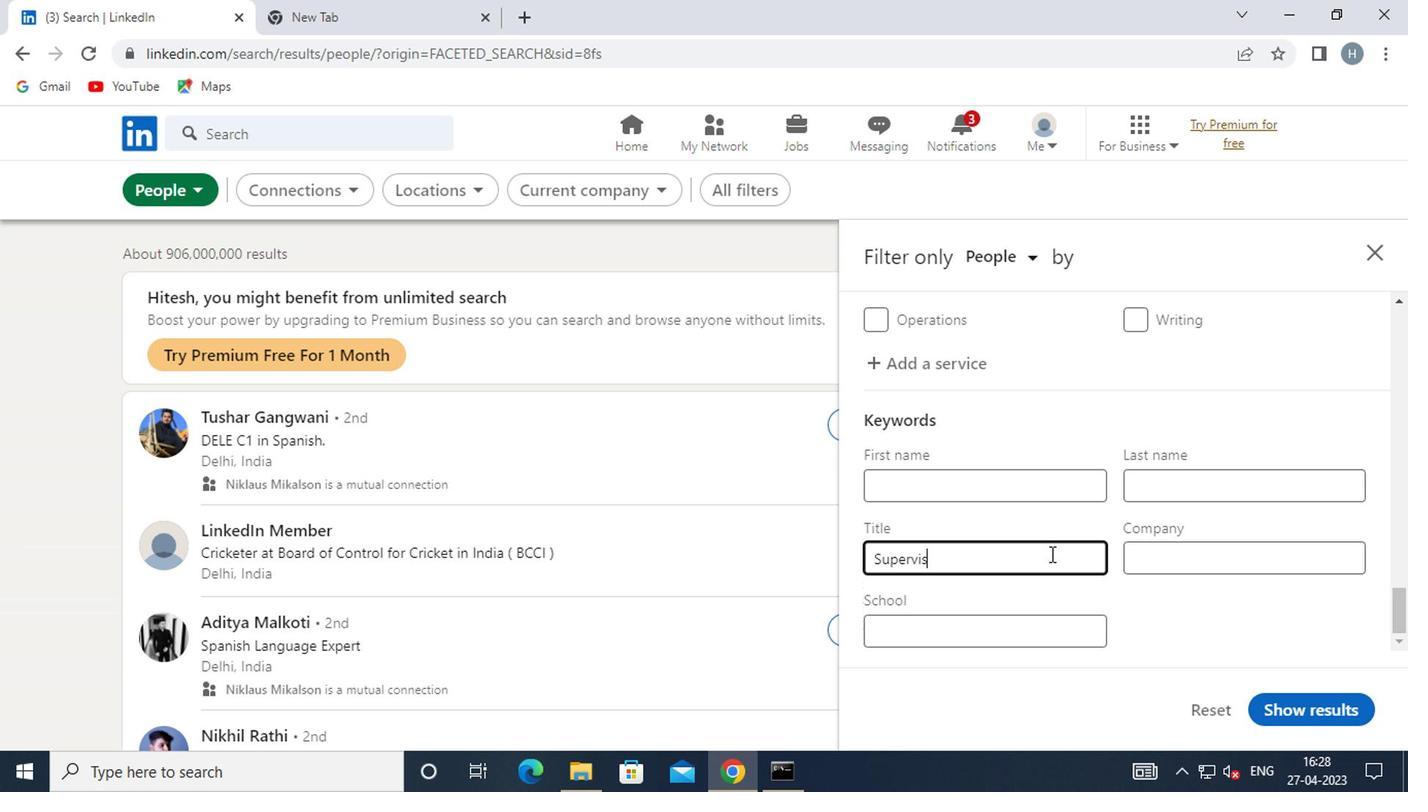 
Action: Key pressed ORS
Screenshot: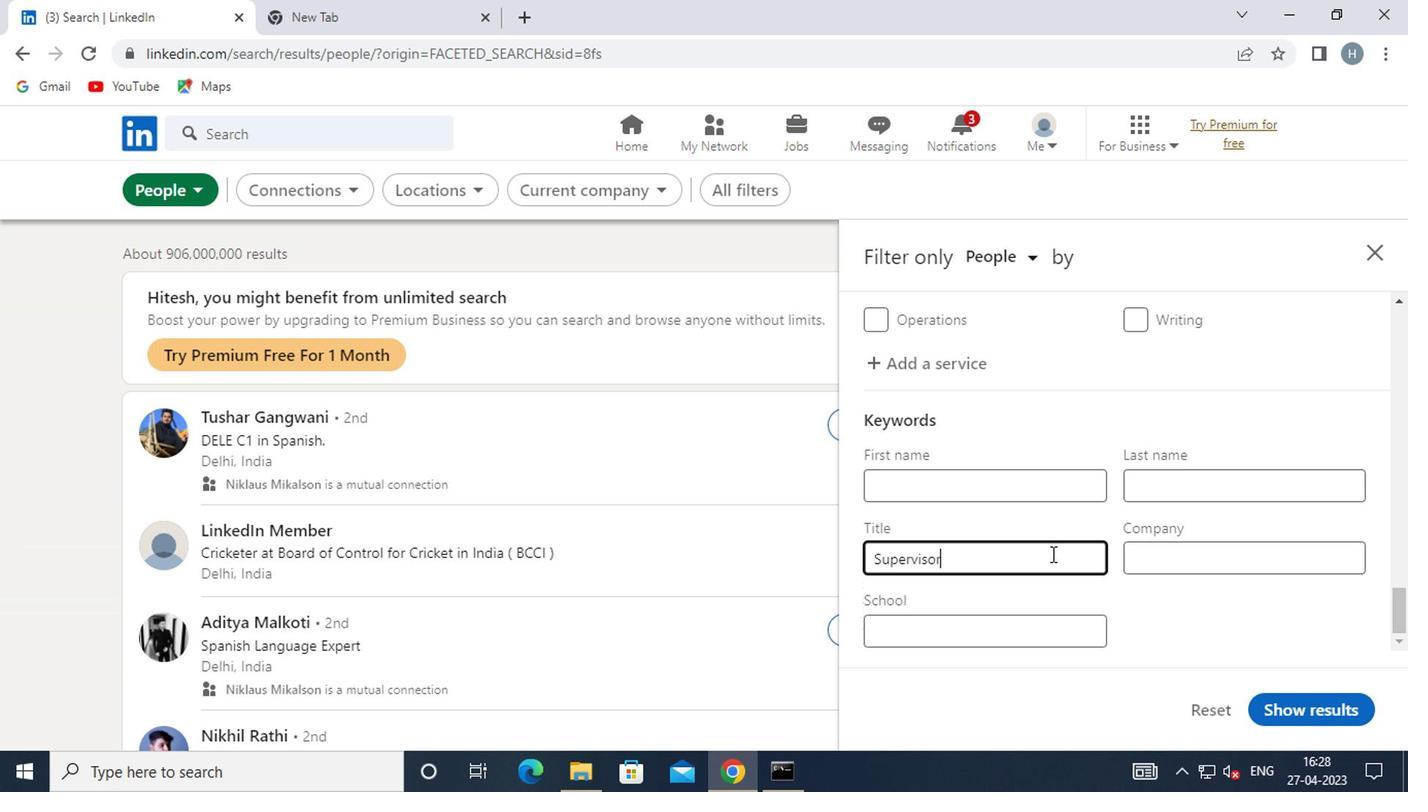 
Action: Mouse moved to (1304, 709)
Screenshot: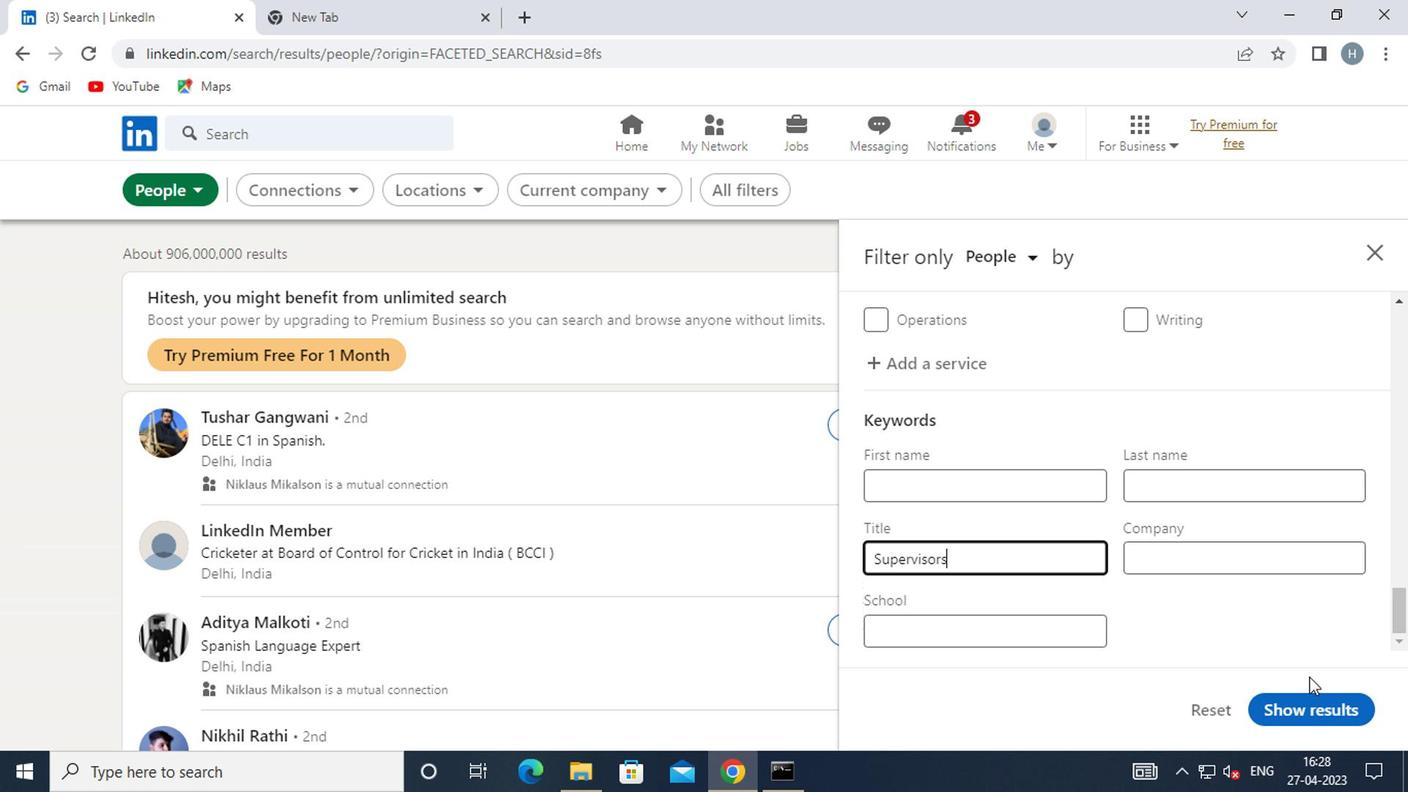 
Action: Mouse pressed left at (1304, 709)
Screenshot: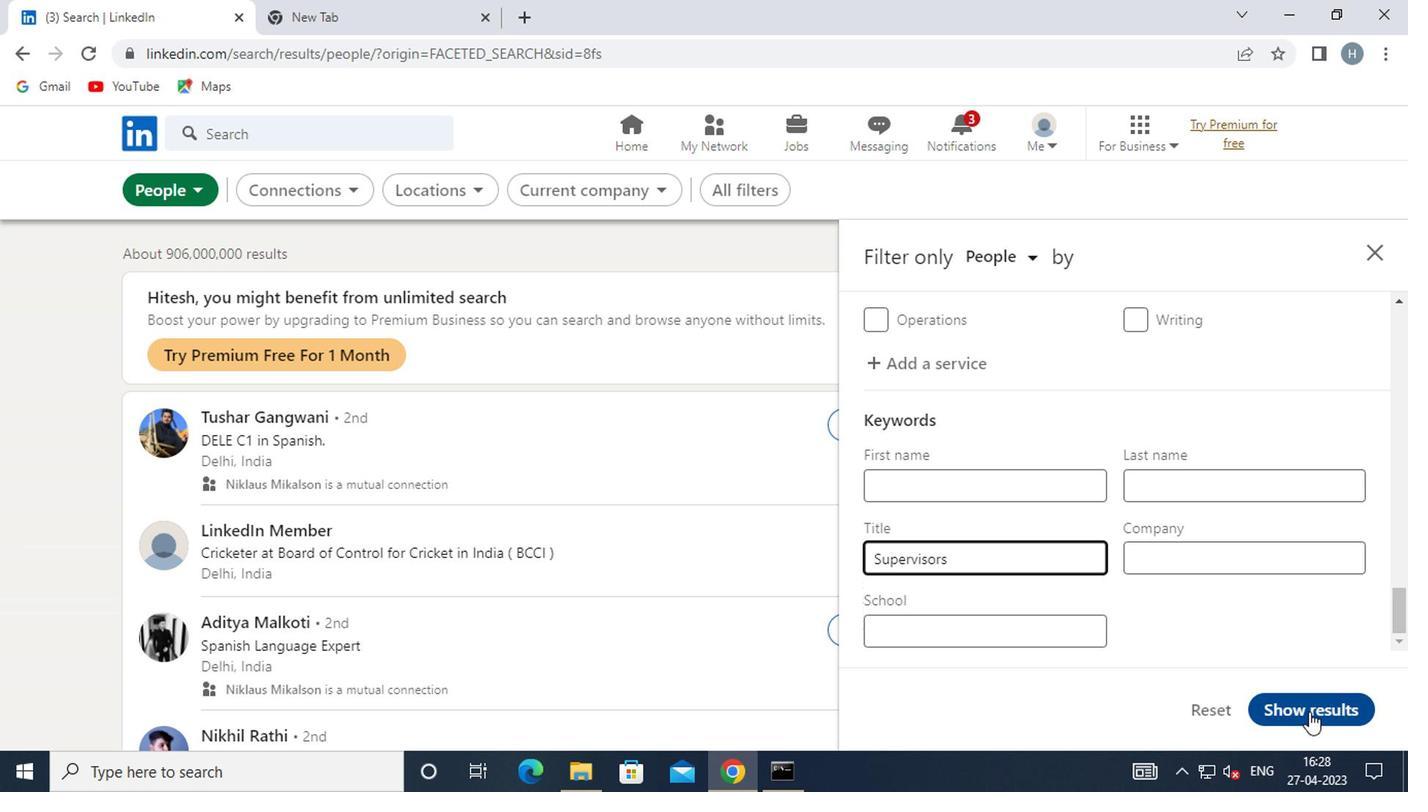 
Action: Mouse moved to (952, 480)
Screenshot: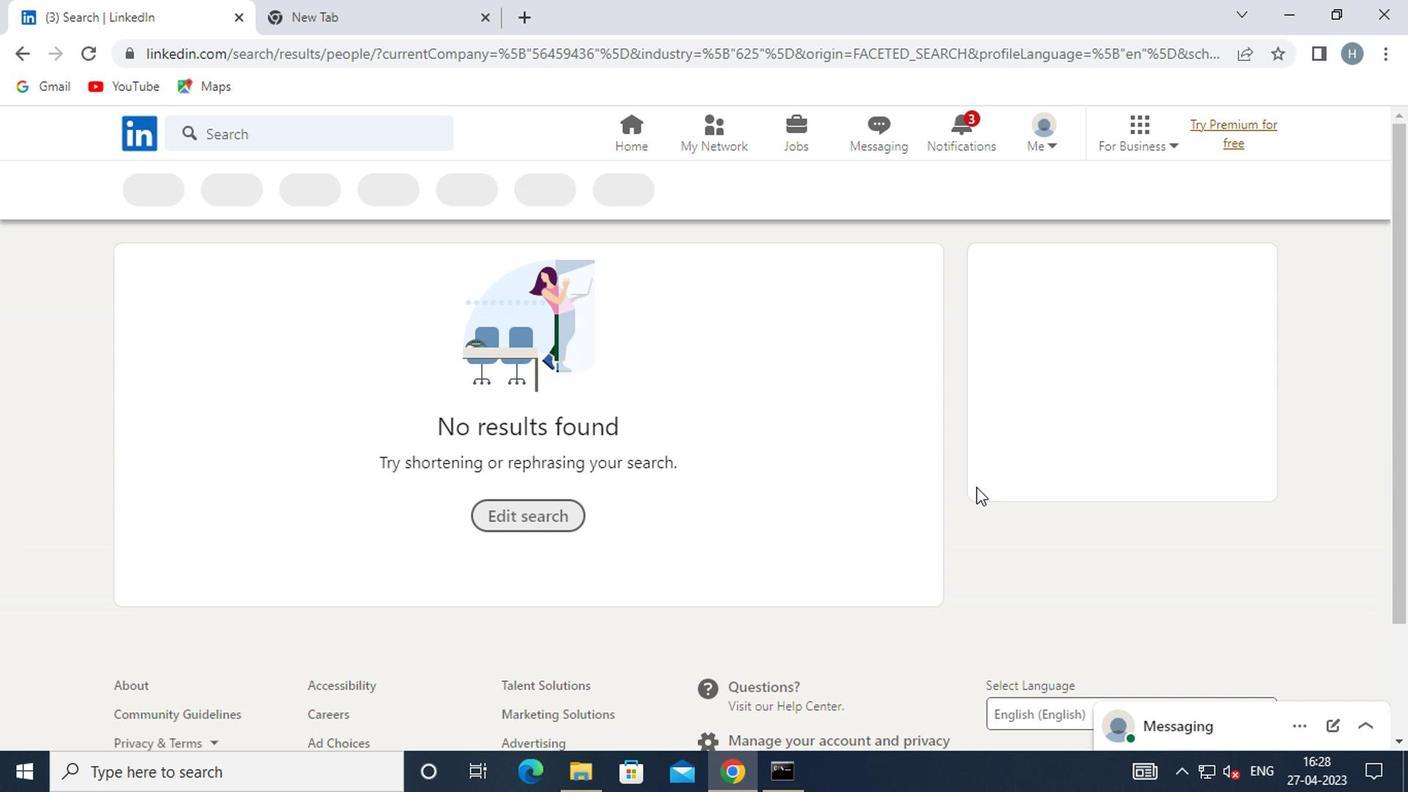 
